 Task: Buy 1 Scrubs from Skin Care section under best seller category for shipping address: Bailey Nelson, 2423 August Lane, Shreveport, Louisiana 71101, Cell Number 3184332610. Pay from credit card ending with 5759, CVV 953
Action: Mouse moved to (521, 419)
Screenshot: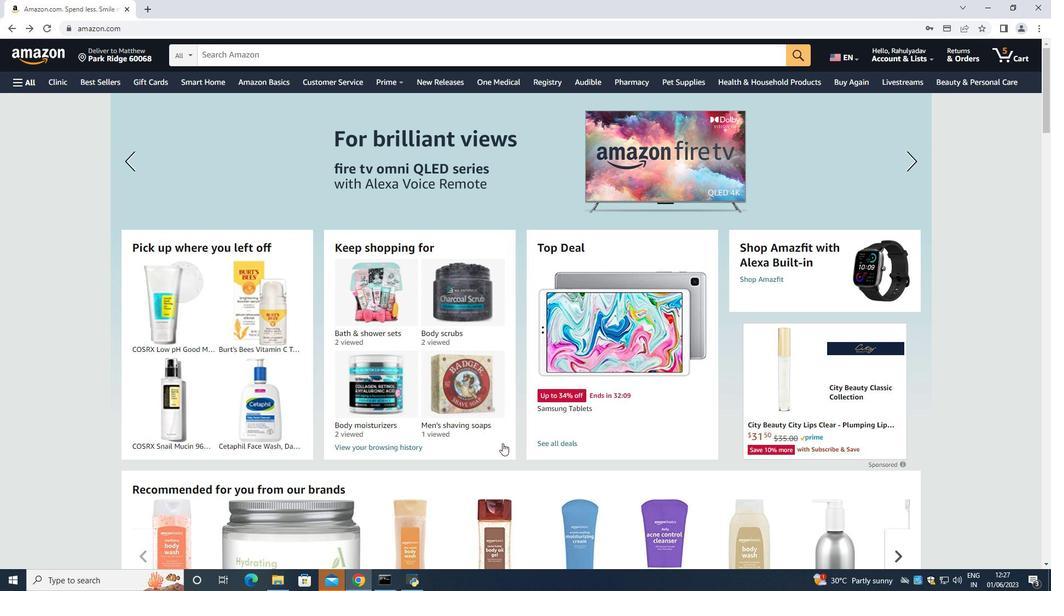 
Action: Mouse scrolled (521, 419) with delta (0, 0)
Screenshot: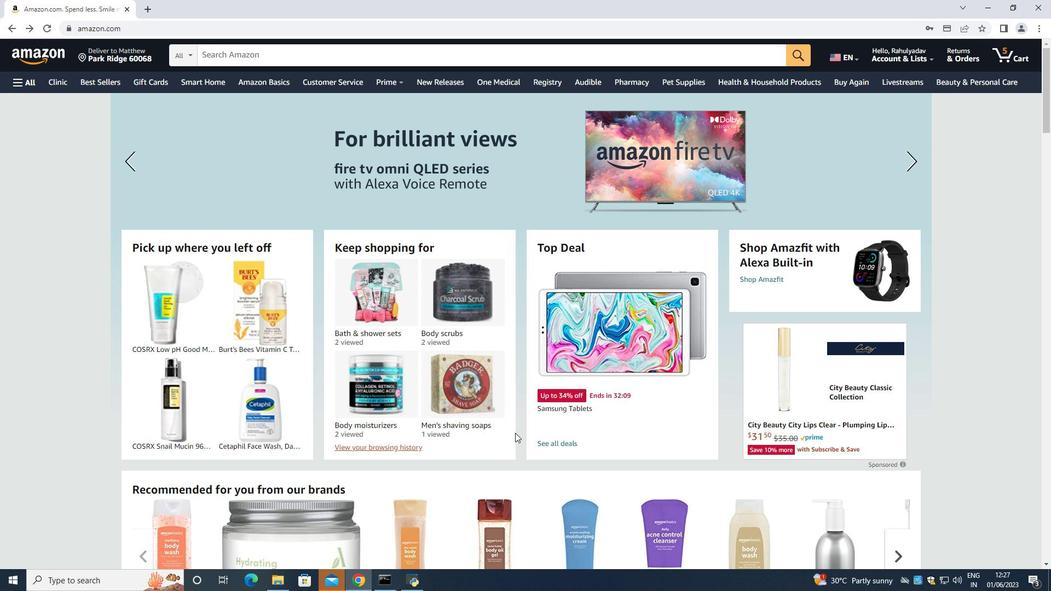 
Action: Mouse scrolled (521, 419) with delta (0, 0)
Screenshot: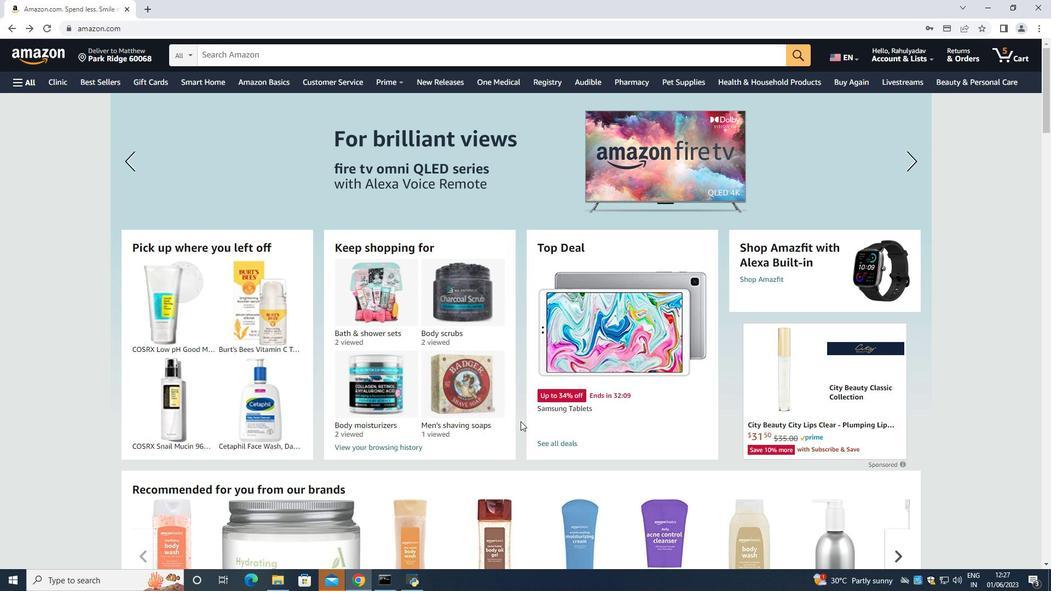 
Action: Mouse scrolled (521, 419) with delta (0, 0)
Screenshot: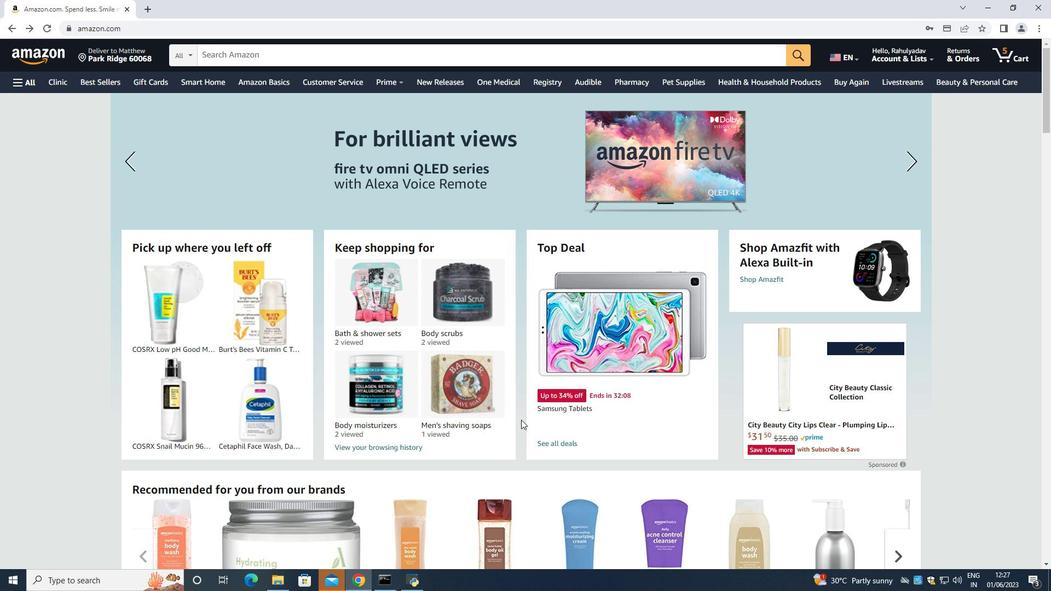 
Action: Mouse moved to (151, 183)
Screenshot: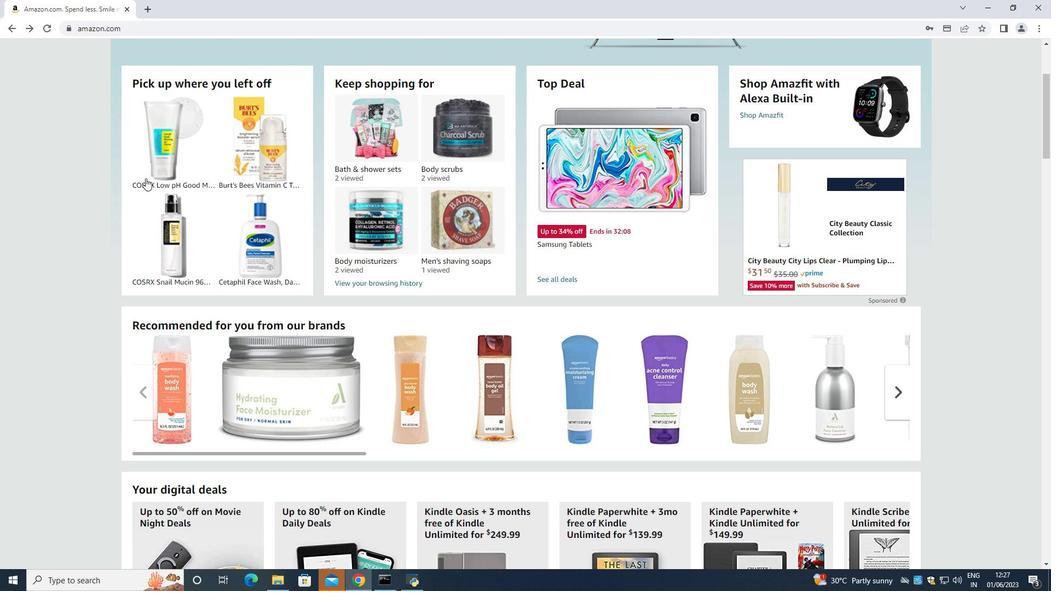 
Action: Mouse scrolled (151, 183) with delta (0, 0)
Screenshot: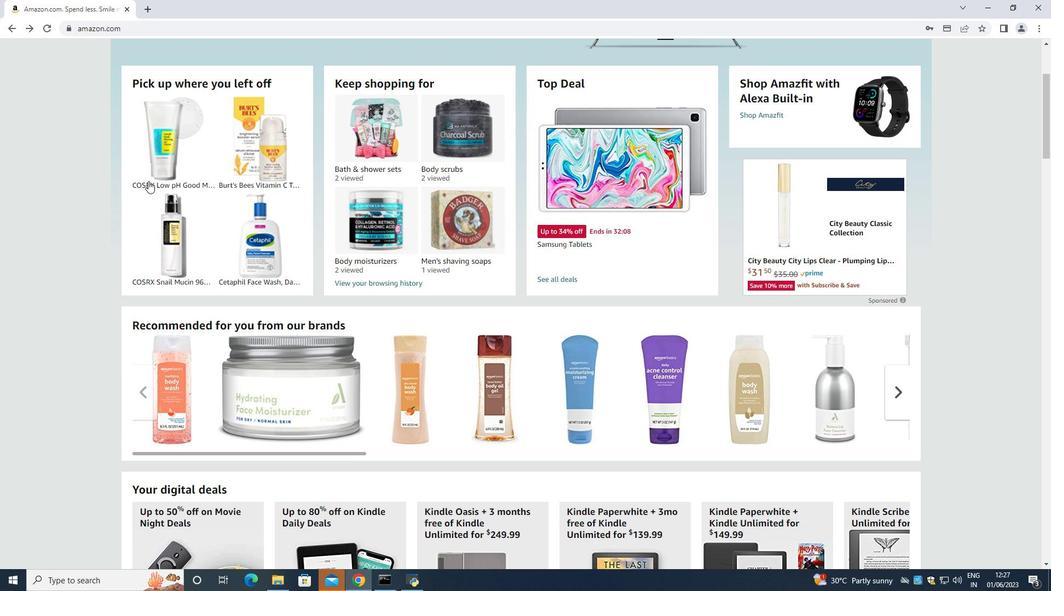 
Action: Mouse scrolled (151, 183) with delta (0, 0)
Screenshot: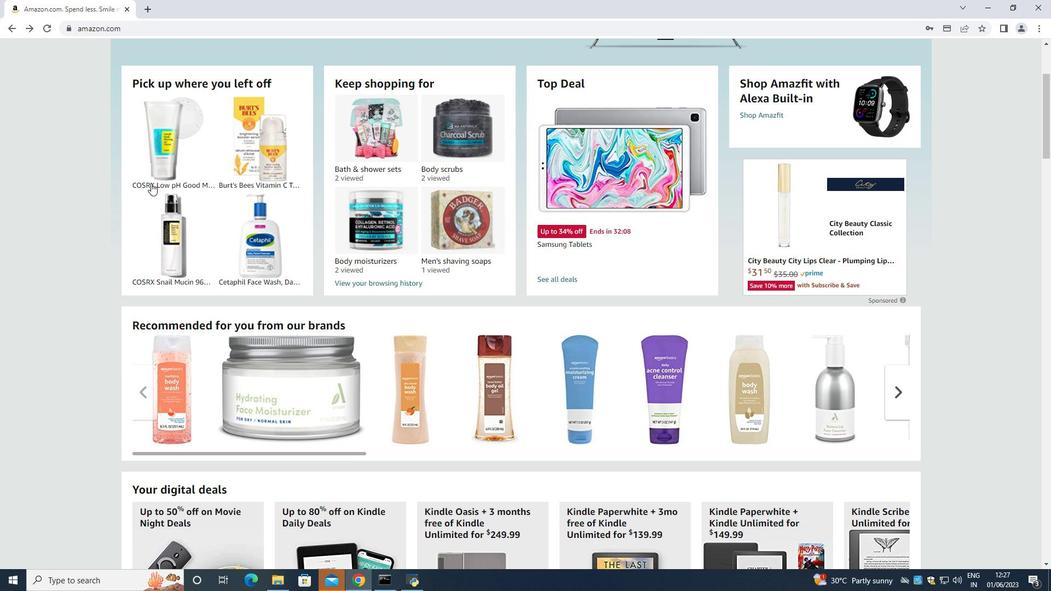 
Action: Mouse scrolled (151, 183) with delta (0, 0)
Screenshot: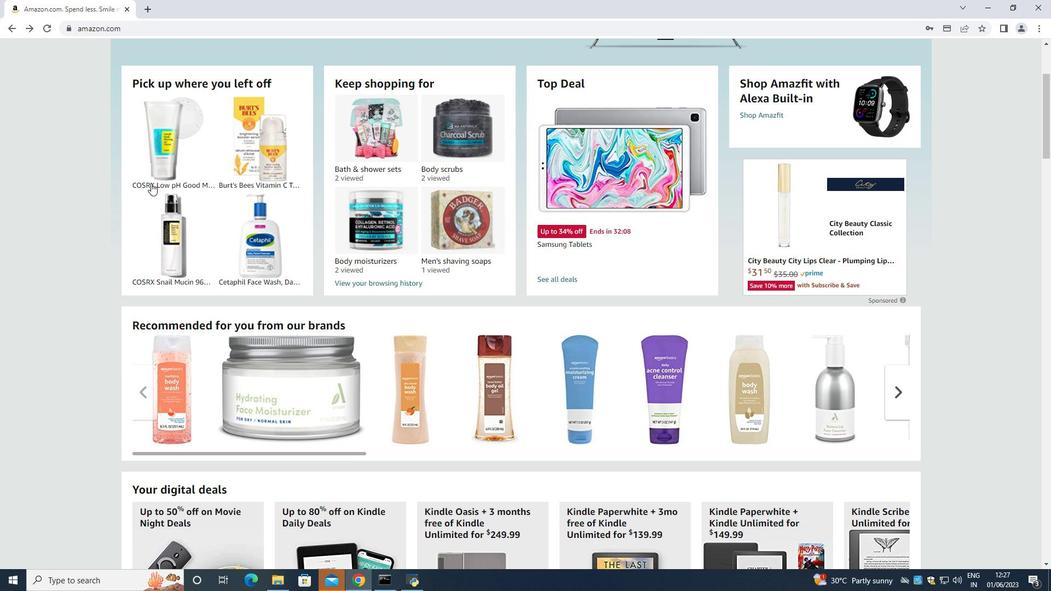 
Action: Mouse scrolled (151, 183) with delta (0, 0)
Screenshot: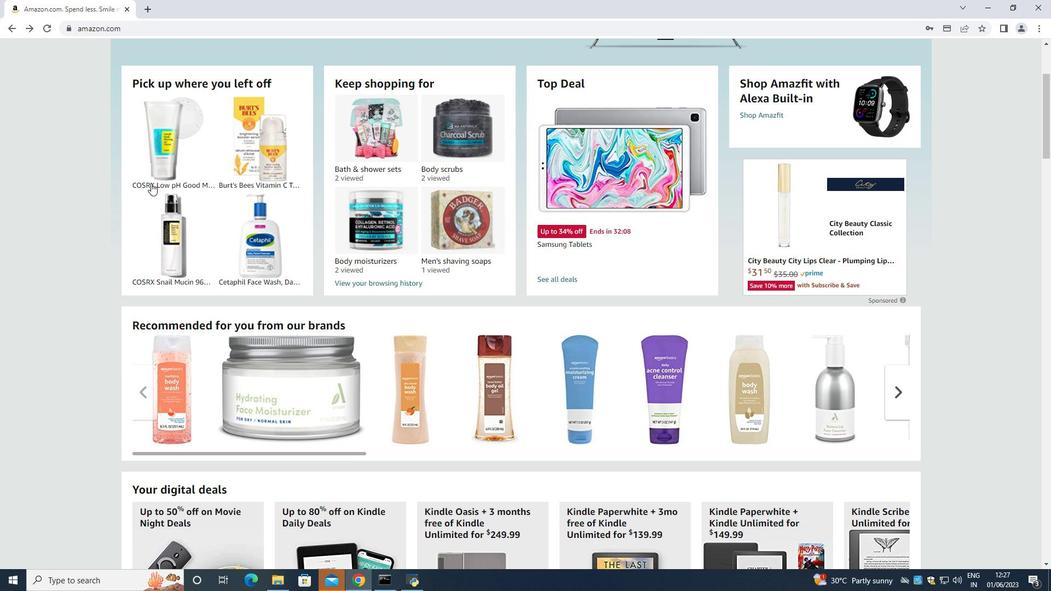 
Action: Mouse moved to (14, 88)
Screenshot: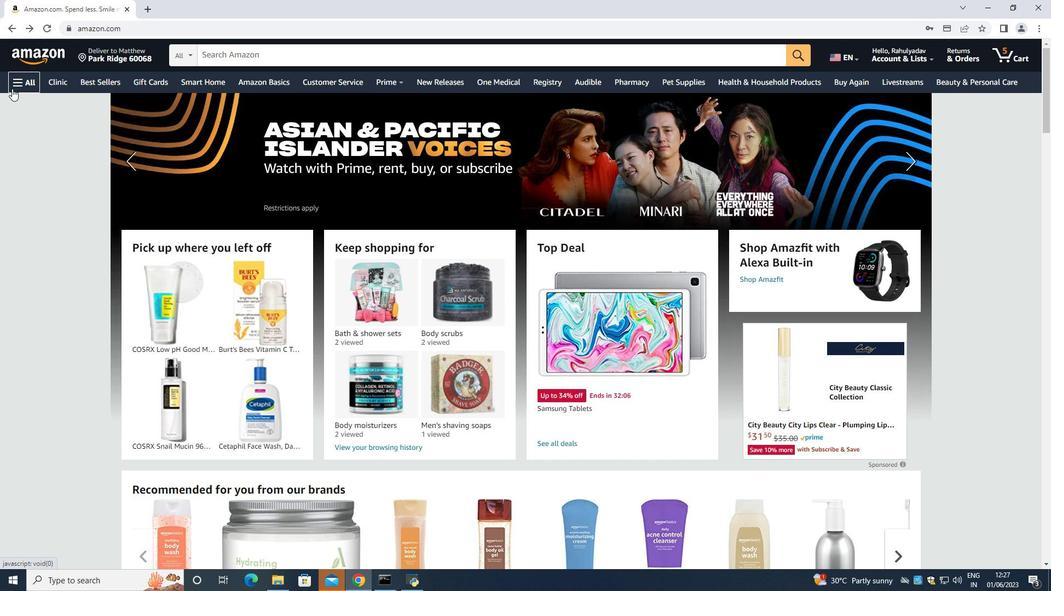 
Action: Mouse pressed left at (14, 88)
Screenshot: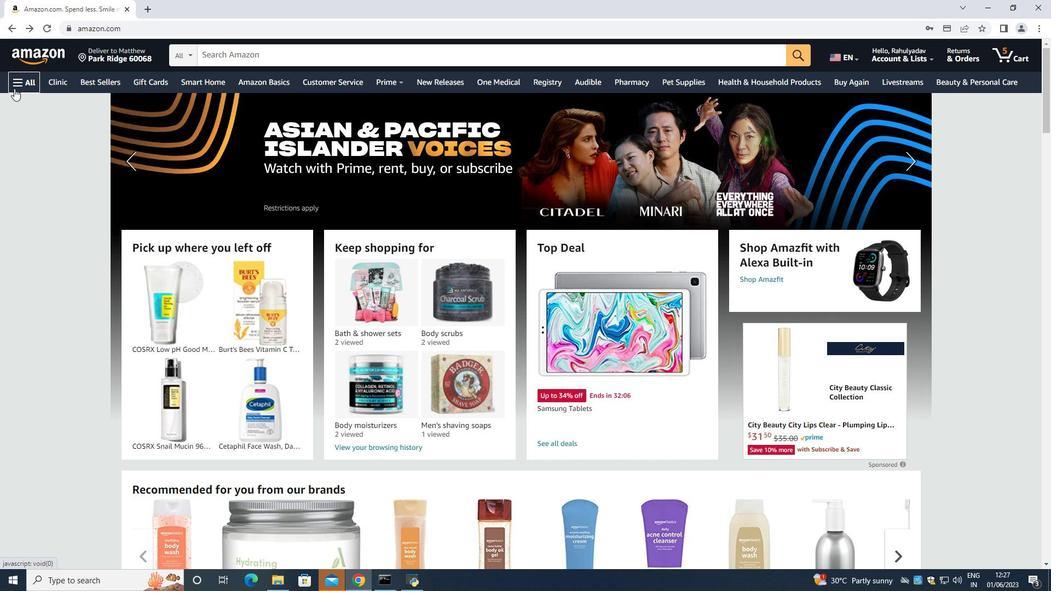 
Action: Mouse moved to (33, 116)
Screenshot: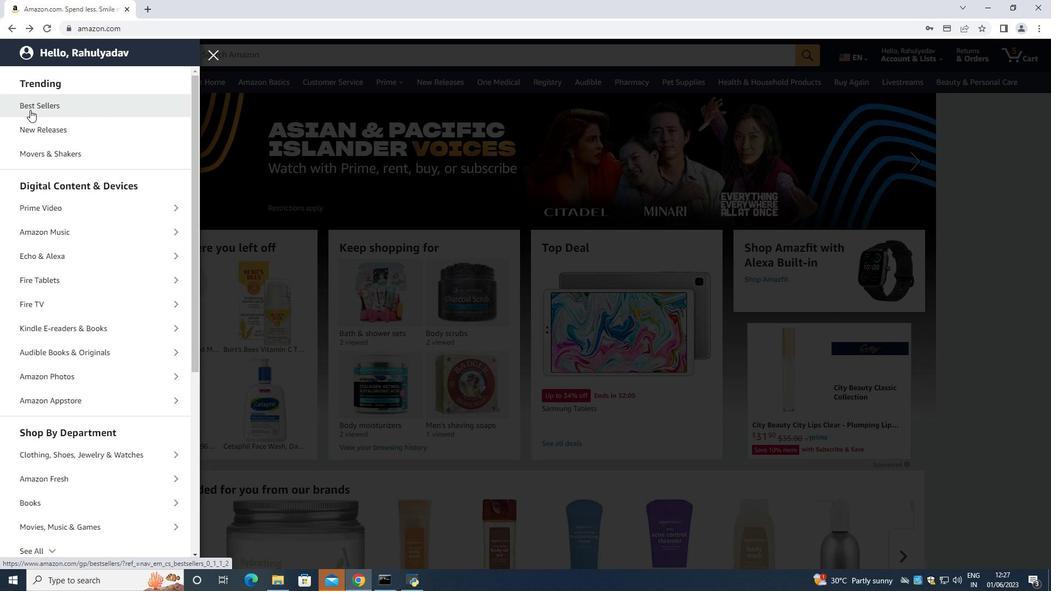 
Action: Mouse pressed left at (33, 116)
Screenshot: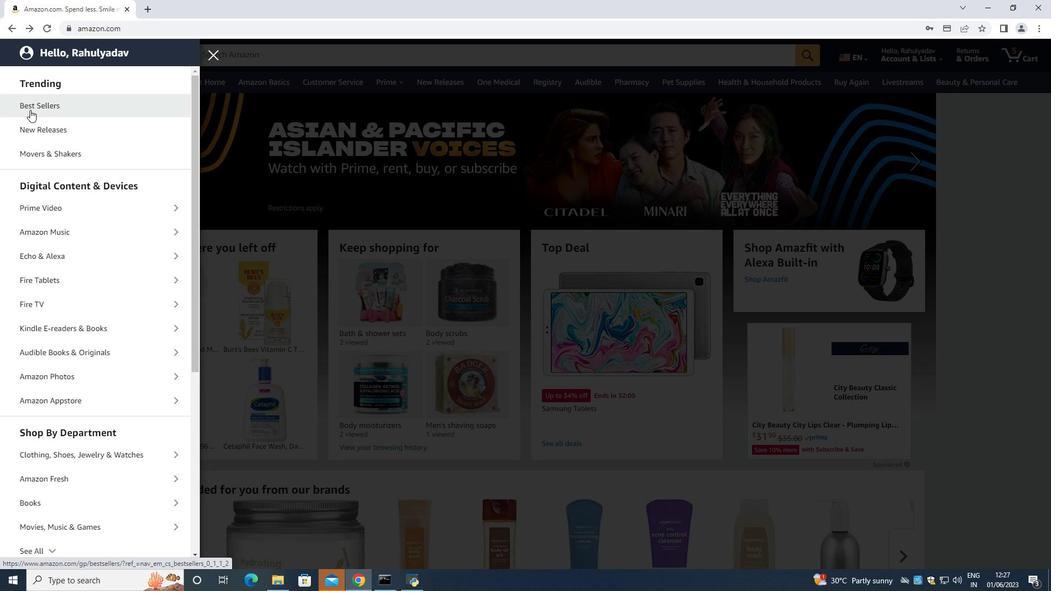 
Action: Mouse moved to (298, 58)
Screenshot: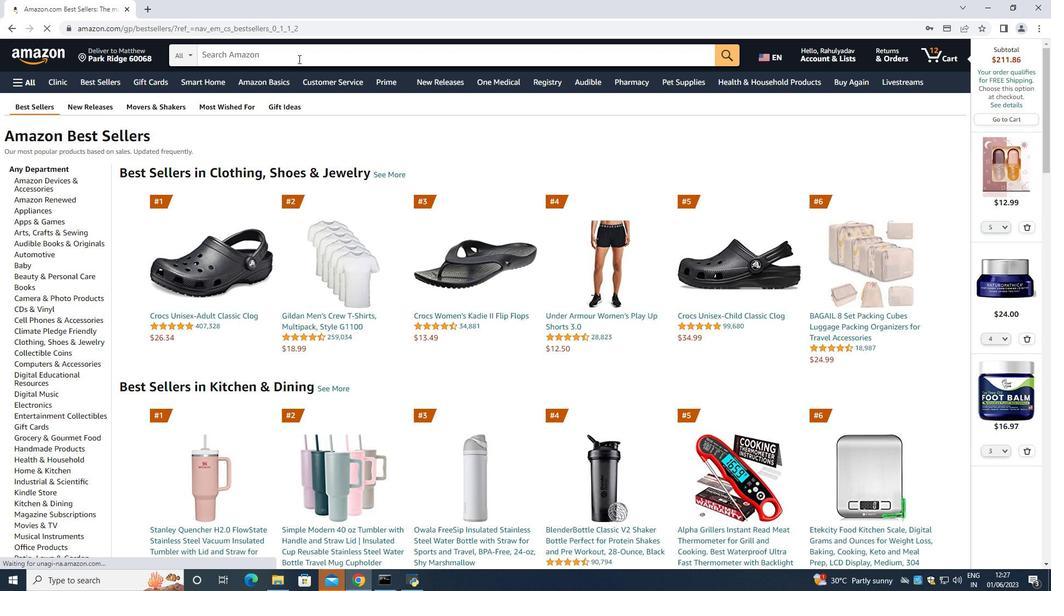 
Action: Mouse pressed left at (298, 58)
Screenshot: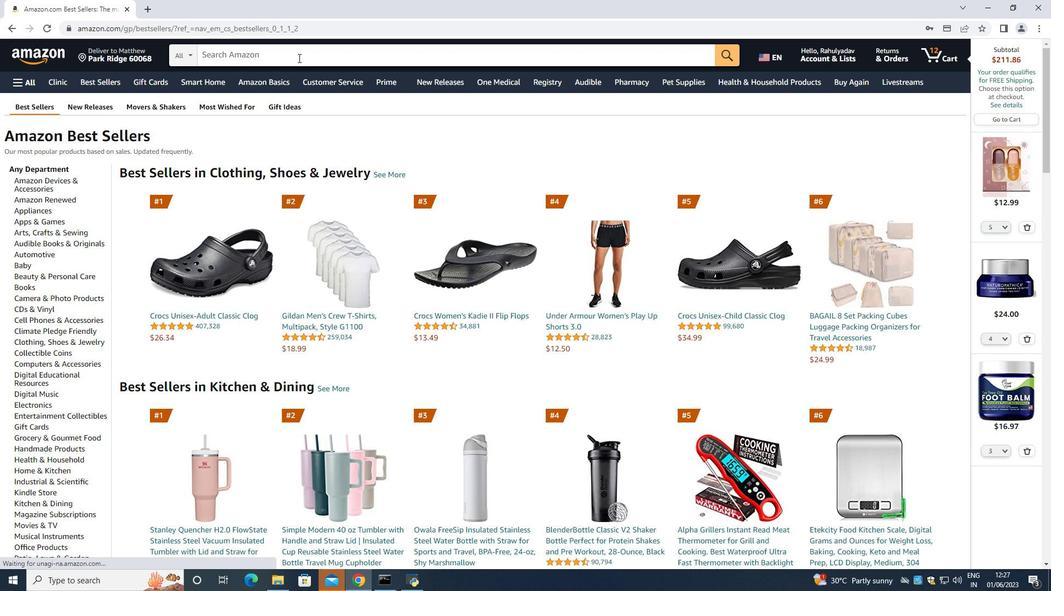 
Action: Key pressed <Key.shift_r>Scrubs<Key.space><Key.enter>
Screenshot: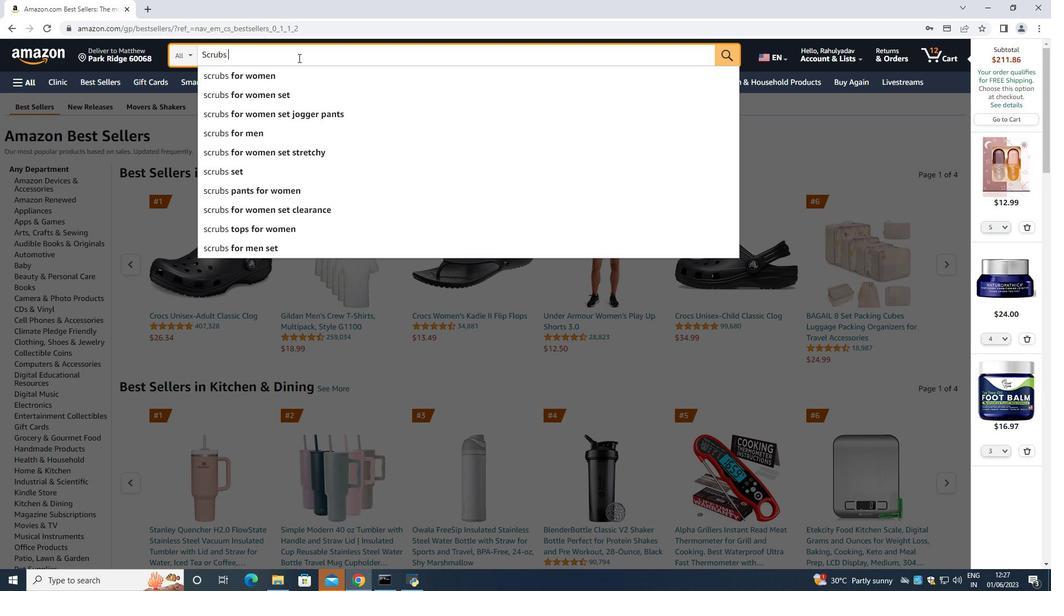 
Action: Mouse moved to (35, 331)
Screenshot: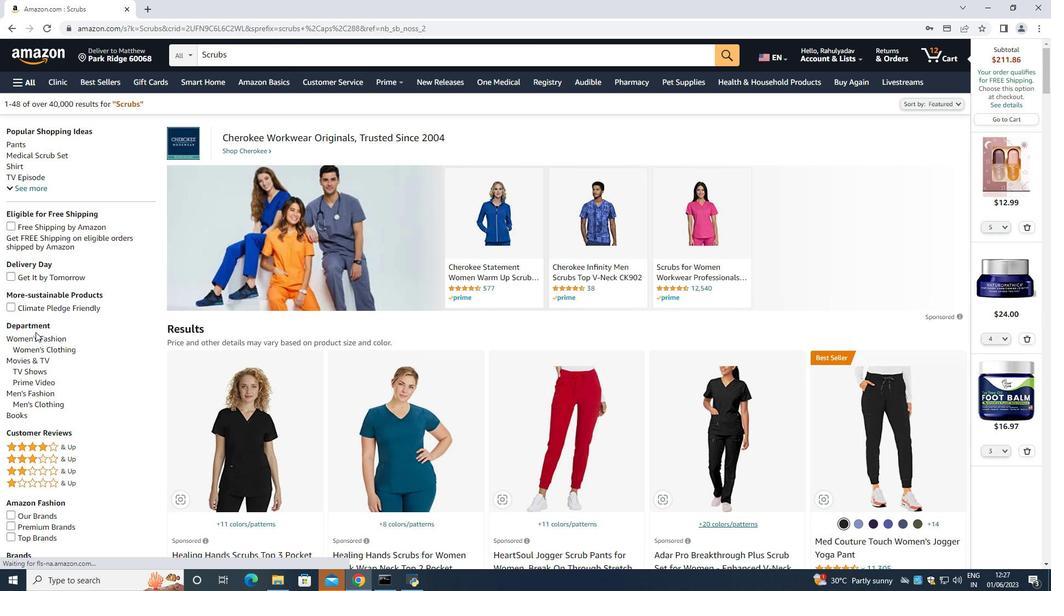 
Action: Mouse pressed left at (35, 331)
Screenshot: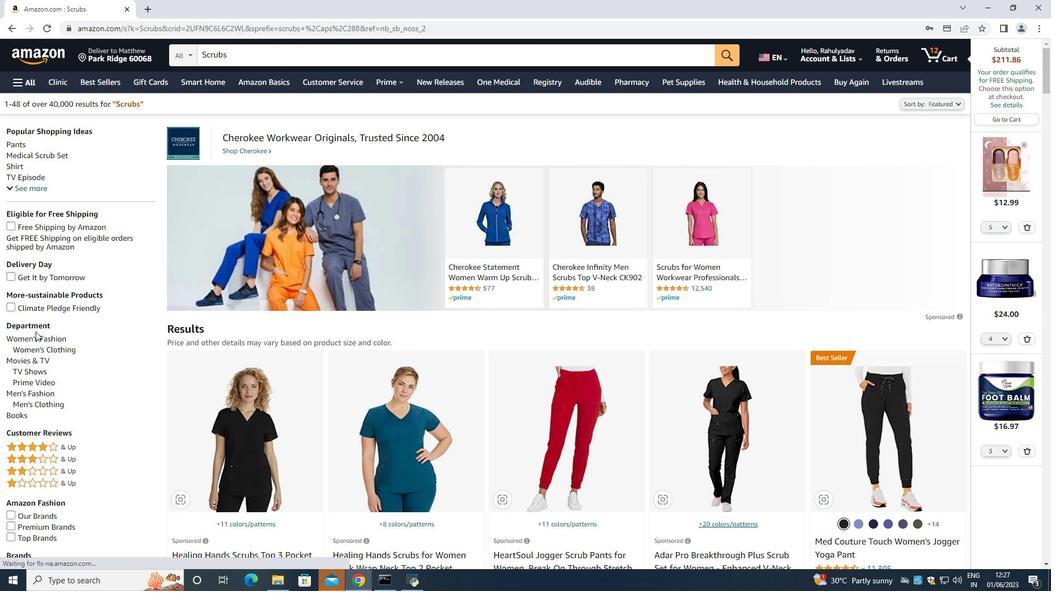 
Action: Mouse moved to (36, 333)
Screenshot: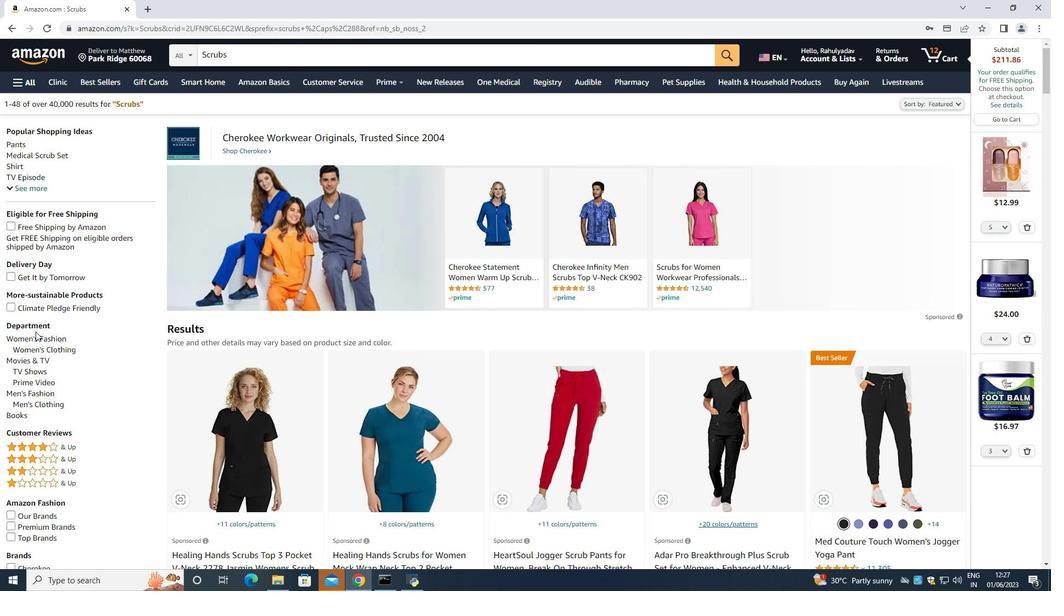 
Action: Mouse pressed left at (36, 333)
Screenshot: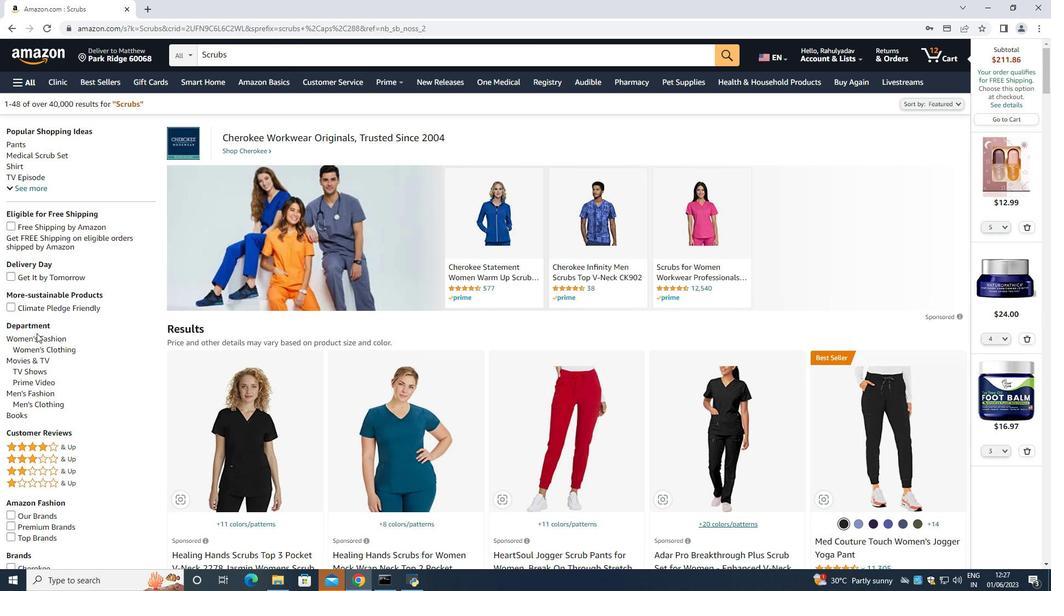 
Action: Mouse moved to (37, 336)
Screenshot: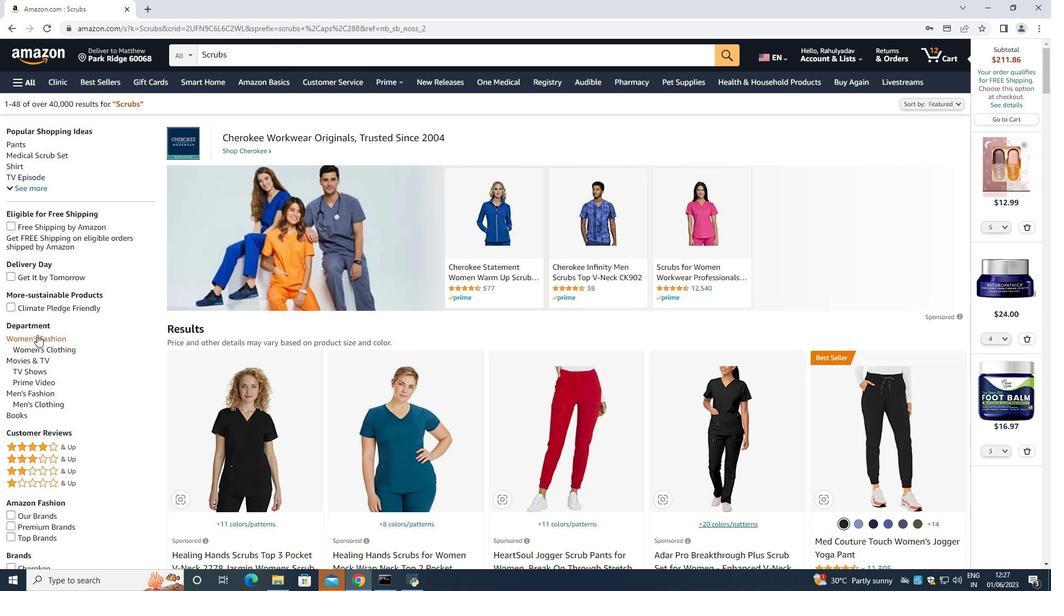 
Action: Mouse pressed left at (37, 336)
Screenshot: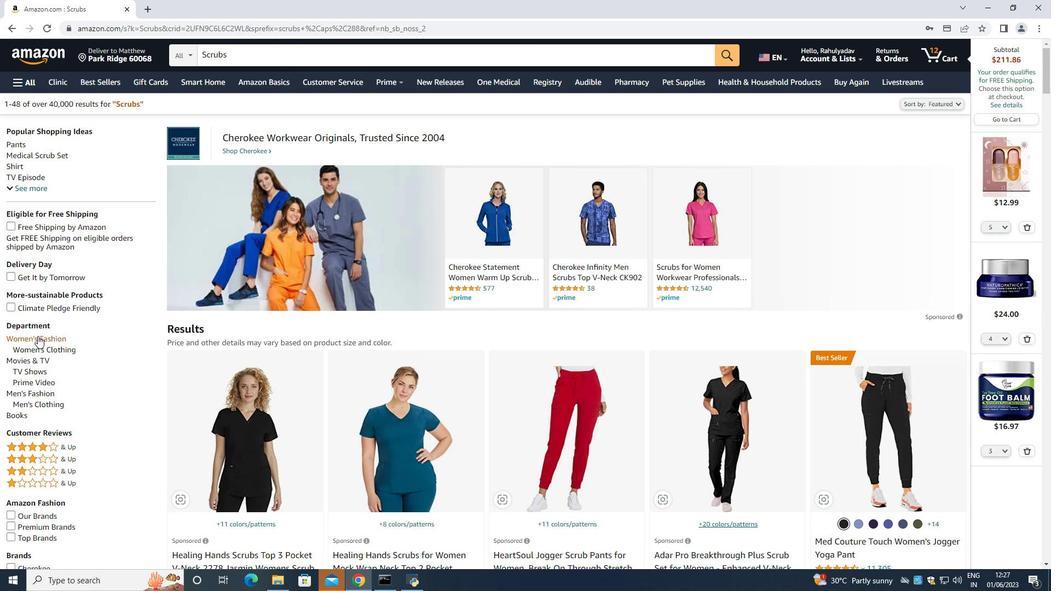 
Action: Mouse moved to (55, 284)
Screenshot: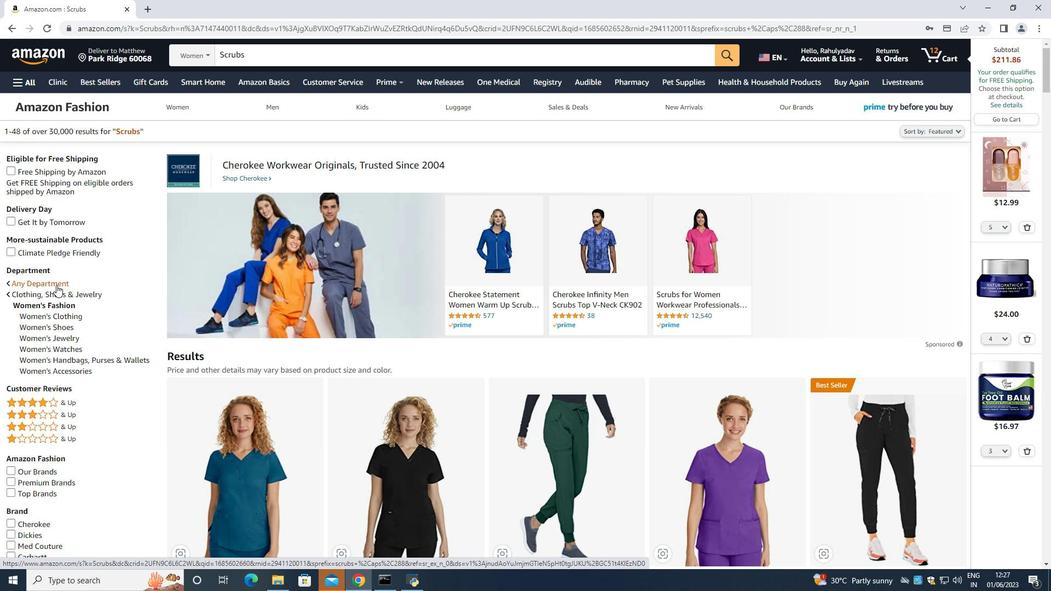
Action: Mouse pressed left at (55, 284)
Screenshot: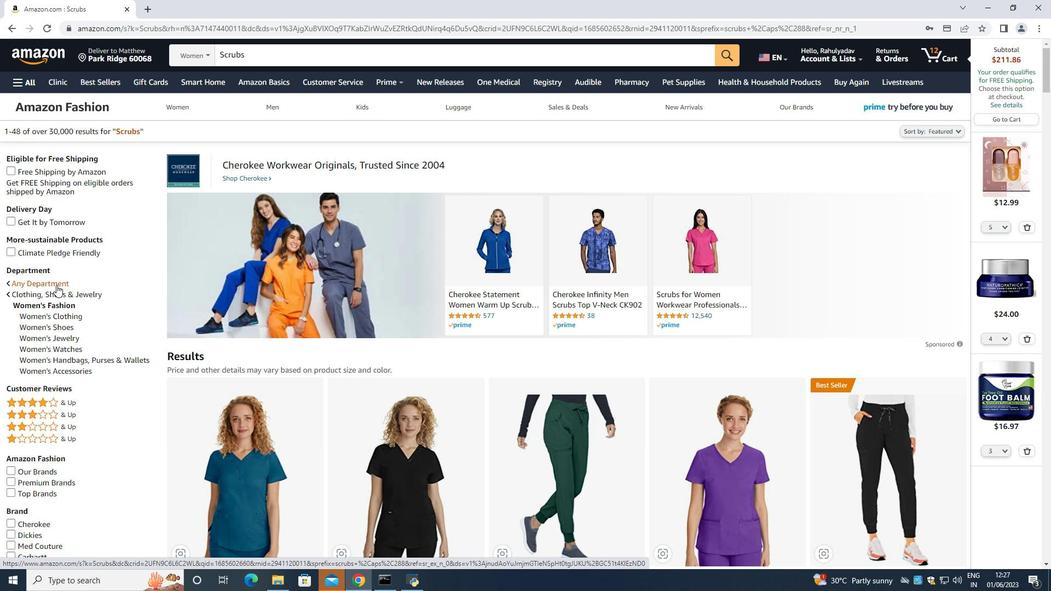 
Action: Mouse moved to (66, 357)
Screenshot: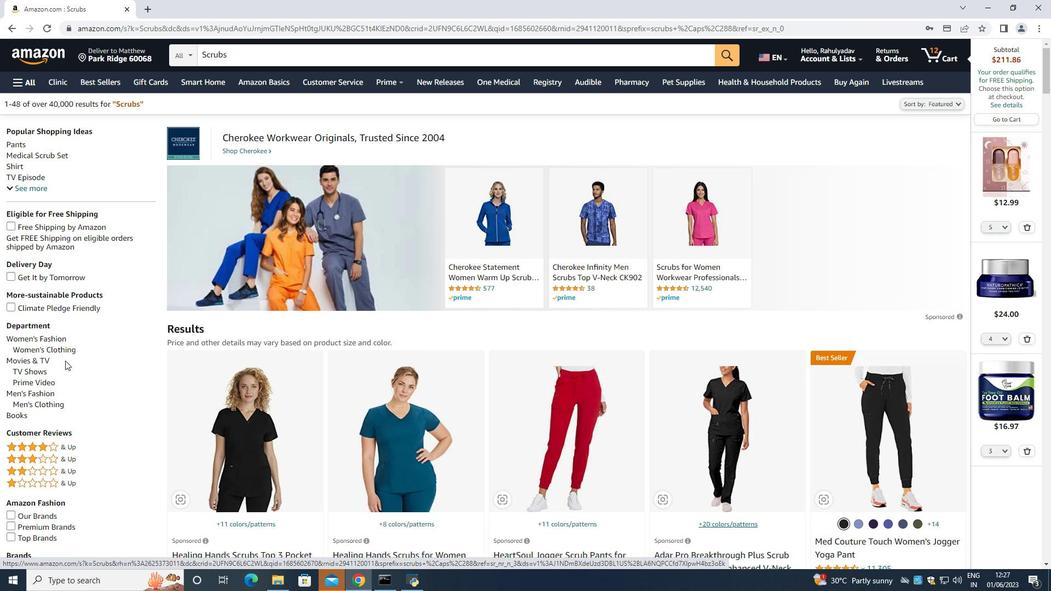 
Action: Mouse scrolled (66, 357) with delta (0, 0)
Screenshot: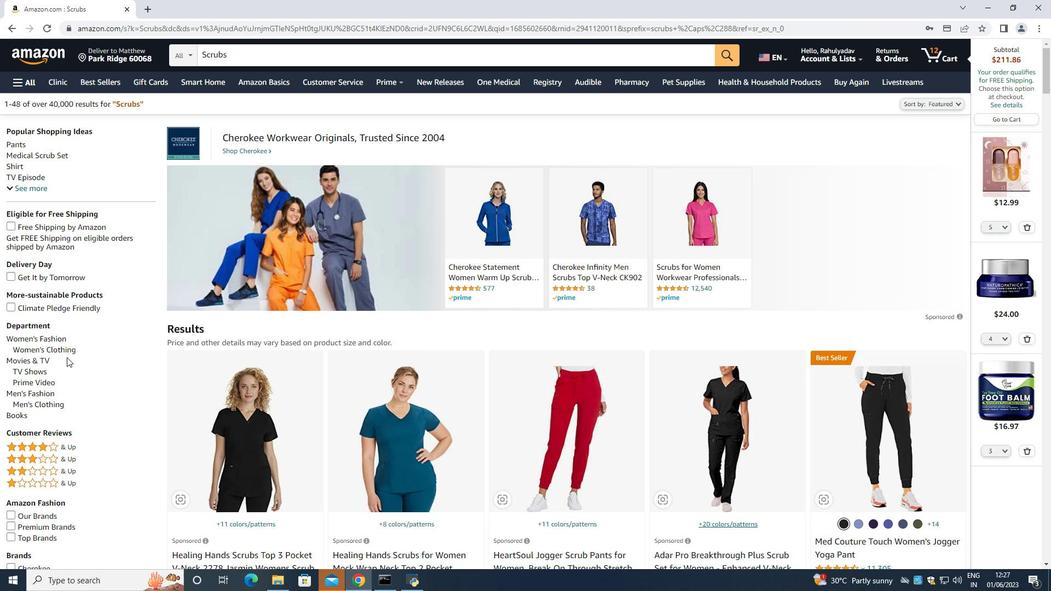 
Action: Mouse moved to (86, 280)
Screenshot: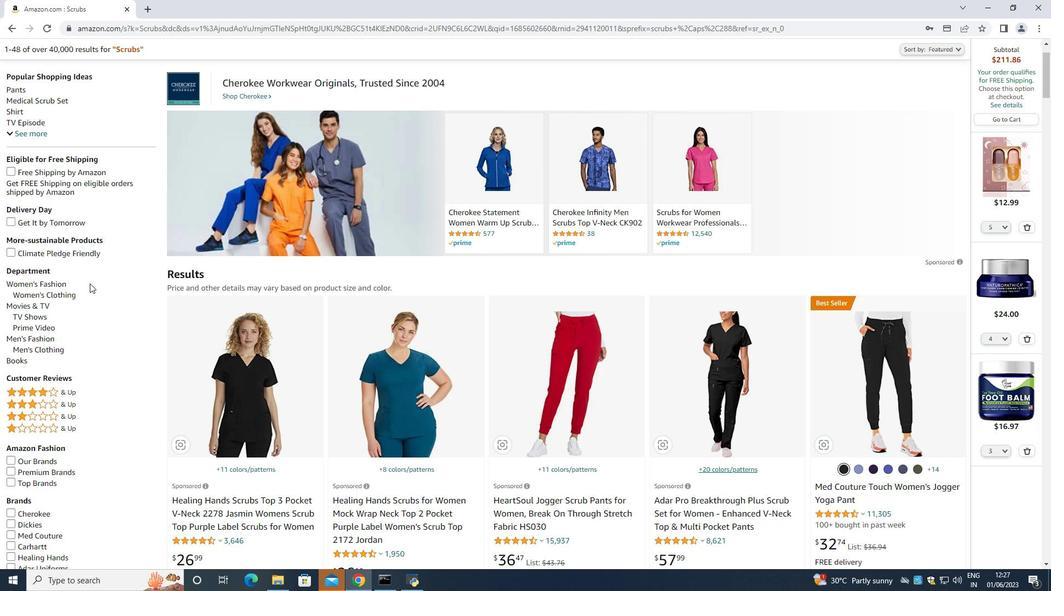 
Action: Mouse scrolled (86, 279) with delta (0, 0)
Screenshot: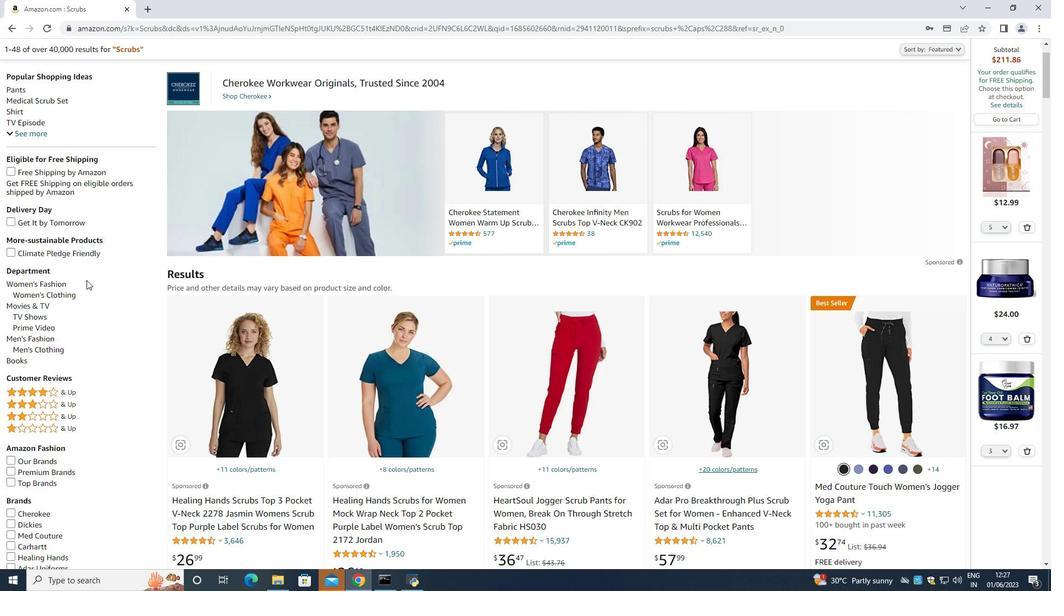 
Action: Mouse moved to (124, 328)
Screenshot: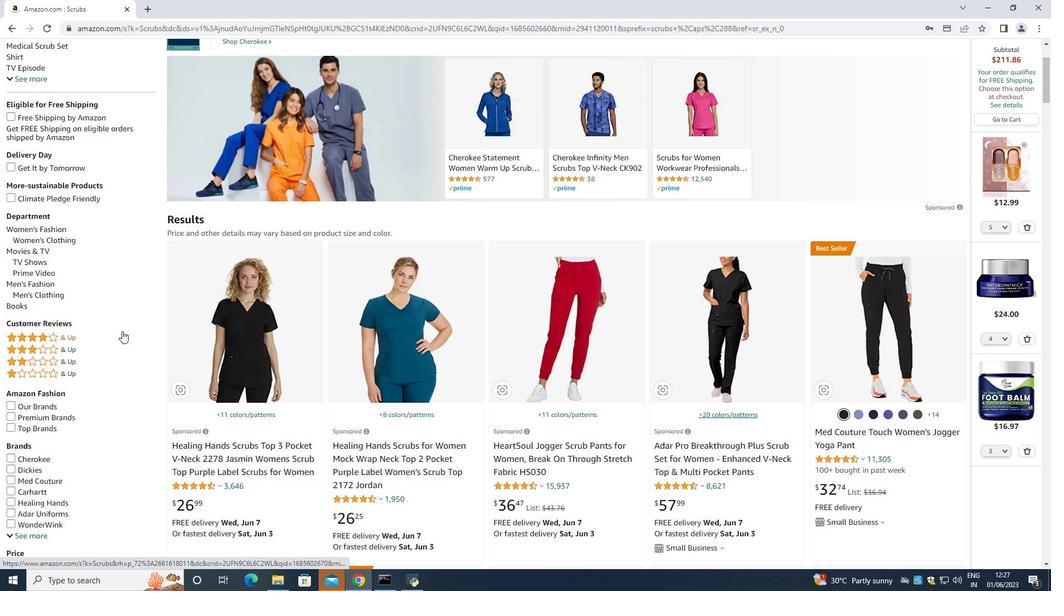 
Action: Mouse scrolled (124, 328) with delta (0, 0)
Screenshot: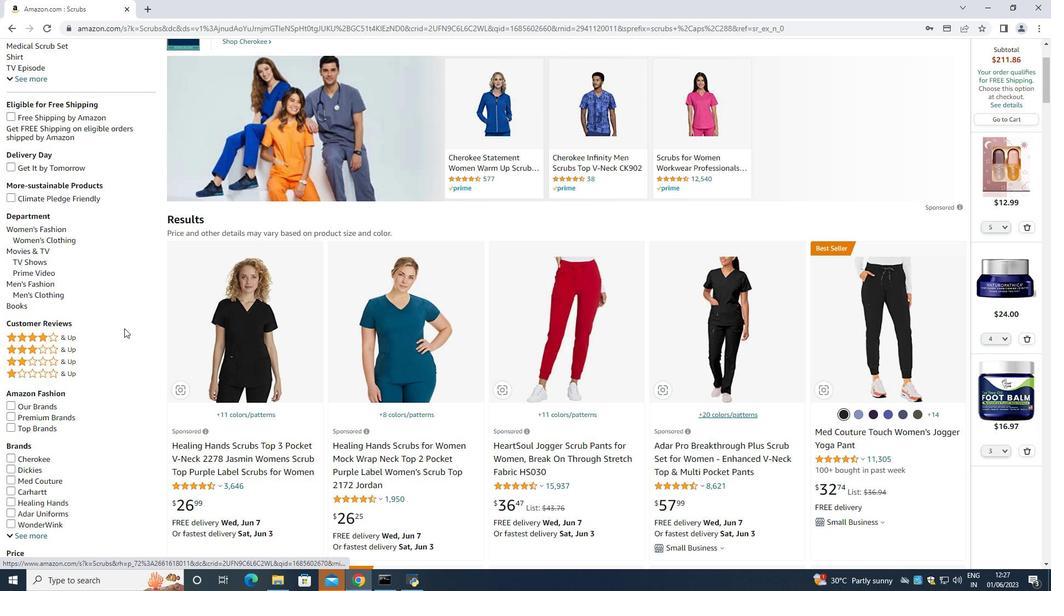 
Action: Mouse scrolled (124, 328) with delta (0, 0)
Screenshot: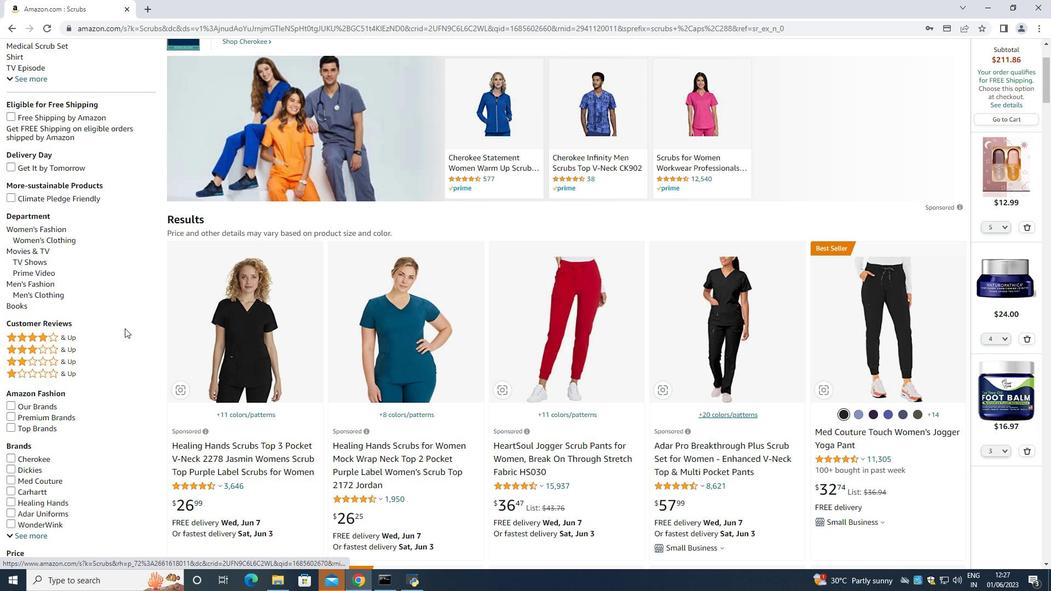 
Action: Mouse scrolled (124, 328) with delta (0, 0)
Screenshot: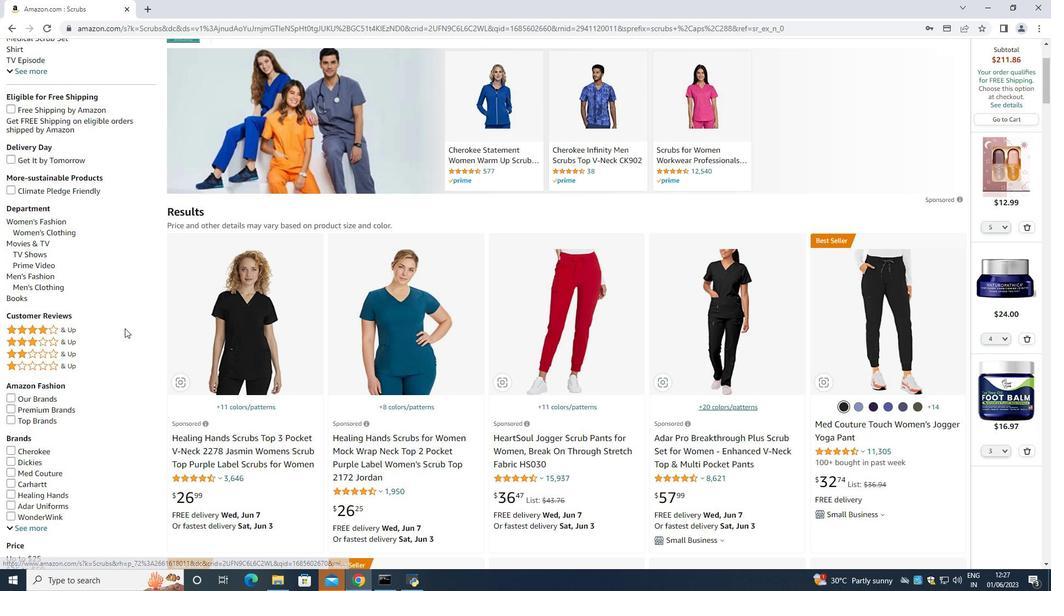 
Action: Mouse moved to (0, 260)
Screenshot: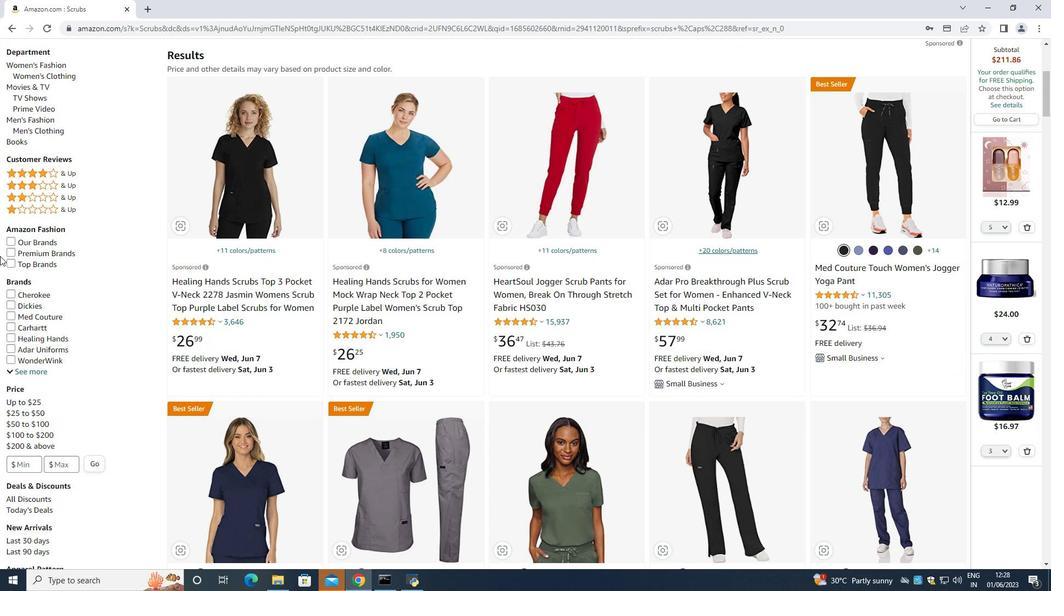 
Action: Mouse scrolled (0, 259) with delta (0, 0)
Screenshot: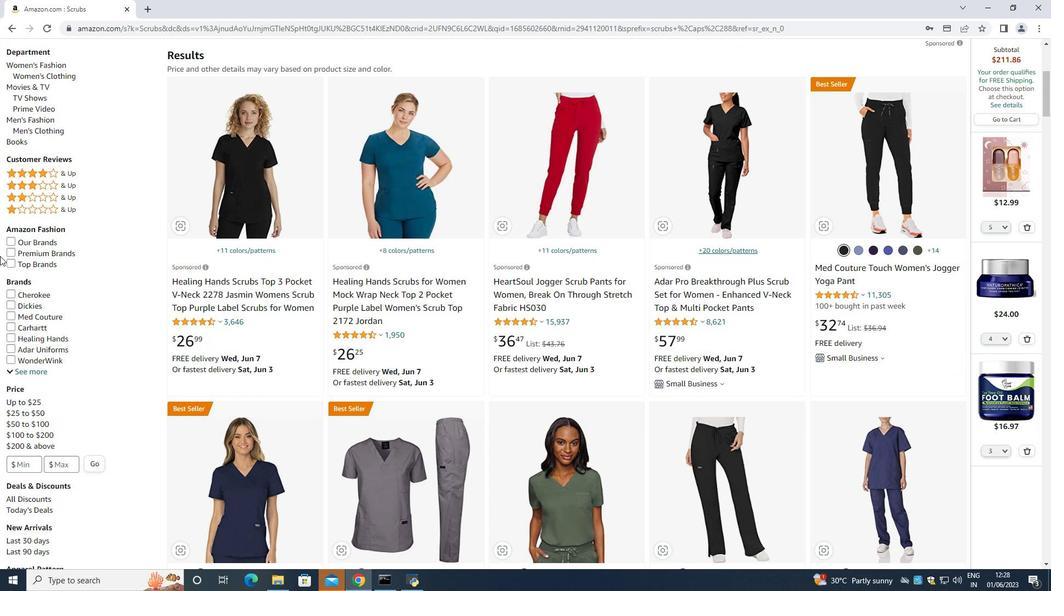 
Action: Mouse scrolled (0, 259) with delta (0, 0)
Screenshot: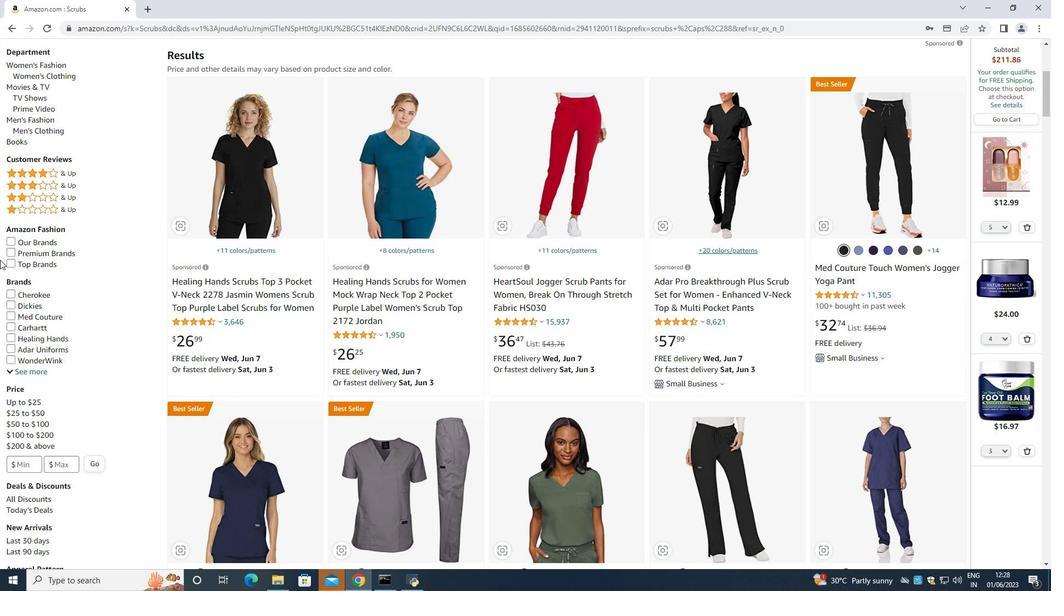 
Action: Mouse moved to (0, 260)
Screenshot: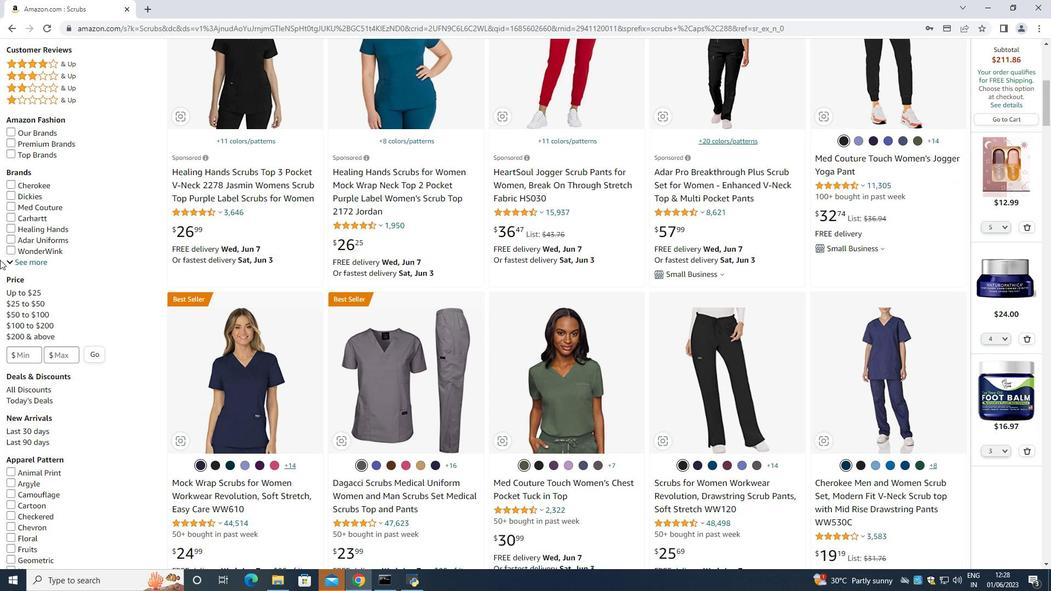 
Action: Mouse scrolled (0, 259) with delta (0, 0)
Screenshot: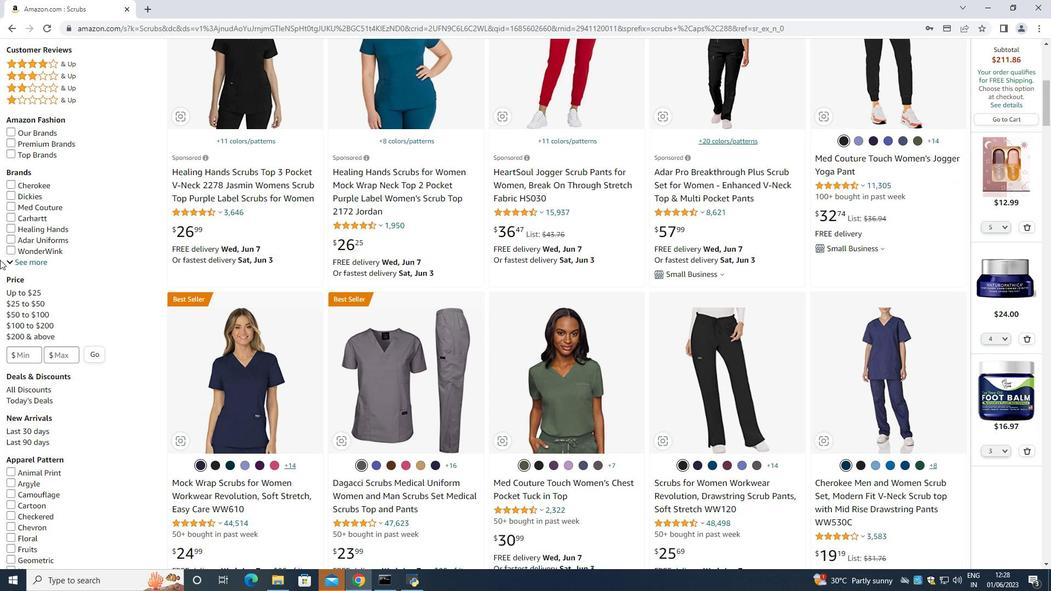 
Action: Mouse scrolled (0, 259) with delta (0, 0)
Screenshot: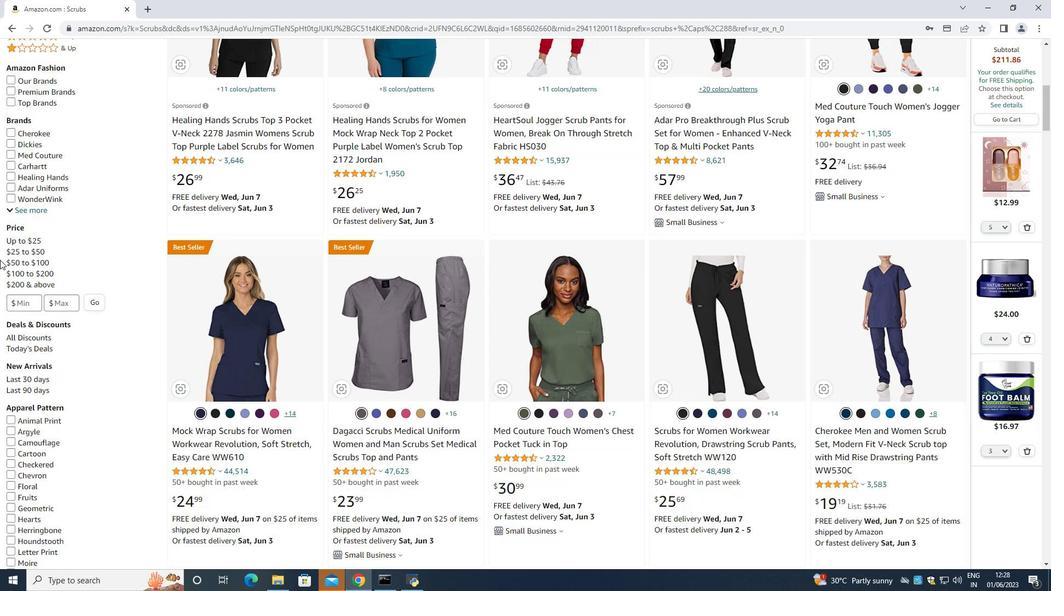 
Action: Mouse scrolled (0, 259) with delta (0, 0)
Screenshot: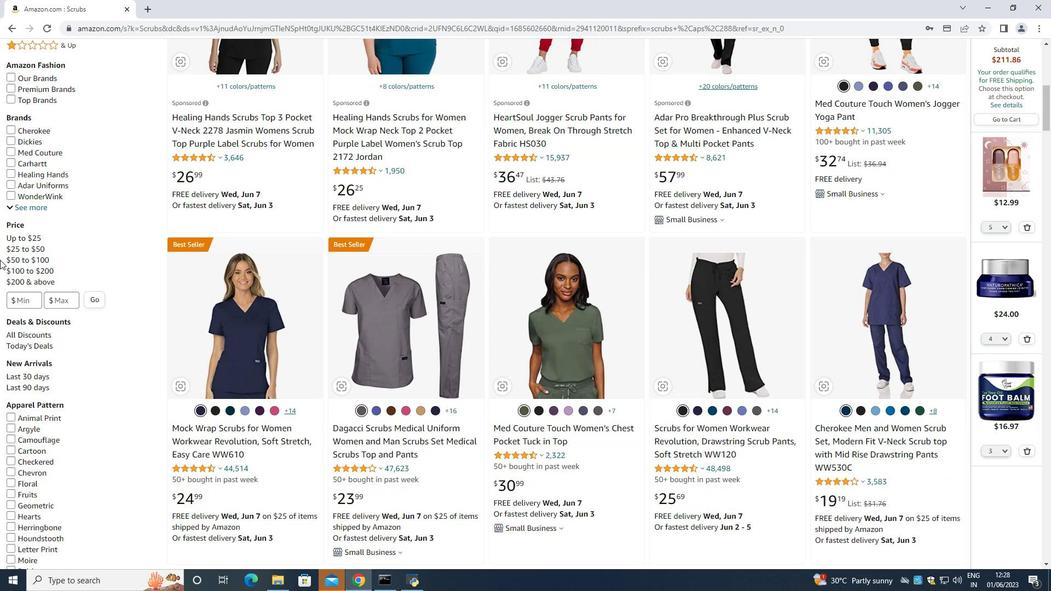 
Action: Mouse scrolled (0, 259) with delta (0, 0)
Screenshot: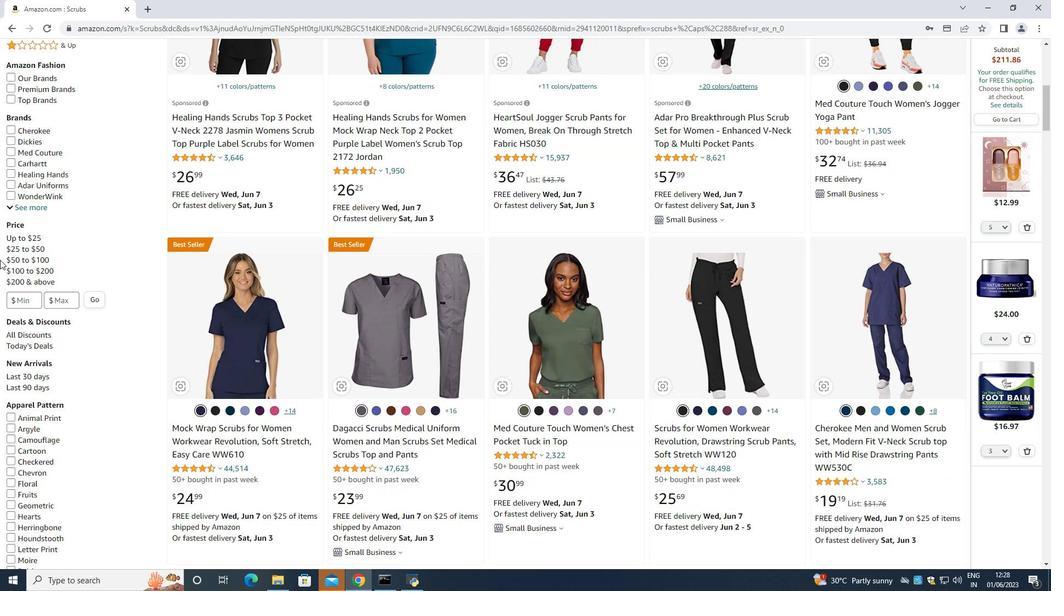
Action: Mouse scrolled (0, 260) with delta (0, 0)
Screenshot: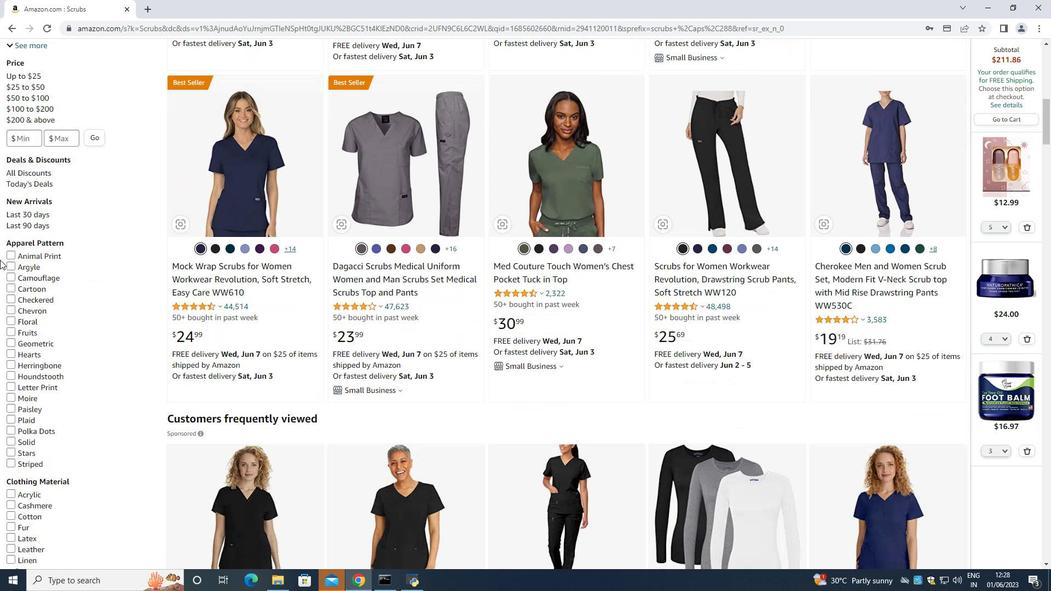 
Action: Mouse scrolled (0, 260) with delta (0, 0)
Screenshot: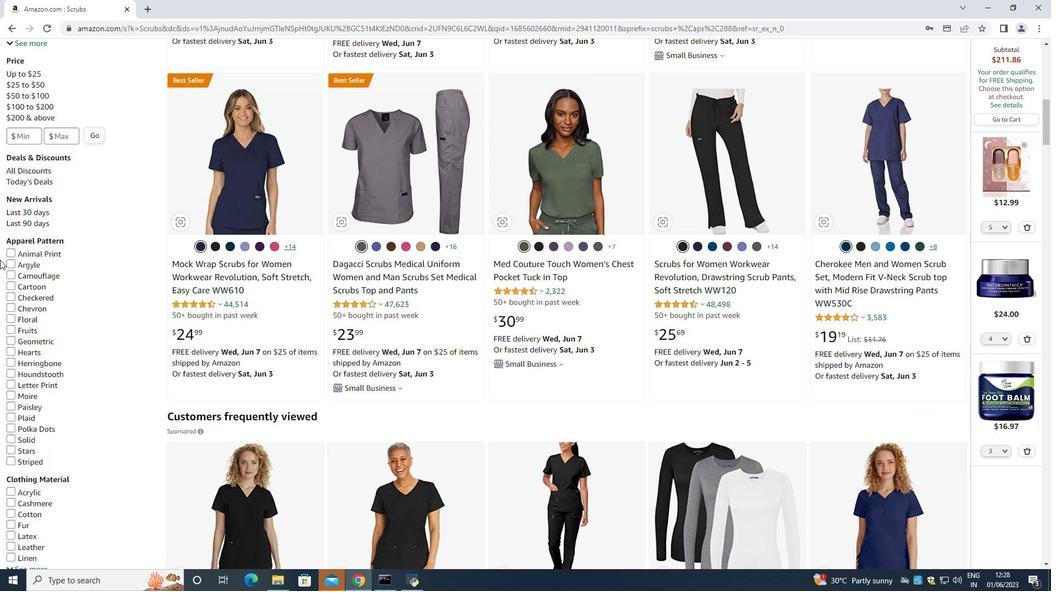 
Action: Mouse scrolled (0, 260) with delta (0, 0)
Screenshot: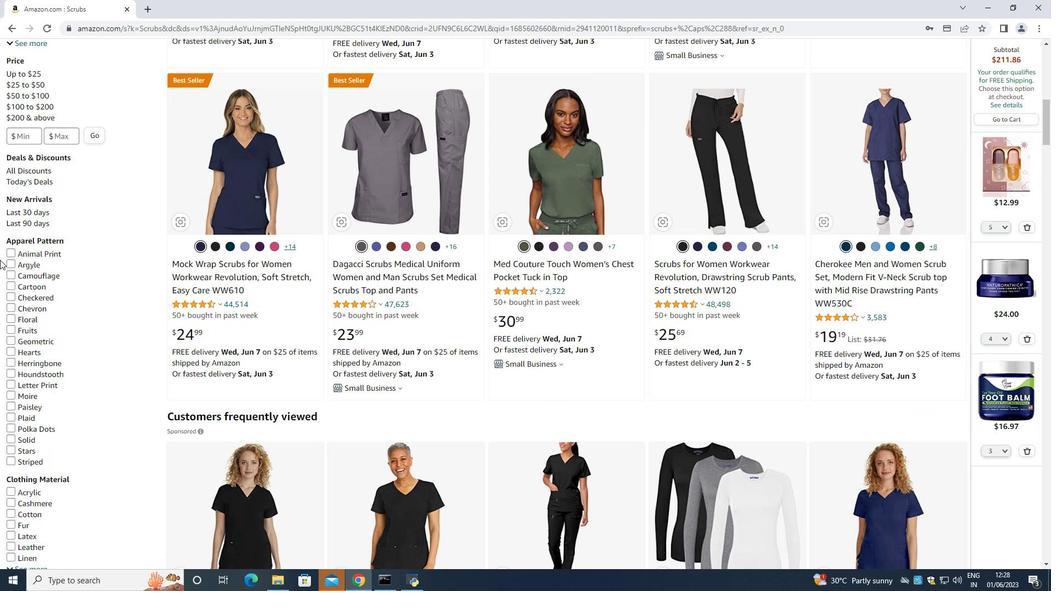 
Action: Mouse scrolled (0, 260) with delta (0, 0)
Screenshot: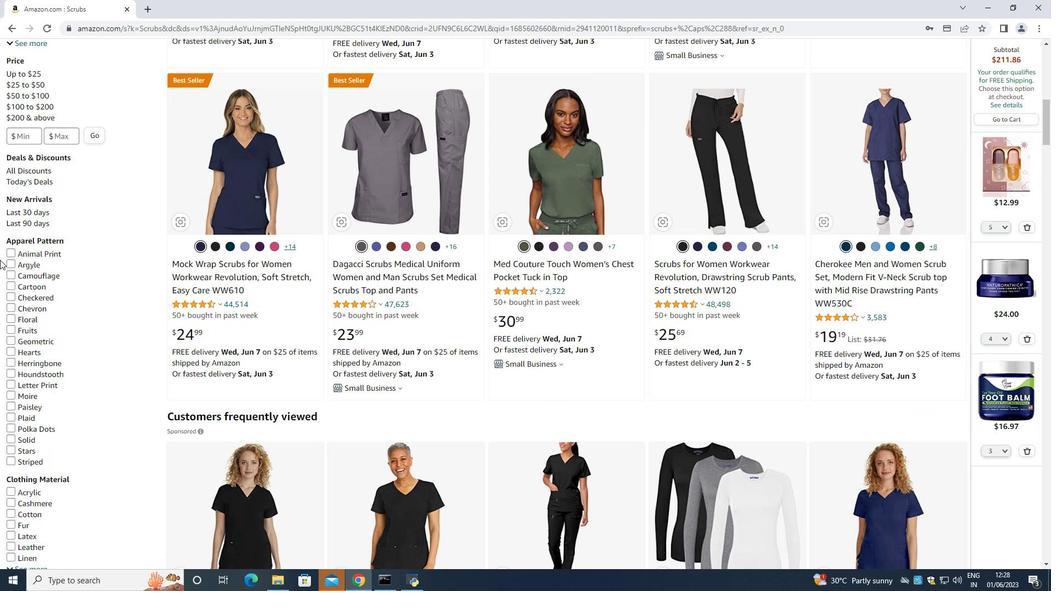 
Action: Mouse scrolled (0, 260) with delta (0, 0)
Screenshot: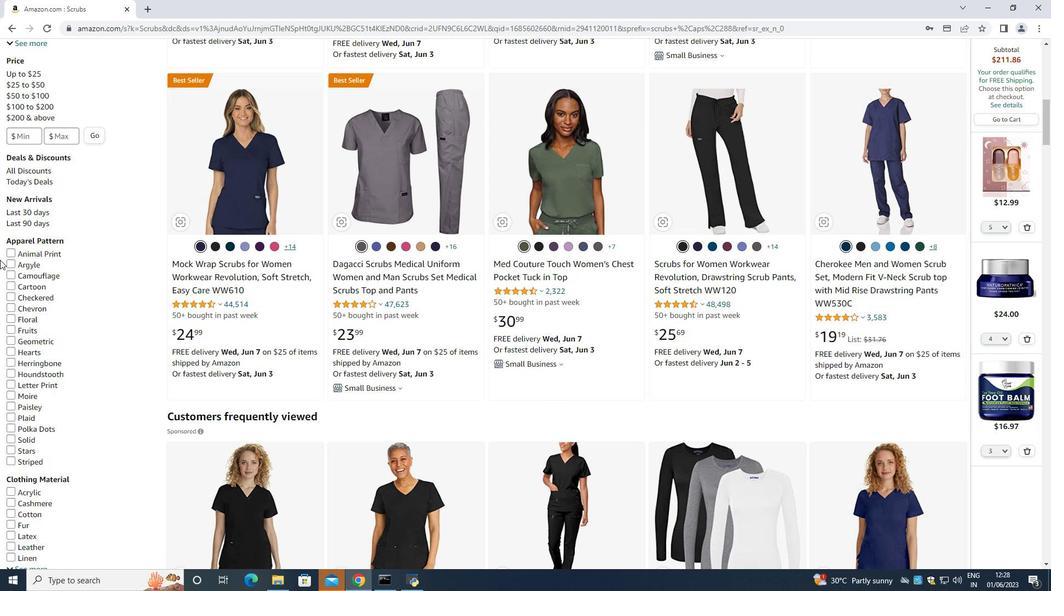 
Action: Mouse scrolled (0, 260) with delta (0, 0)
Screenshot: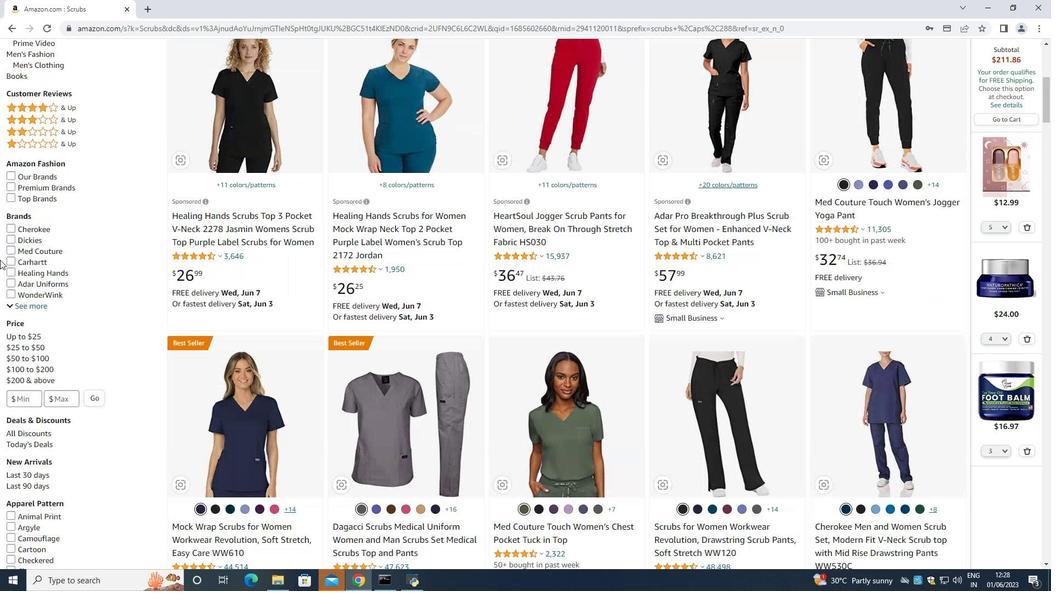 
Action: Mouse scrolled (0, 260) with delta (0, 0)
Screenshot: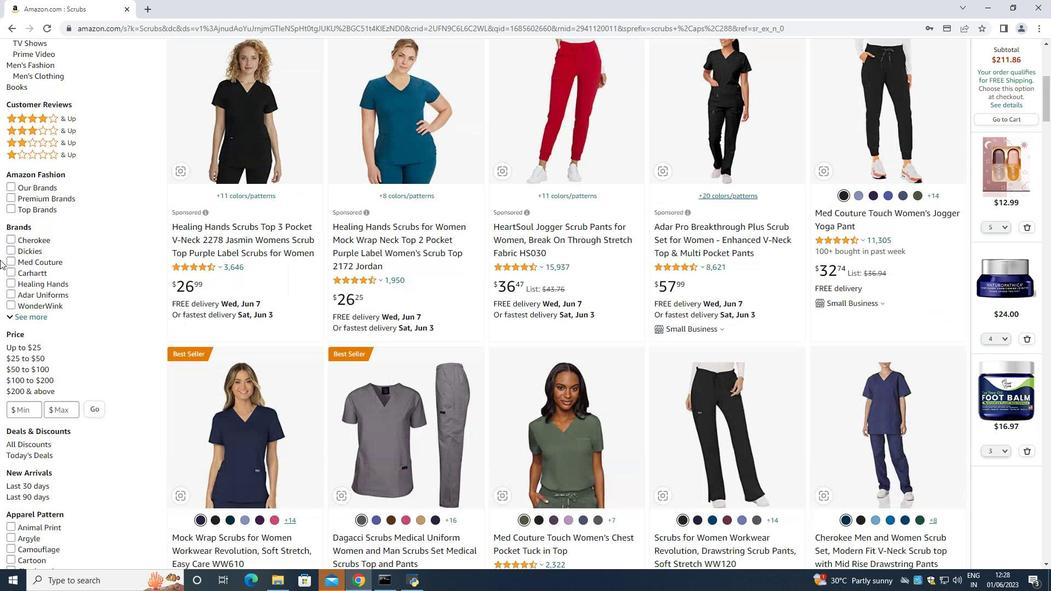 
Action: Mouse scrolled (0, 260) with delta (0, 0)
Screenshot: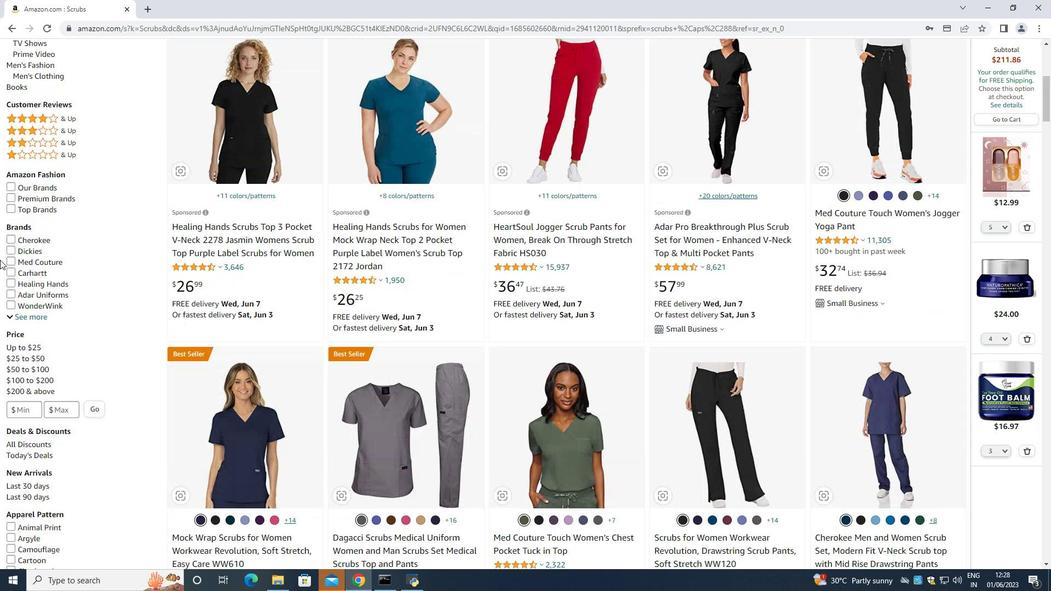 
Action: Mouse scrolled (0, 260) with delta (0, 0)
Screenshot: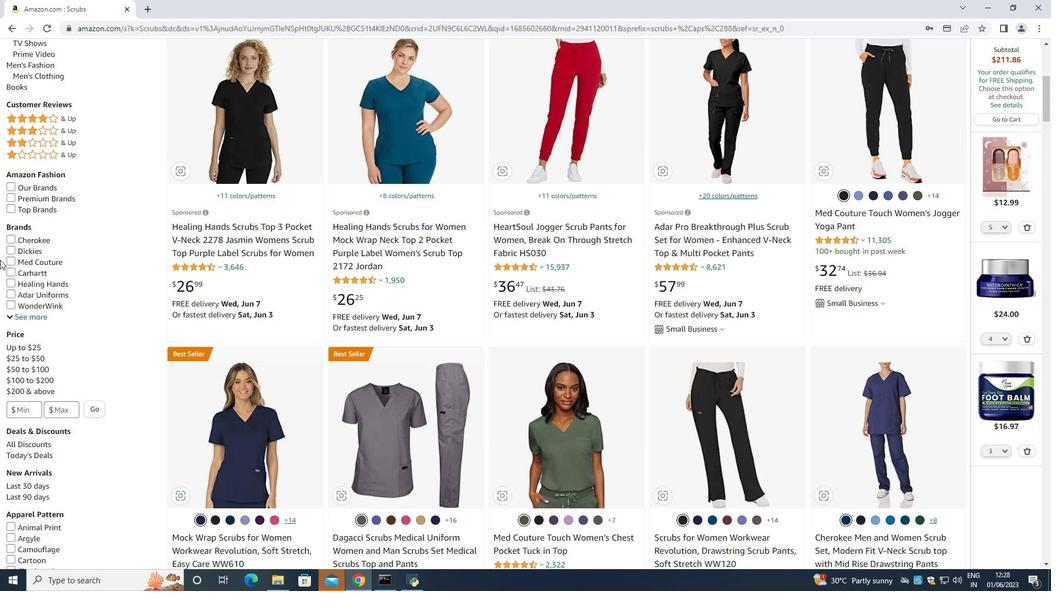
Action: Mouse scrolled (0, 260) with delta (0, 0)
Screenshot: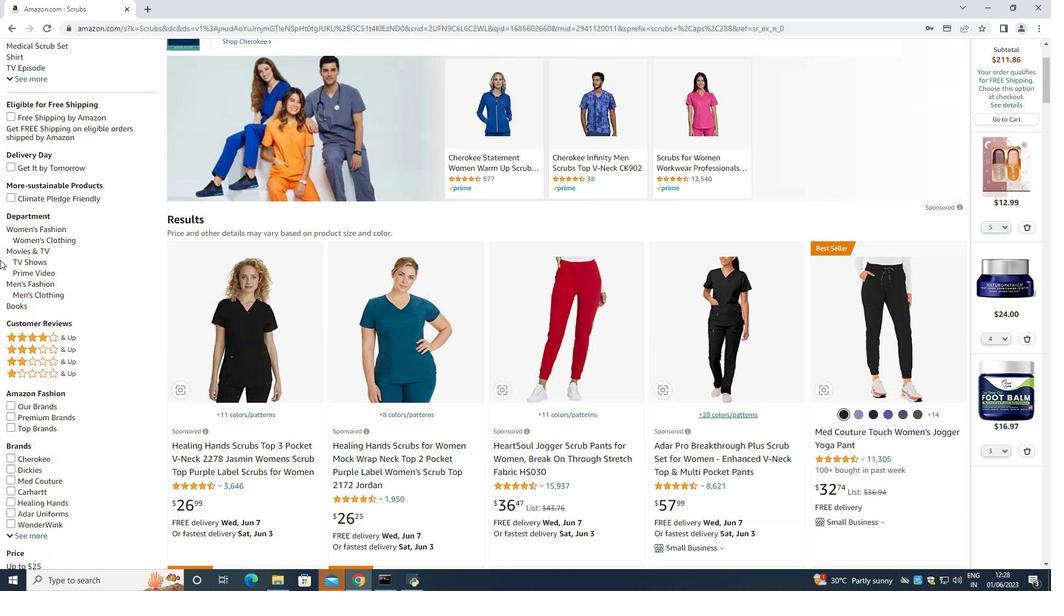 
Action: Mouse scrolled (0, 260) with delta (0, 0)
Screenshot: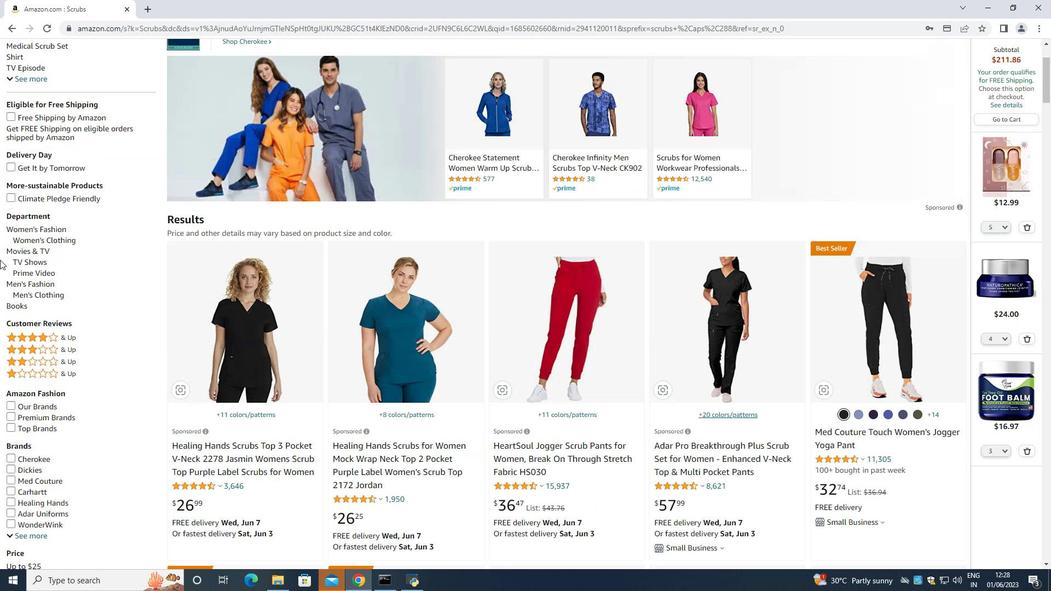 
Action: Mouse scrolled (0, 260) with delta (0, 0)
Screenshot: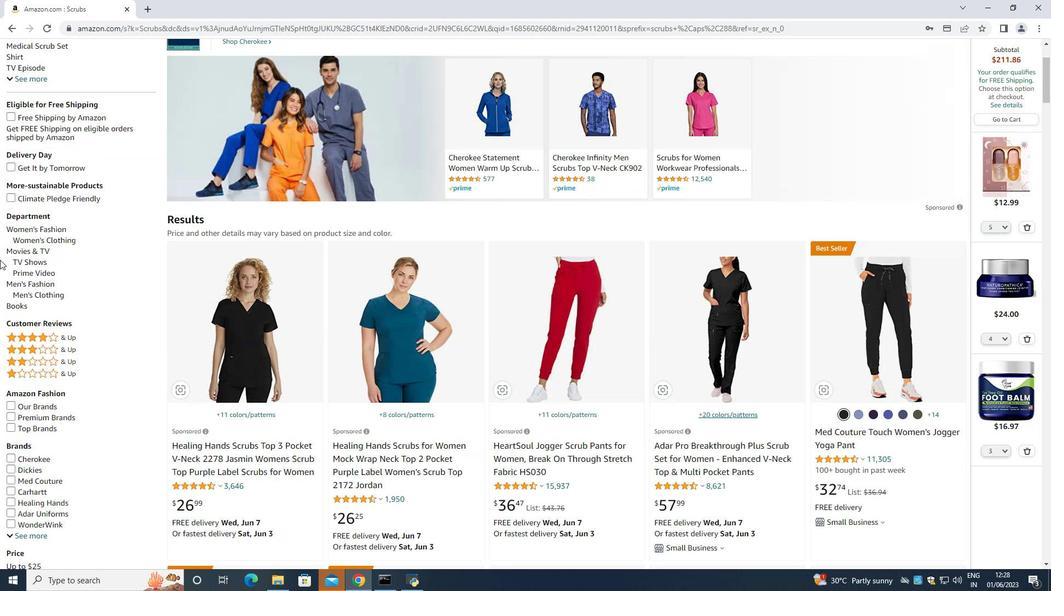 
Action: Mouse scrolled (0, 260) with delta (0, 0)
Screenshot: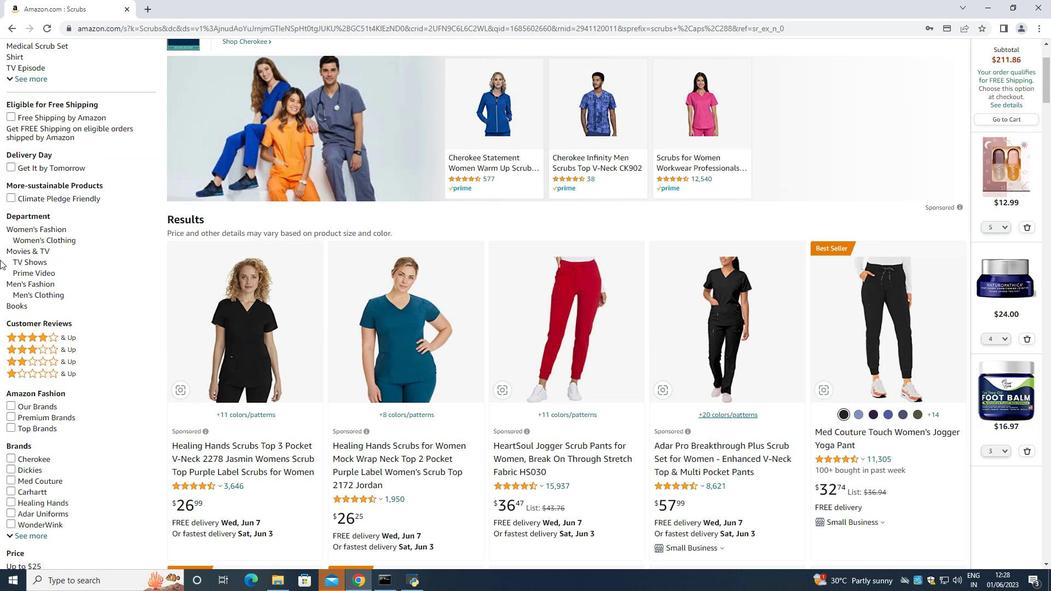 
Action: Mouse scrolled (0, 260) with delta (0, 0)
Screenshot: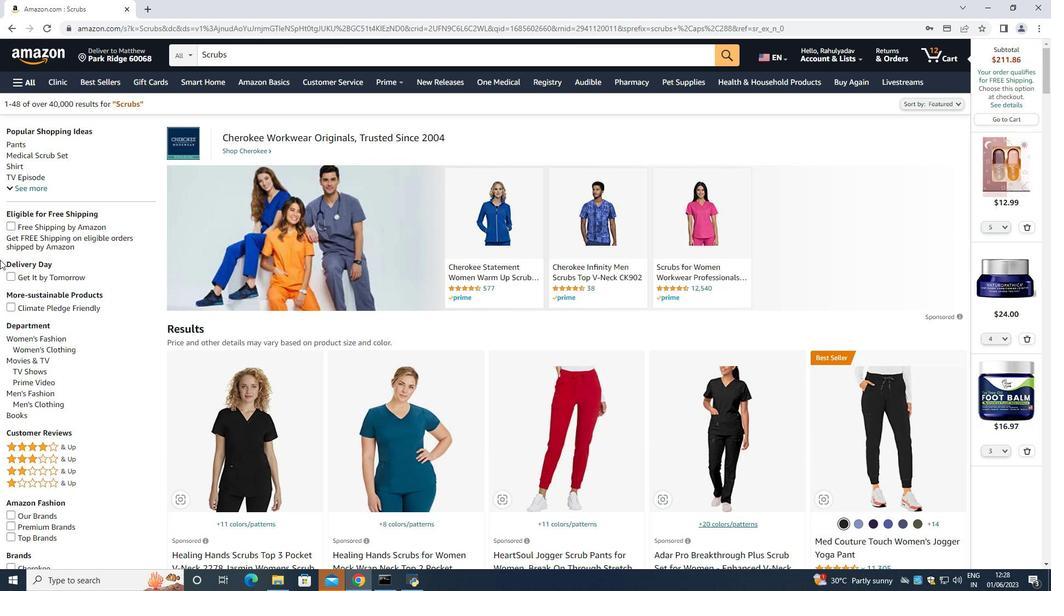 
Action: Mouse scrolled (0, 260) with delta (0, 0)
Screenshot: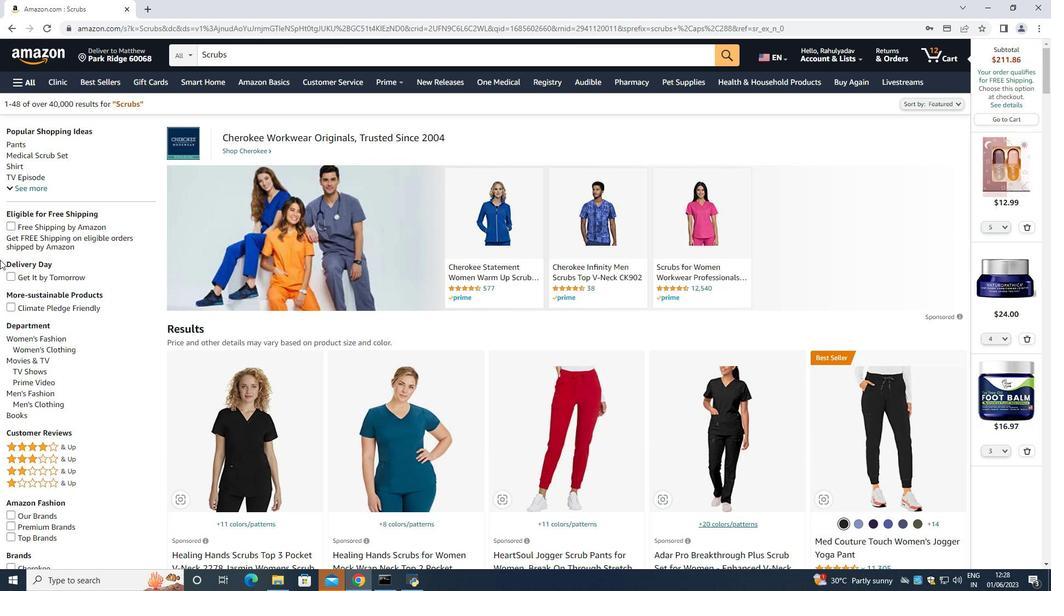 
Action: Mouse moved to (48, 339)
Screenshot: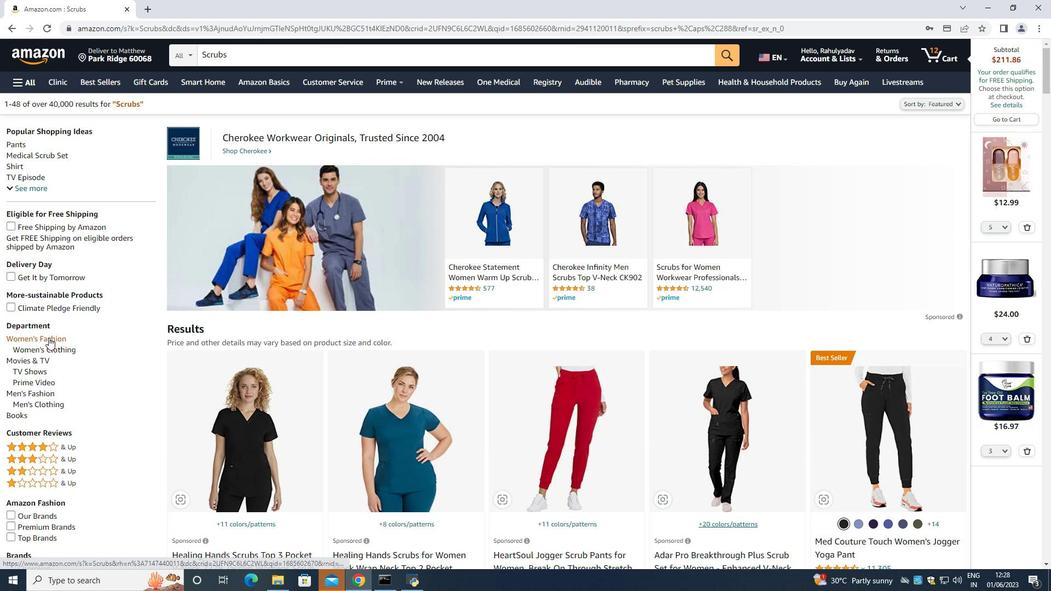 
Action: Mouse pressed left at (48, 339)
Screenshot: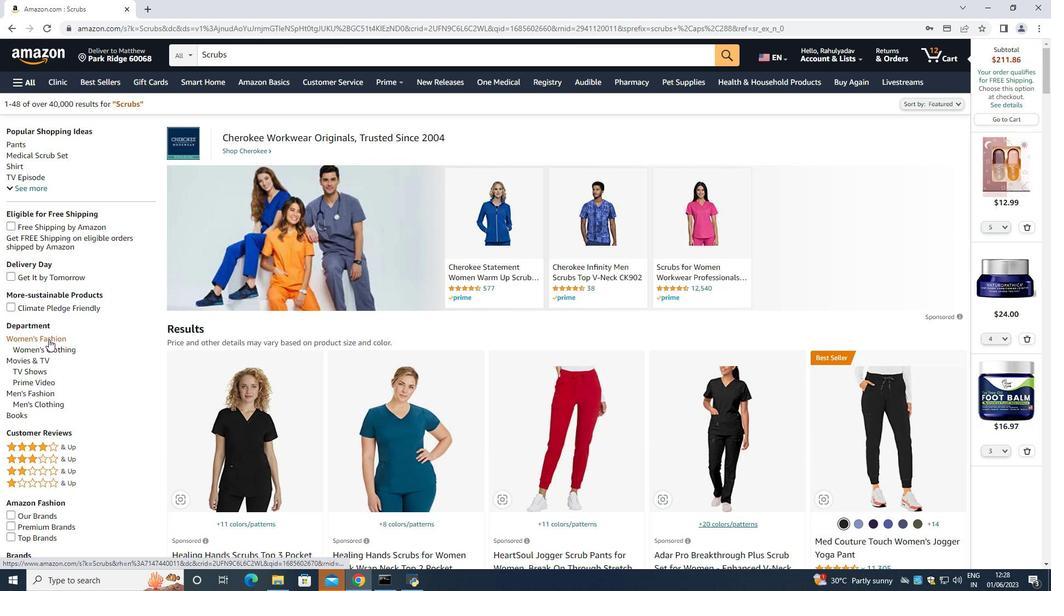 
Action: Mouse moved to (43, 277)
Screenshot: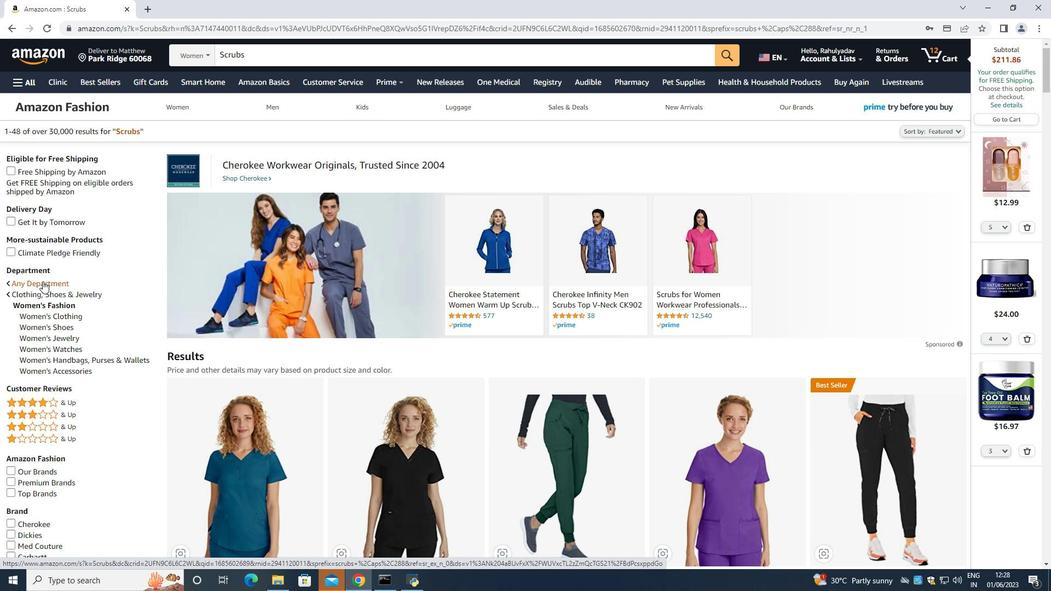
Action: Mouse pressed left at (43, 277)
Screenshot: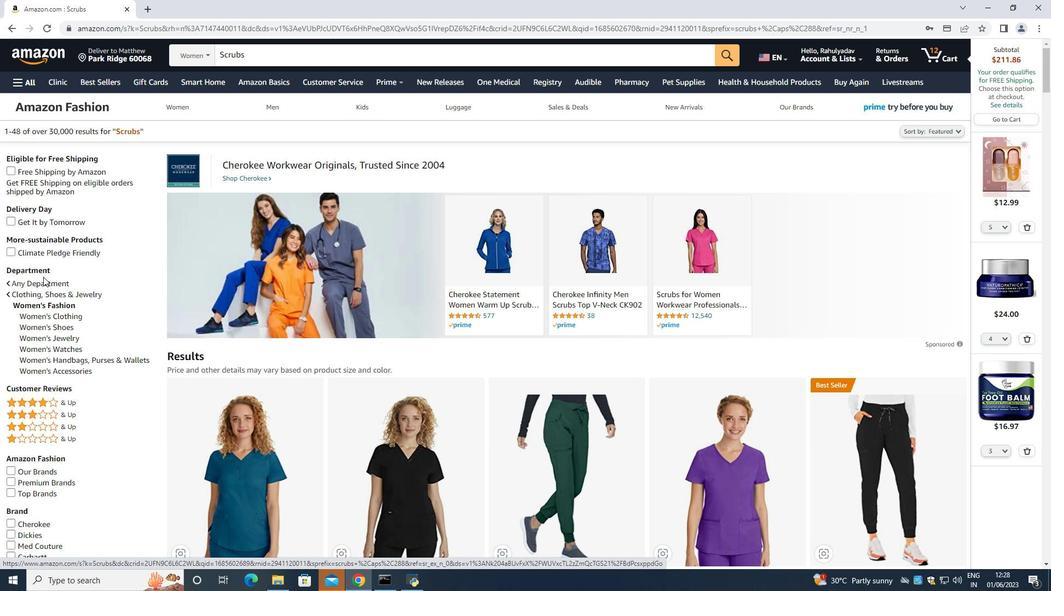 
Action: Mouse moved to (202, 48)
Screenshot: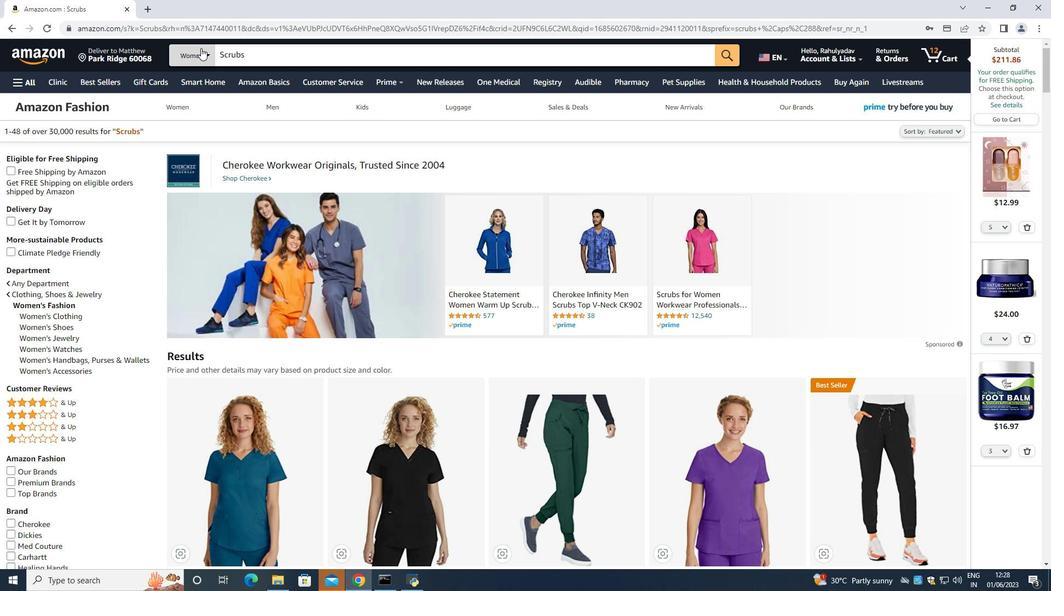 
Action: Mouse pressed left at (202, 48)
Screenshot: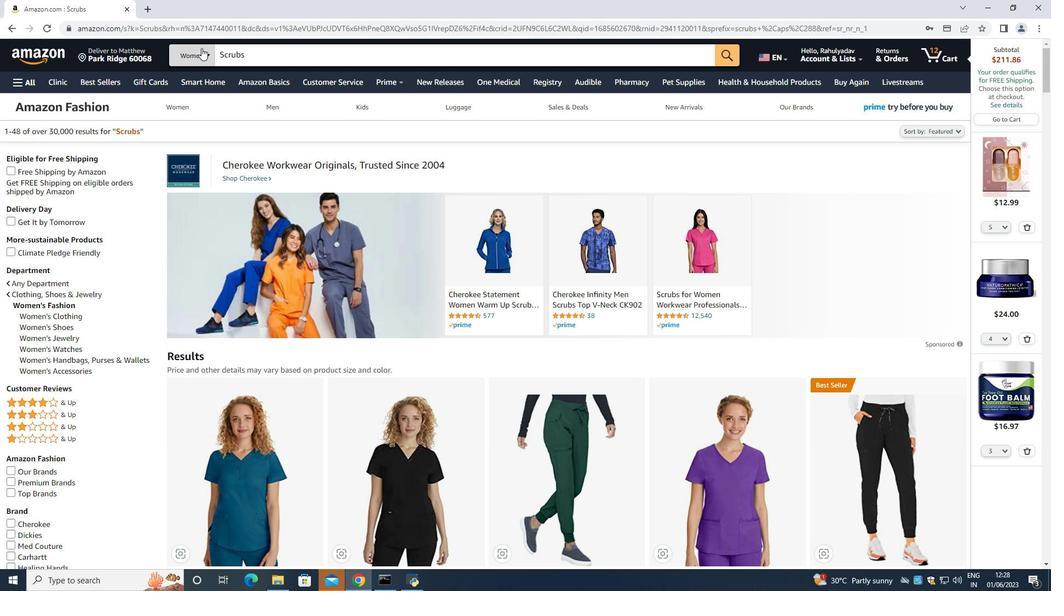 
Action: Mouse moved to (207, 205)
Screenshot: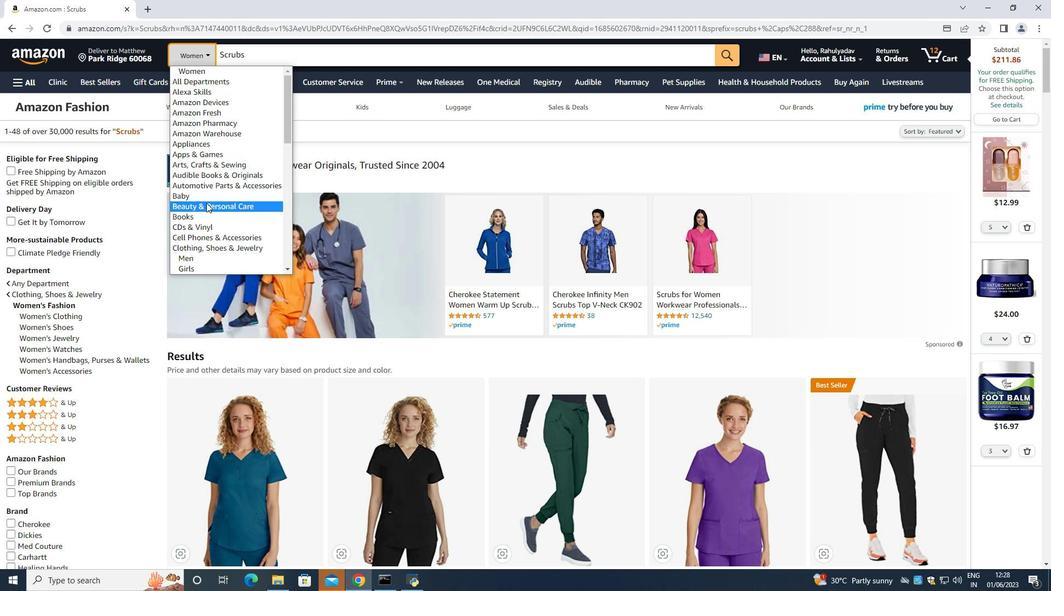 
Action: Mouse pressed left at (207, 205)
Screenshot: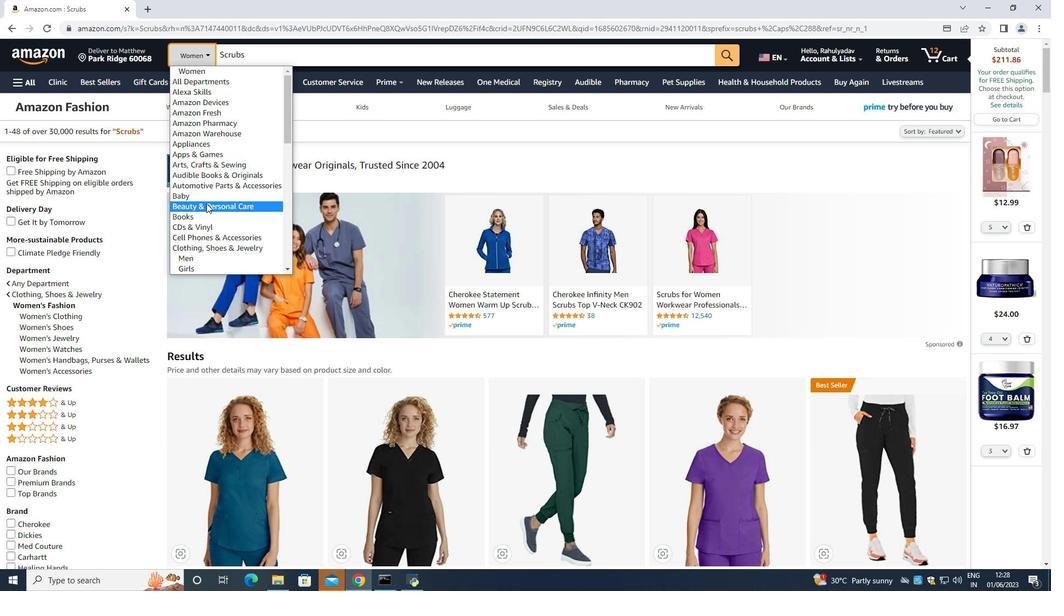 
Action: Mouse moved to (309, 56)
Screenshot: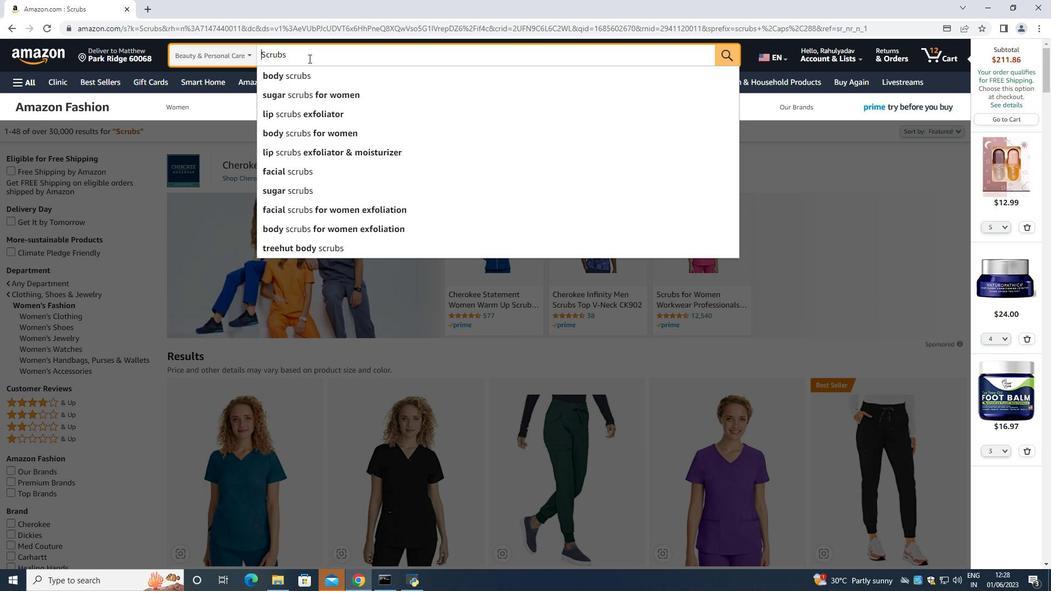 
Action: Mouse pressed left at (309, 56)
Screenshot: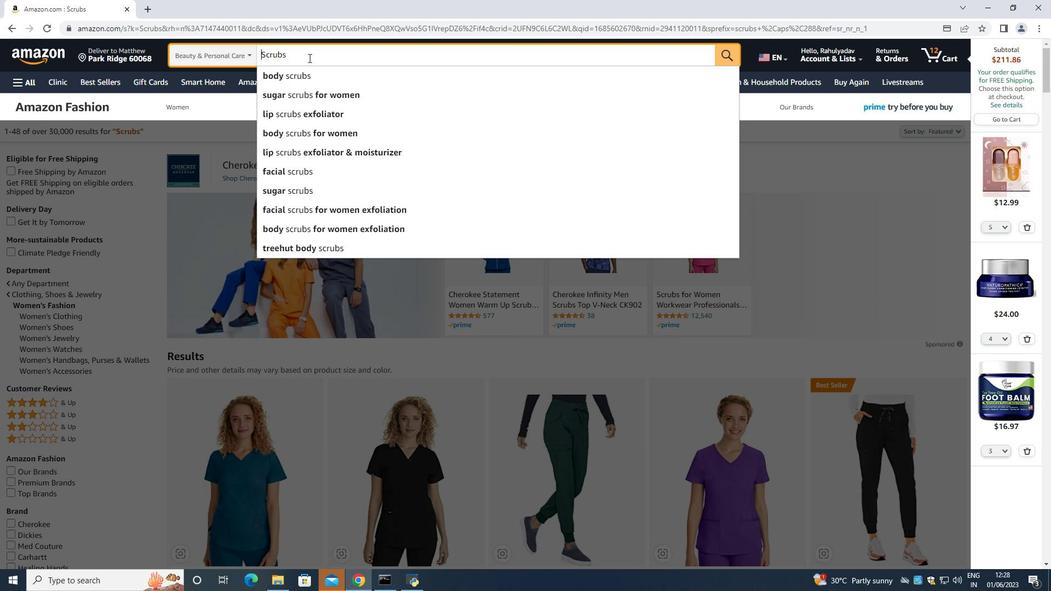
Action: Mouse moved to (309, 56)
Screenshot: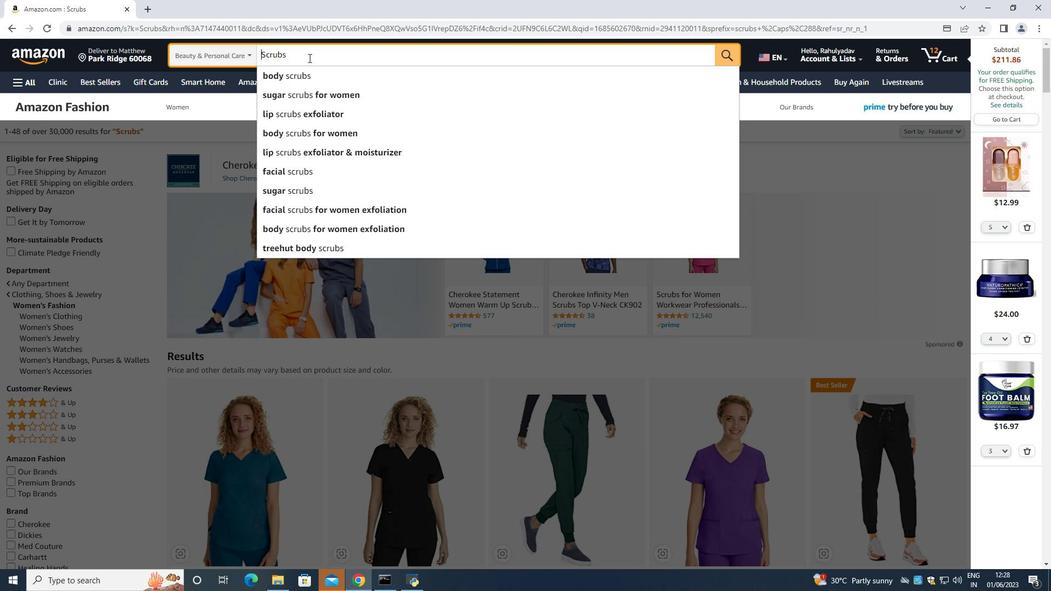 
Action: Key pressed <Key.backspace><Key.backspace><Key.backspace><Key.backspace><Key.backspace><Key.backspace><Key.backspace><Key.backspace><Key.backspace><Key.backspace><Key.backspace><Key.backspace><Key.backspace><Key.caps_lock>SC<Key.backspace>CRUBS
Screenshot: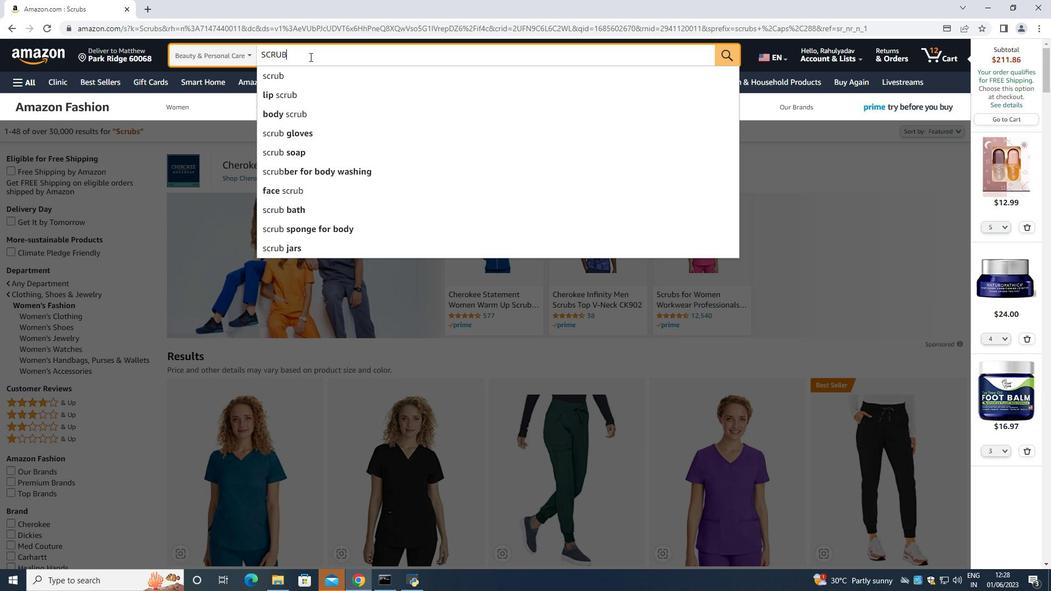 
Action: Mouse moved to (695, 25)
Screenshot: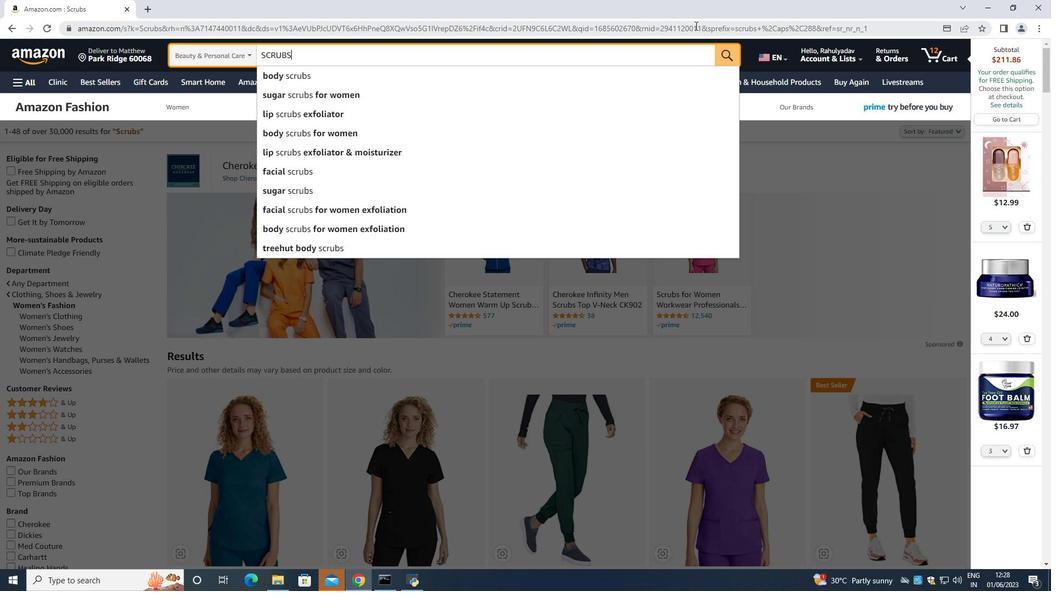 
Action: Key pressed <Key.caps_lock>
Screenshot: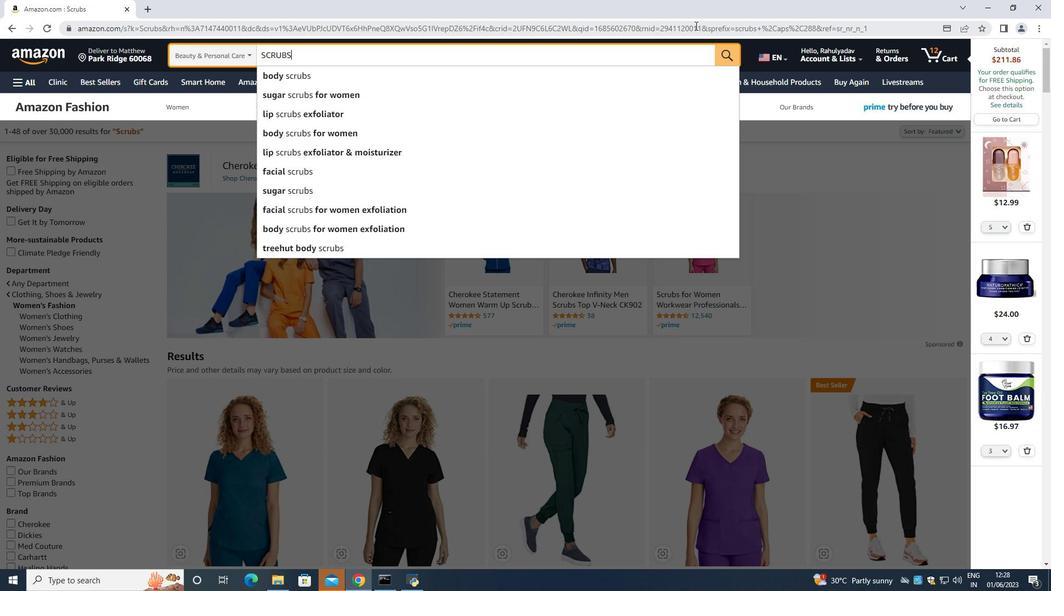 
Action: Mouse moved to (718, 53)
Screenshot: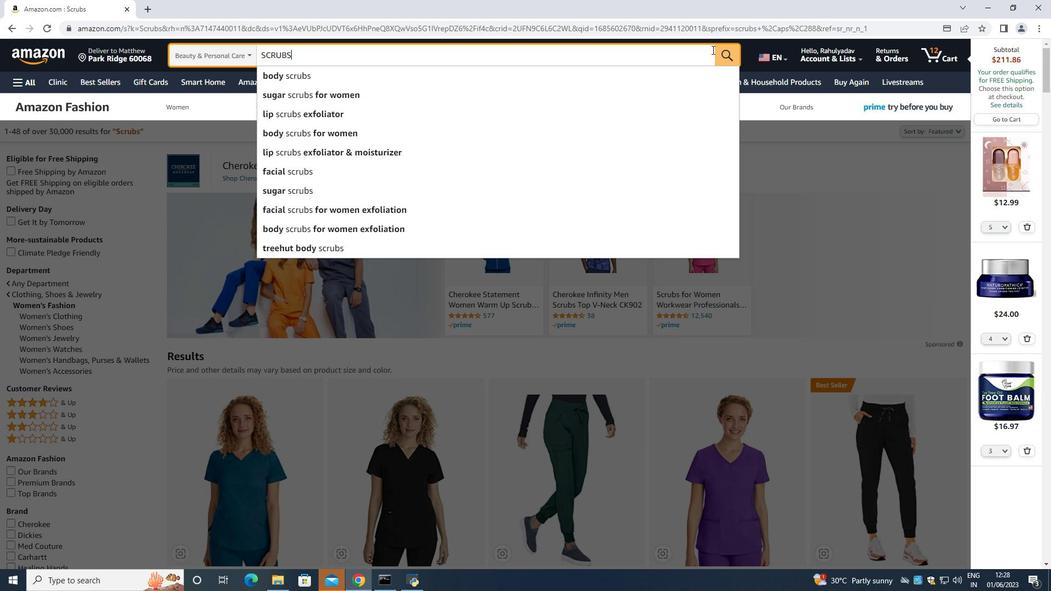 
Action: Mouse pressed left at (718, 53)
Screenshot: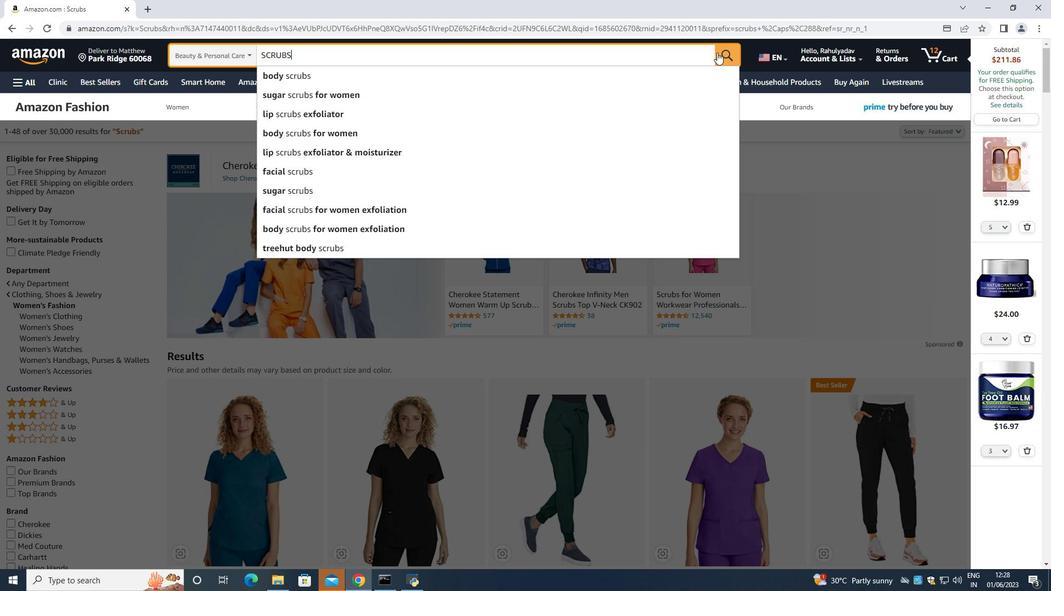 
Action: Mouse moved to (340, 352)
Screenshot: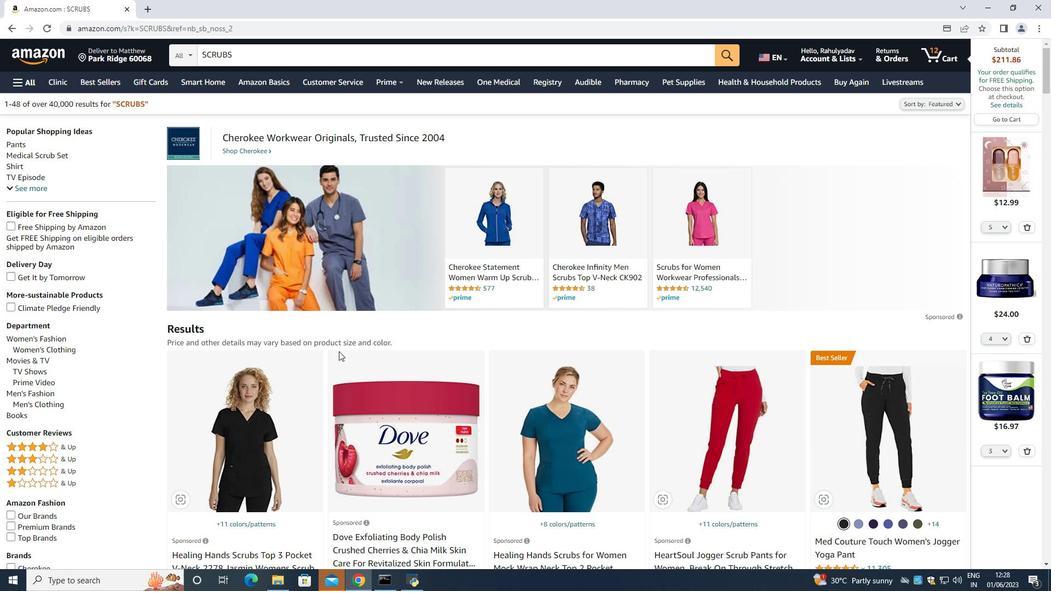 
Action: Mouse scrolled (340, 351) with delta (0, 0)
Screenshot: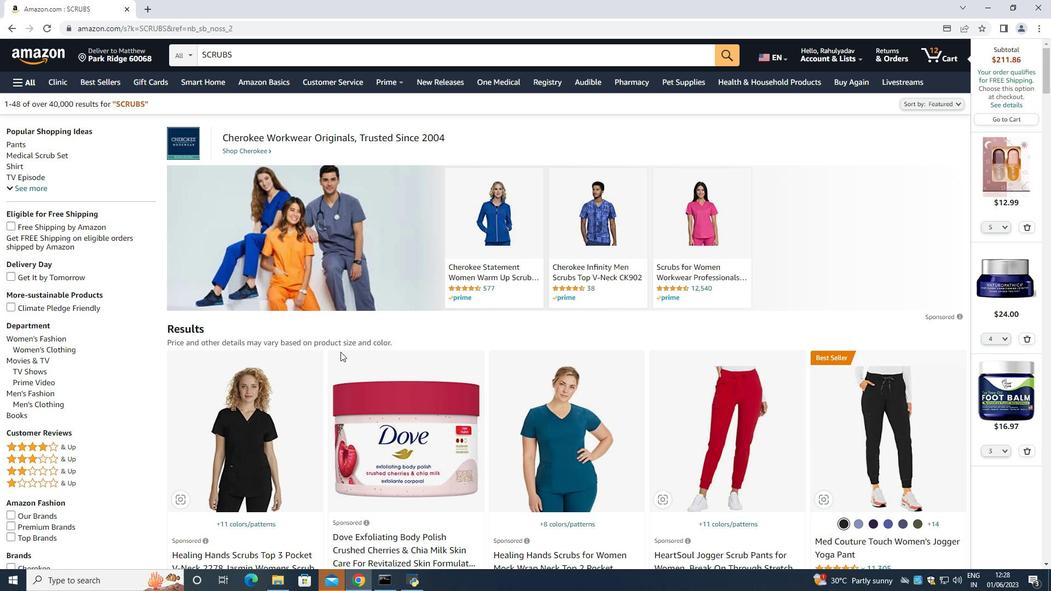 
Action: Mouse scrolled (340, 351) with delta (0, 0)
Screenshot: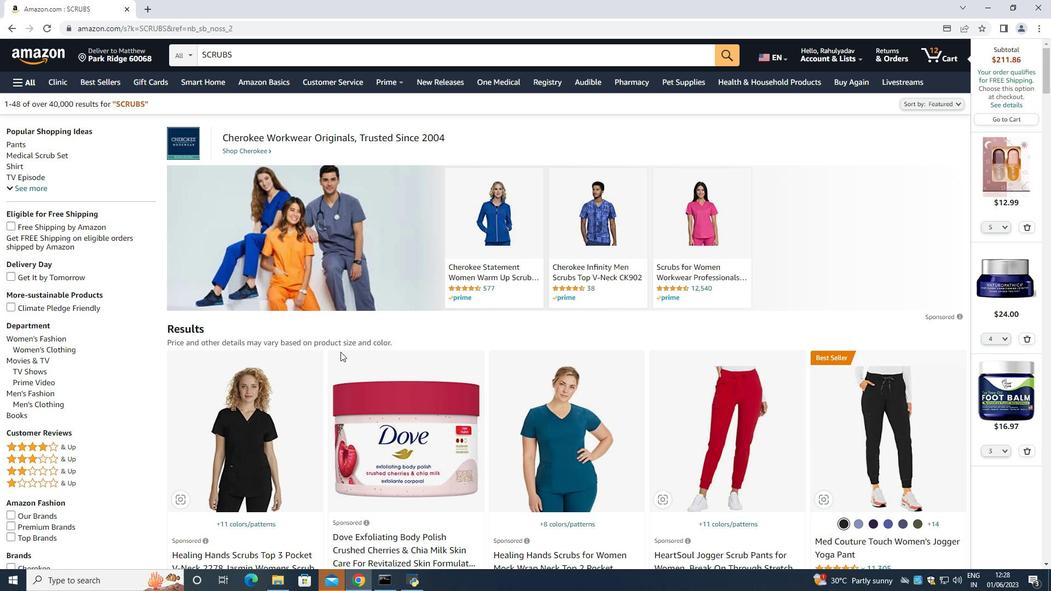 
Action: Mouse scrolled (340, 351) with delta (0, 0)
Screenshot: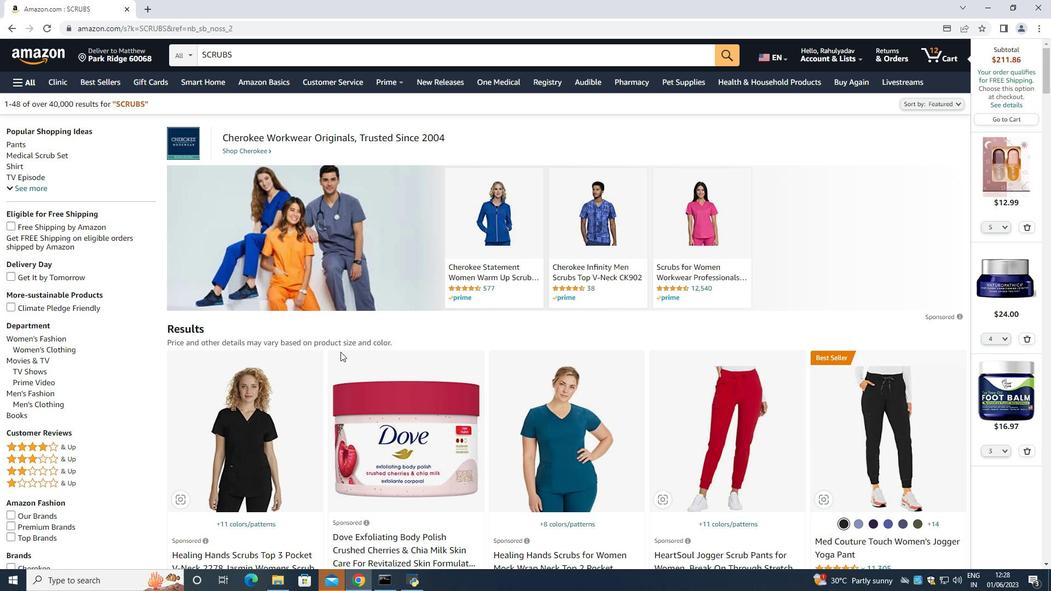 
Action: Mouse scrolled (340, 351) with delta (0, 0)
Screenshot: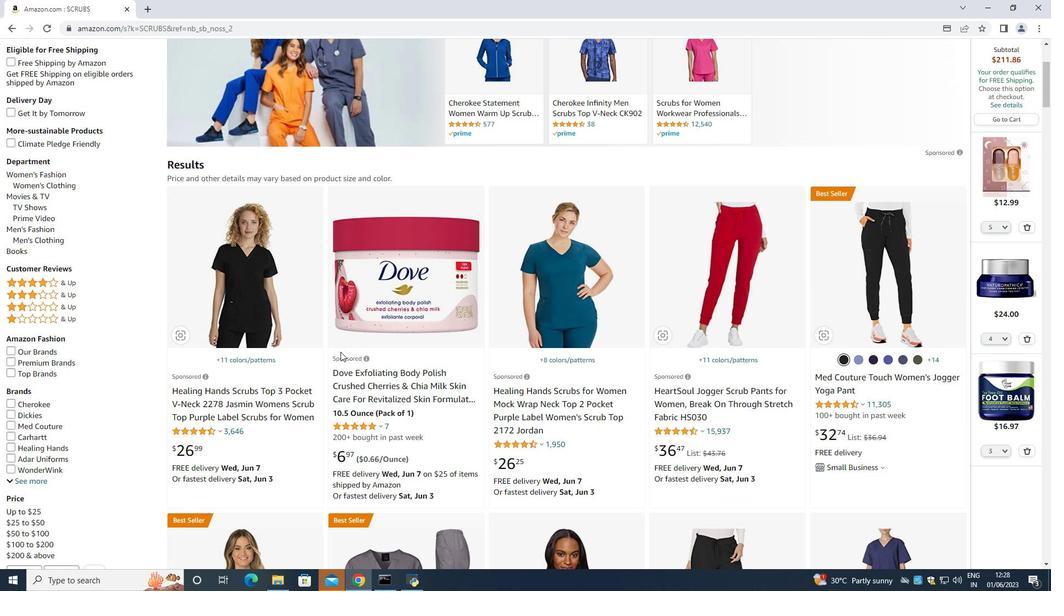
Action: Mouse scrolled (340, 351) with delta (0, 0)
Screenshot: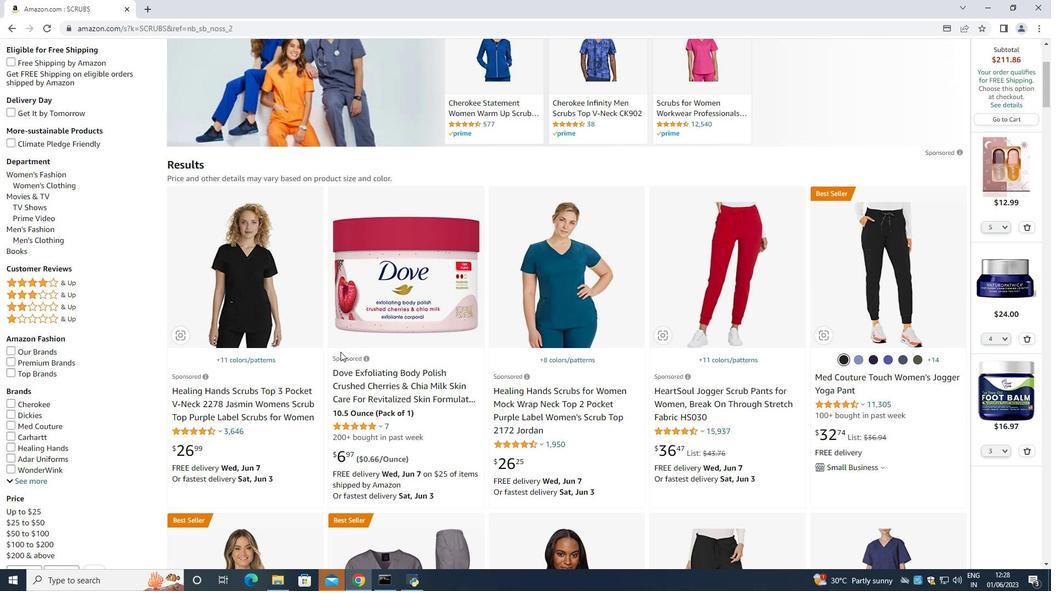 
Action: Mouse moved to (361, 354)
Screenshot: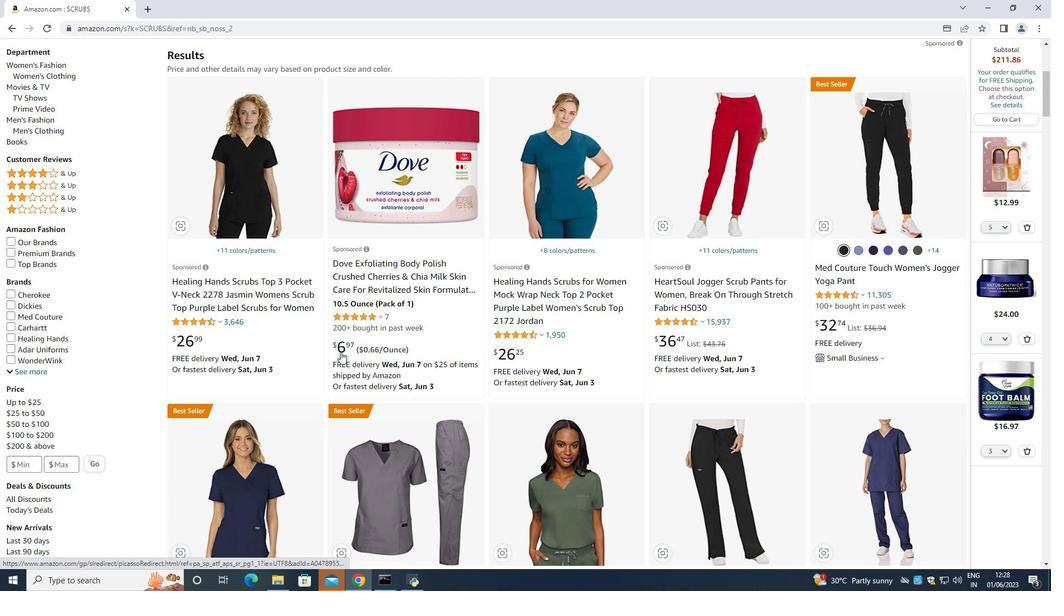 
Action: Mouse scrolled (361, 353) with delta (0, 0)
Screenshot: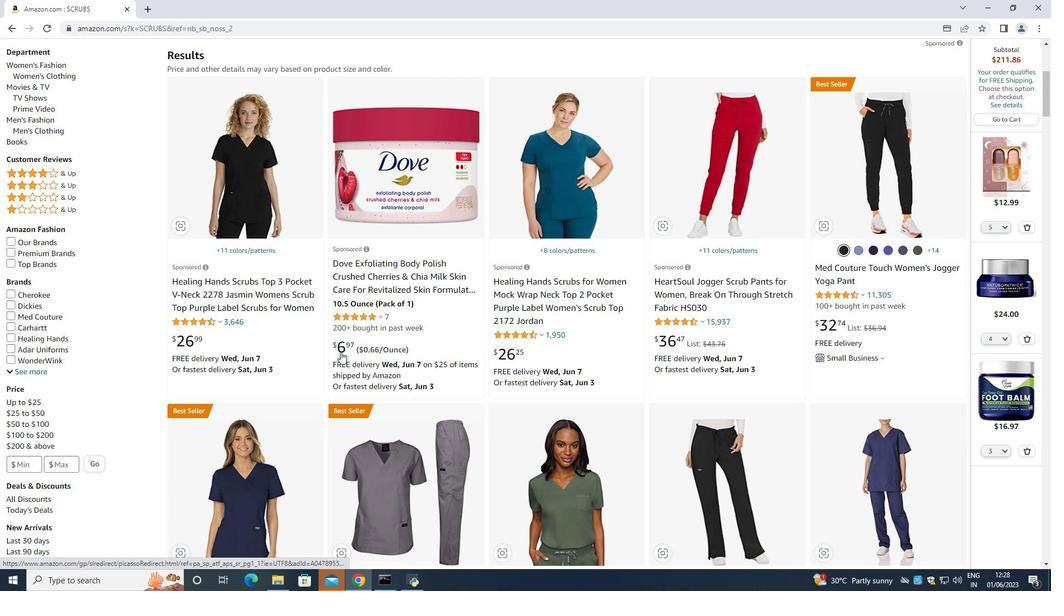
Action: Mouse scrolled (361, 353) with delta (0, 0)
Screenshot: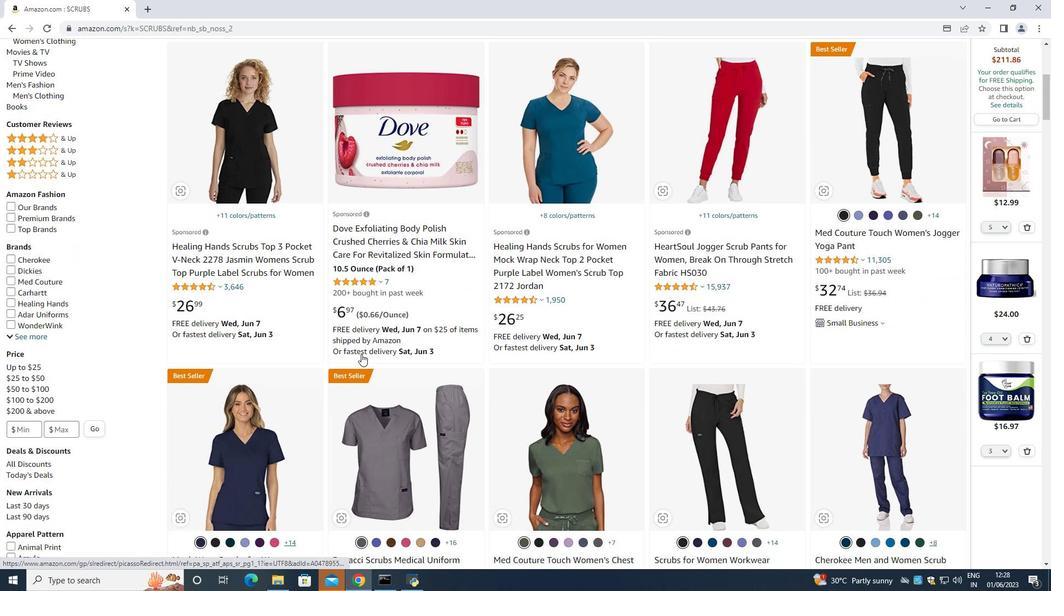 
Action: Mouse scrolled (361, 353) with delta (0, 0)
Screenshot: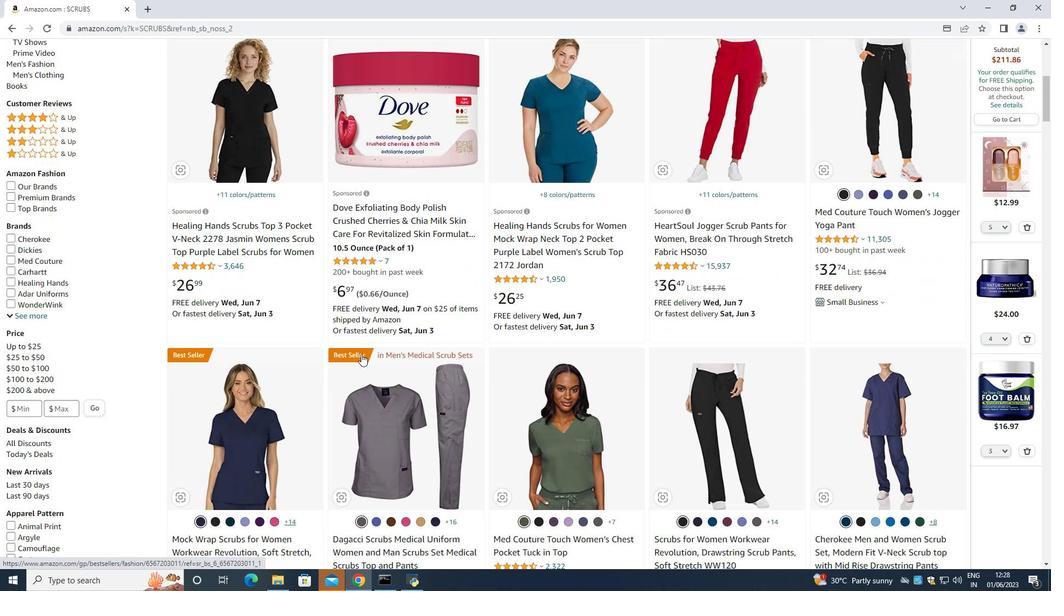 
Action: Mouse moved to (375, 355)
Screenshot: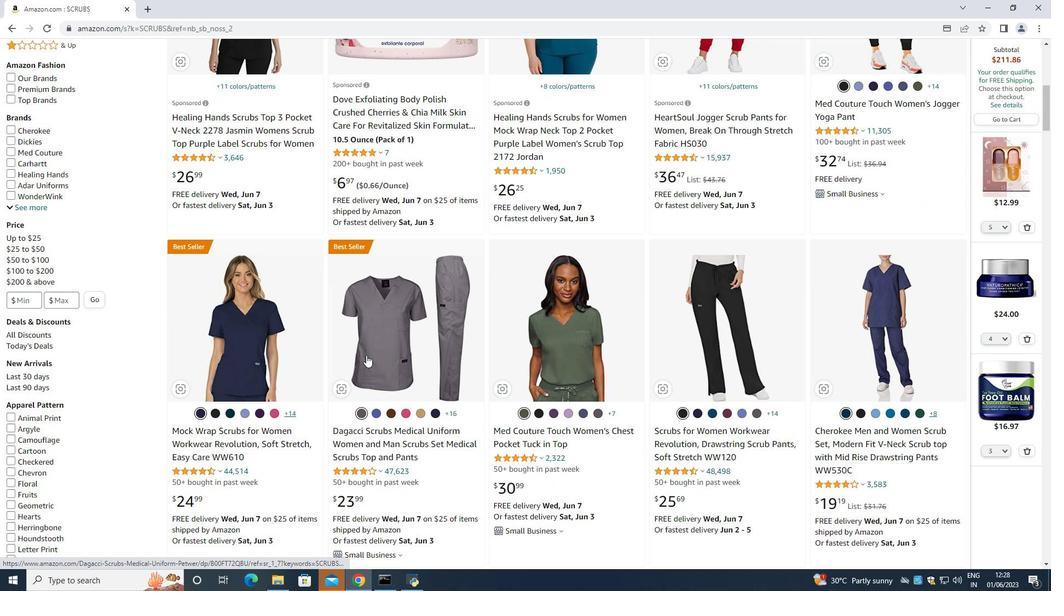 
Action: Mouse scrolled (375, 354) with delta (0, 0)
Screenshot: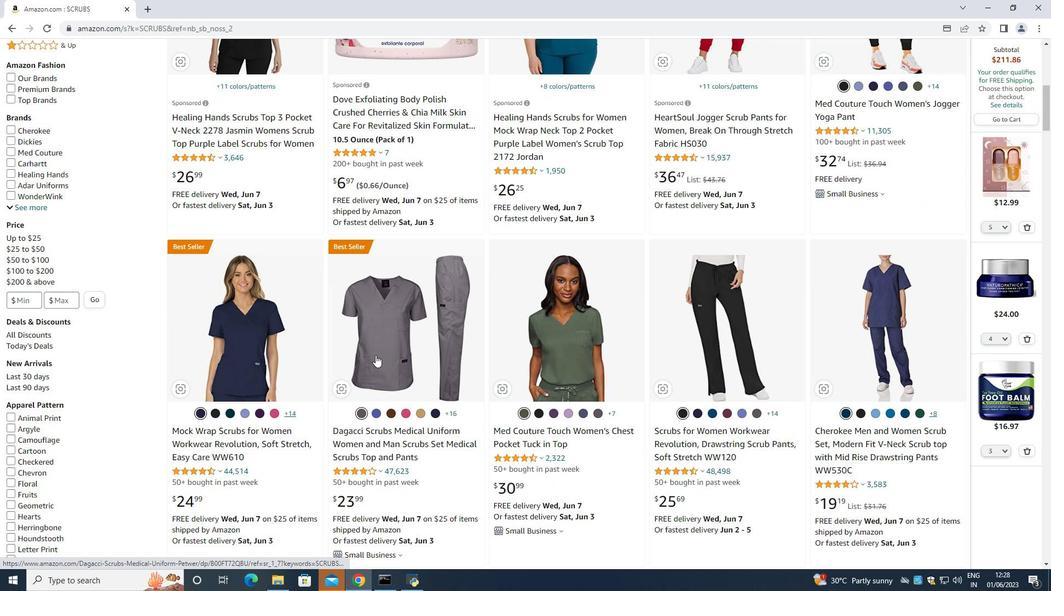 
Action: Mouse scrolled (375, 354) with delta (0, 0)
Screenshot: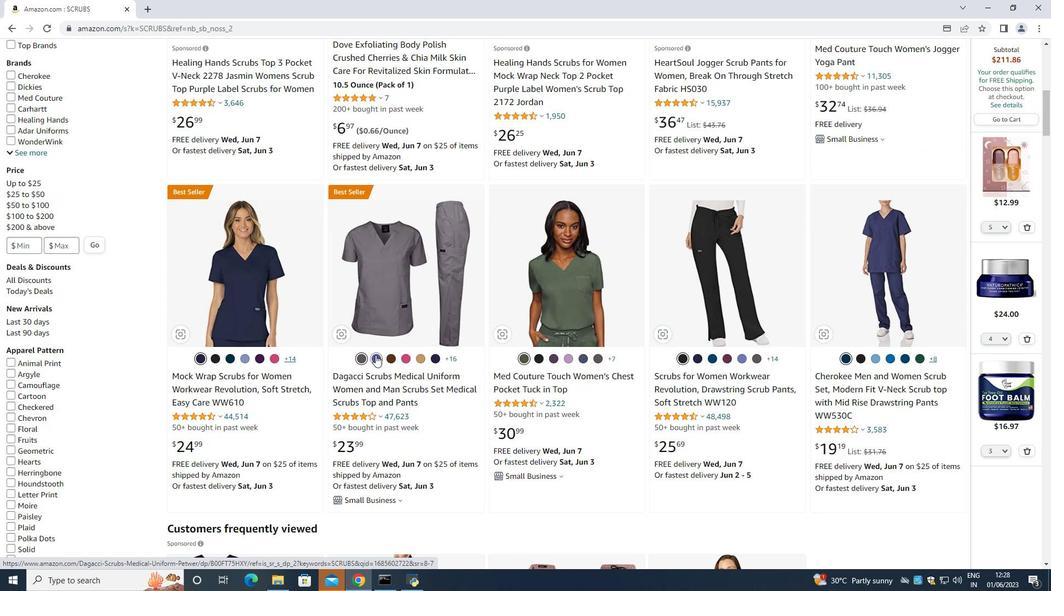 
Action: Mouse scrolled (375, 354) with delta (0, 0)
Screenshot: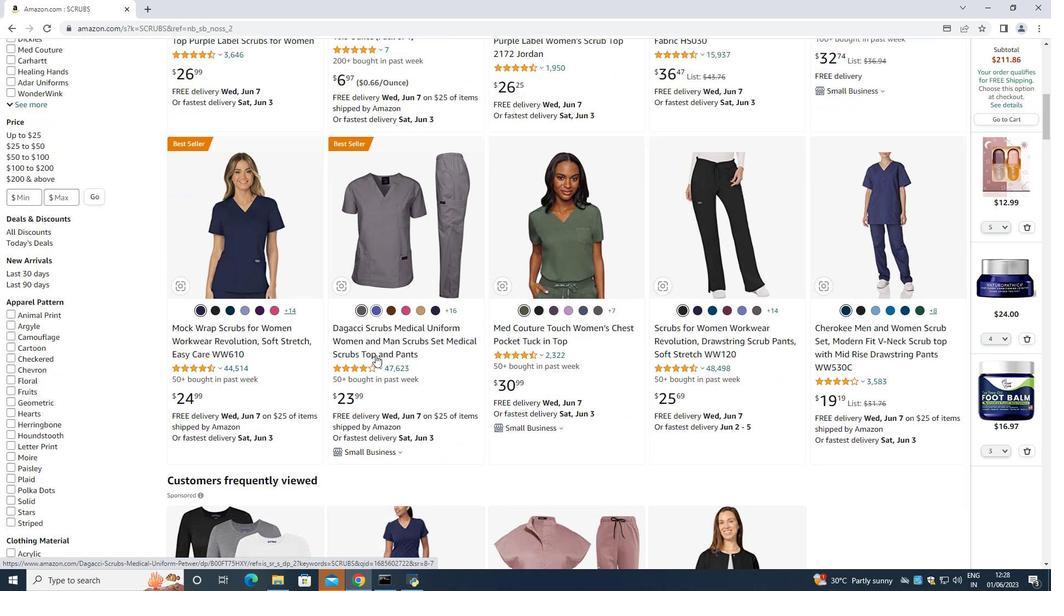 
Action: Mouse scrolled (375, 354) with delta (0, 0)
Screenshot: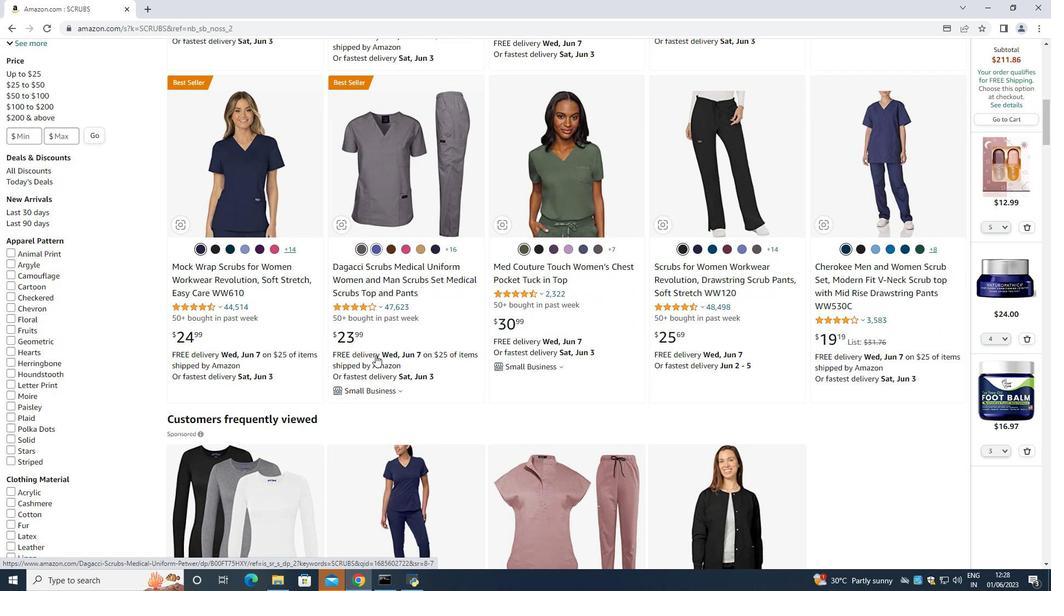 
Action: Mouse scrolled (375, 354) with delta (0, 0)
Screenshot: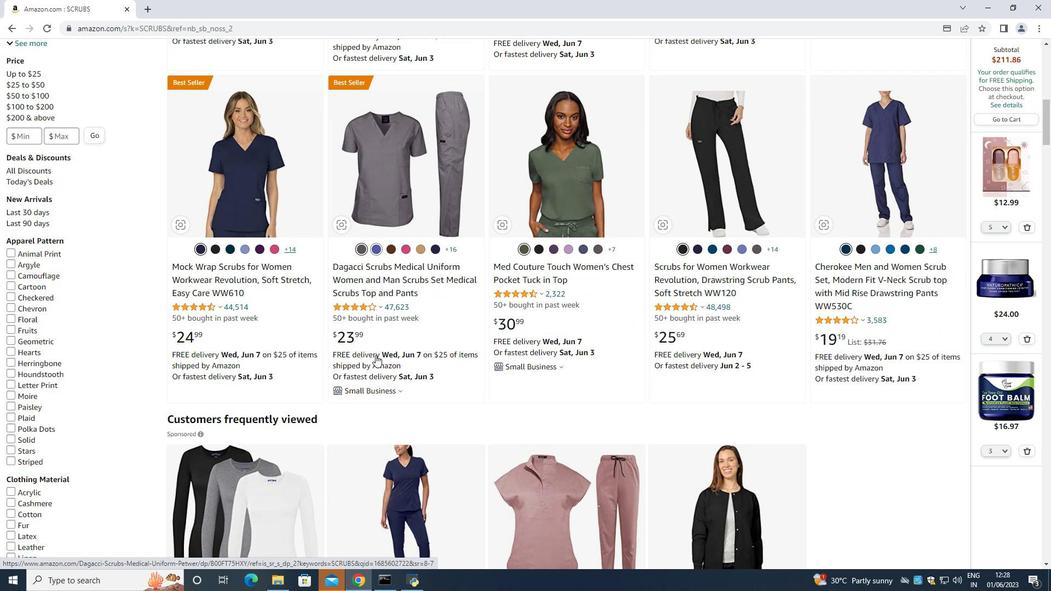 
Action: Mouse scrolled (375, 354) with delta (0, 0)
Screenshot: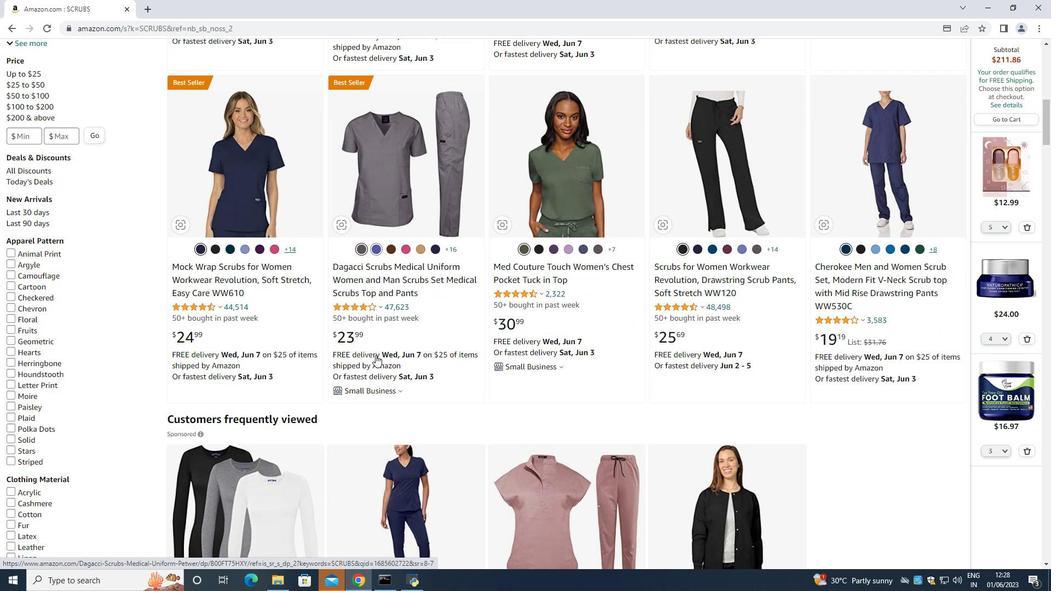 
Action: Mouse scrolled (375, 354) with delta (0, 0)
Screenshot: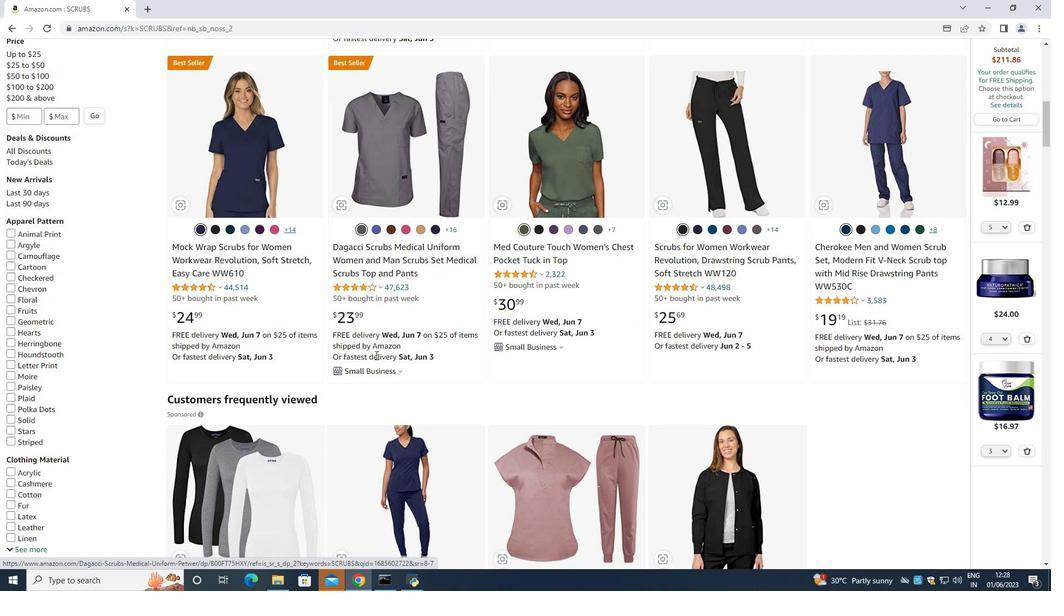 
Action: Mouse scrolled (375, 354) with delta (0, 0)
Screenshot: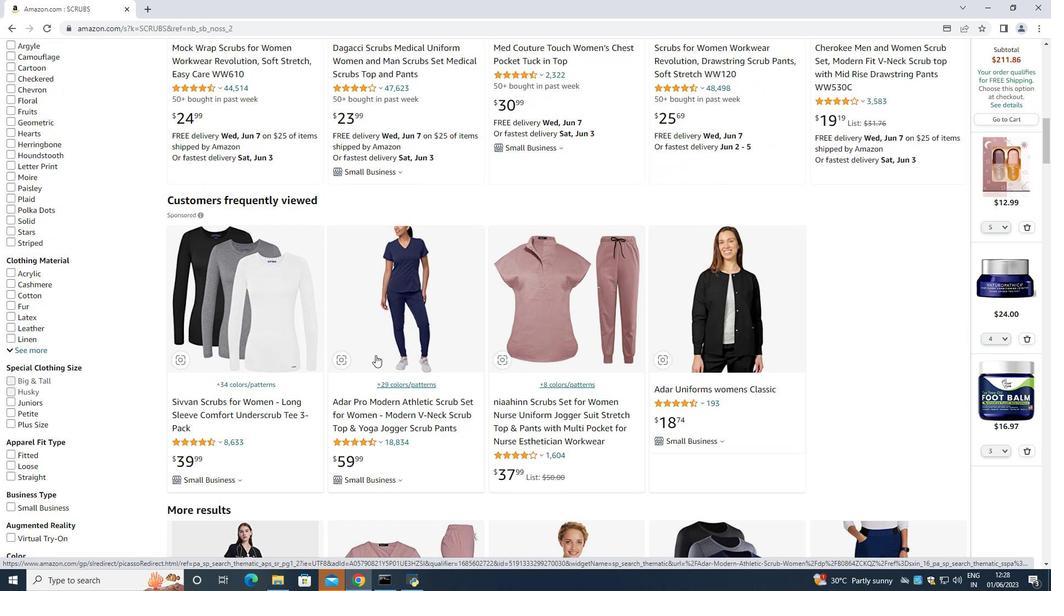 
Action: Mouse scrolled (375, 354) with delta (0, 0)
Screenshot: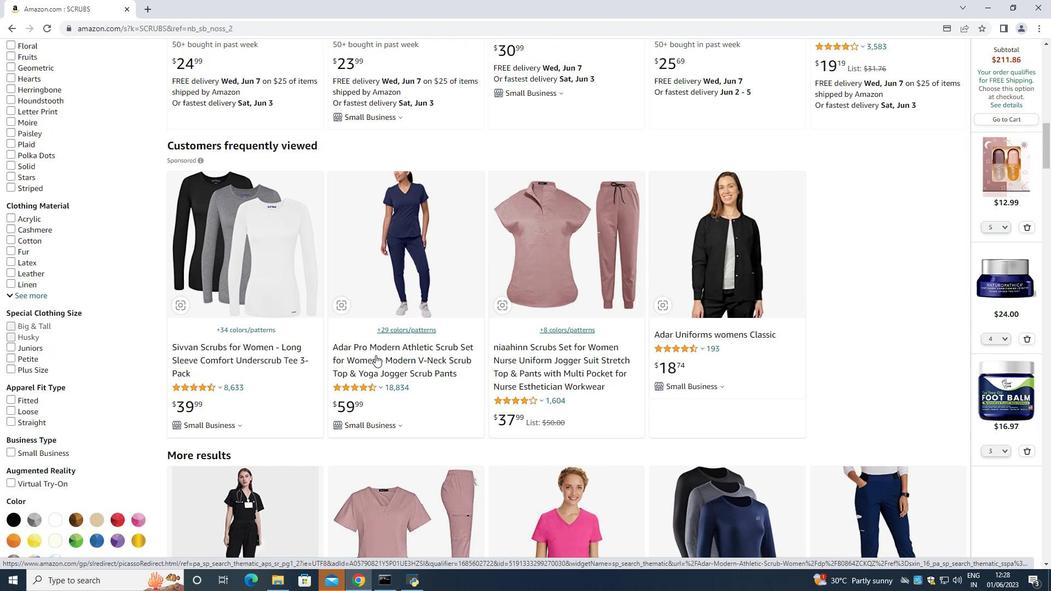 
Action: Mouse scrolled (375, 354) with delta (0, 0)
Screenshot: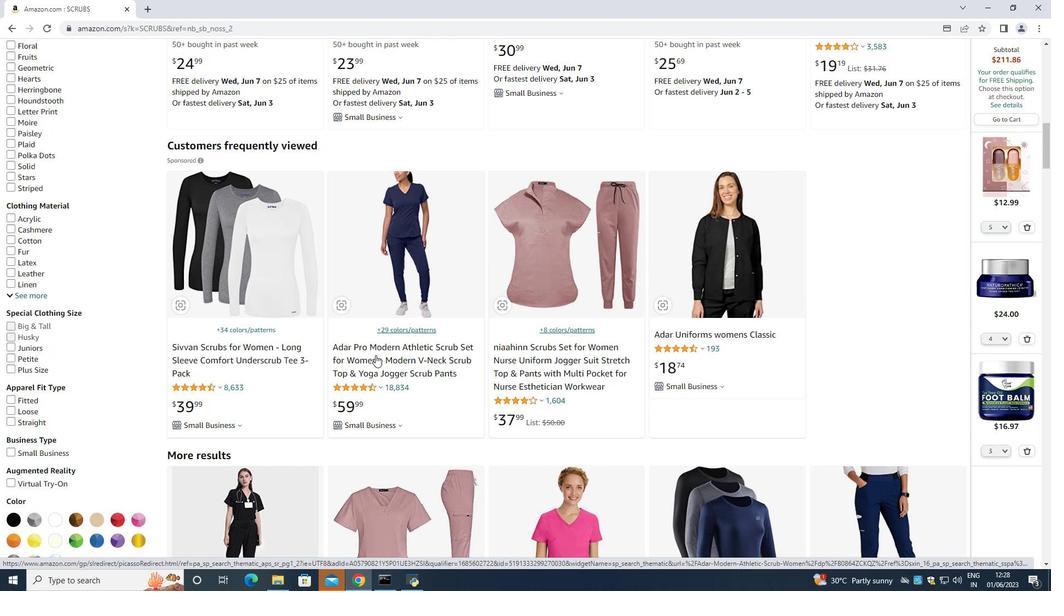 
Action: Mouse scrolled (375, 354) with delta (0, 0)
Screenshot: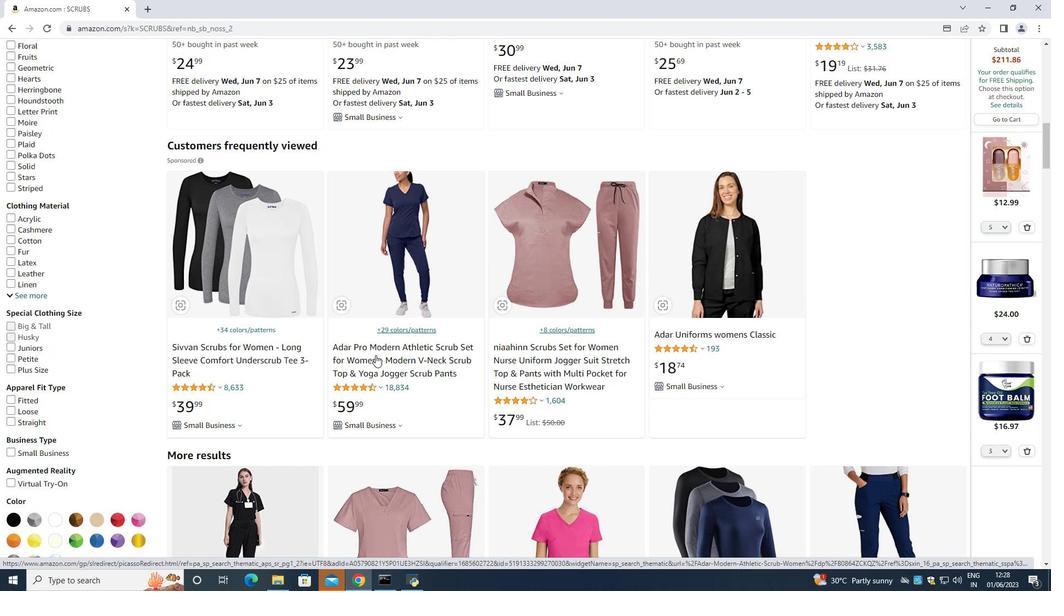 
Action: Mouse scrolled (375, 354) with delta (0, 0)
Screenshot: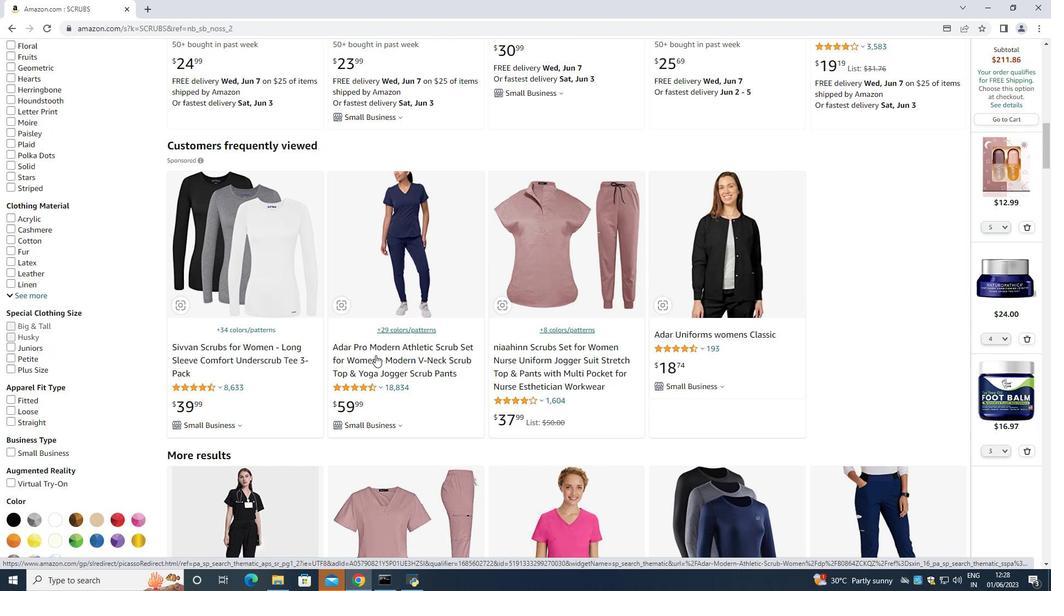 
Action: Mouse scrolled (375, 354) with delta (0, 0)
Screenshot: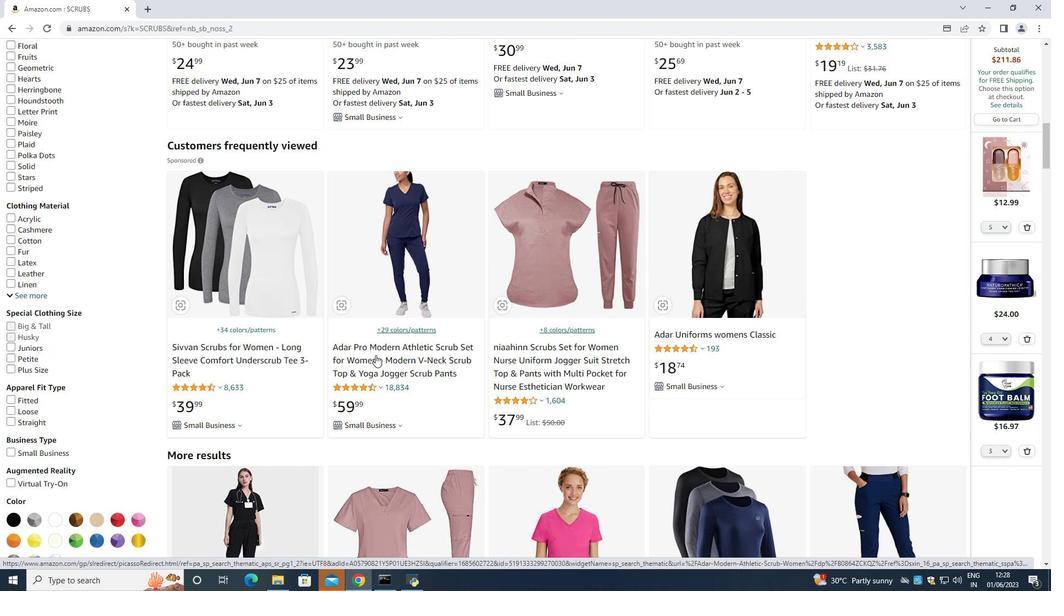 
Action: Mouse scrolled (375, 354) with delta (0, 0)
Screenshot: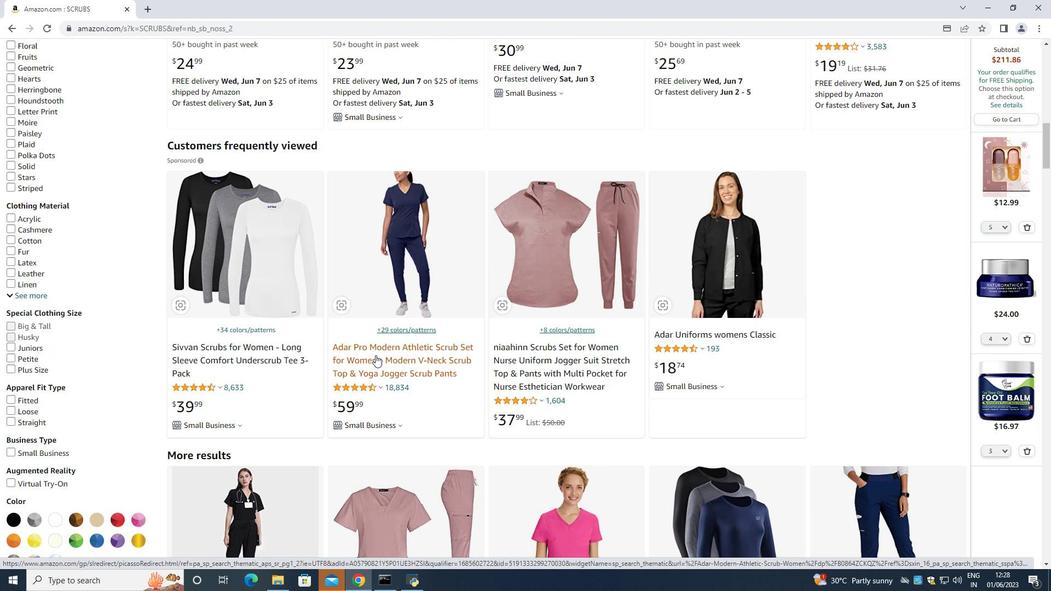 
Action: Mouse scrolled (375, 354) with delta (0, 0)
Screenshot: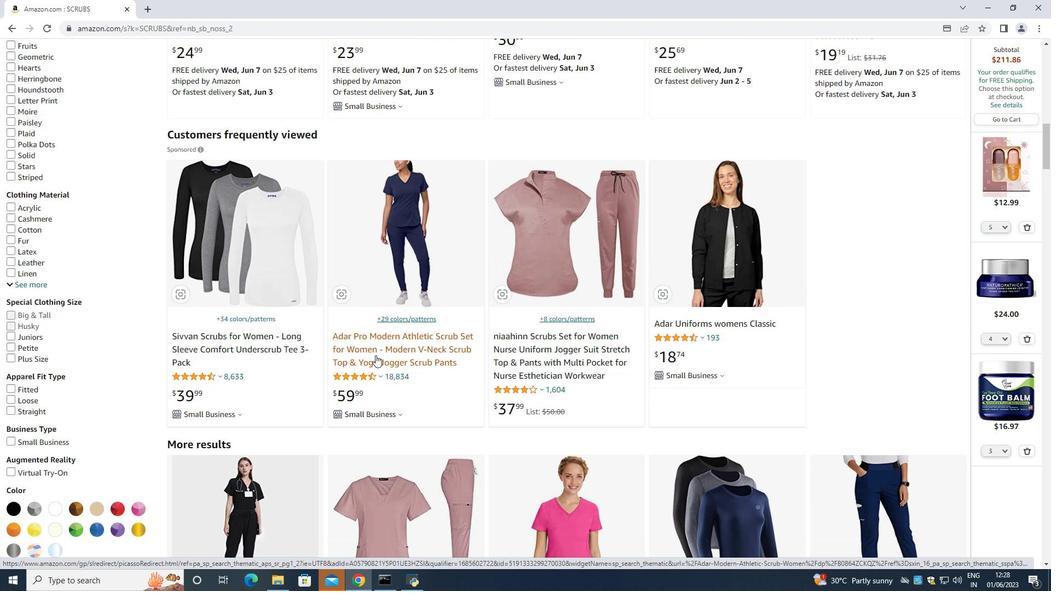 
Action: Mouse scrolled (375, 355) with delta (0, 0)
Screenshot: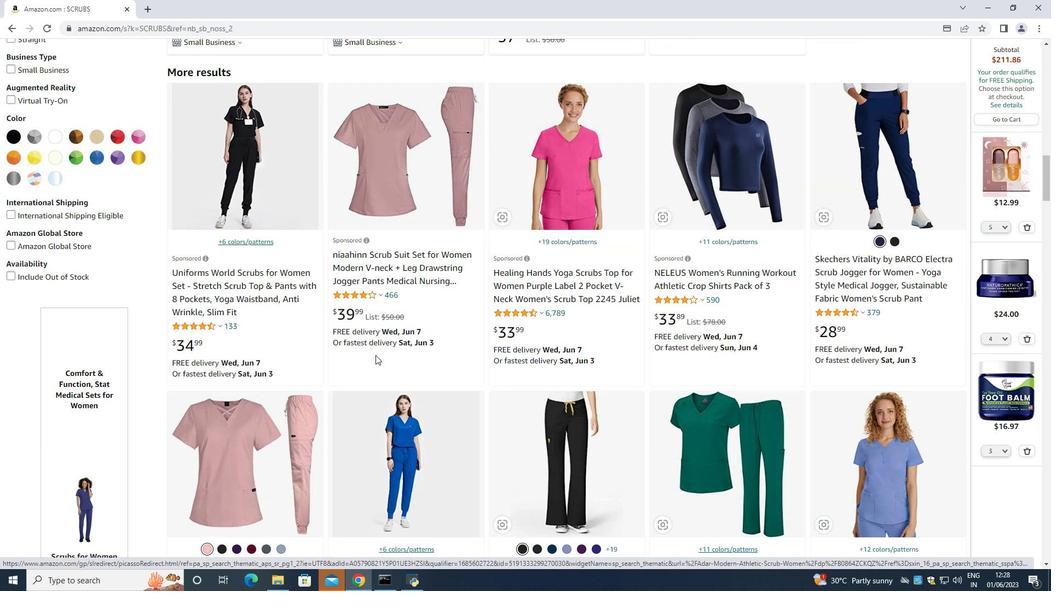 
Action: Mouse scrolled (375, 355) with delta (0, 0)
Screenshot: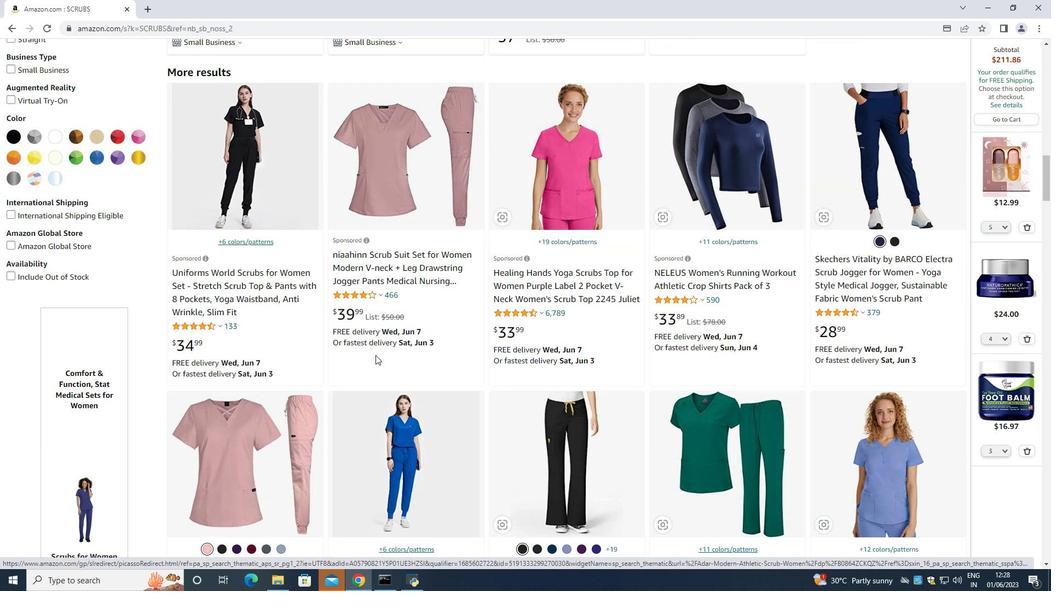 
Action: Mouse scrolled (375, 355) with delta (0, 0)
Screenshot: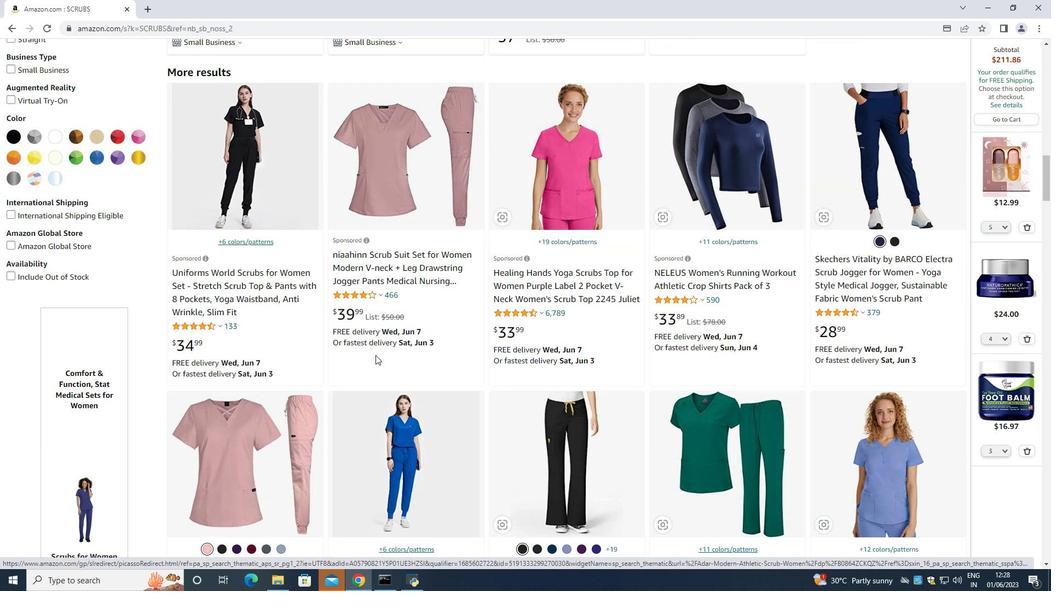 
Action: Mouse scrolled (375, 355) with delta (0, 0)
Screenshot: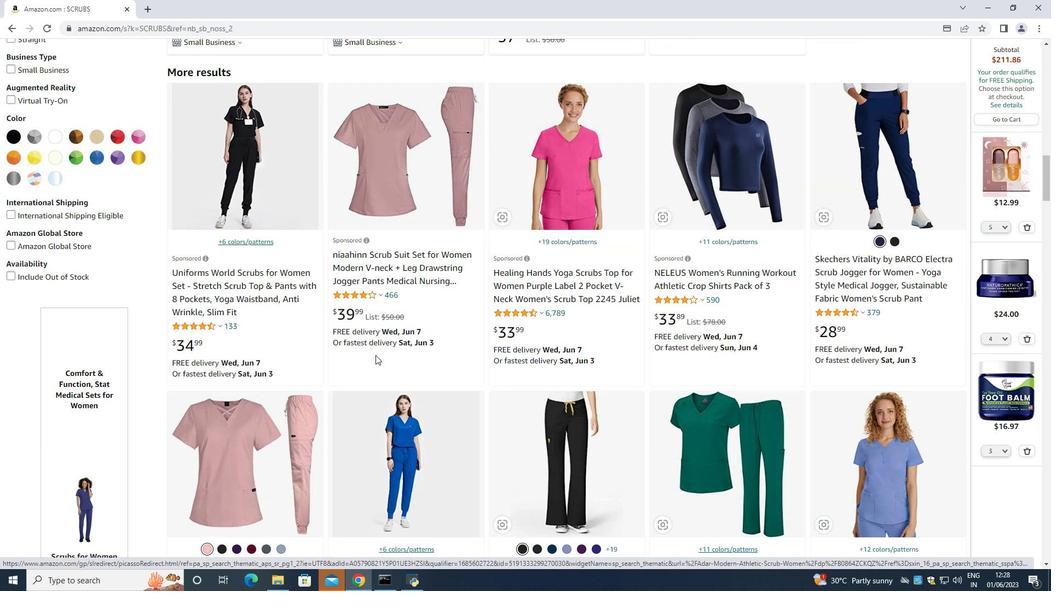
Action: Mouse scrolled (375, 355) with delta (0, 0)
Screenshot: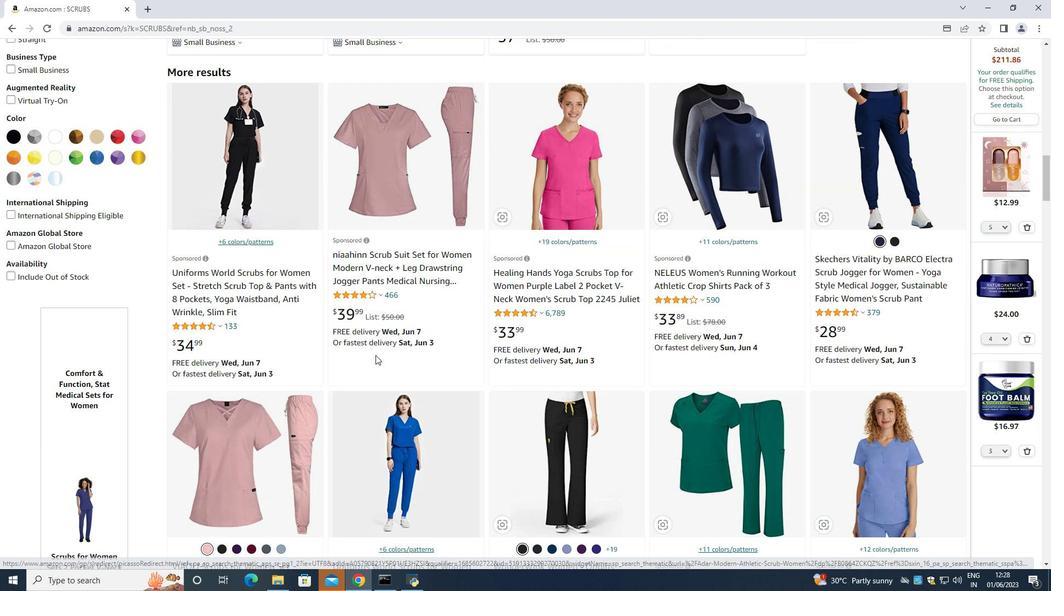 
Action: Mouse scrolled (375, 355) with delta (0, 0)
Screenshot: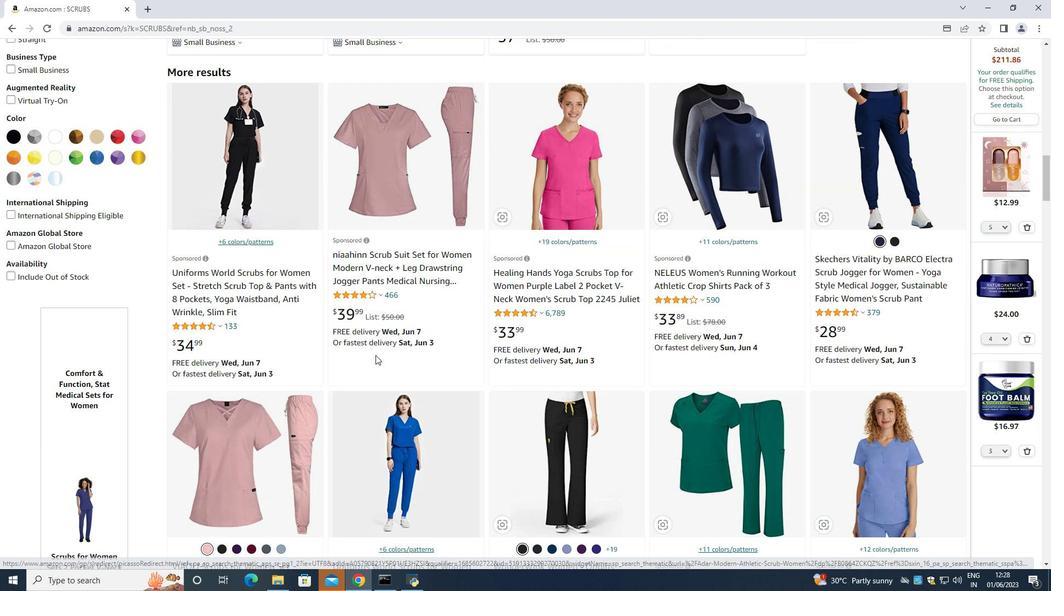 
Action: Mouse scrolled (375, 355) with delta (0, 0)
Screenshot: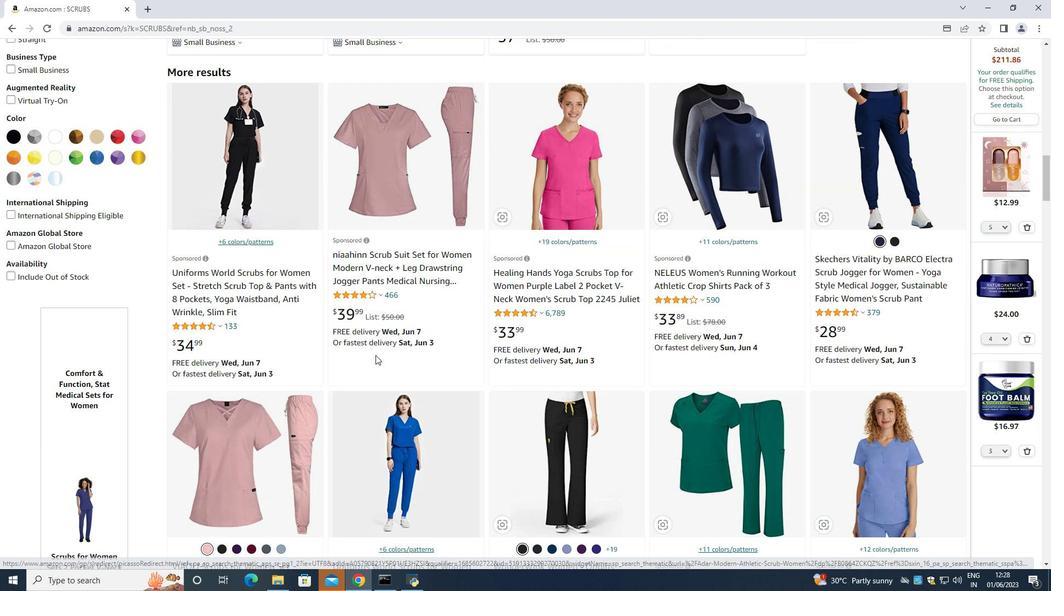 
Action: Mouse scrolled (375, 355) with delta (0, 0)
Screenshot: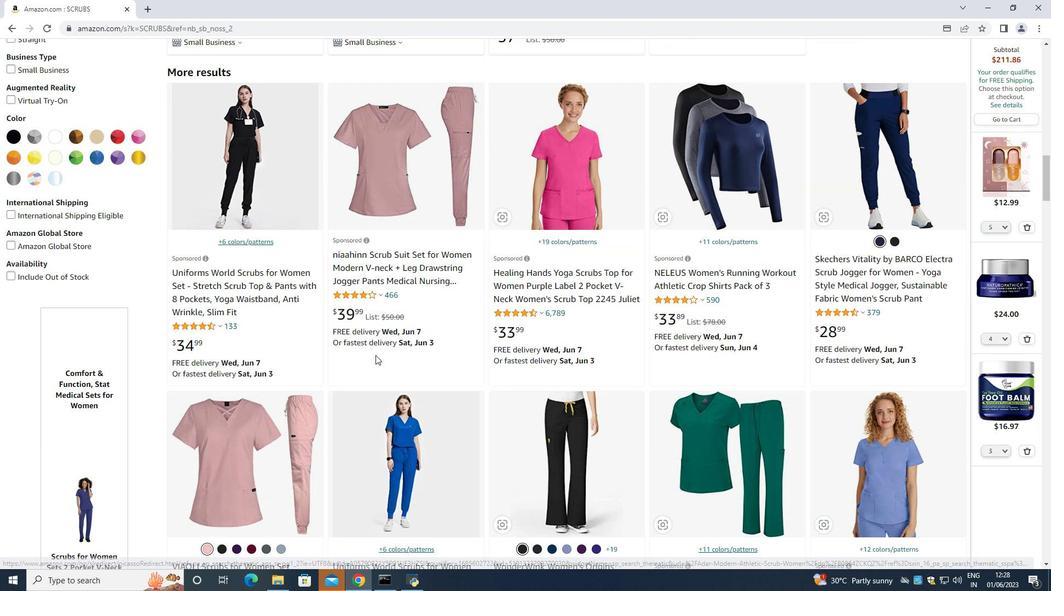 
Action: Mouse scrolled (375, 355) with delta (0, 0)
Screenshot: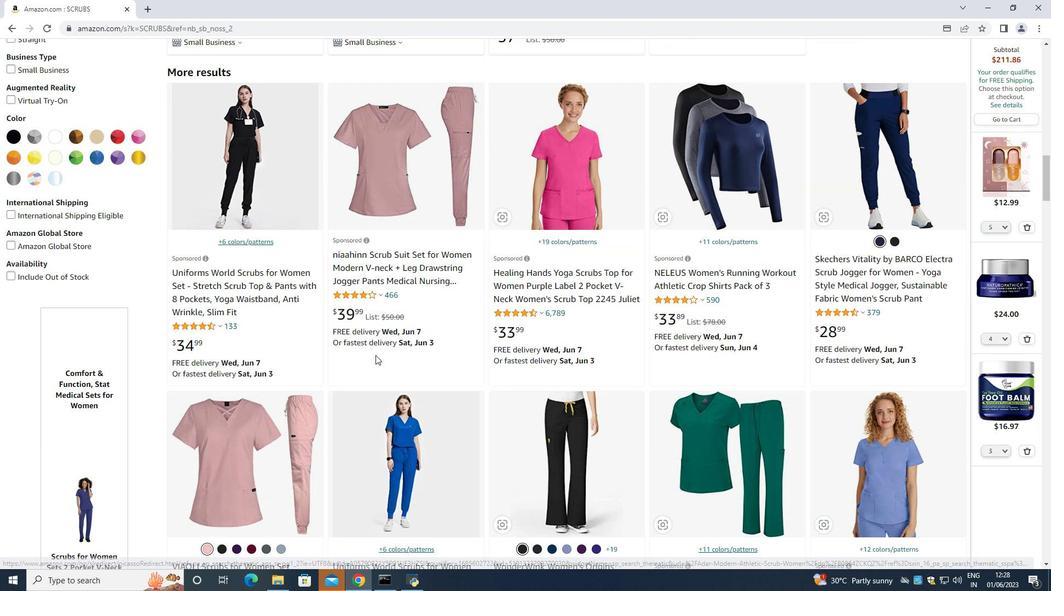 
Action: Mouse scrolled (375, 355) with delta (0, 0)
Screenshot: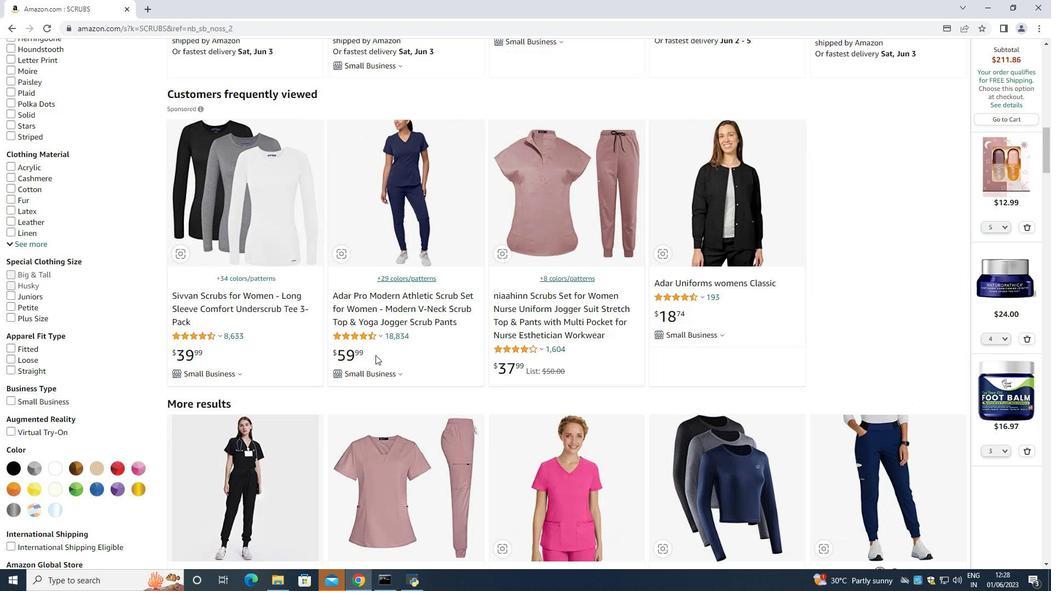 
Action: Mouse scrolled (375, 355) with delta (0, 0)
Screenshot: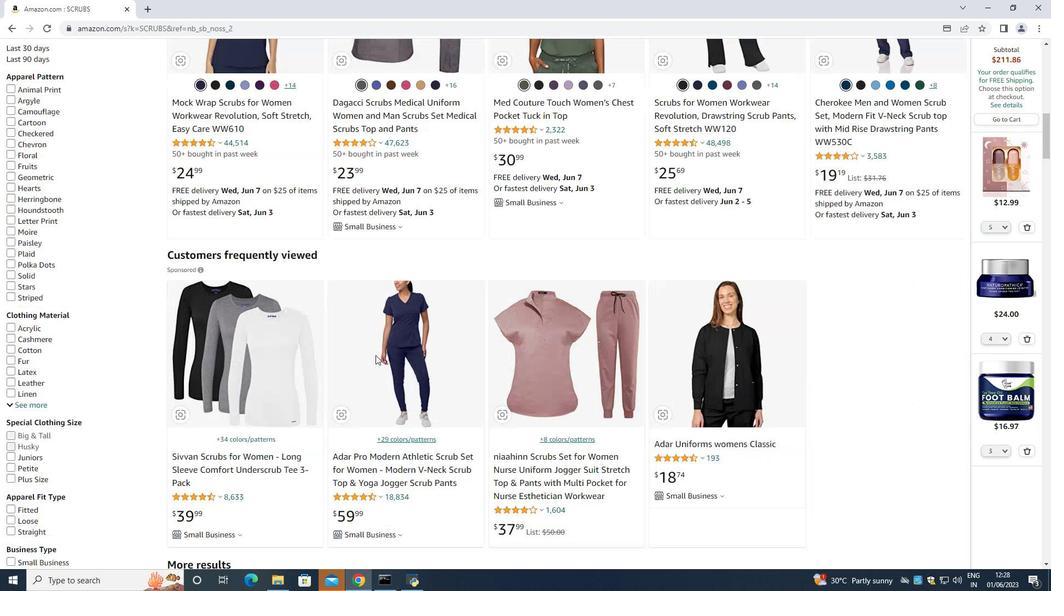
Action: Mouse scrolled (375, 355) with delta (0, 0)
Screenshot: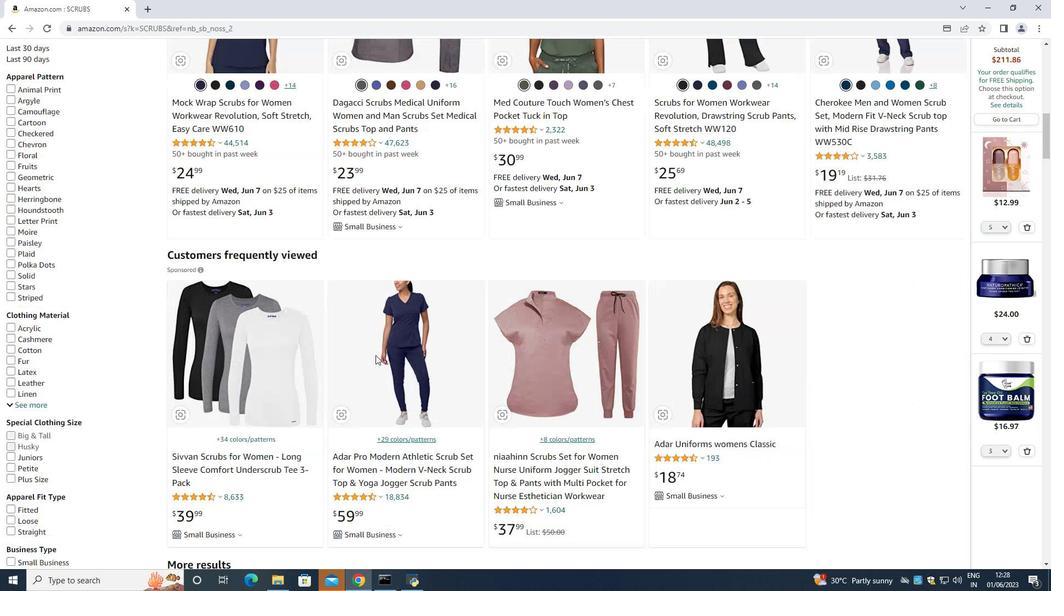 
Action: Mouse scrolled (375, 355) with delta (0, 0)
Screenshot: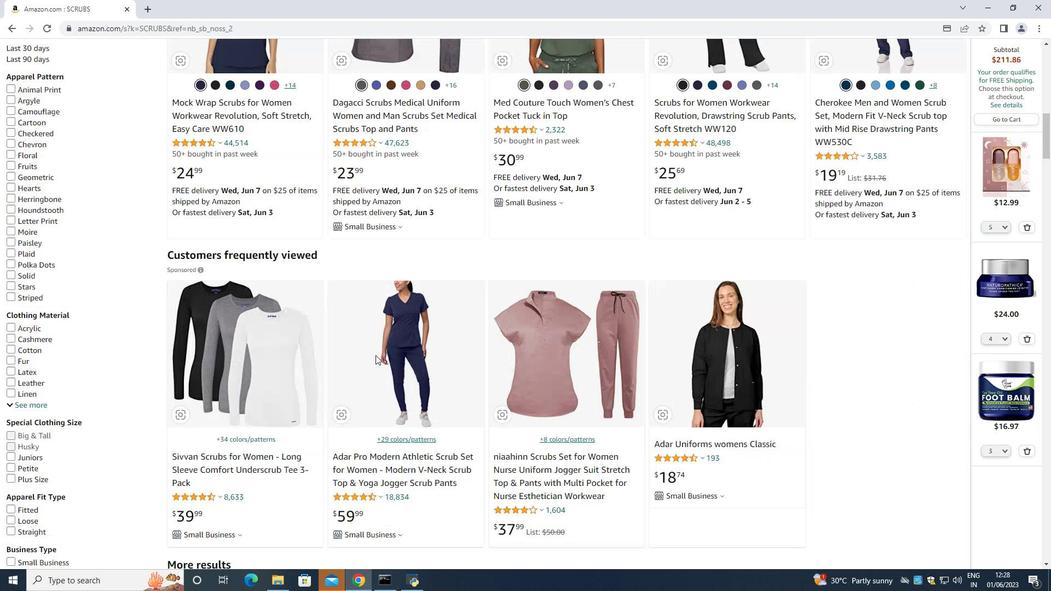 
Action: Mouse scrolled (375, 355) with delta (0, 0)
Screenshot: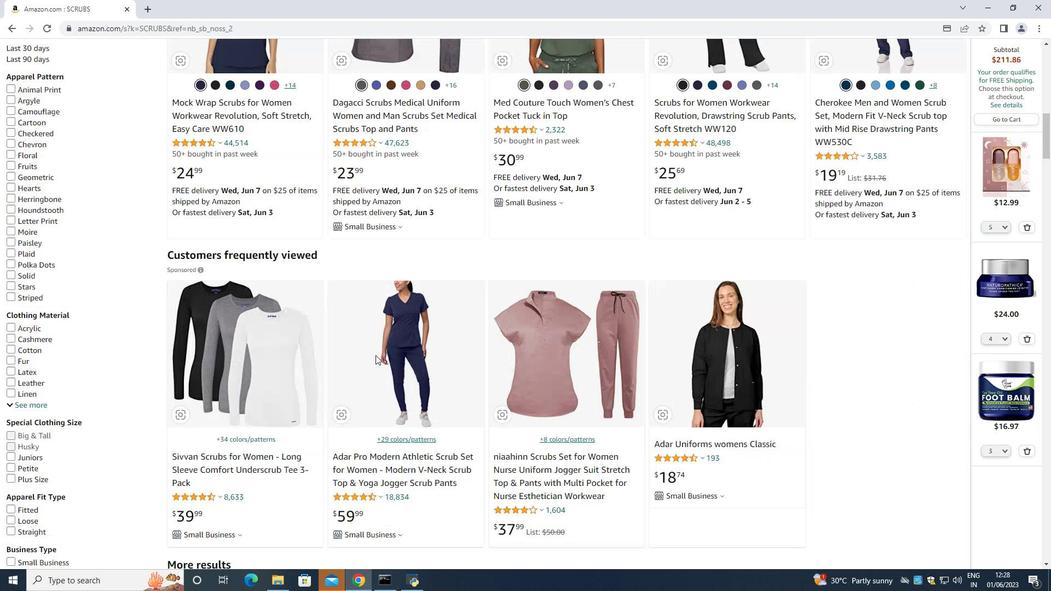 
Action: Mouse scrolled (375, 355) with delta (0, 0)
Screenshot: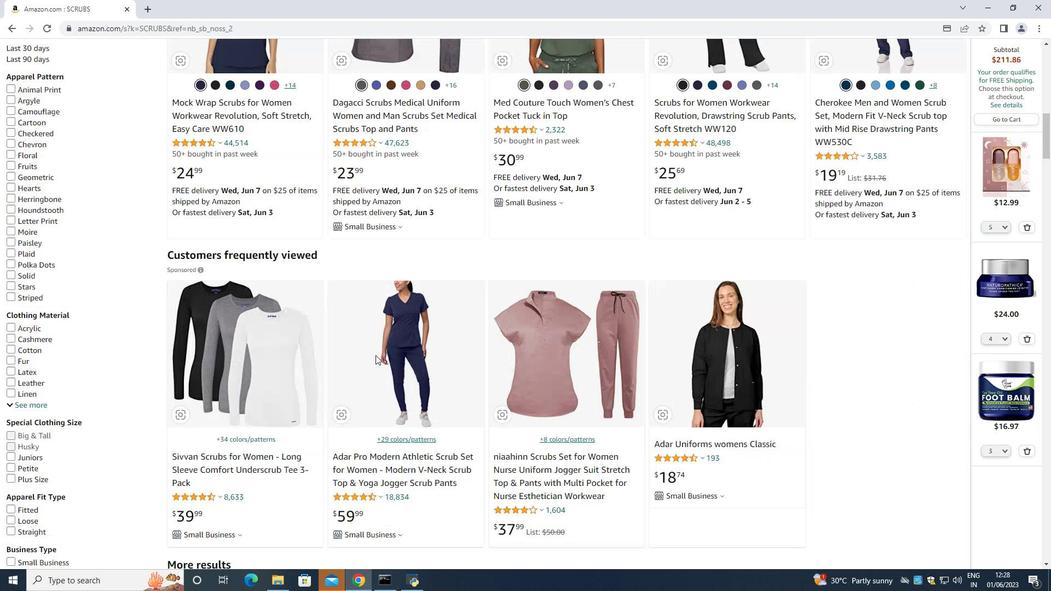 
Action: Mouse scrolled (375, 355) with delta (0, 0)
Screenshot: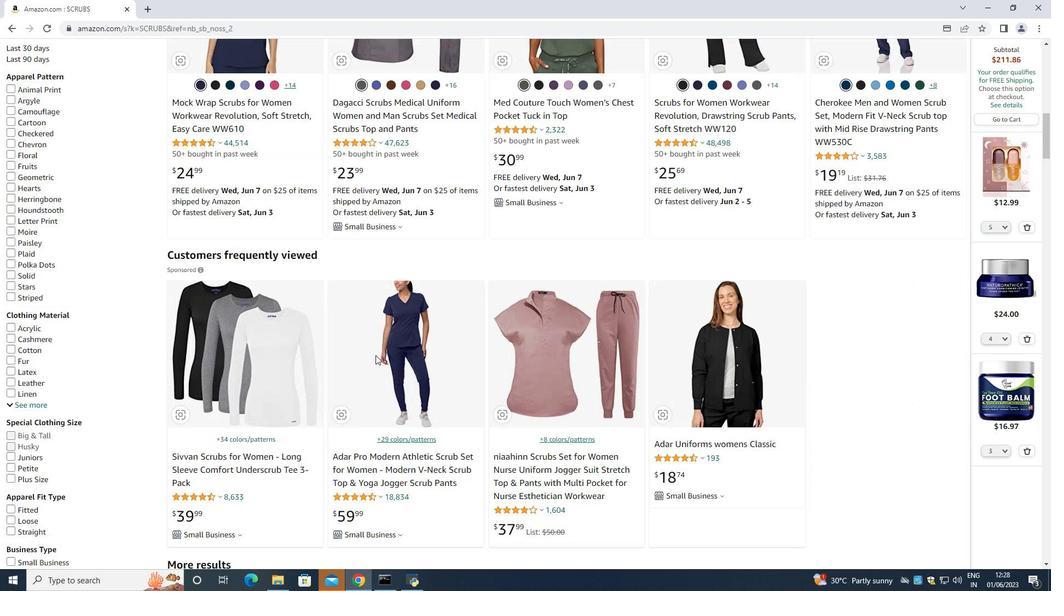 
Action: Mouse scrolled (375, 355) with delta (0, 0)
Screenshot: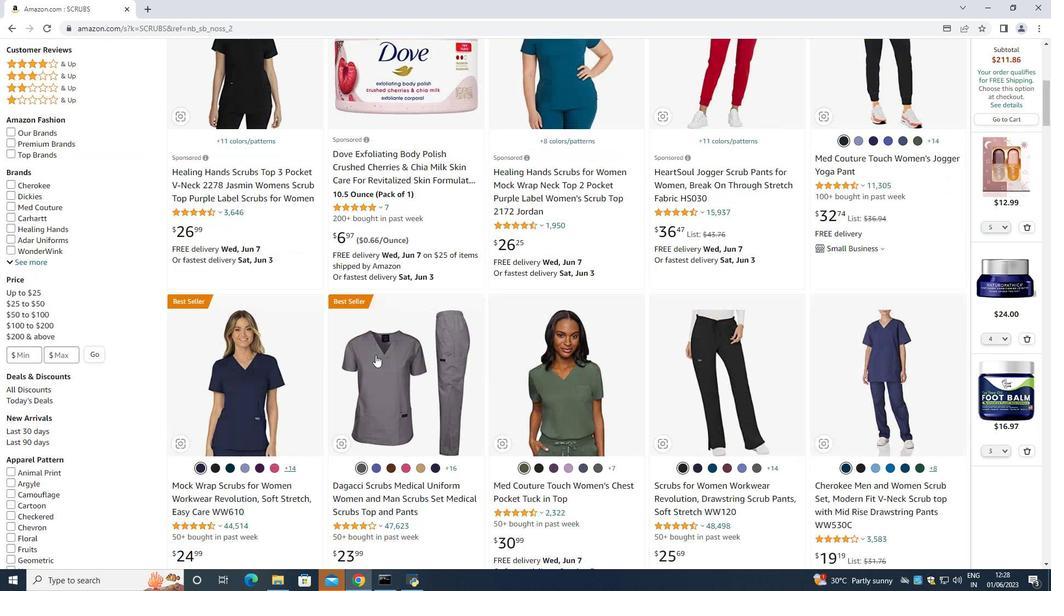 
Action: Mouse scrolled (375, 355) with delta (0, 0)
Screenshot: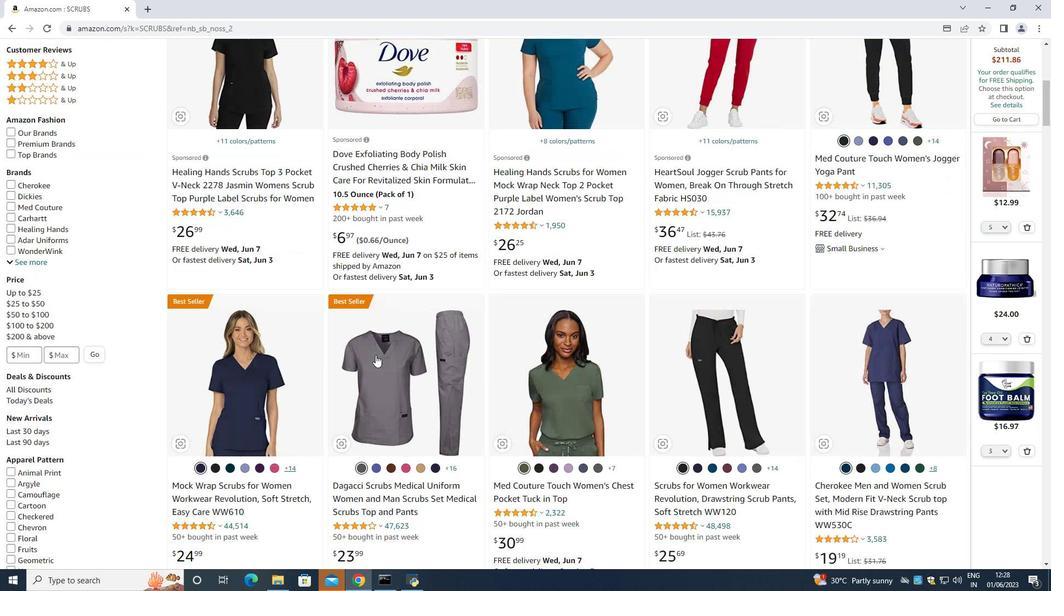 
Action: Mouse scrolled (375, 355) with delta (0, 0)
Screenshot: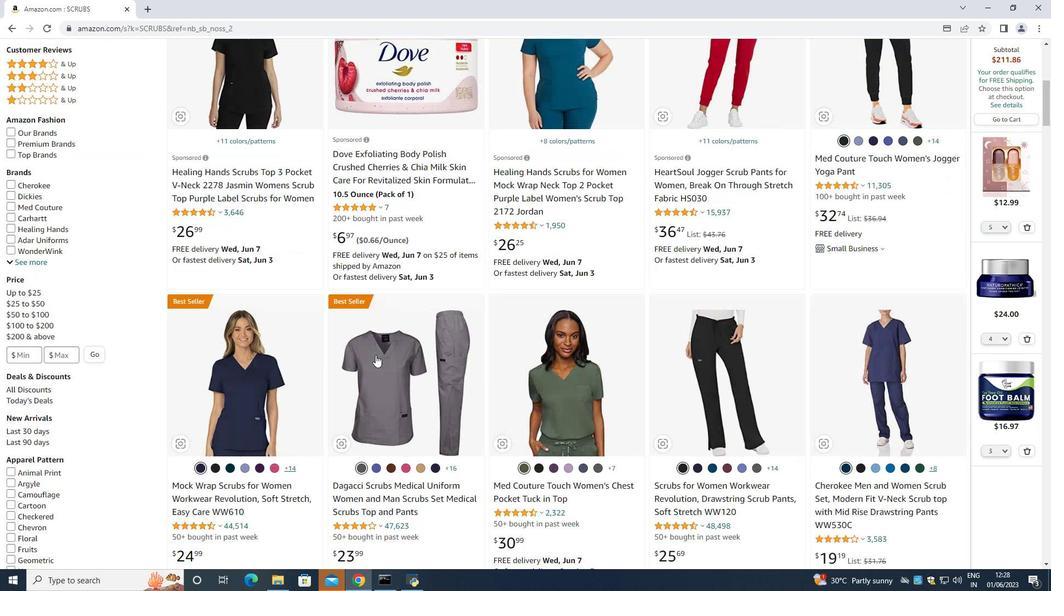 
Action: Mouse scrolled (375, 355) with delta (0, 0)
Screenshot: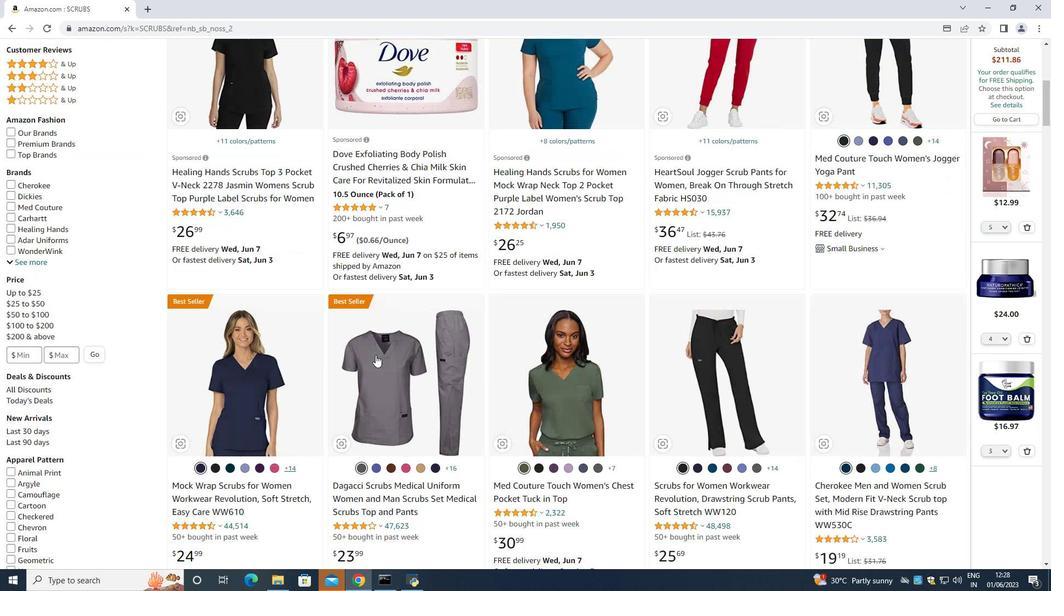 
Action: Mouse scrolled (375, 355) with delta (0, 0)
Screenshot: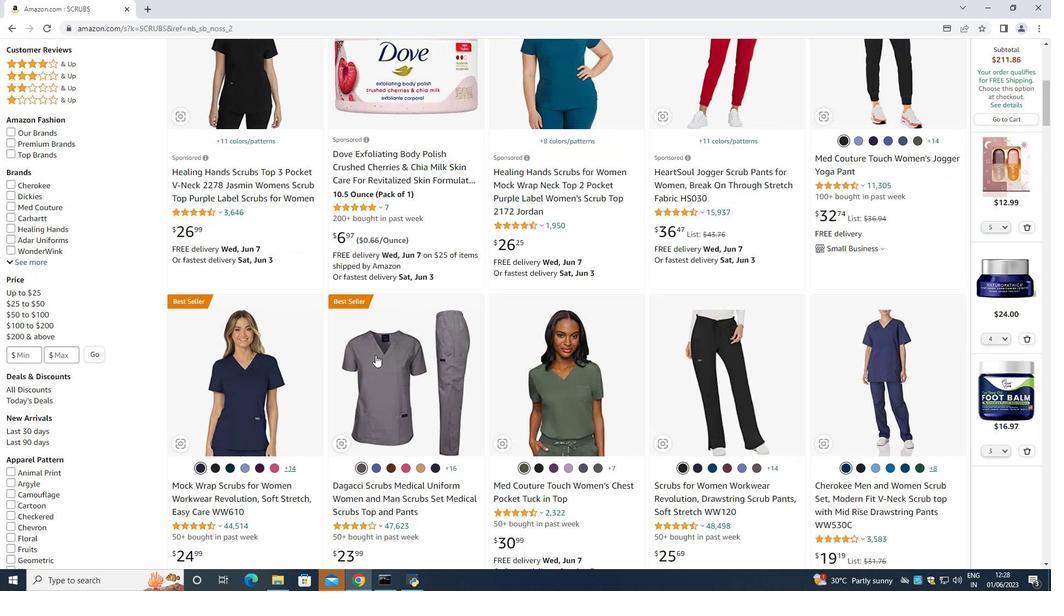 
Action: Mouse scrolled (375, 355) with delta (0, 0)
Screenshot: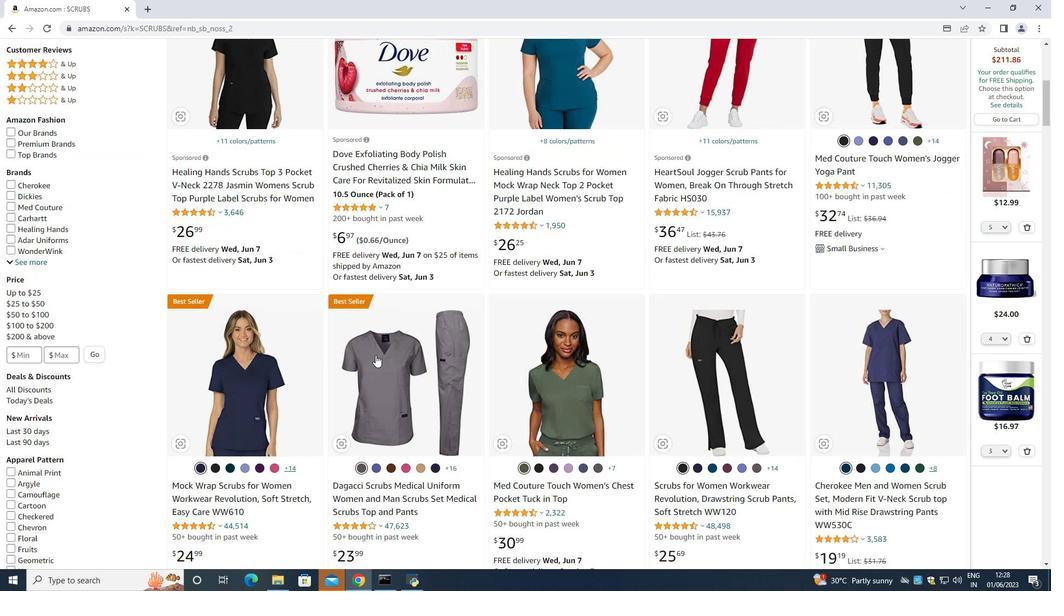 
Action: Mouse scrolled (375, 355) with delta (0, 0)
Screenshot: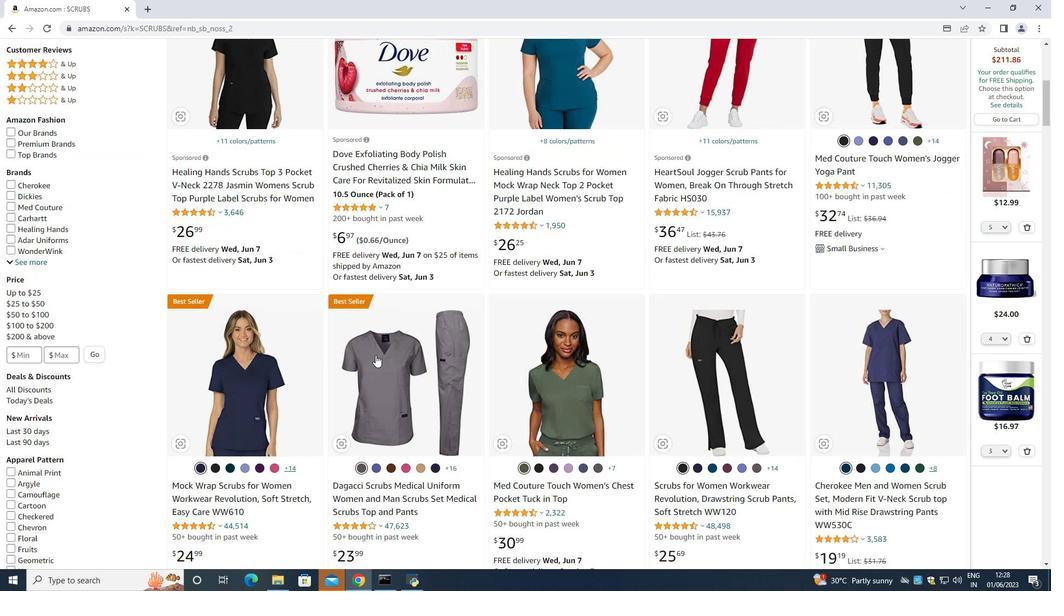 
Action: Mouse scrolled (375, 355) with delta (0, 0)
Screenshot: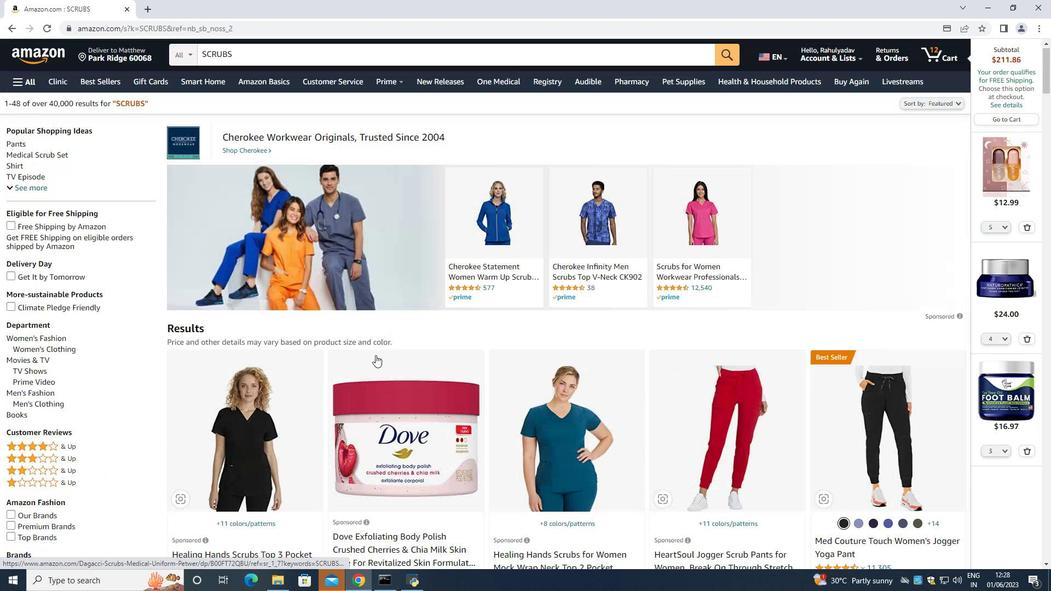 
Action: Mouse scrolled (375, 355) with delta (0, 0)
Screenshot: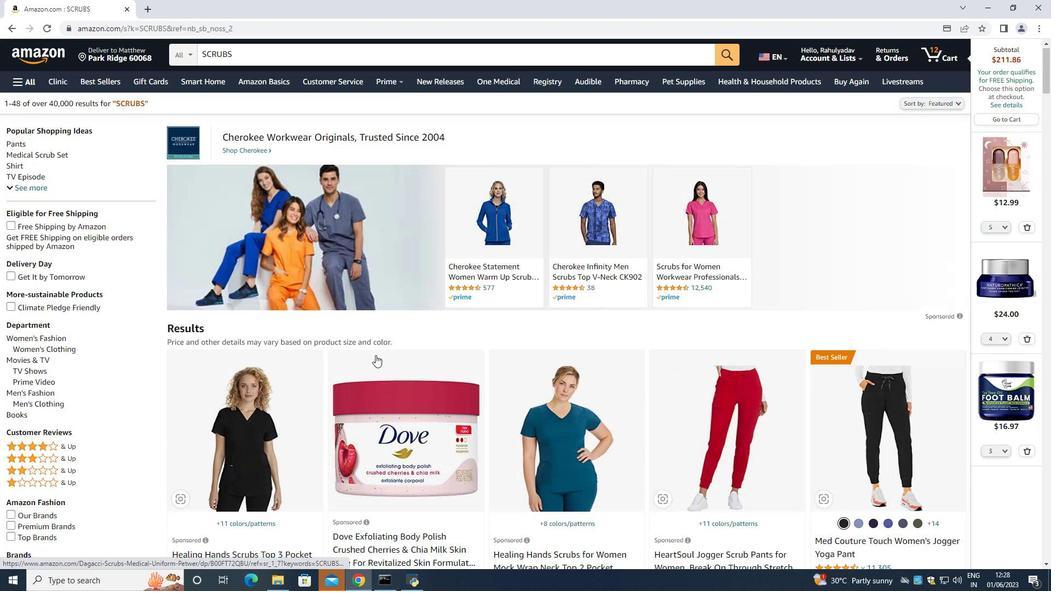 
Action: Mouse scrolled (375, 355) with delta (0, 0)
Screenshot: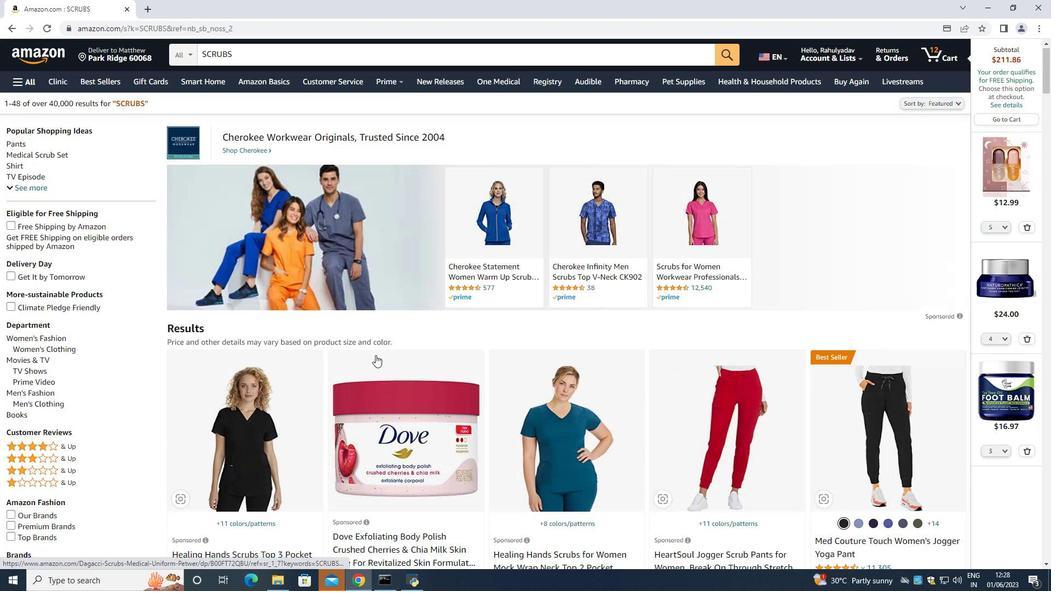 
Action: Mouse scrolled (375, 355) with delta (0, 0)
Screenshot: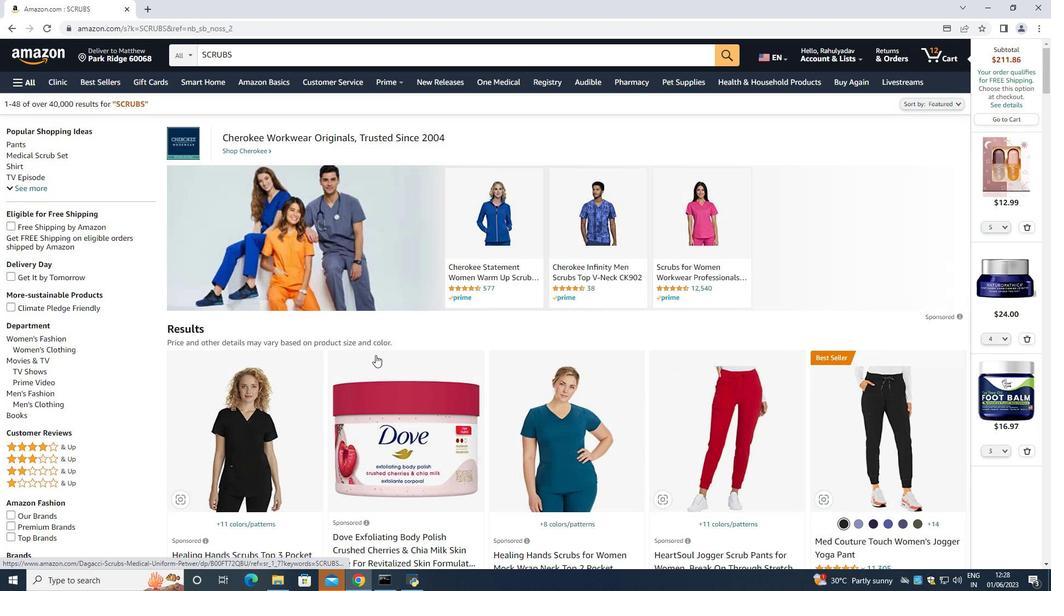 
Action: Mouse scrolled (375, 355) with delta (0, 0)
Screenshot: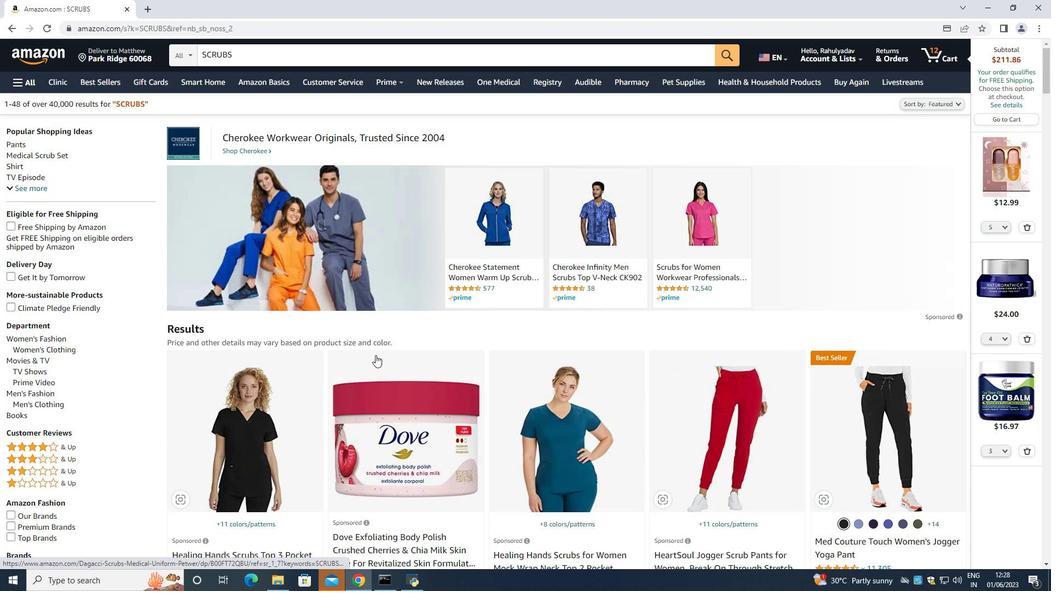 
Action: Mouse scrolled (375, 355) with delta (0, 0)
Screenshot: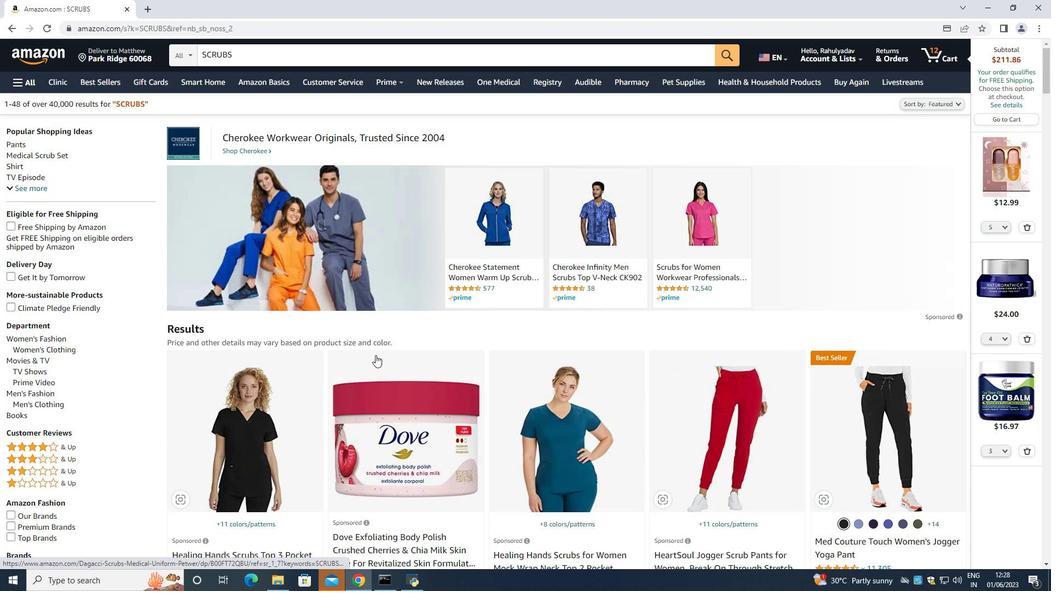 
Action: Mouse moved to (197, 55)
Screenshot: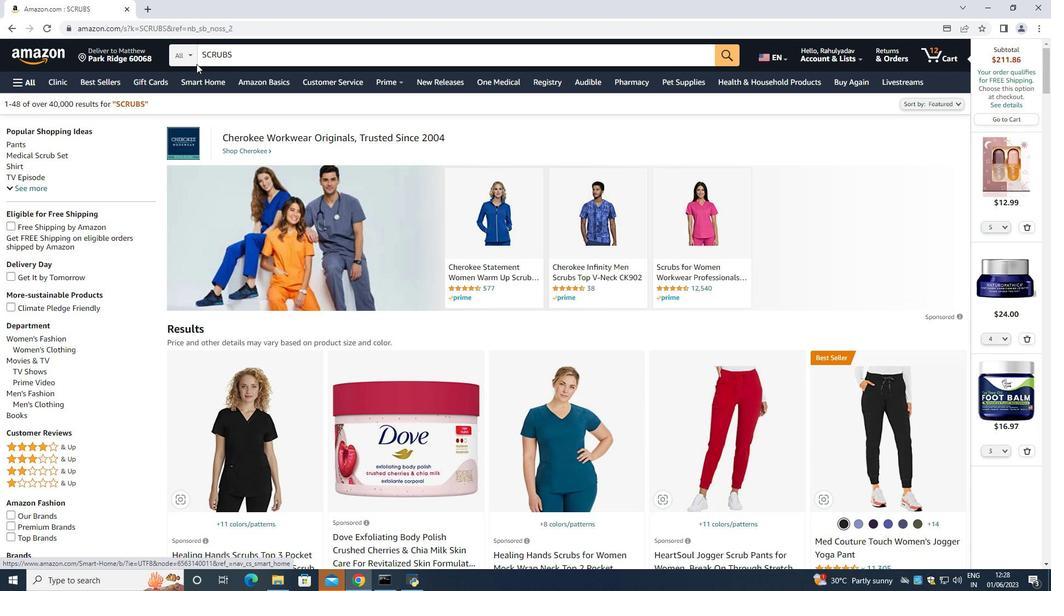 
Action: Mouse pressed left at (197, 55)
Screenshot: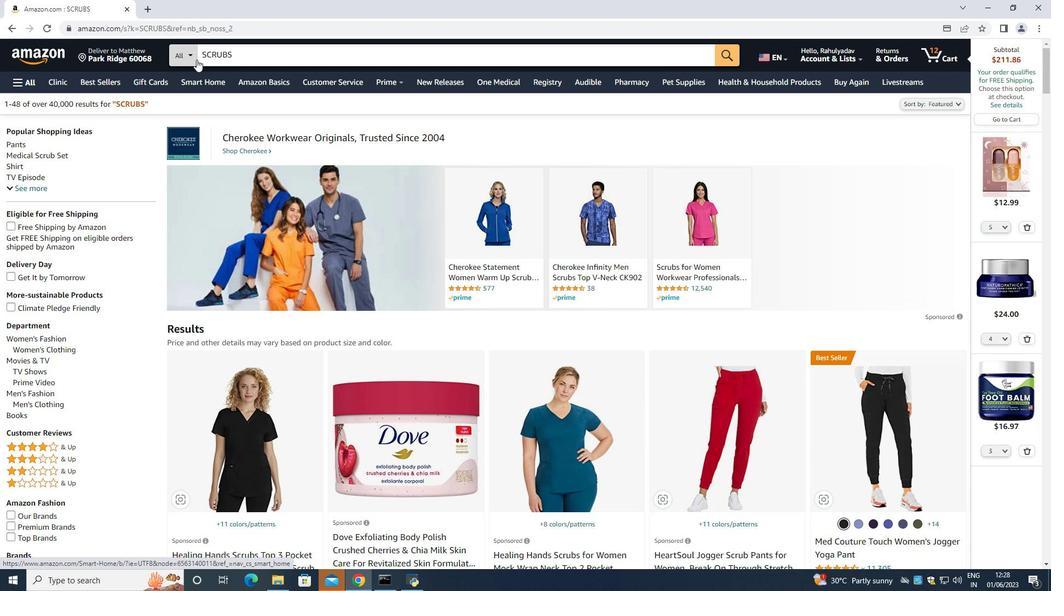 
Action: Mouse moved to (191, 54)
Screenshot: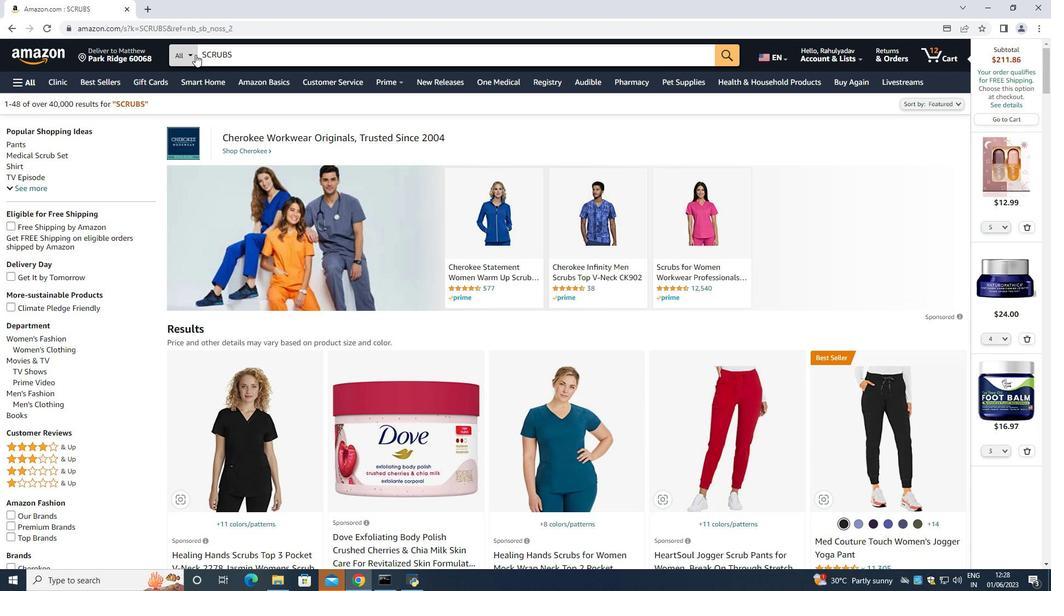 
Action: Mouse pressed left at (191, 54)
Screenshot: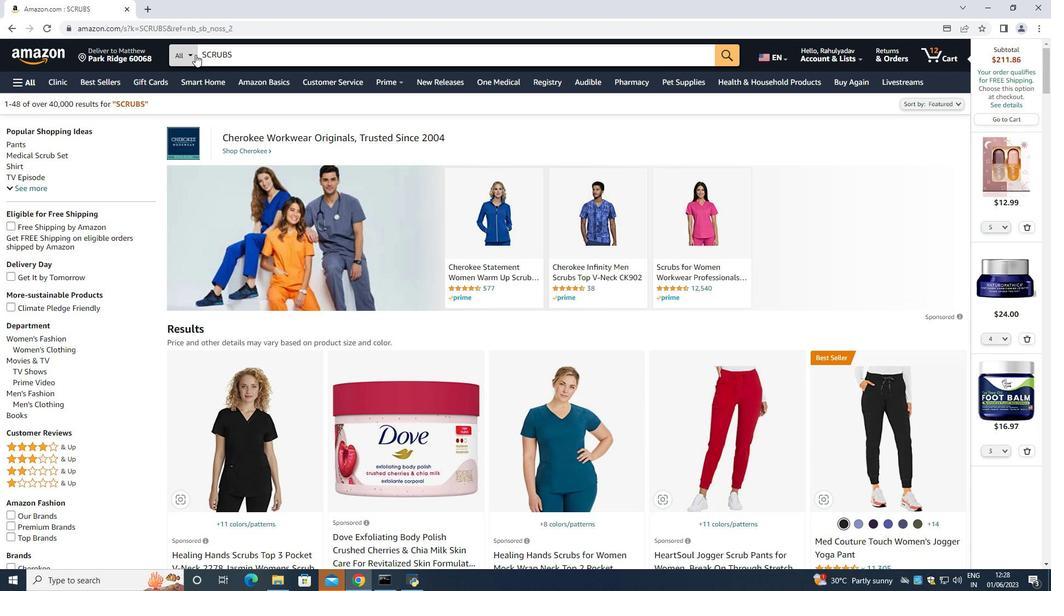 
Action: Mouse moved to (221, 198)
Screenshot: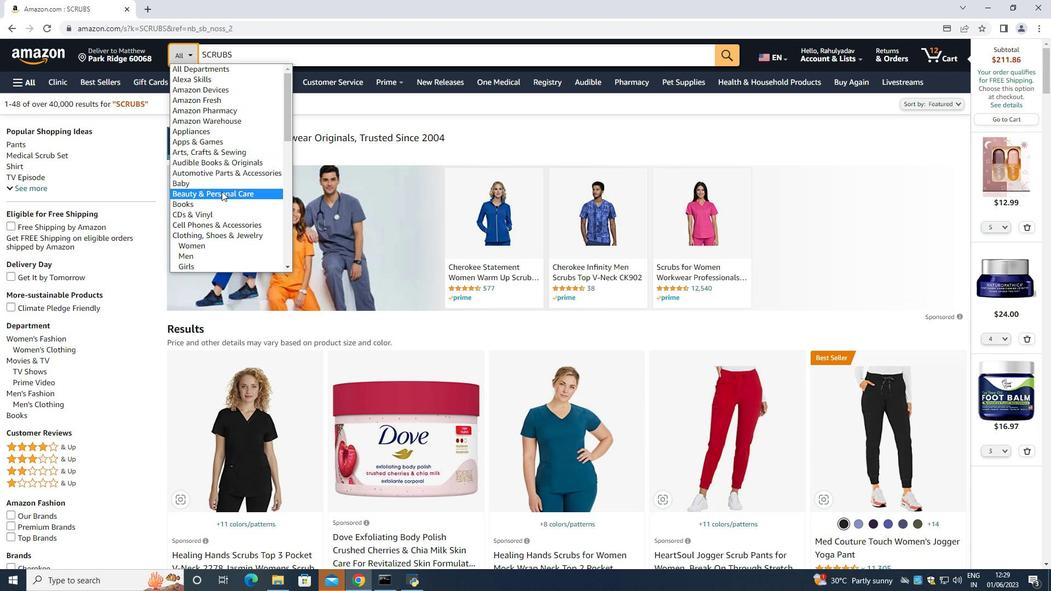 
Action: Mouse pressed left at (221, 198)
Screenshot: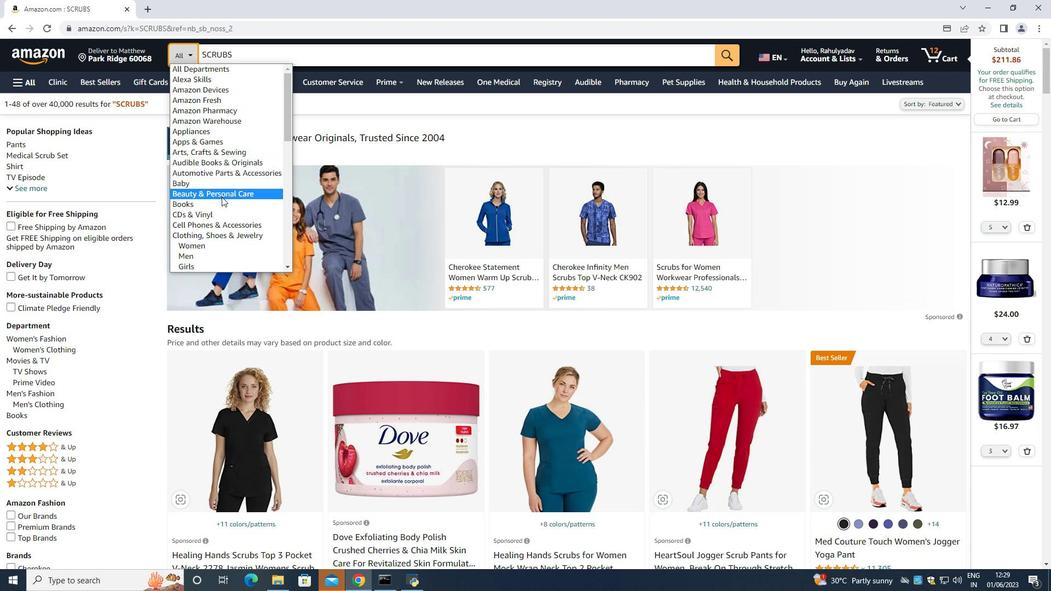 
Action: Mouse moved to (616, 48)
Screenshot: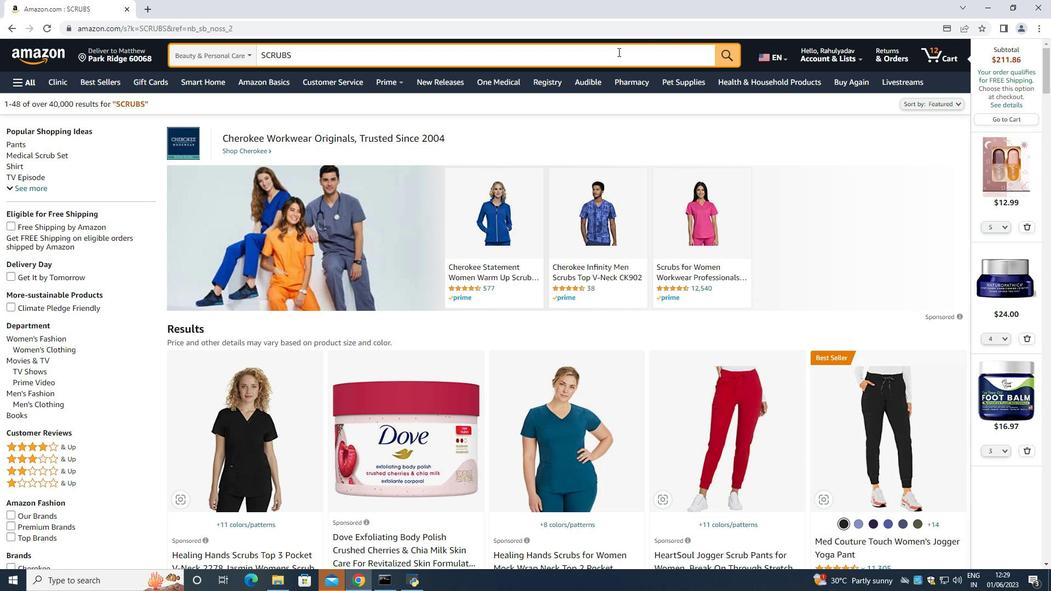 
Action: Mouse pressed left at (616, 48)
Screenshot: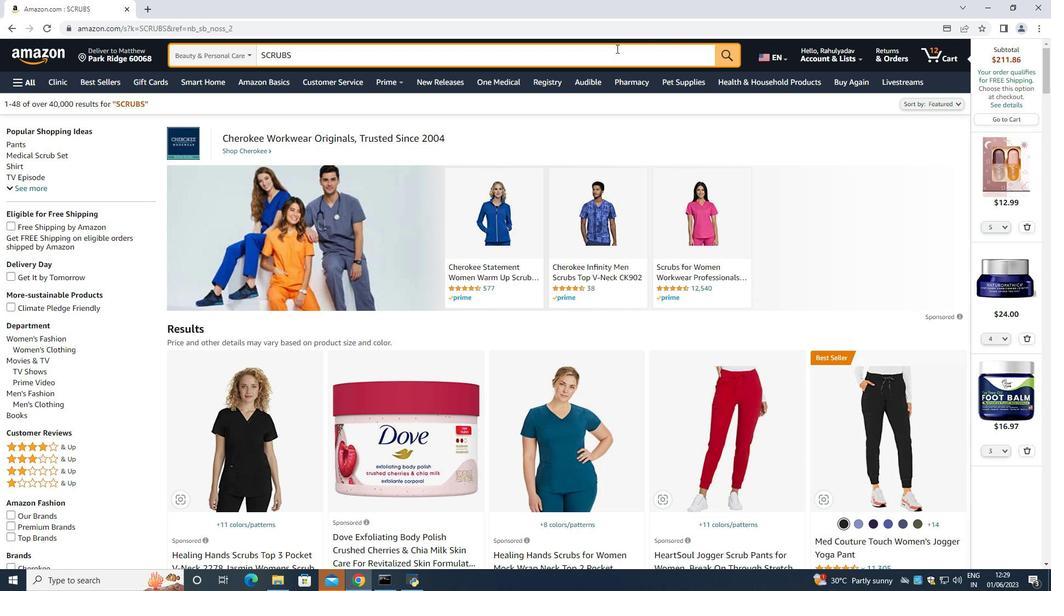 
Action: Mouse moved to (616, 49)
Screenshot: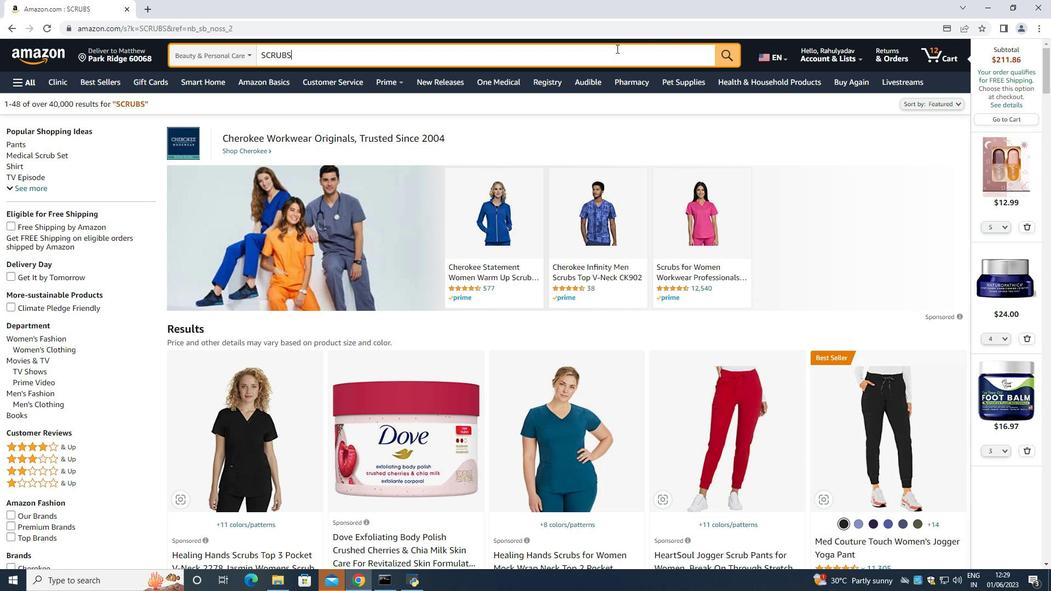 
Action: Mouse pressed left at (616, 49)
Screenshot: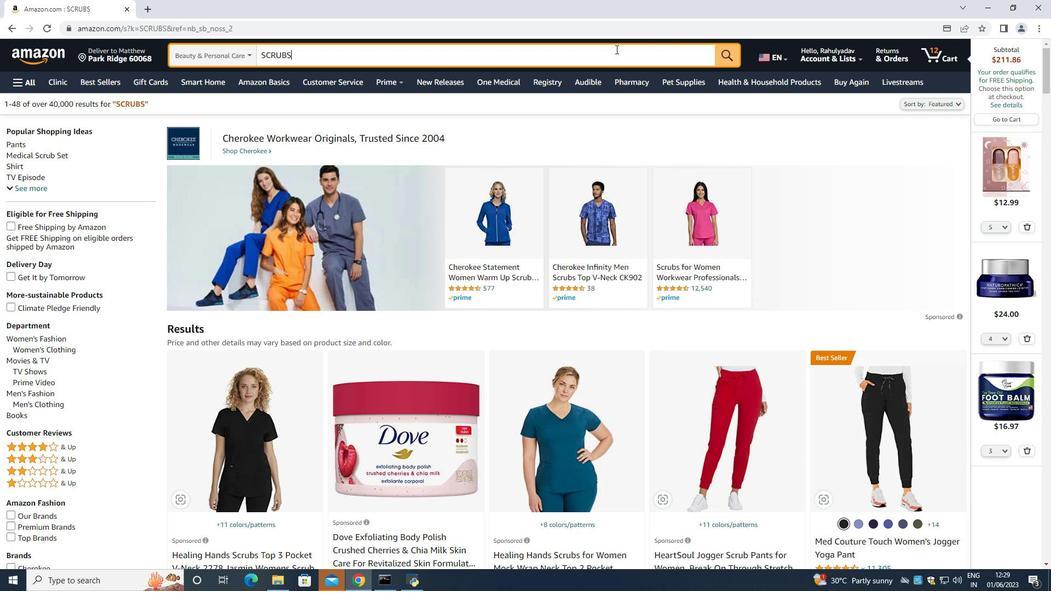 
Action: Key pressed <Key.backspace><Key.backspace><Key.backspace><Key.backspace><Key.backspace><Key.backspace><Key.backspace><Key.backspace><Key.backspace><Key.backspace><Key.backspace><Key.backspace><Key.backspace><Key.backspace><Key.backspace><Key.backspace><Key.backspace><Key.backspace><Key.backspace>
Screenshot: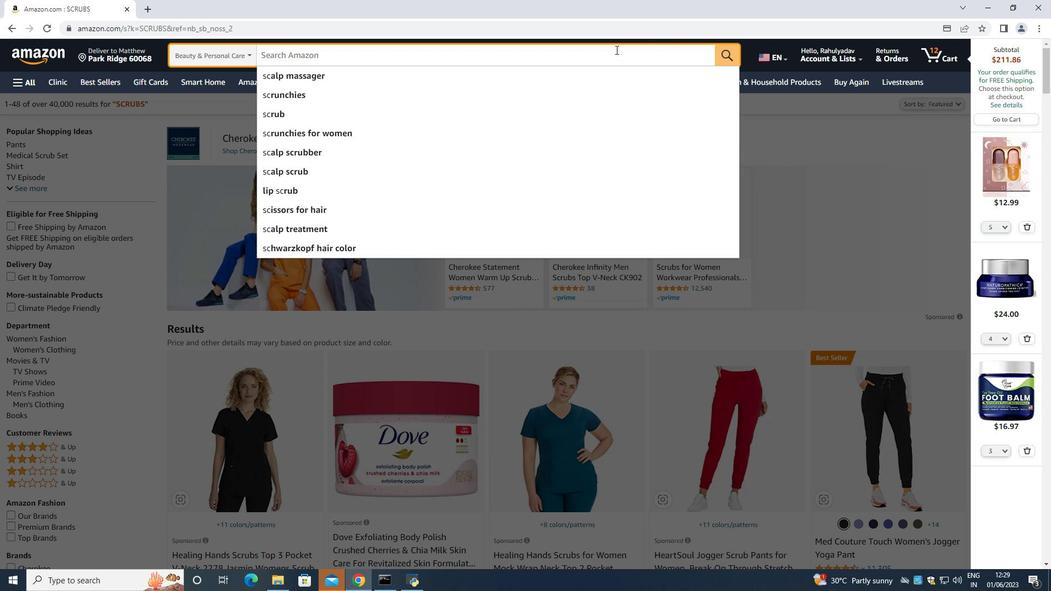 
Action: Mouse moved to (615, 49)
Screenshot: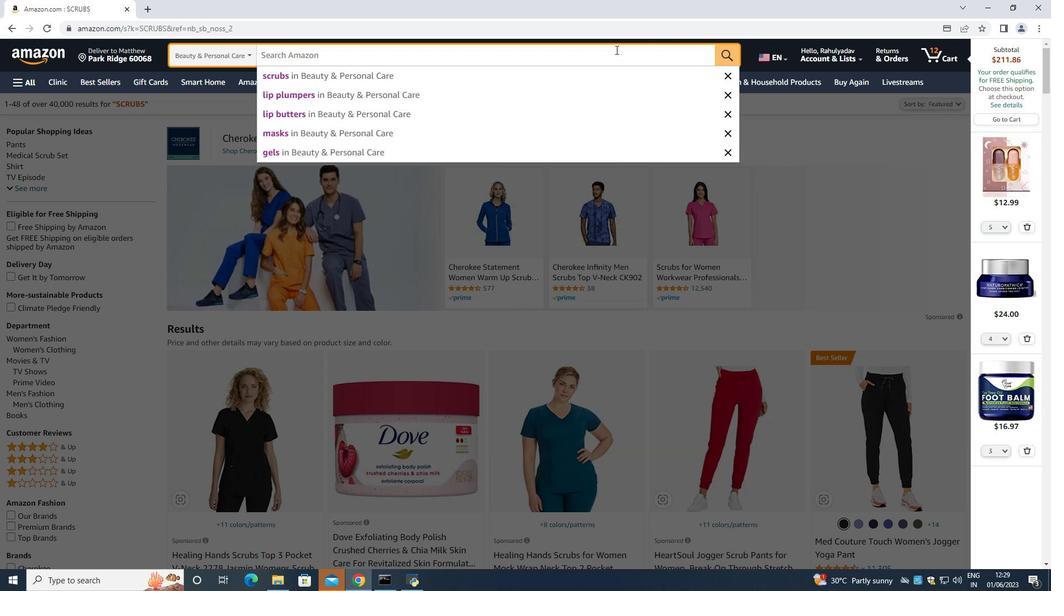 
Action: Key pressed <Key.shift><Key.shift><Key.shift><Key.shift><Key.shift><Key.shift>ss<Key.backspace><Key.backspace><Key.backspace><Key.shift><Key.shift><Key.shift>Scrubs<Key.space>form<Key.space>z<Key.backspace><Key.shift><Key.shift>Skin<Key.space><Key.shift>Care<Key.enter>
Screenshot: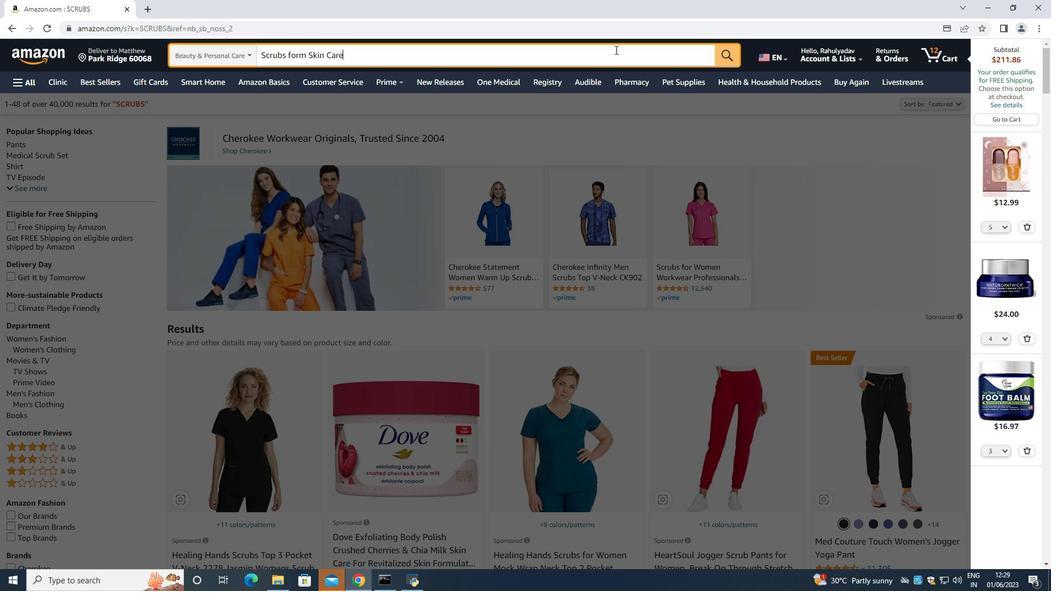 
Action: Mouse moved to (491, 135)
Screenshot: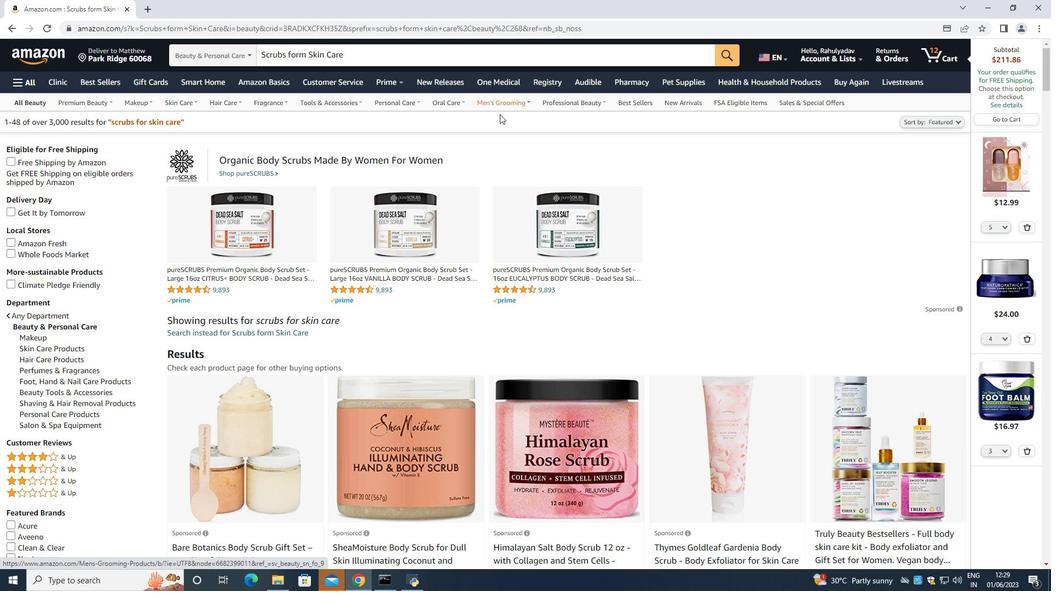 
Action: Mouse scrolled (491, 134) with delta (0, 0)
Screenshot: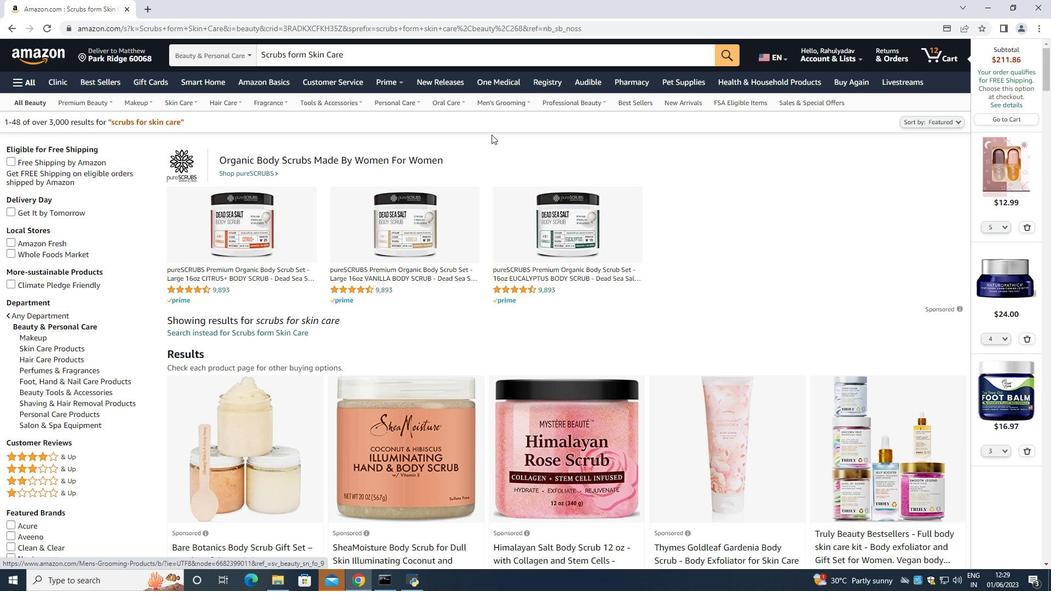 
Action: Mouse moved to (63, 294)
Screenshot: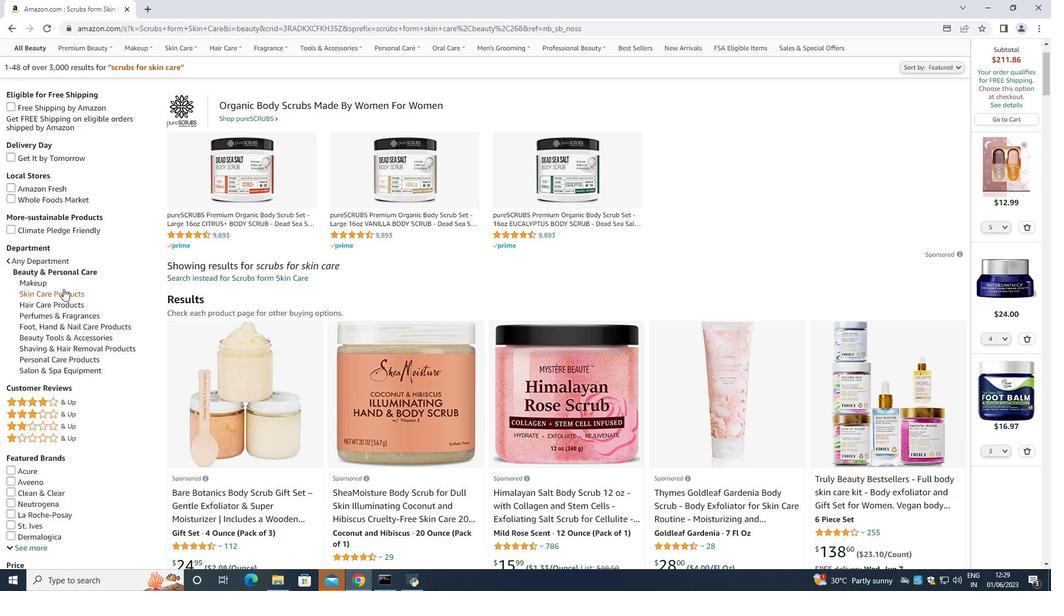 
Action: Mouse pressed left at (63, 294)
Screenshot: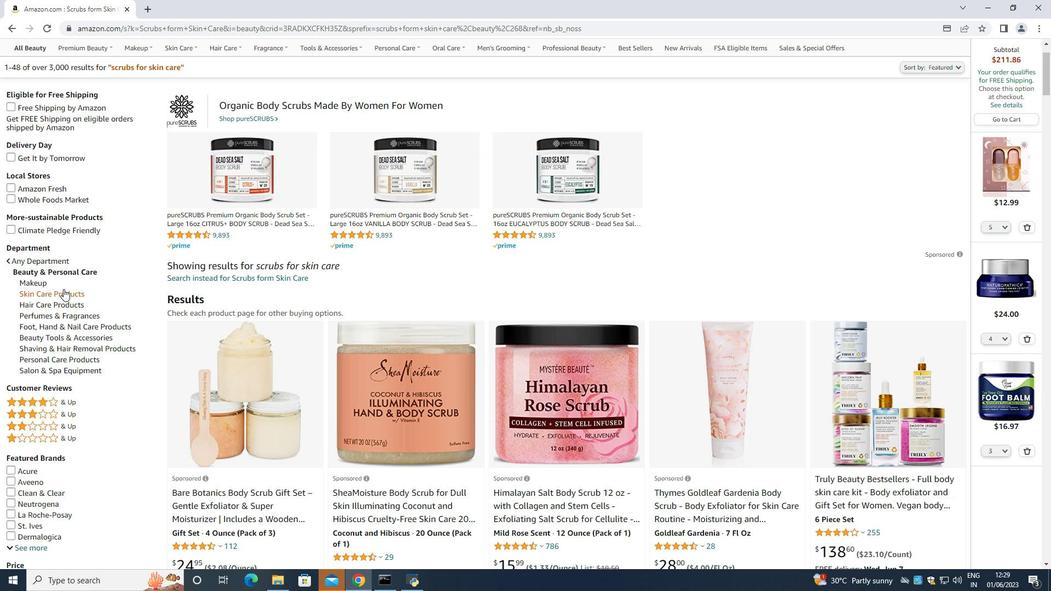 
Action: Mouse moved to (306, 395)
Screenshot: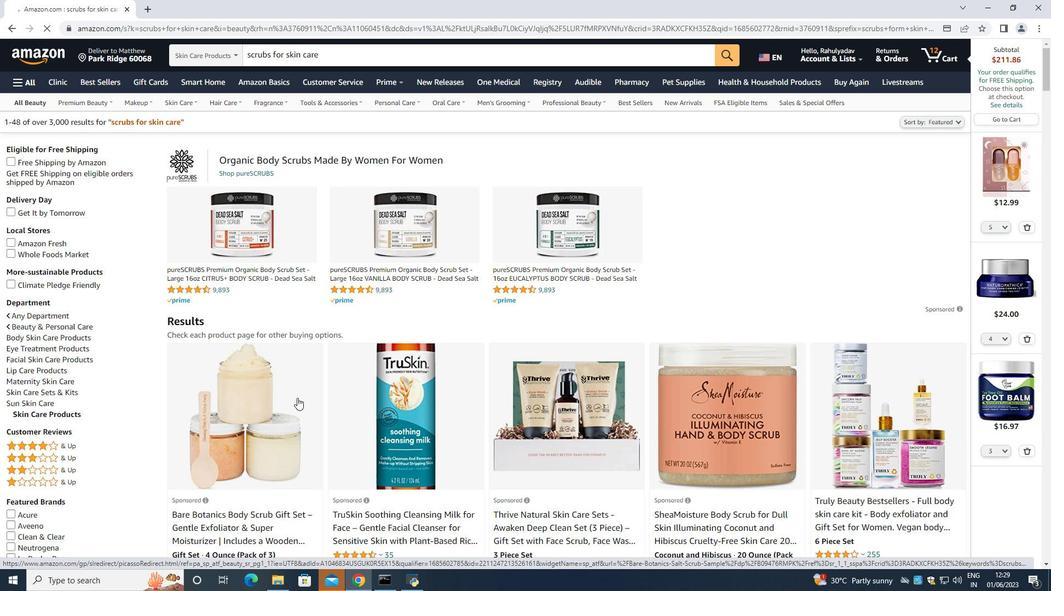 
Action: Mouse scrolled (306, 394) with delta (0, 0)
Screenshot: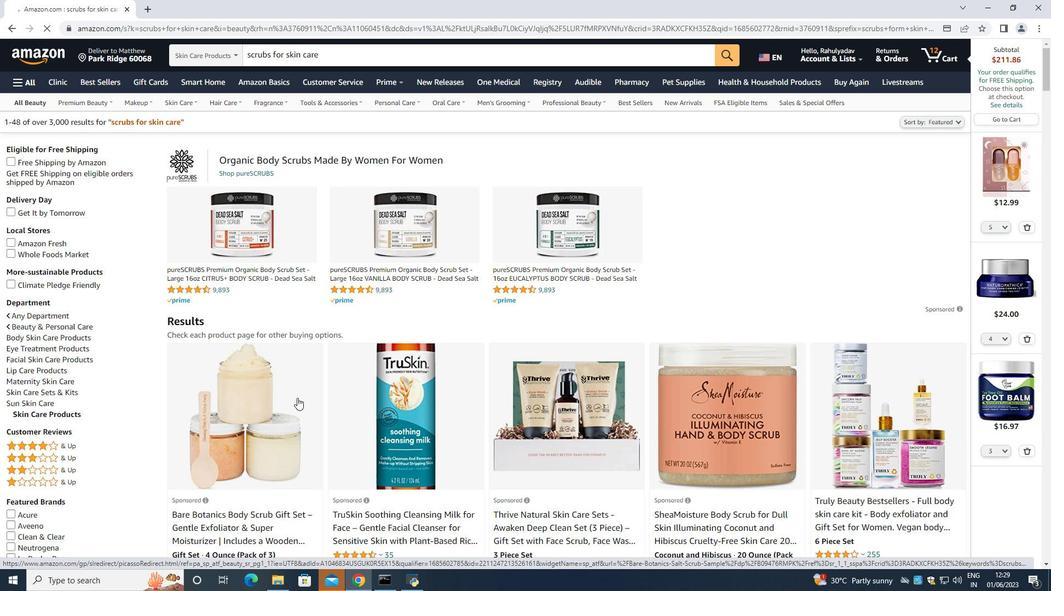 
Action: Mouse scrolled (306, 394) with delta (0, 0)
Screenshot: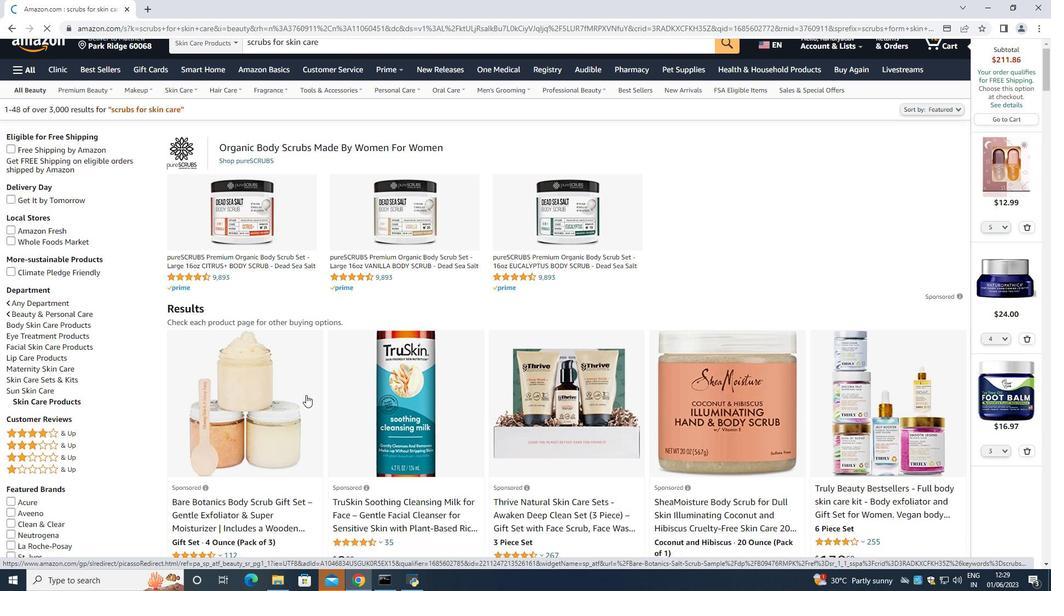 
Action: Mouse scrolled (306, 394) with delta (0, 0)
Screenshot: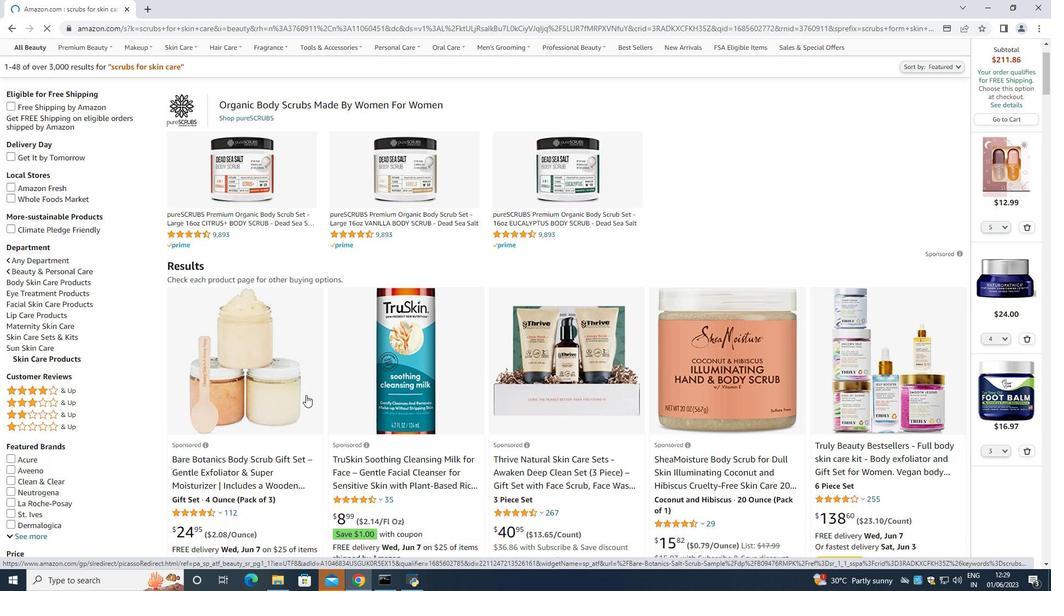 
Action: Mouse moved to (353, 376)
Screenshot: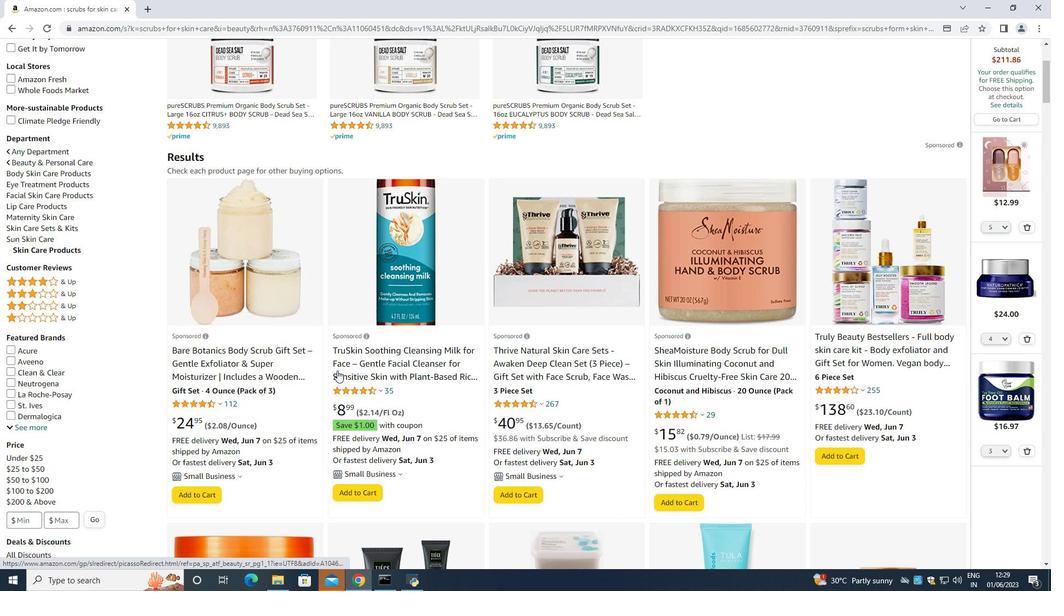 
Action: Mouse scrolled (353, 375) with delta (0, 0)
Screenshot: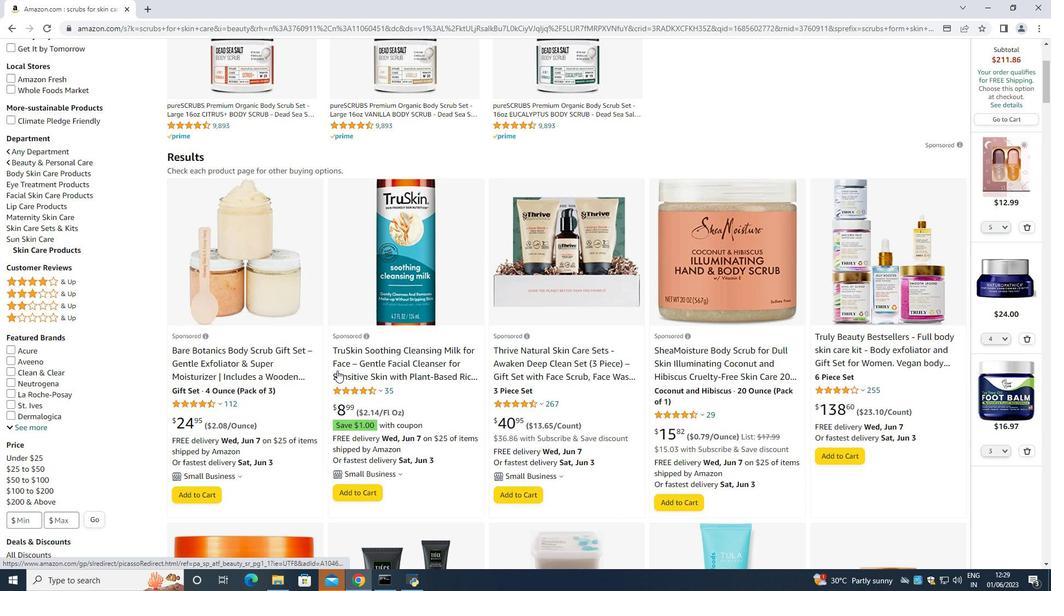 
Action: Mouse scrolled (353, 375) with delta (0, 0)
Screenshot: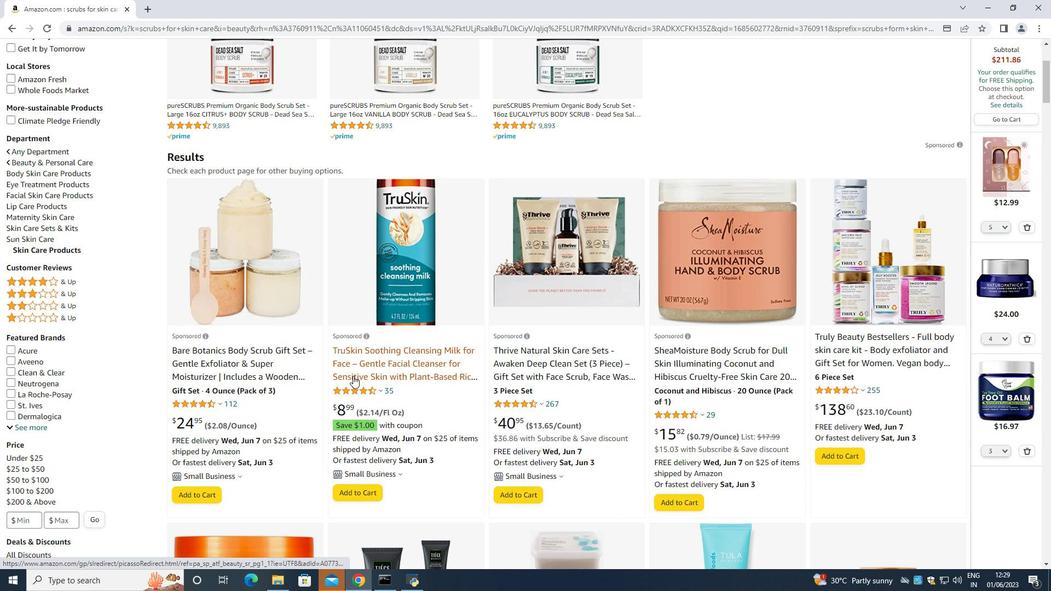 
Action: Mouse moved to (353, 376)
Screenshot: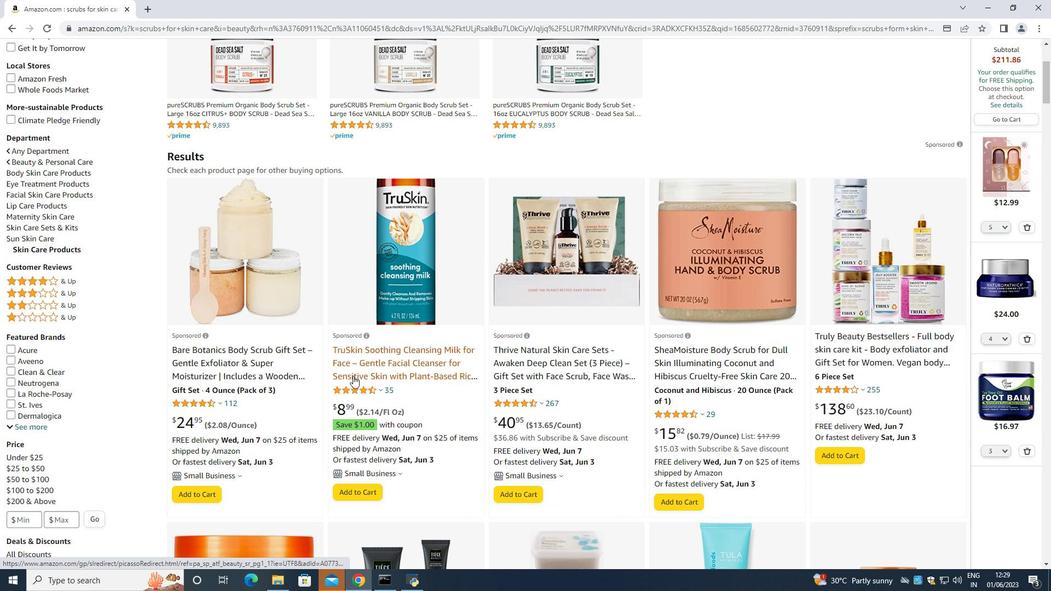
Action: Mouse scrolled (353, 375) with delta (0, 0)
Screenshot: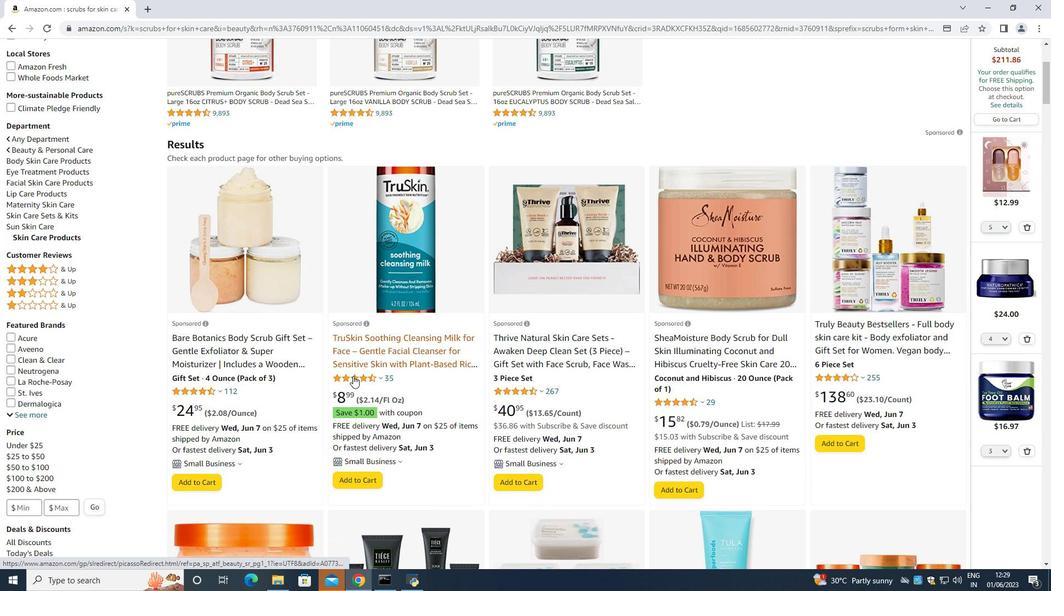 
Action: Mouse scrolled (353, 375) with delta (0, 0)
Screenshot: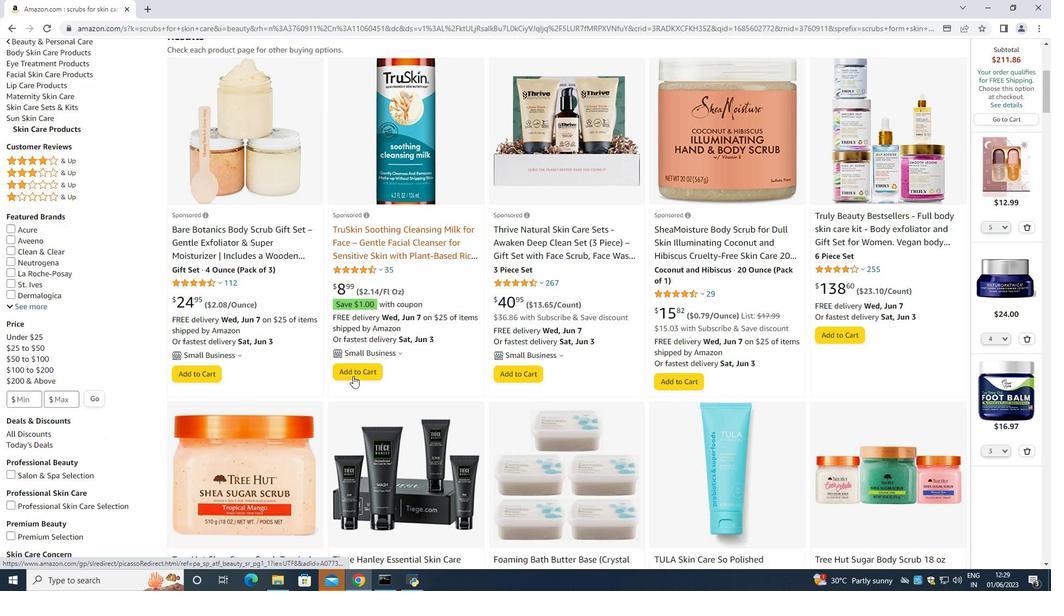 
Action: Mouse scrolled (353, 375) with delta (0, 0)
Screenshot: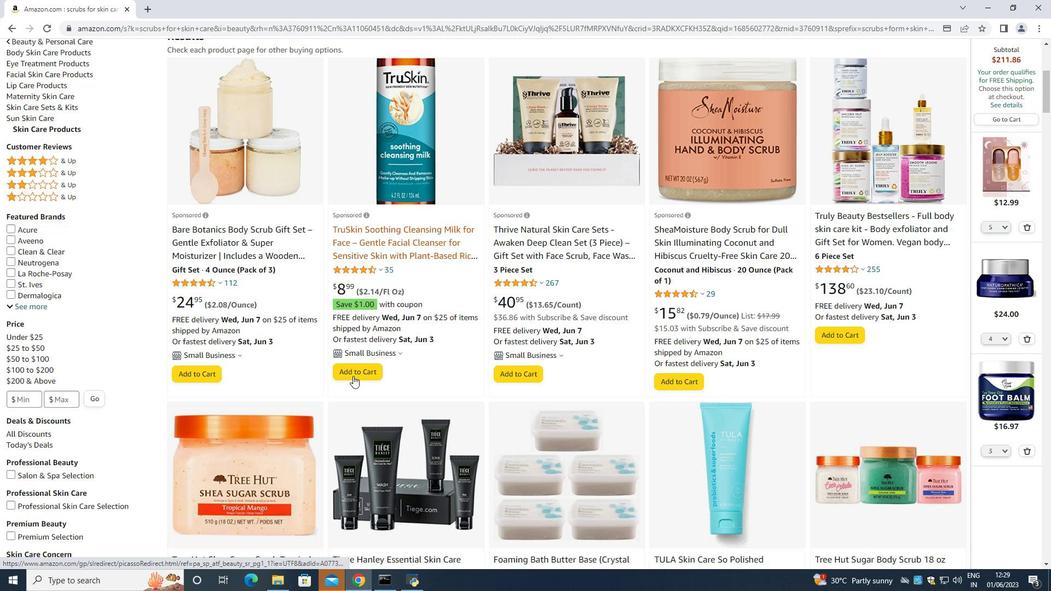 
Action: Mouse scrolled (353, 375) with delta (0, 0)
Screenshot: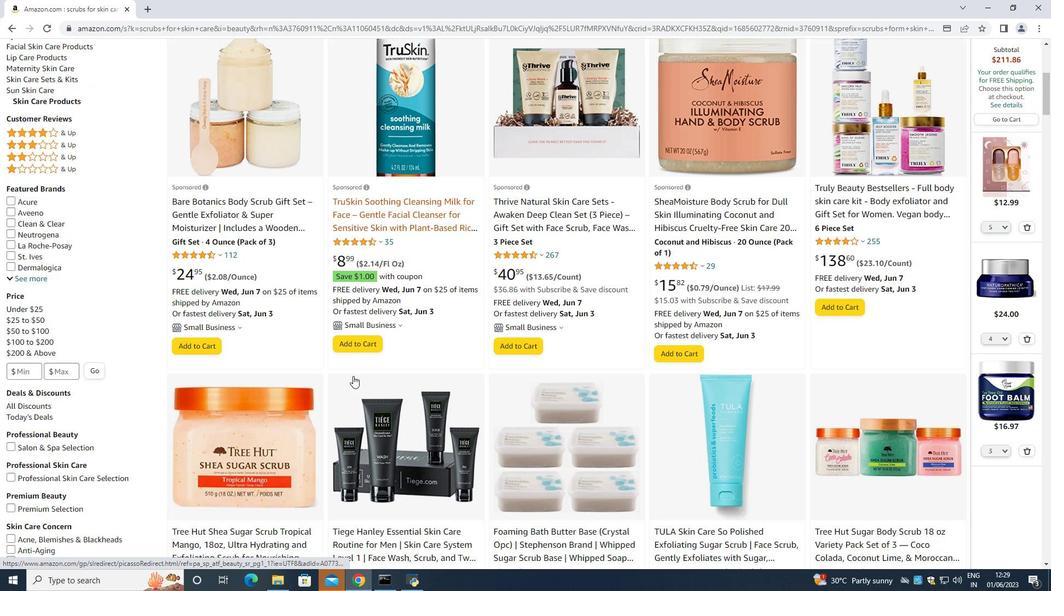 
Action: Mouse scrolled (353, 375) with delta (0, 0)
Screenshot: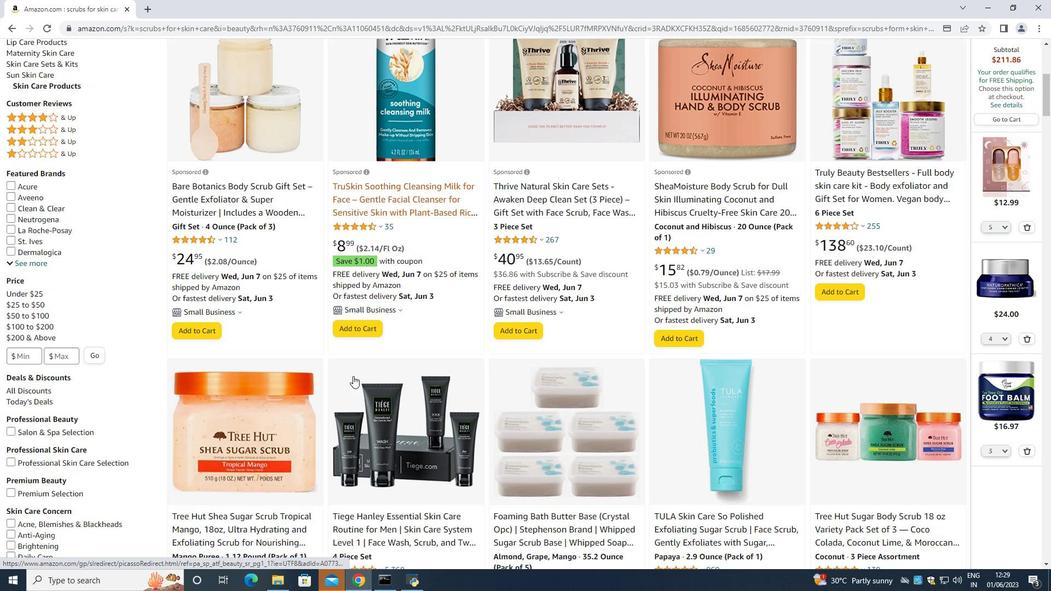 
Action: Mouse scrolled (353, 375) with delta (0, 0)
Screenshot: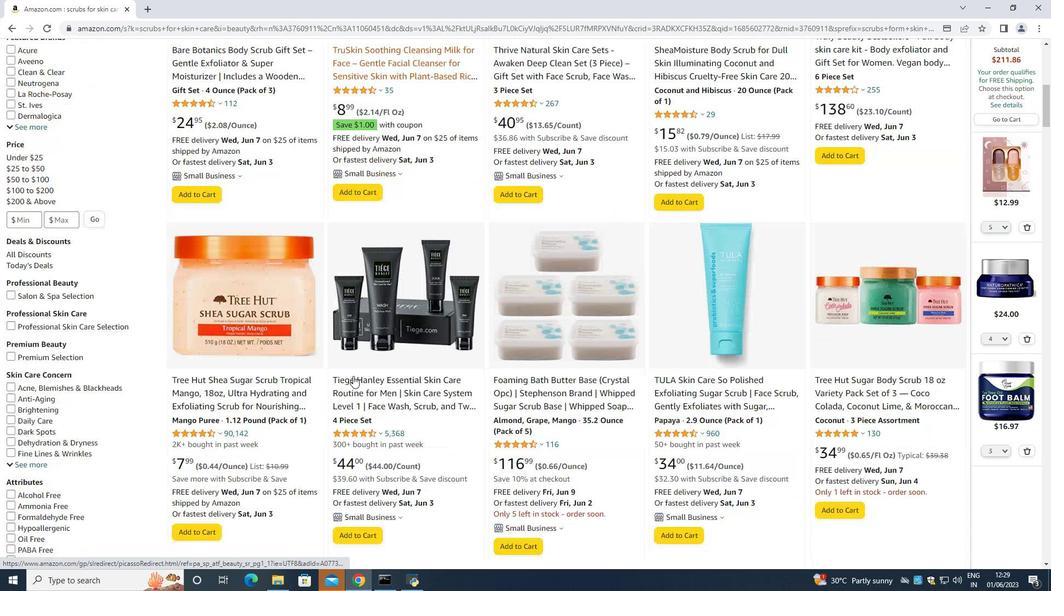 
Action: Mouse scrolled (353, 375) with delta (0, 0)
Screenshot: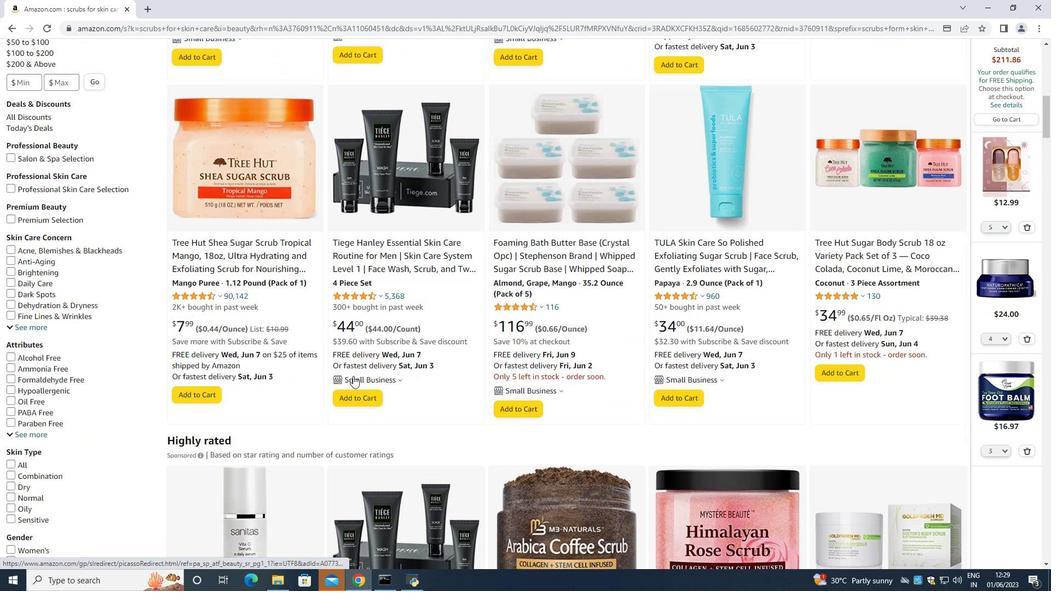 
Action: Mouse scrolled (353, 375) with delta (0, 0)
Screenshot: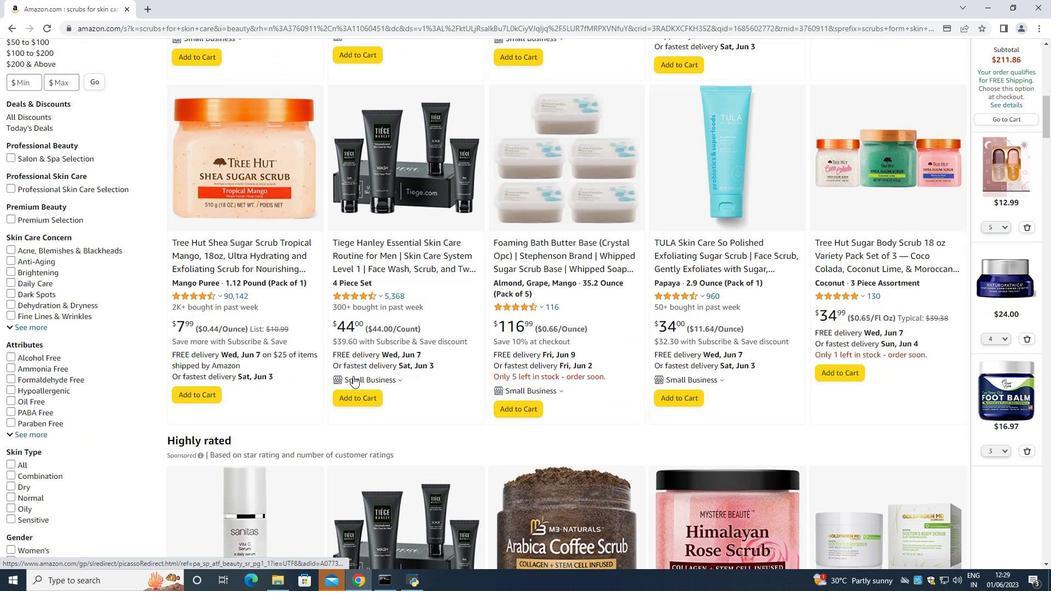 
Action: Mouse scrolled (353, 375) with delta (0, 0)
Screenshot: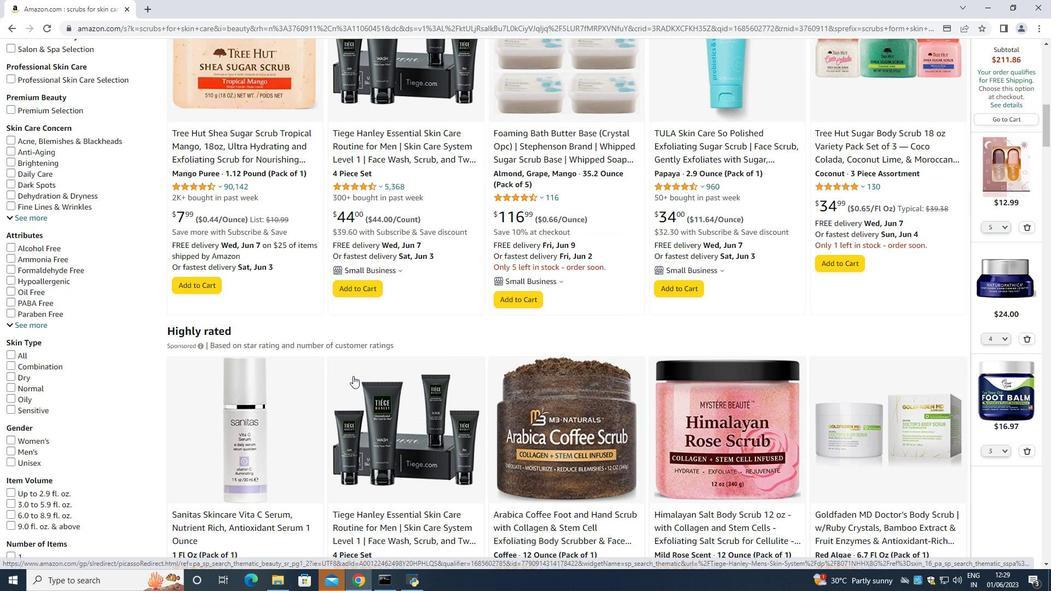 
Action: Mouse scrolled (353, 375) with delta (0, 0)
Screenshot: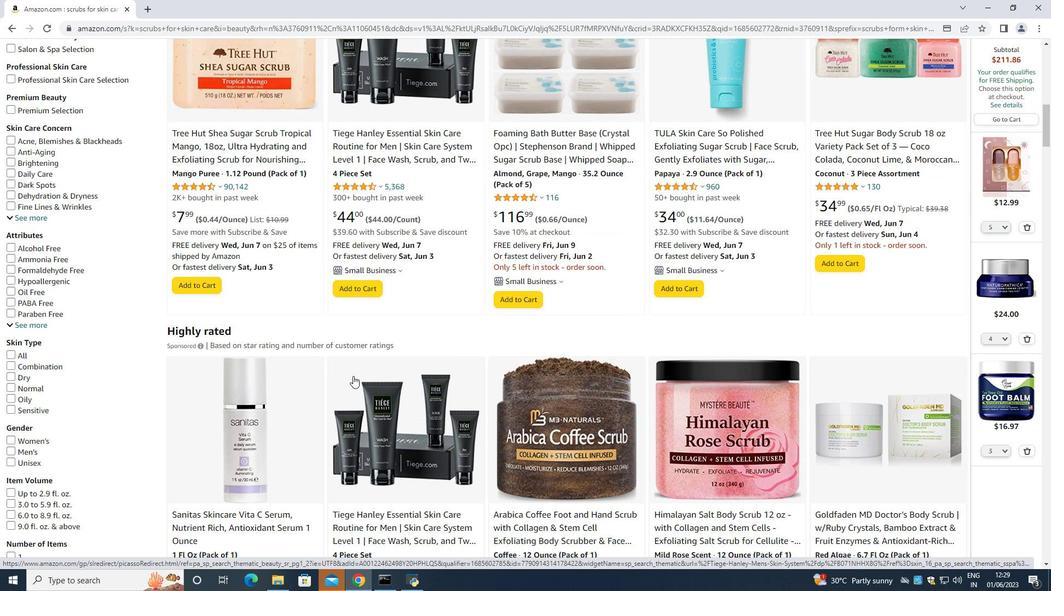 
Action: Mouse scrolled (353, 375) with delta (0, 0)
Screenshot: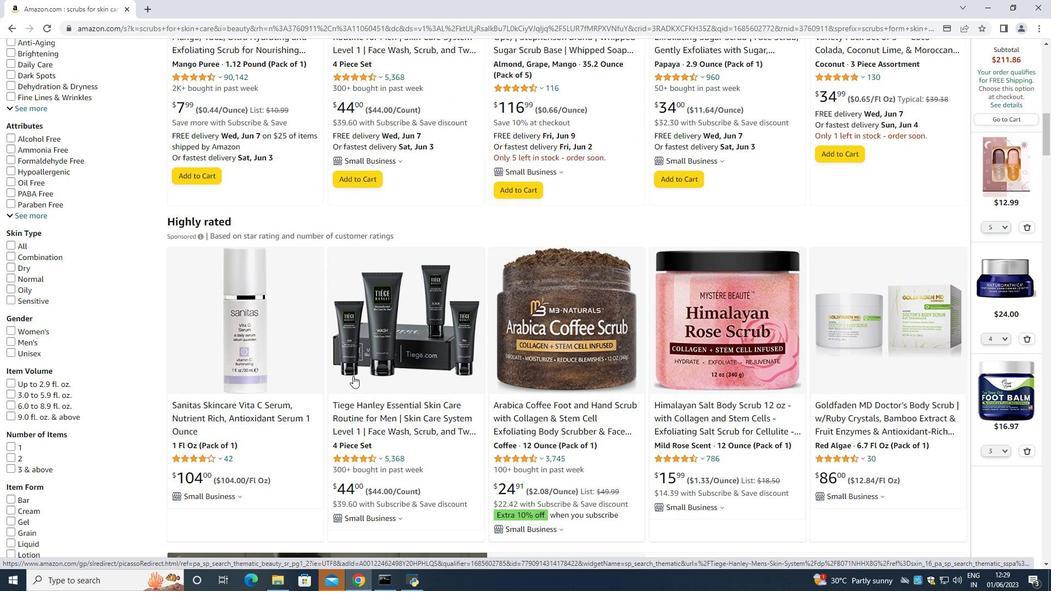 
Action: Mouse scrolled (353, 375) with delta (0, 0)
Screenshot: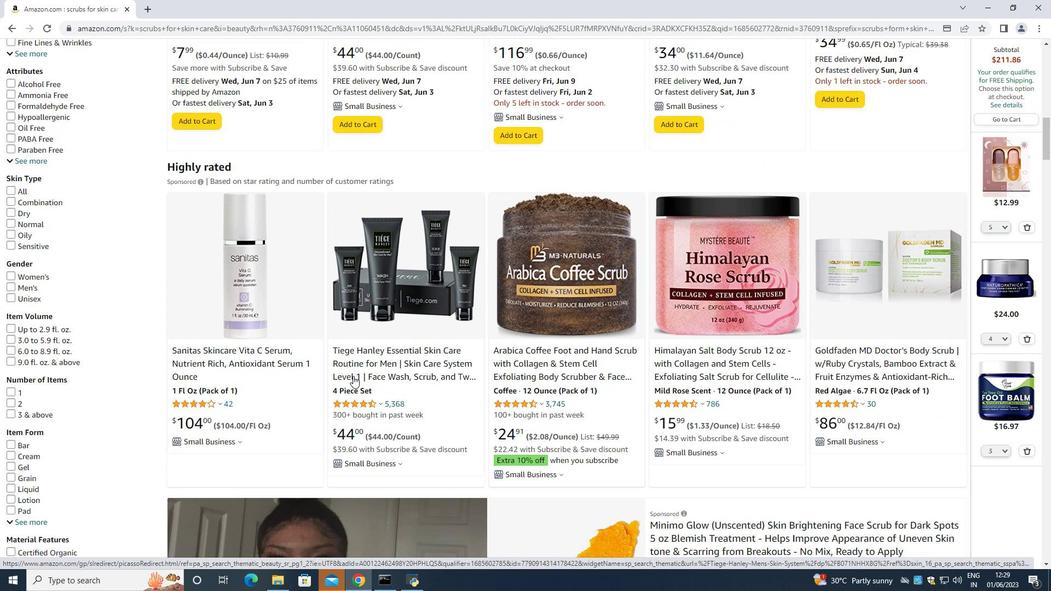 
Action: Mouse scrolled (353, 375) with delta (0, 0)
Screenshot: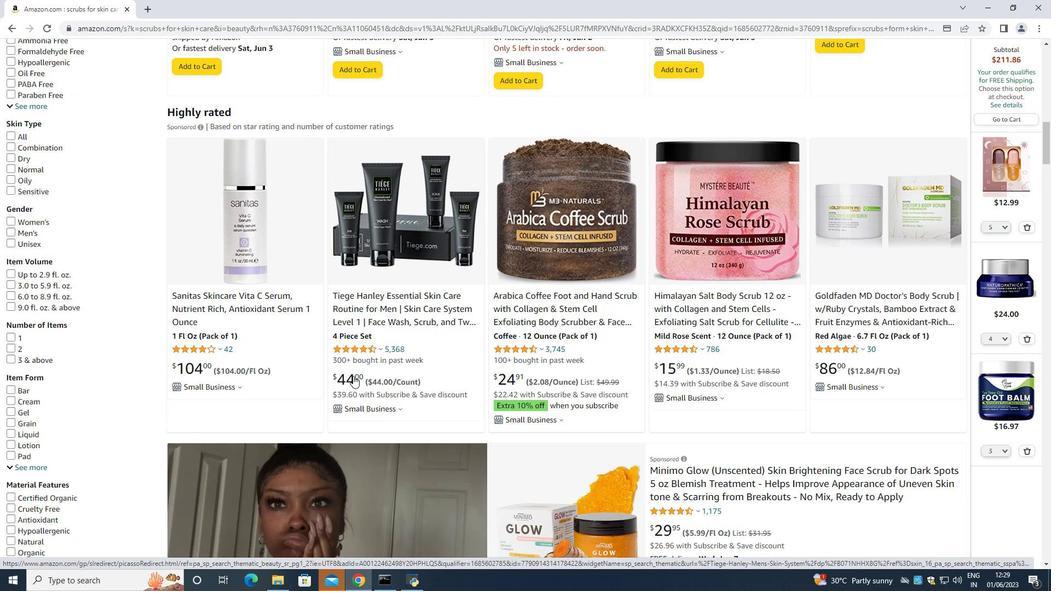 
Action: Mouse scrolled (353, 375) with delta (0, 0)
Screenshot: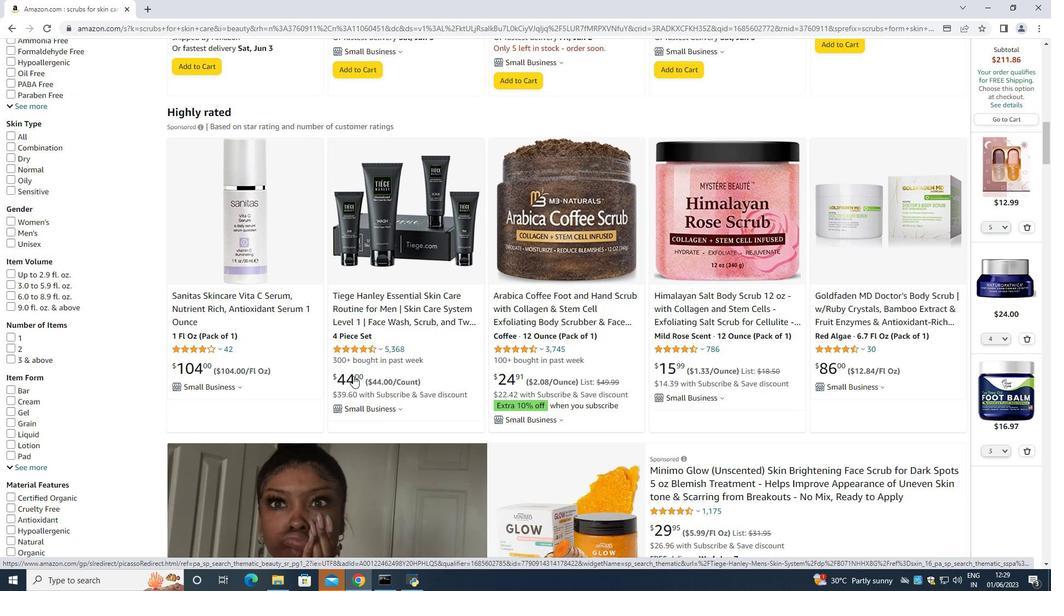 
Action: Mouse scrolled (353, 375) with delta (0, 0)
Screenshot: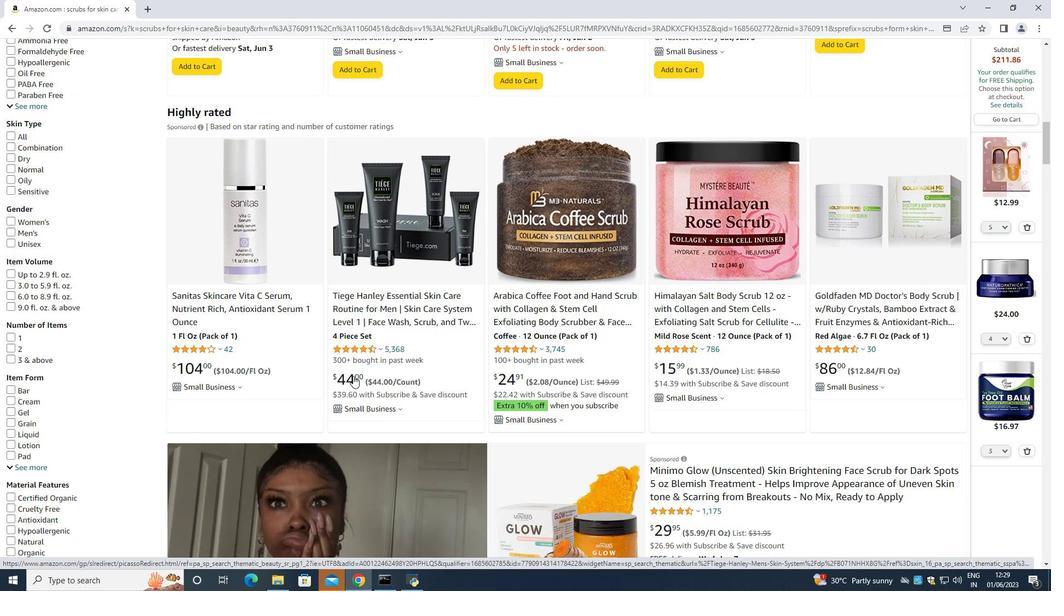 
Action: Mouse moved to (355, 376)
Screenshot: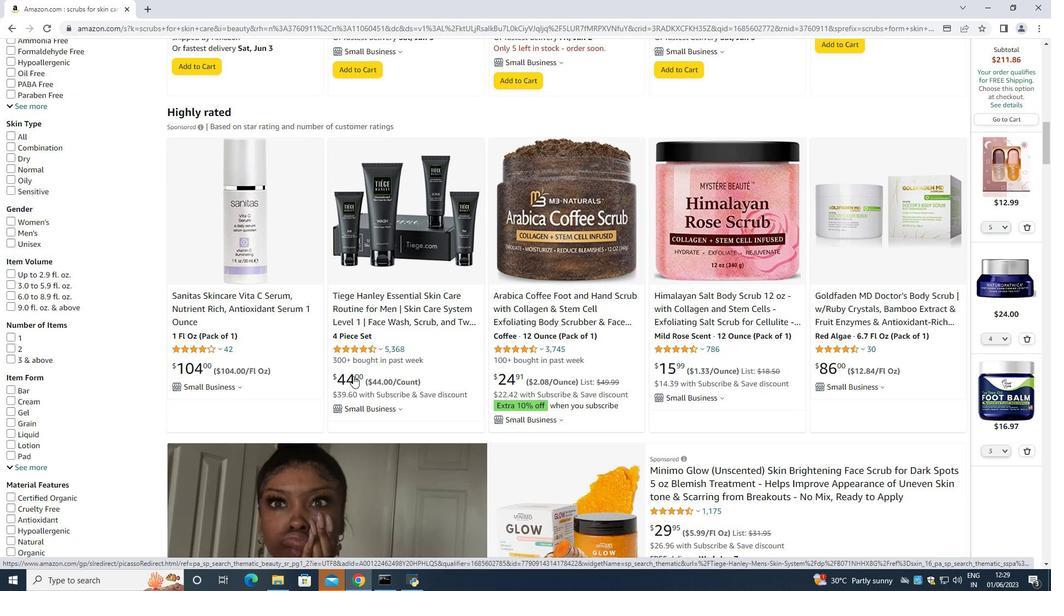 
Action: Mouse scrolled (355, 376) with delta (0, 0)
Screenshot: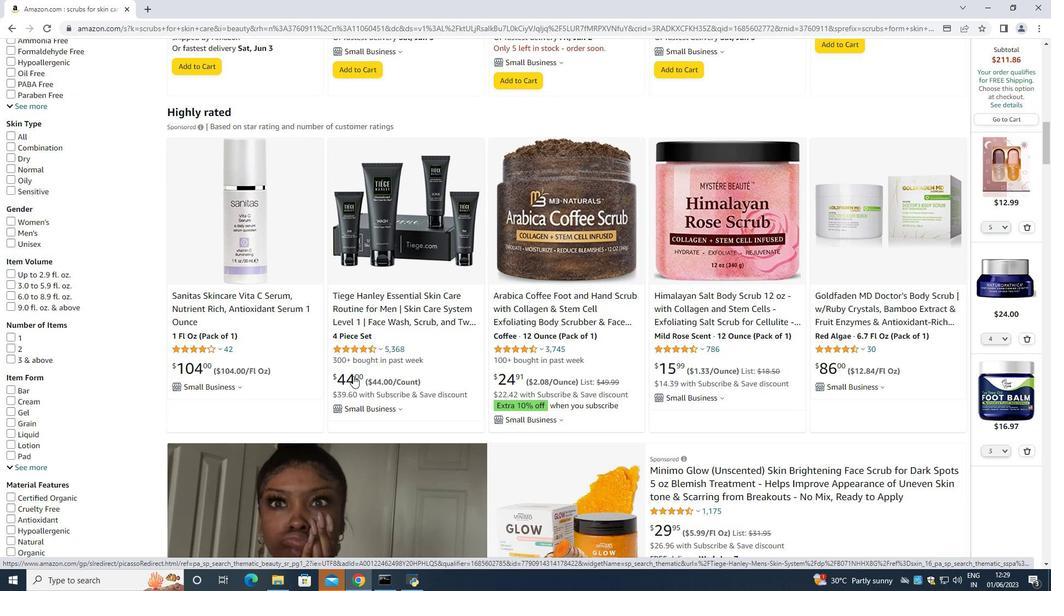 
Action: Mouse moved to (356, 376)
Screenshot: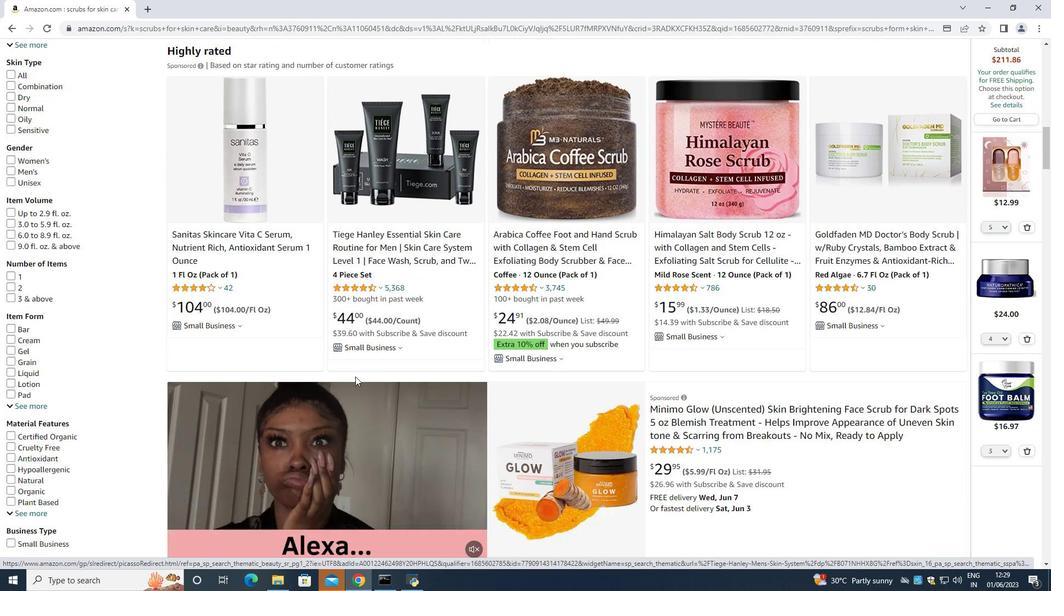 
Action: Mouse scrolled (356, 376) with delta (0, 0)
Screenshot: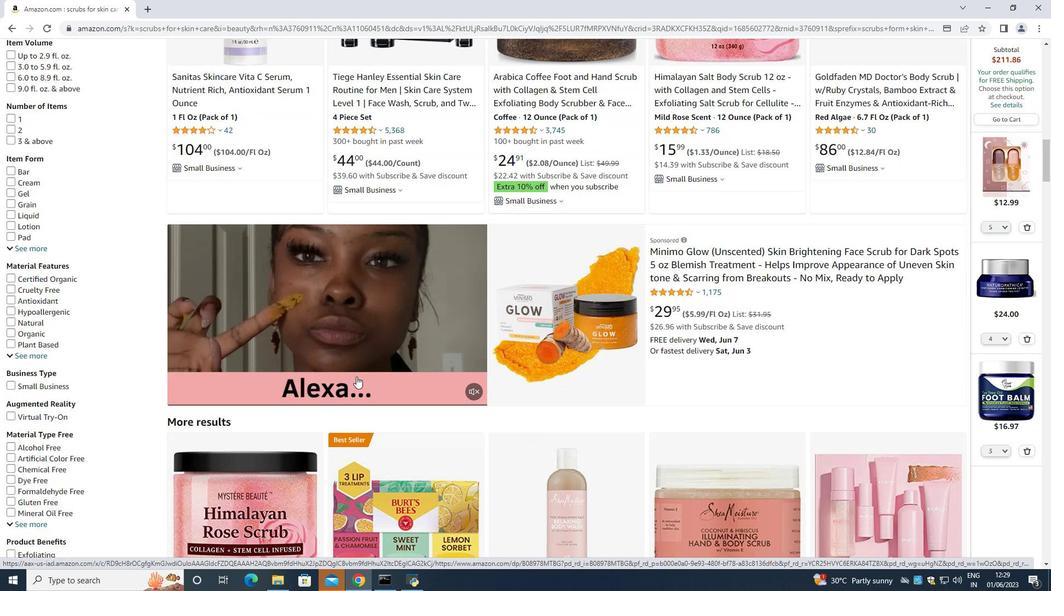 
Action: Mouse scrolled (356, 376) with delta (0, 0)
Screenshot: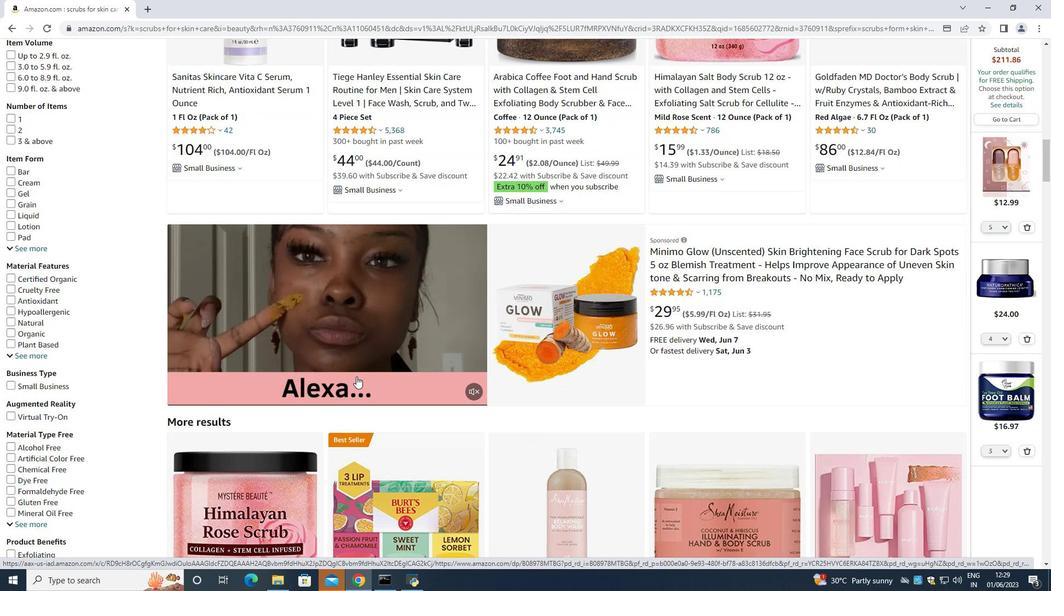 
Action: Mouse scrolled (356, 376) with delta (0, 0)
Screenshot: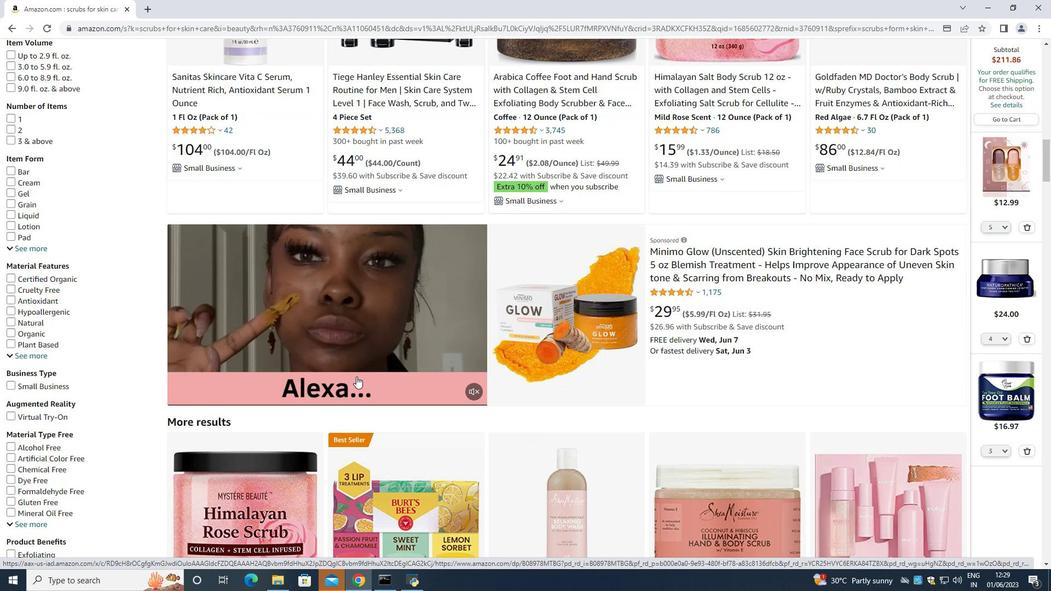 
Action: Mouse scrolled (356, 376) with delta (0, 0)
Screenshot: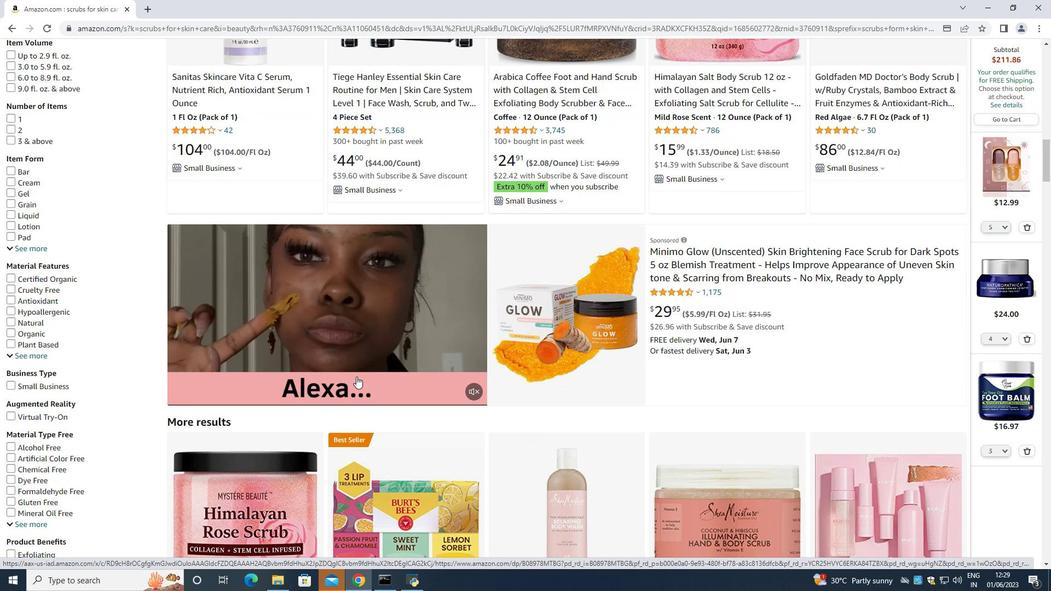 
Action: Mouse moved to (357, 376)
Screenshot: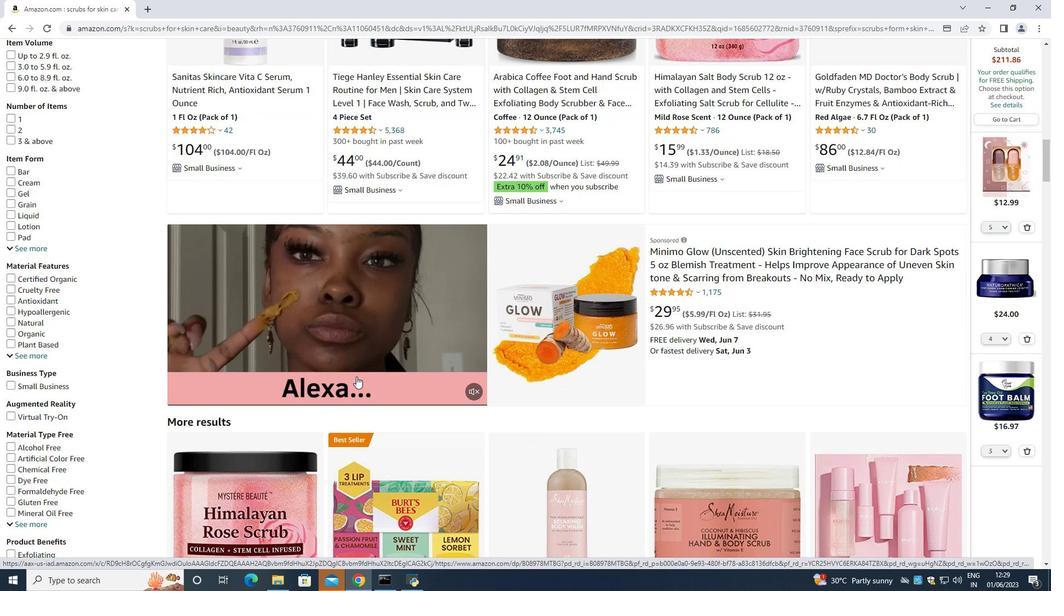 
Action: Mouse scrolled (357, 376) with delta (0, 0)
Screenshot: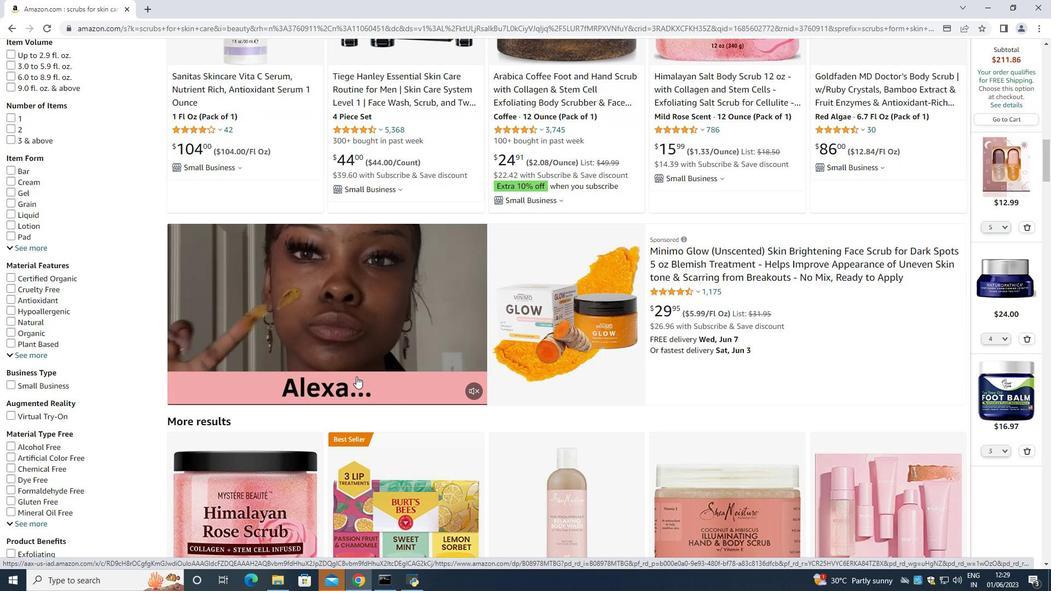 
Action: Mouse scrolled (357, 376) with delta (0, 0)
Screenshot: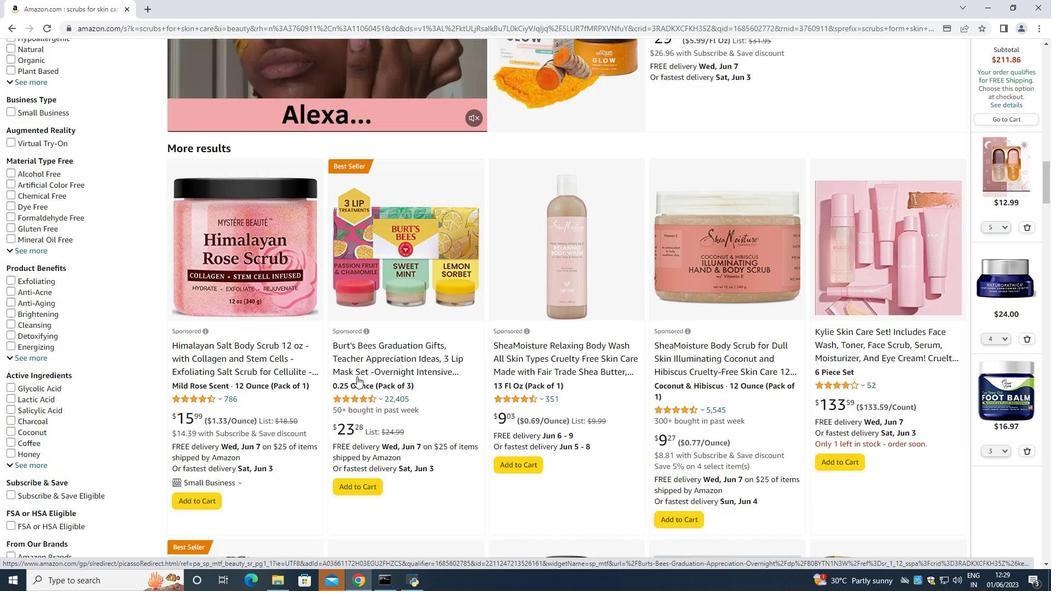 
Action: Mouse scrolled (357, 376) with delta (0, 0)
Screenshot: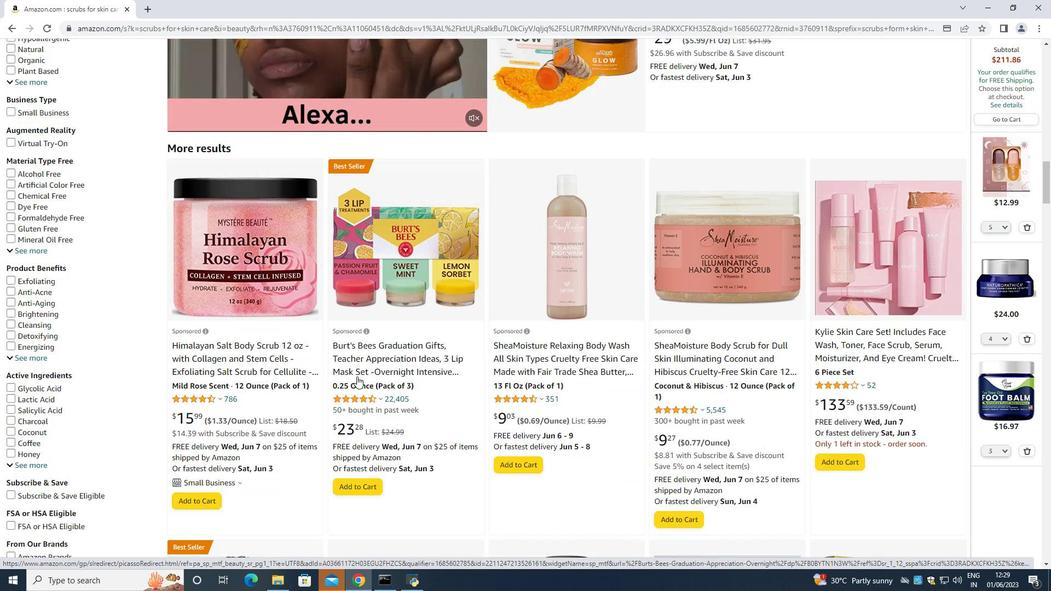 
Action: Mouse scrolled (357, 376) with delta (0, 0)
Screenshot: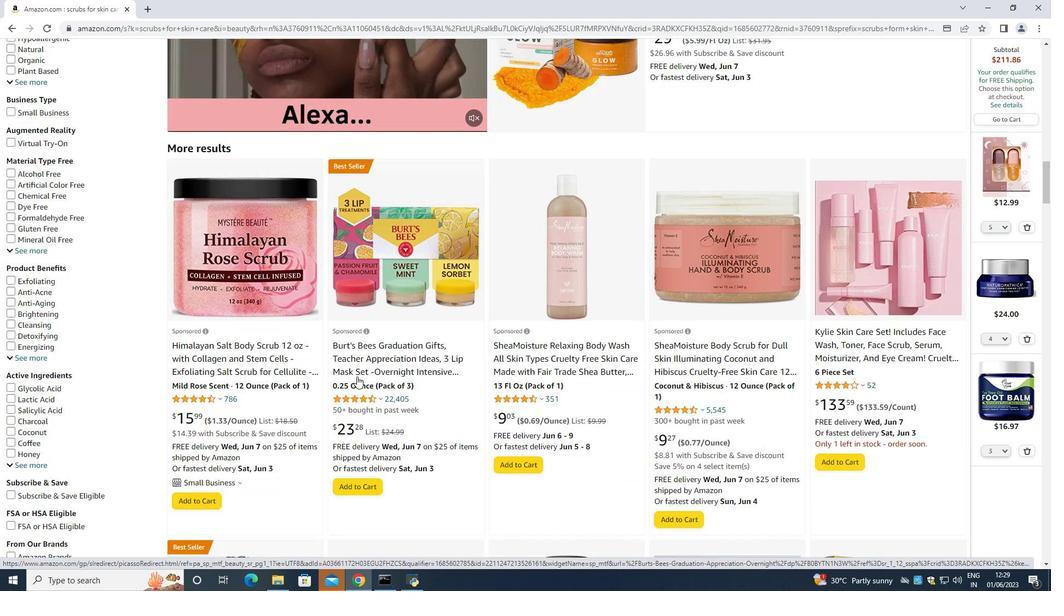 
Action: Mouse scrolled (357, 376) with delta (0, 0)
Screenshot: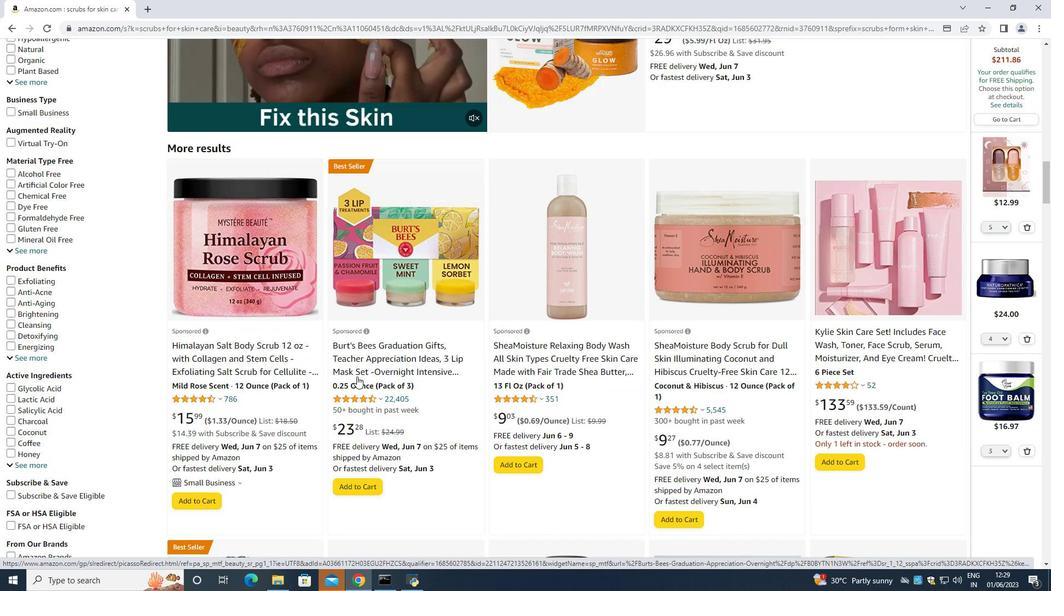 
Action: Mouse scrolled (357, 376) with delta (0, 0)
Screenshot: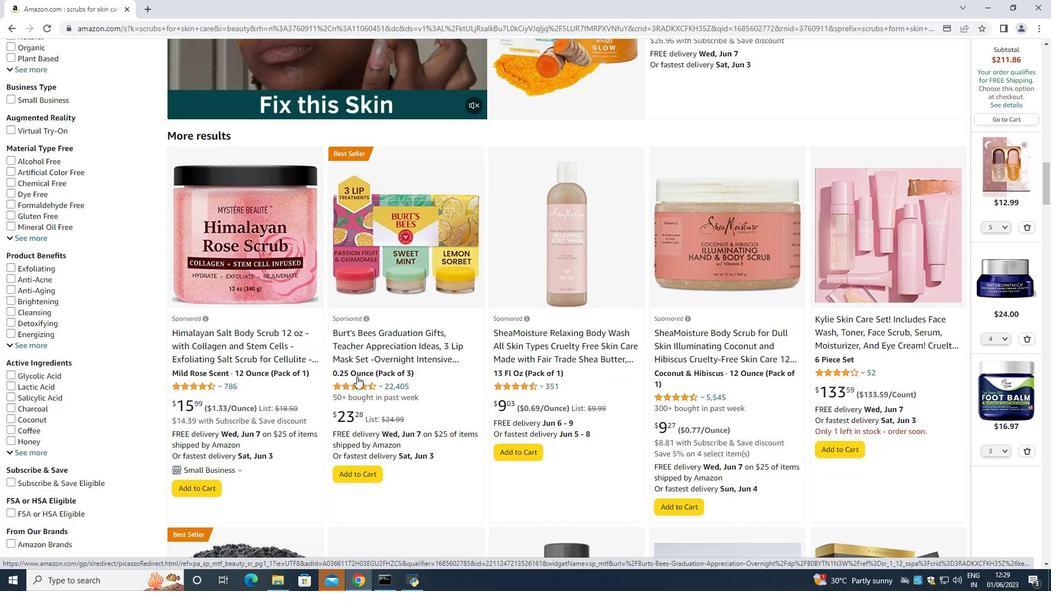 
Action: Mouse moved to (216, 458)
Screenshot: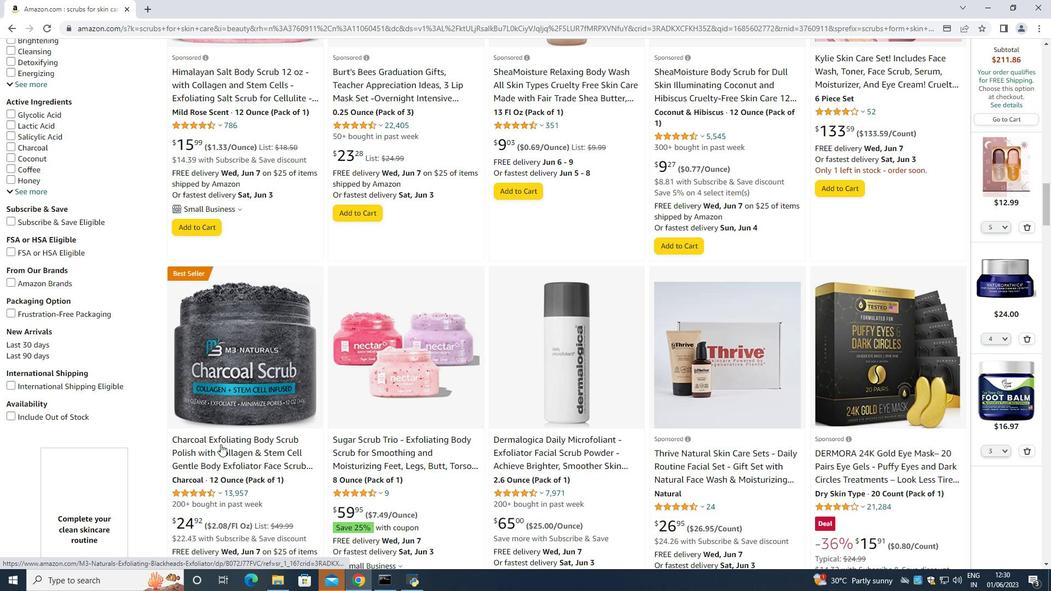 
Action: Mouse pressed left at (216, 458)
Screenshot: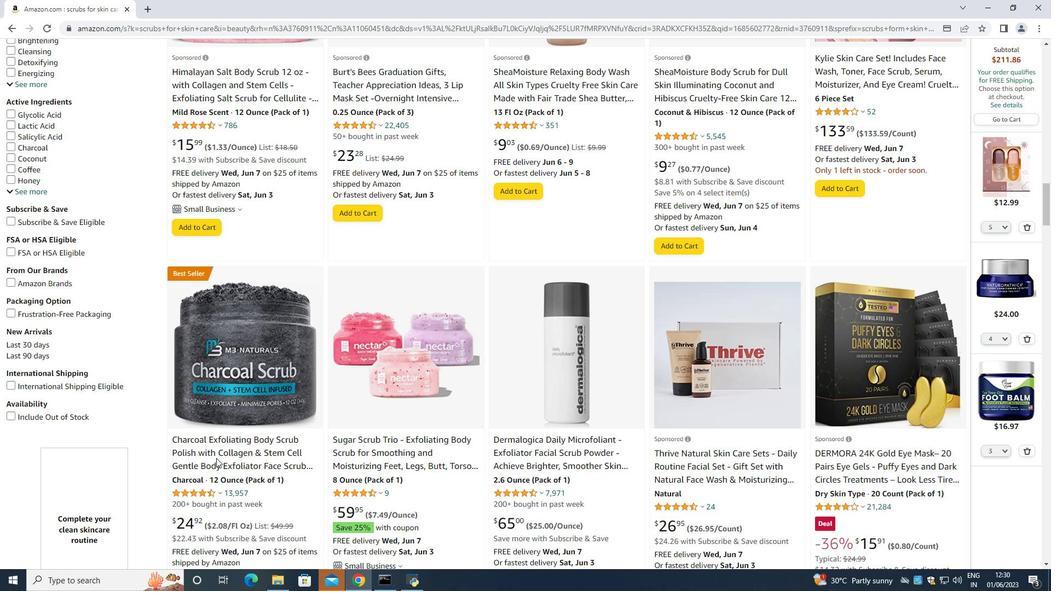 
Action: Mouse moved to (1027, 450)
Screenshot: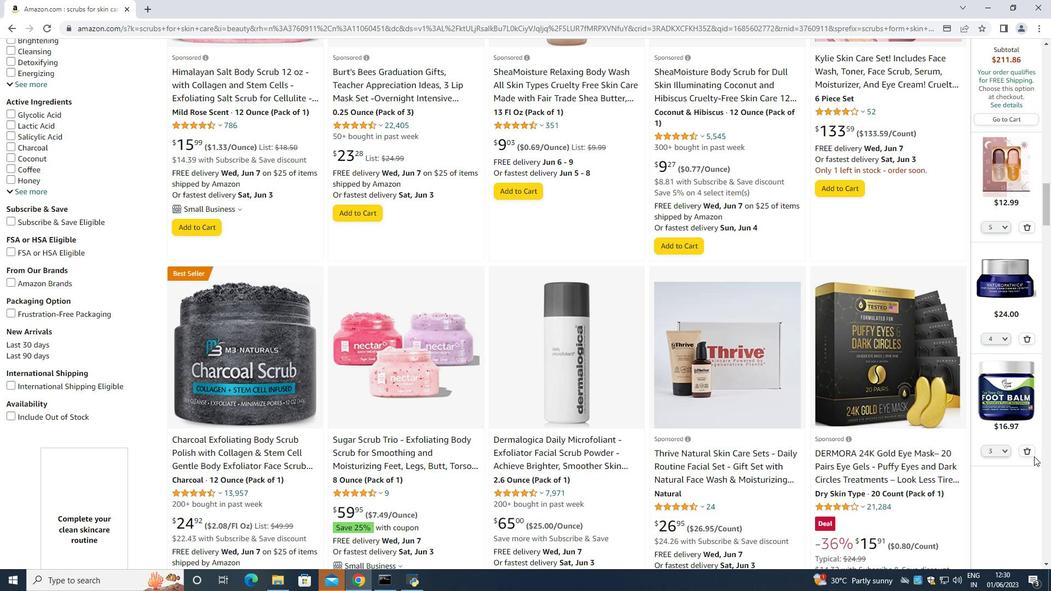 
Action: Mouse pressed left at (1027, 450)
Screenshot: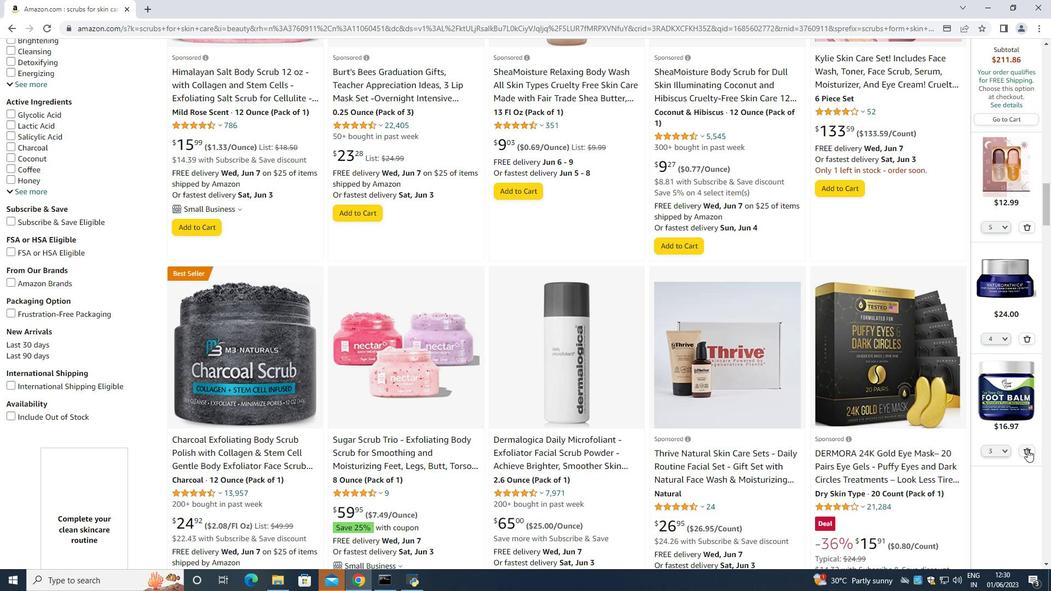 
Action: Mouse moved to (1026, 340)
Screenshot: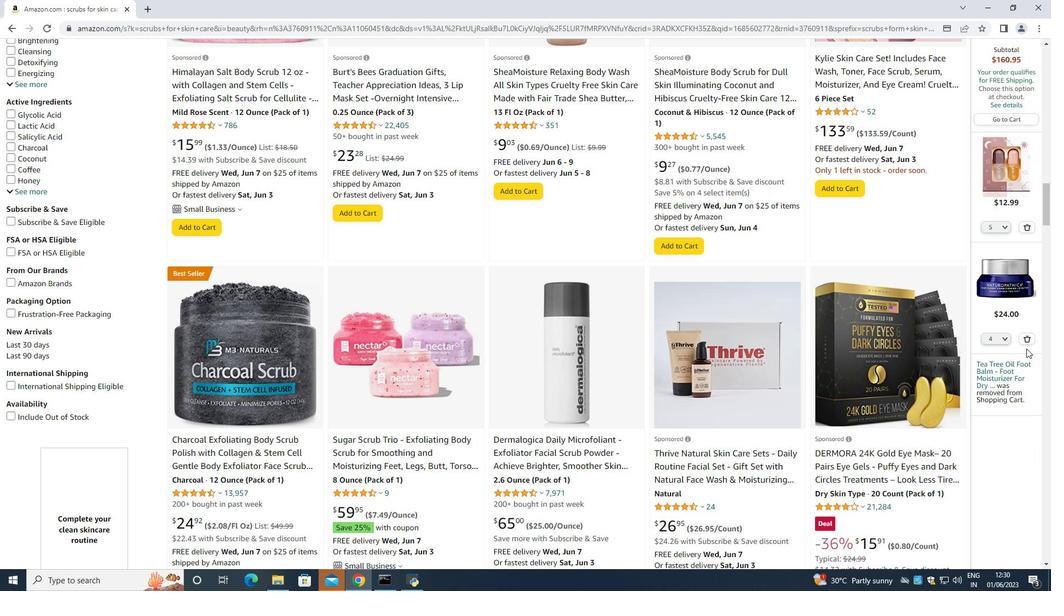 
Action: Mouse pressed left at (1026, 340)
Screenshot: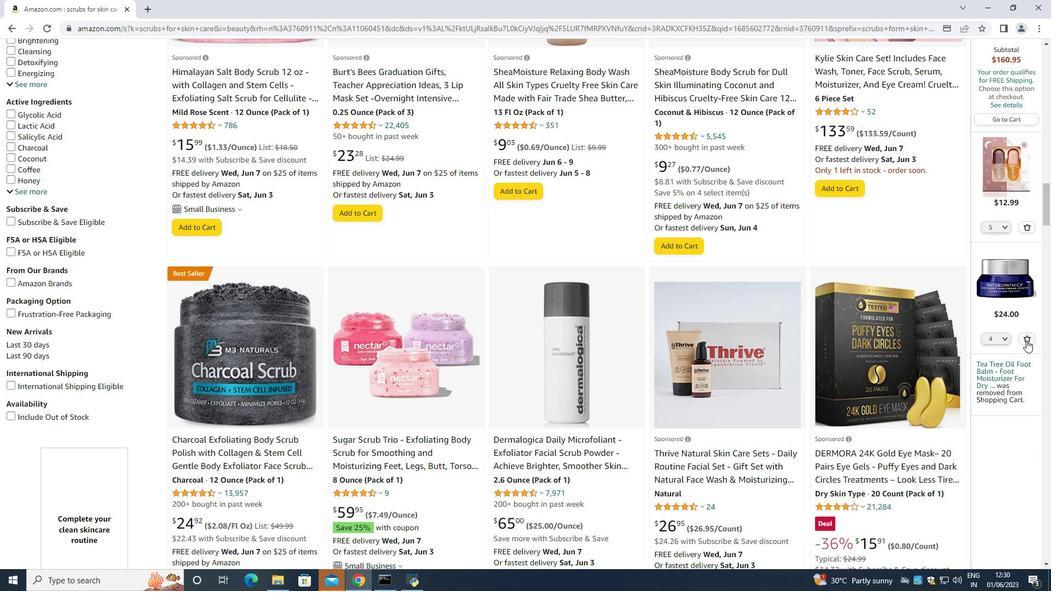 
Action: Mouse moved to (1024, 226)
Screenshot: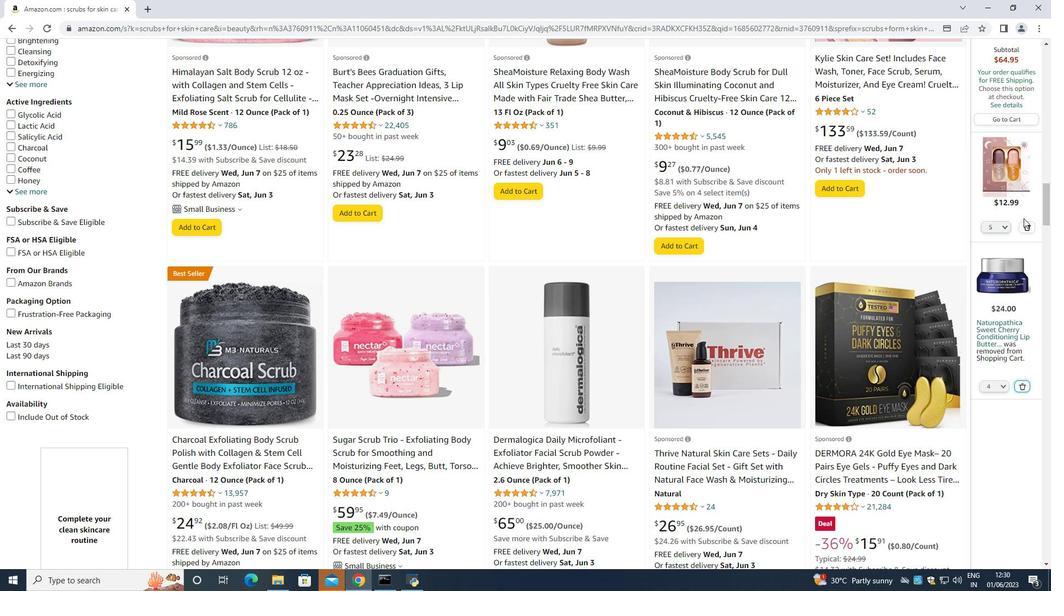 
Action: Mouse pressed left at (1024, 226)
Screenshot: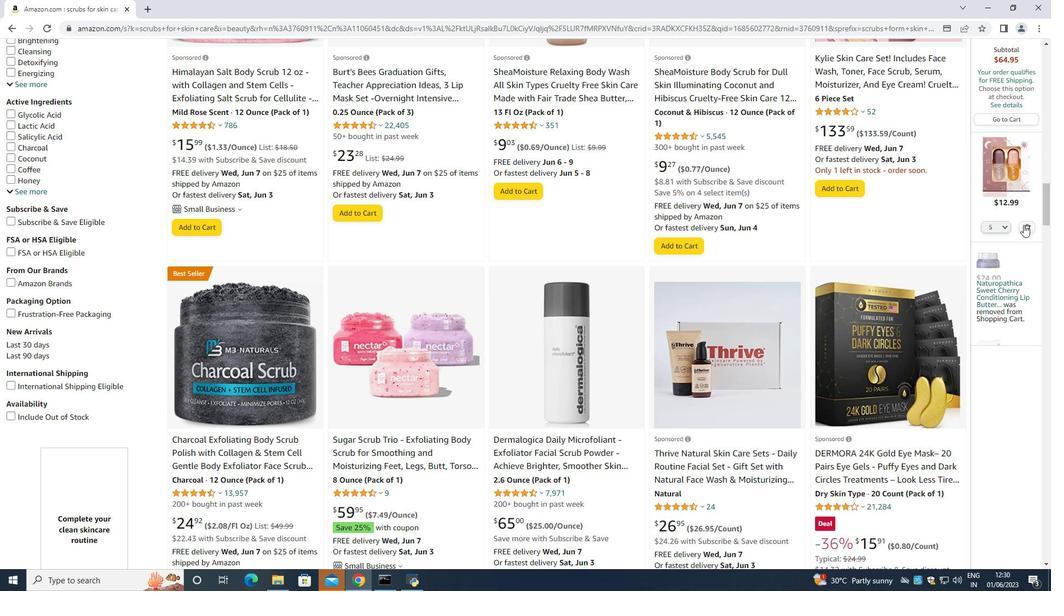 
Action: Mouse moved to (274, 467)
Screenshot: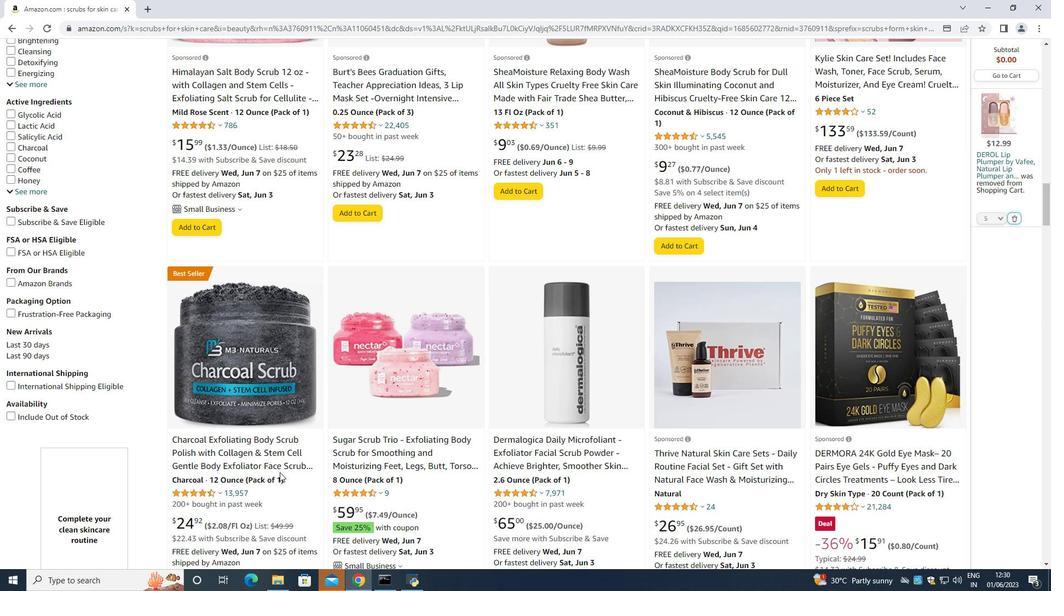 
Action: Mouse pressed left at (274, 467)
Screenshot: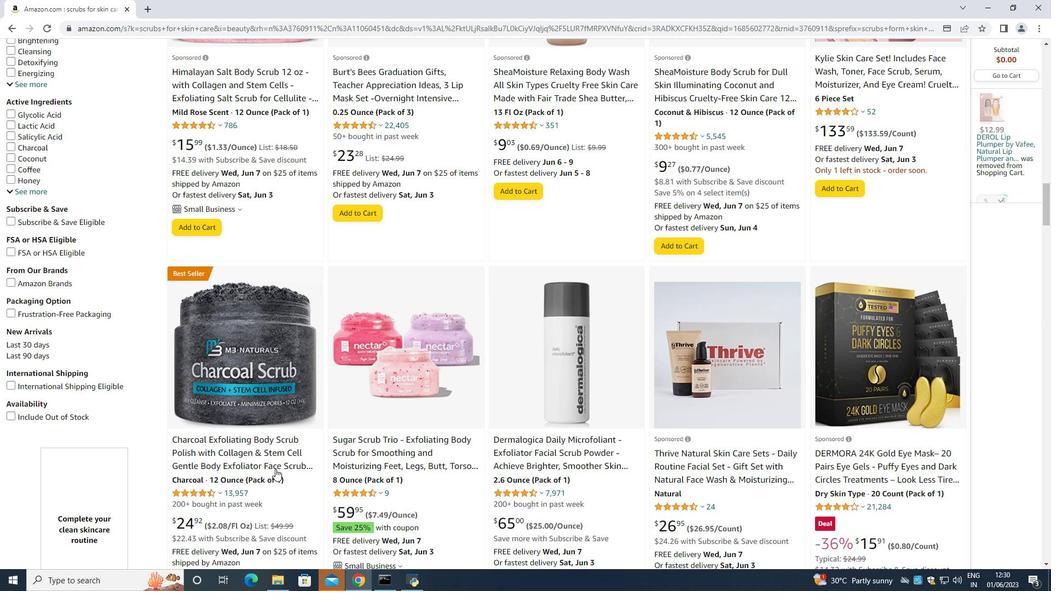 
Action: Mouse moved to (652, 476)
Screenshot: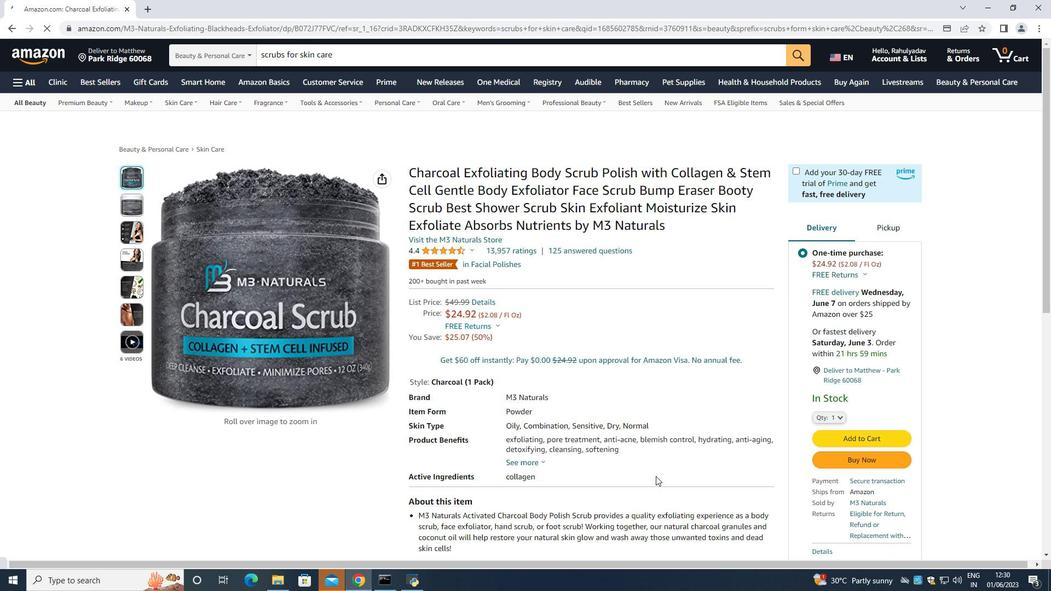 
Action: Mouse scrolled (652, 476) with delta (0, 0)
Screenshot: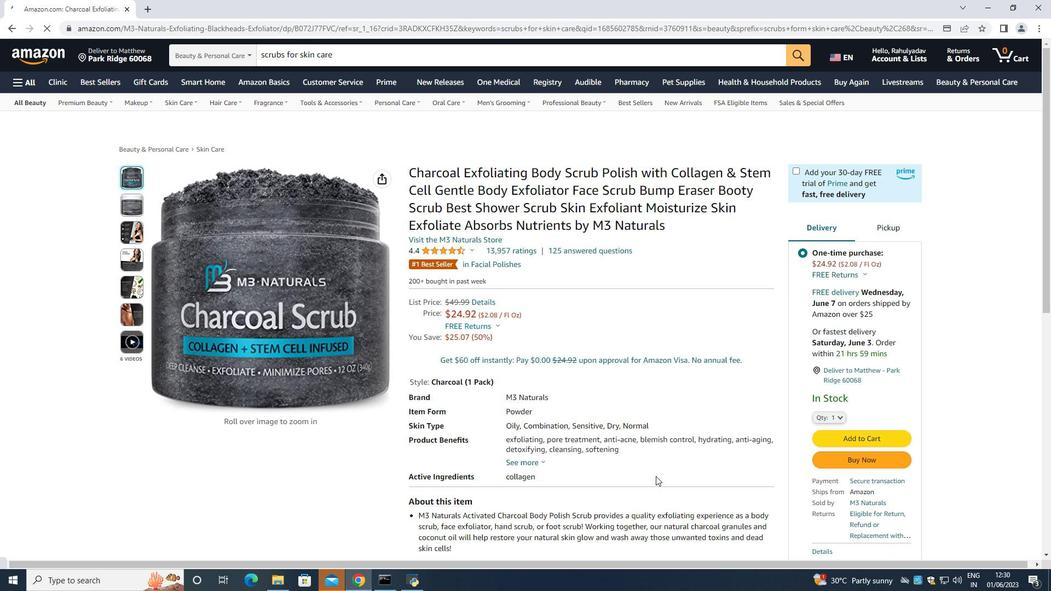 
Action: Mouse moved to (656, 465)
Screenshot: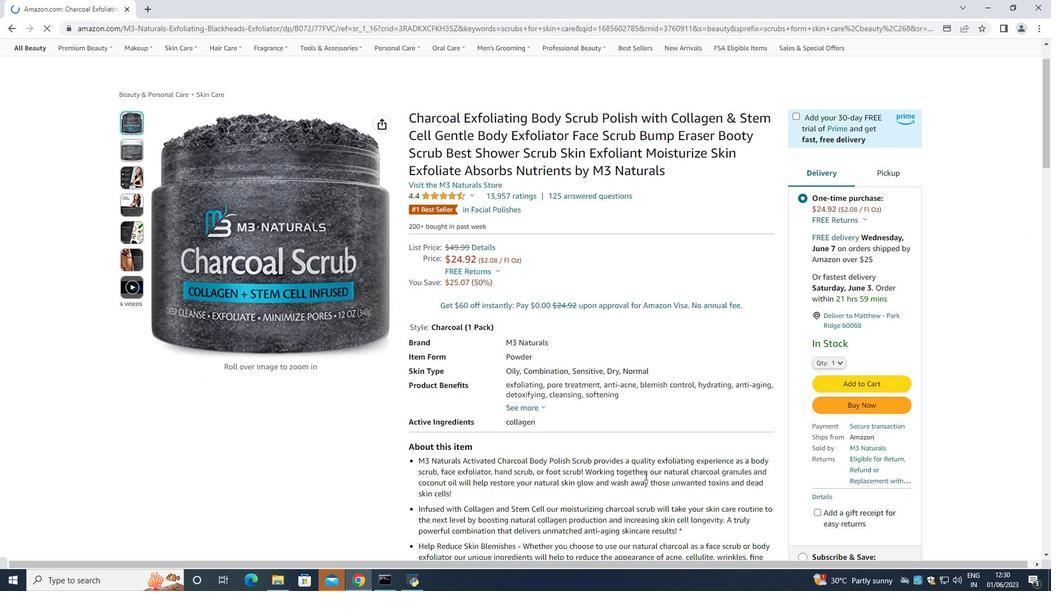 
Action: Mouse scrolled (656, 464) with delta (0, 0)
Screenshot: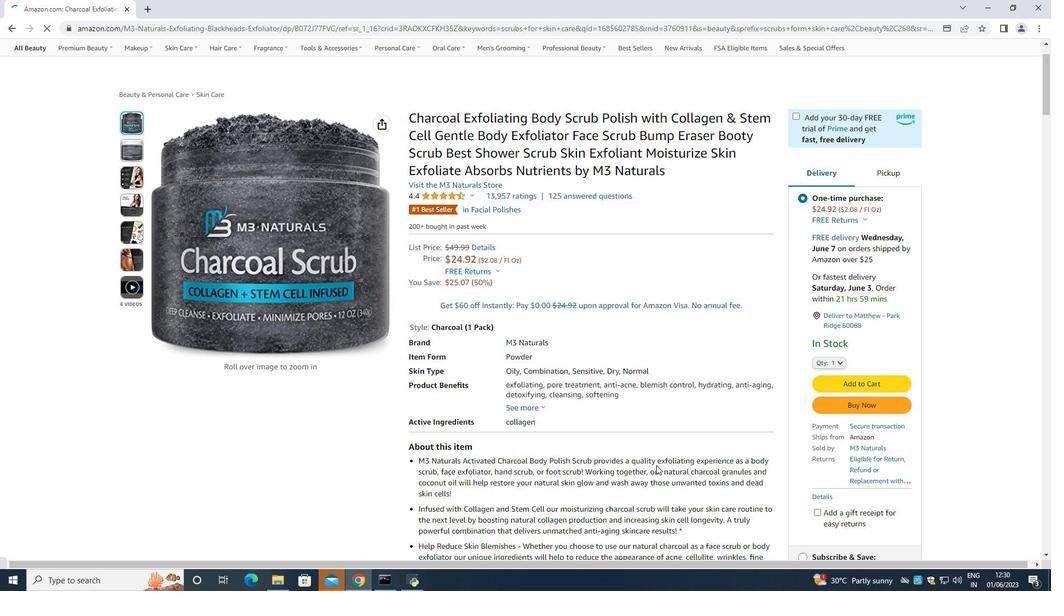 
Action: Mouse moved to (828, 300)
Screenshot: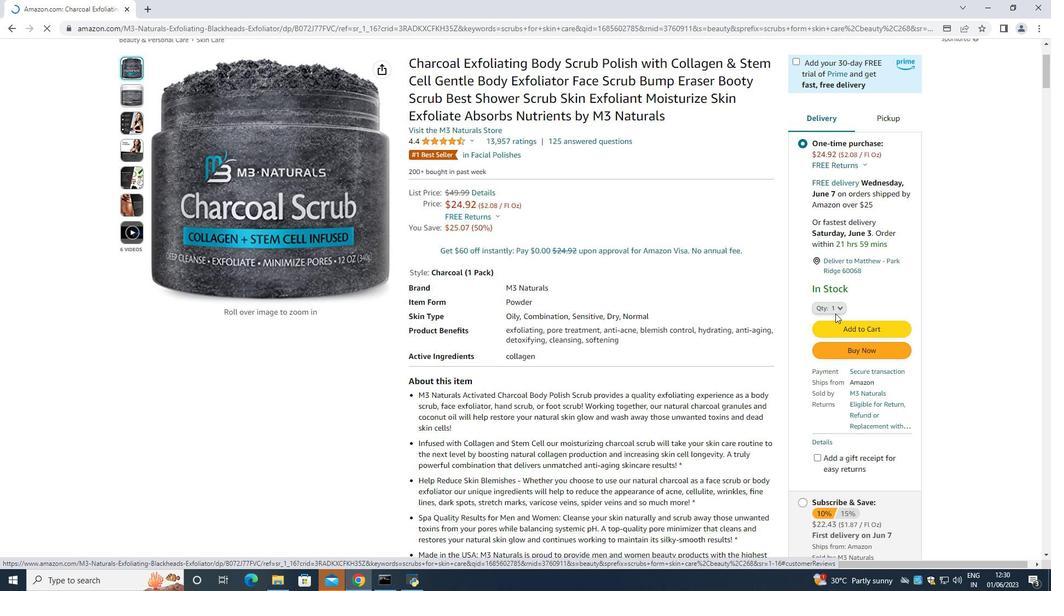 
Action: Mouse pressed left at (828, 300)
Screenshot: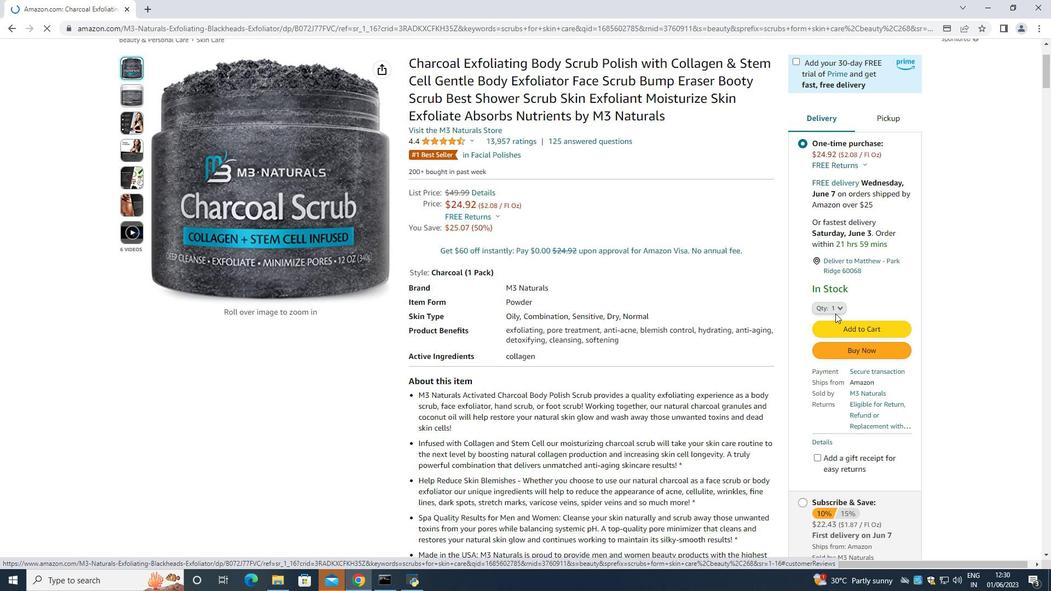 
Action: Mouse moved to (828, 303)
Screenshot: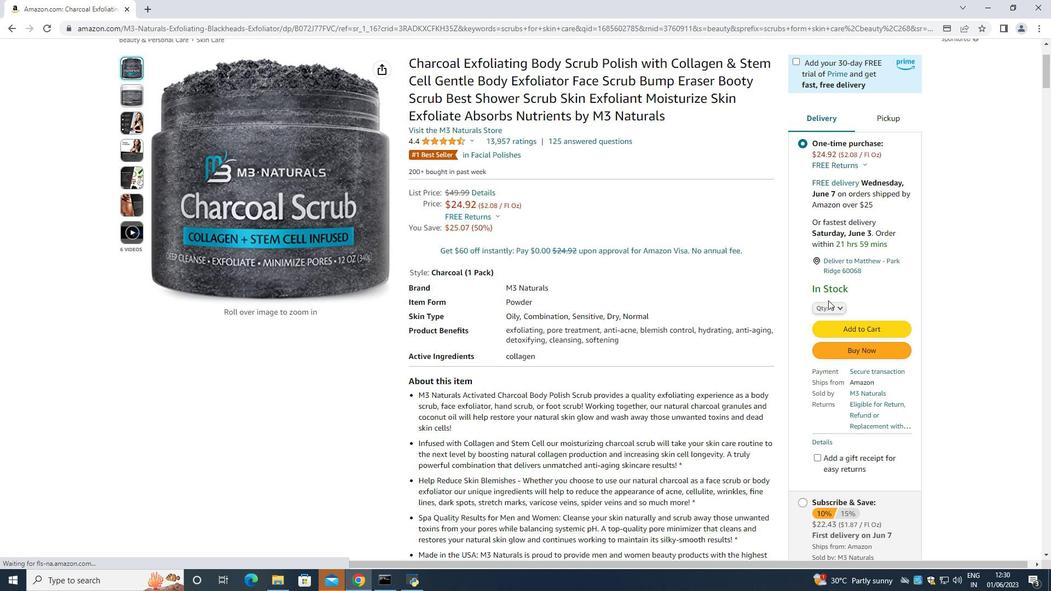
Action: Mouse pressed left at (828, 303)
Screenshot: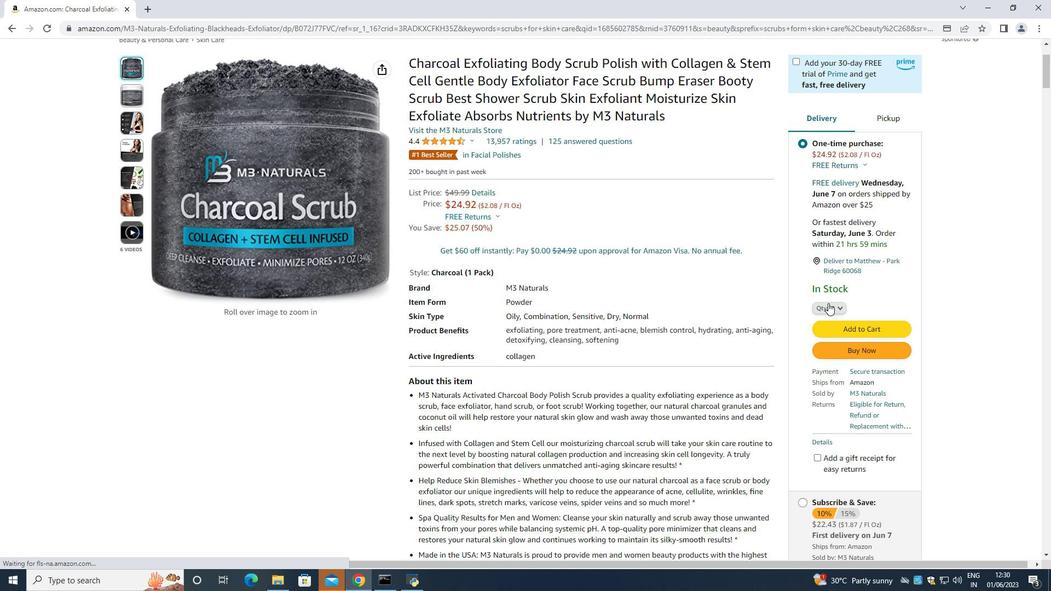 
Action: Mouse moved to (829, 318)
Screenshot: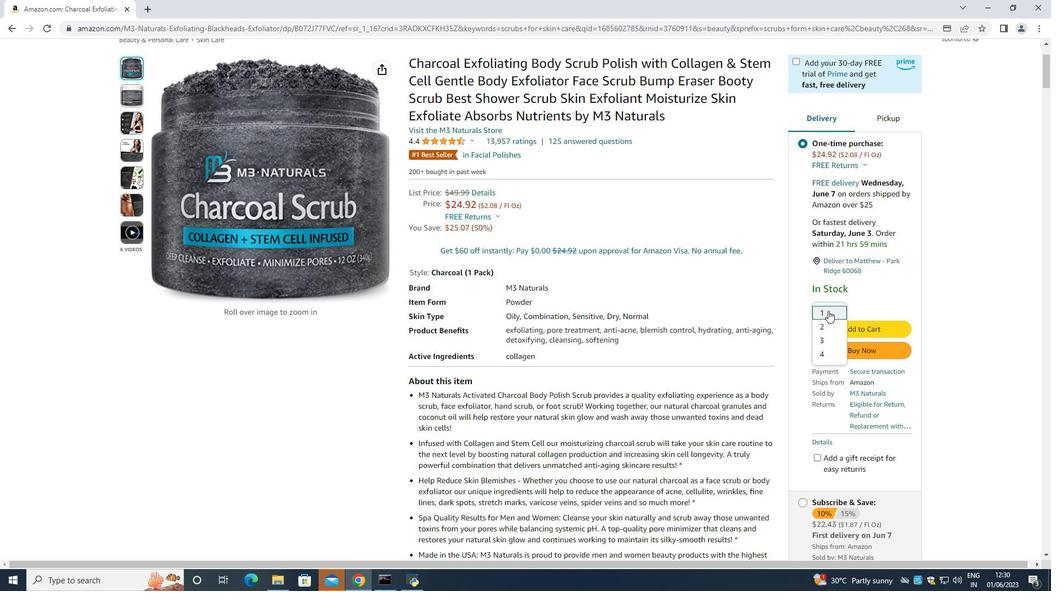 
Action: Mouse pressed left at (829, 318)
Screenshot: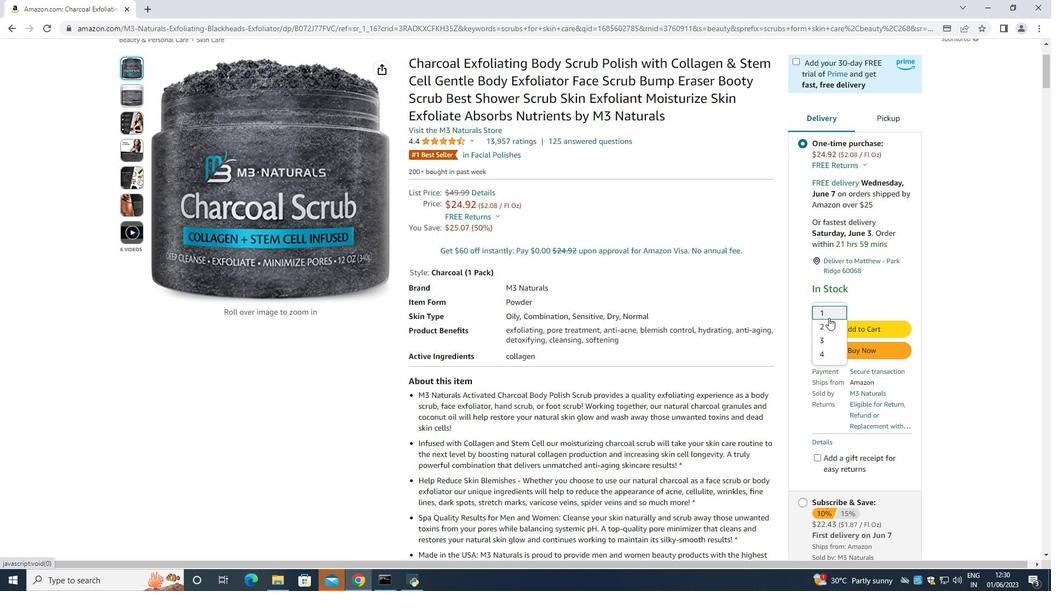 
Action: Mouse moved to (843, 344)
Screenshot: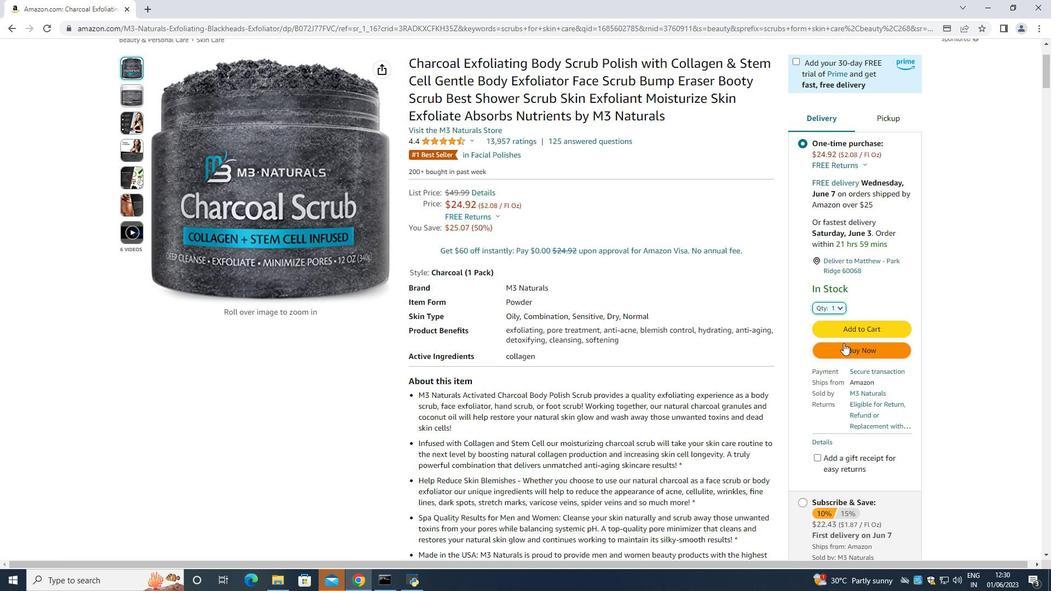 
Action: Mouse pressed left at (843, 344)
Screenshot: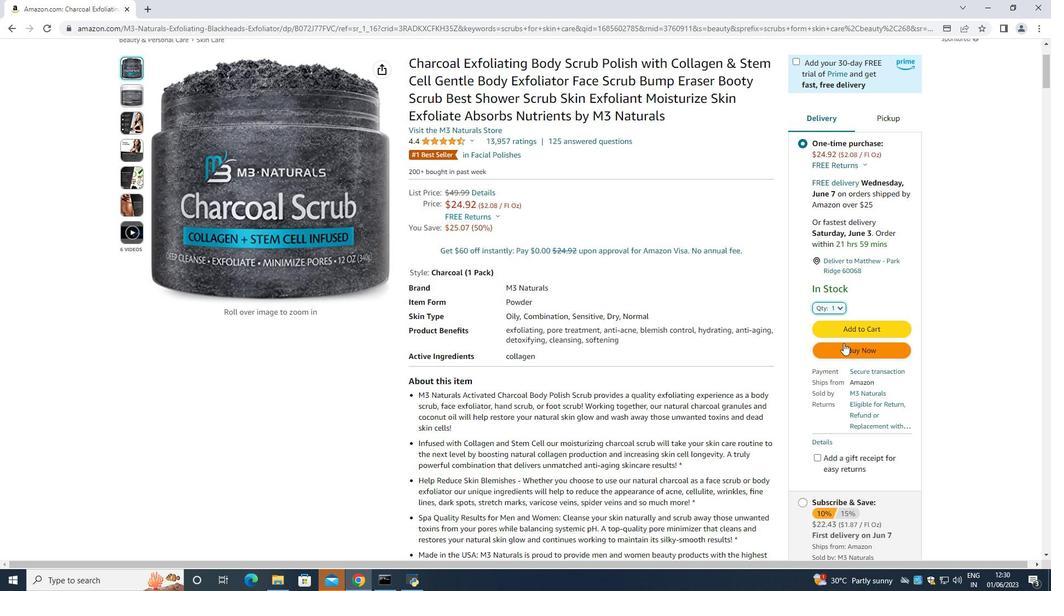 
Action: Mouse moved to (622, 90)
Screenshot: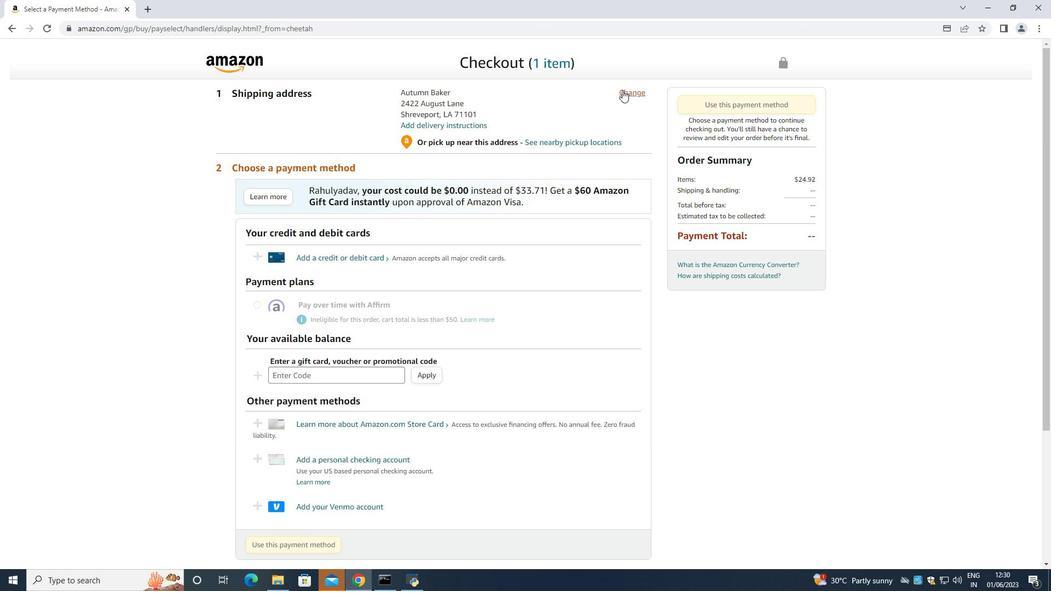 
Action: Mouse pressed left at (622, 90)
Screenshot: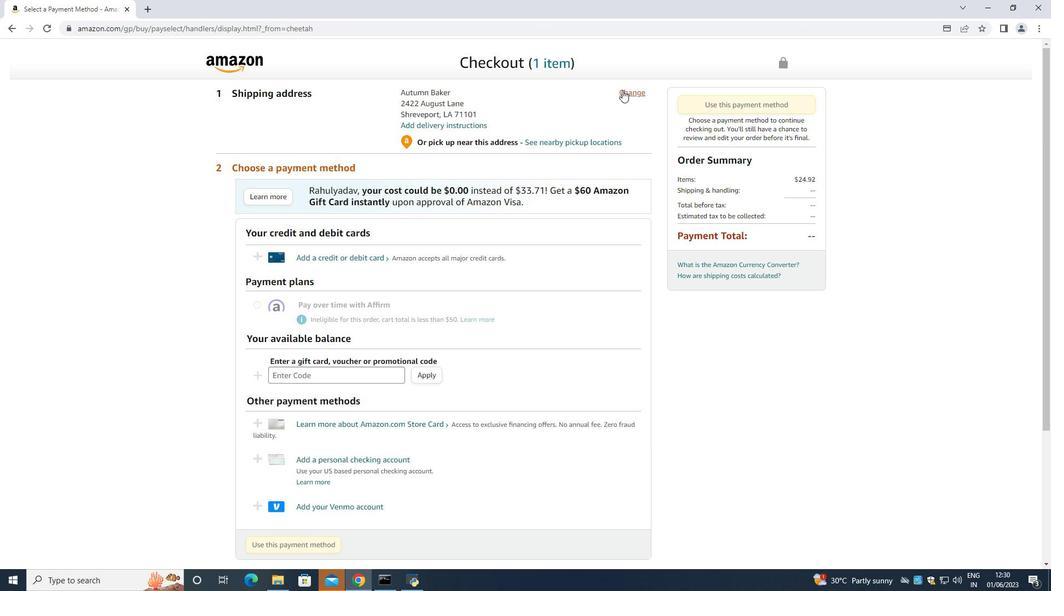 
Action: Mouse moved to (623, 90)
Screenshot: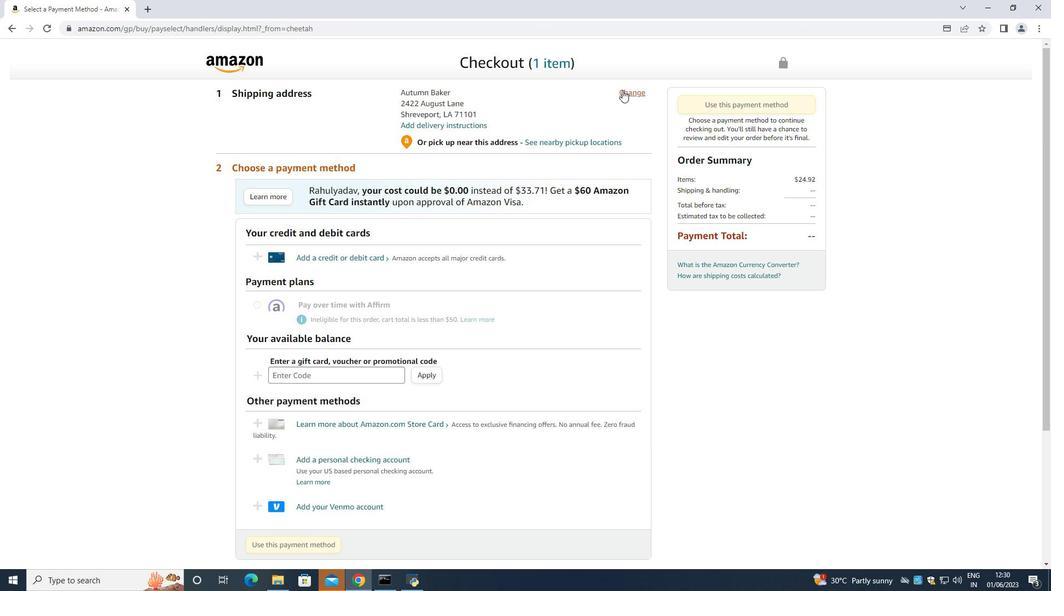 
Action: Key pressed <Key.down><Key.down><Key.down><Key.down><Key.down><Key.down><Key.down><Key.down><Key.down><Key.down><Key.down><Key.down><Key.down><Key.down><Key.down><Key.down><Key.down><Key.down><Key.down><Key.down><Key.down><Key.down><Key.down><Key.down><Key.down><Key.down><Key.down><Key.down><Key.down><Key.down><Key.down><Key.down><Key.down><Key.down><Key.down><Key.down><Key.down><Key.down><Key.down><Key.down><Key.down><Key.down><Key.down><Key.down><Key.down><Key.down><Key.down><Key.down><Key.down><Key.down><Key.down><Key.down><Key.down><Key.down><Key.down><Key.down><Key.down><Key.down><Key.down><Key.down><Key.down><Key.down><Key.down><Key.down><Key.down><Key.down><Key.down><Key.down><Key.down><Key.down><Key.down><Key.down><Key.down><Key.down><Key.down><Key.down><Key.down><Key.down><Key.down><Key.down><Key.down><Key.down><Key.down><Key.down><Key.down><Key.down><Key.down><Key.down><Key.down><Key.down><Key.down><Key.down><Key.down><Key.down><Key.down><Key.down><Key.down><Key.down><Key.down><Key.down><Key.down><Key.down><Key.down><Key.down><Key.down><Key.down><Key.down><Key.down><Key.down><Key.down><Key.down><Key.down><Key.down><Key.down><Key.down><Key.down><Key.down><Key.down><Key.down><Key.down><Key.down><Key.down><Key.down><Key.down><Key.down><Key.down><Key.down><Key.down><Key.down><Key.down><Key.down><Key.down><Key.down><Key.down><Key.down><Key.down><Key.down><Key.down><Key.down><Key.down><Key.down><Key.down><Key.down><Key.down><Key.down><Key.down><Key.down><Key.down><Key.down><Key.down><Key.down><Key.down><Key.down><Key.down><Key.down><Key.down><Key.down><Key.down><Key.down><Key.down><Key.down><Key.down><Key.down><Key.down><Key.down><Key.down><Key.down><Key.down><Key.down><Key.down><Key.down><Key.down><Key.down><Key.down><Key.down><Key.down><Key.down><Key.down><Key.down><Key.down><Key.down><Key.down><Key.down><Key.down><Key.down><Key.down><Key.down><Key.down><Key.down><Key.down><Key.down><Key.down><Key.down><Key.down><Key.down><Key.down><Key.down><Key.down><Key.down><Key.down><Key.down><Key.down><Key.down><Key.down><Key.down><Key.down><Key.down><Key.down><Key.down><Key.down><Key.down><Key.down><Key.down><Key.down><Key.down><Key.down><Key.down><Key.down><Key.down><Key.down><Key.down><Key.down><Key.down><Key.down><Key.down><Key.down><Key.down><Key.down><Key.down><Key.down><Key.down><Key.down><Key.down><Key.down><Key.down><Key.down><Key.down><Key.down><Key.down><Key.down><Key.down><Key.down><Key.down><Key.down><Key.down><Key.down><Key.down><Key.down><Key.down><Key.down><Key.down><Key.down><Key.down><Key.down><Key.down><Key.down><Key.down><Key.down><Key.down><Key.down><Key.down><Key.down><Key.down><Key.down><Key.down><Key.down><Key.down><Key.down><Key.down><Key.down><Key.down><Key.down><Key.down>
Screenshot: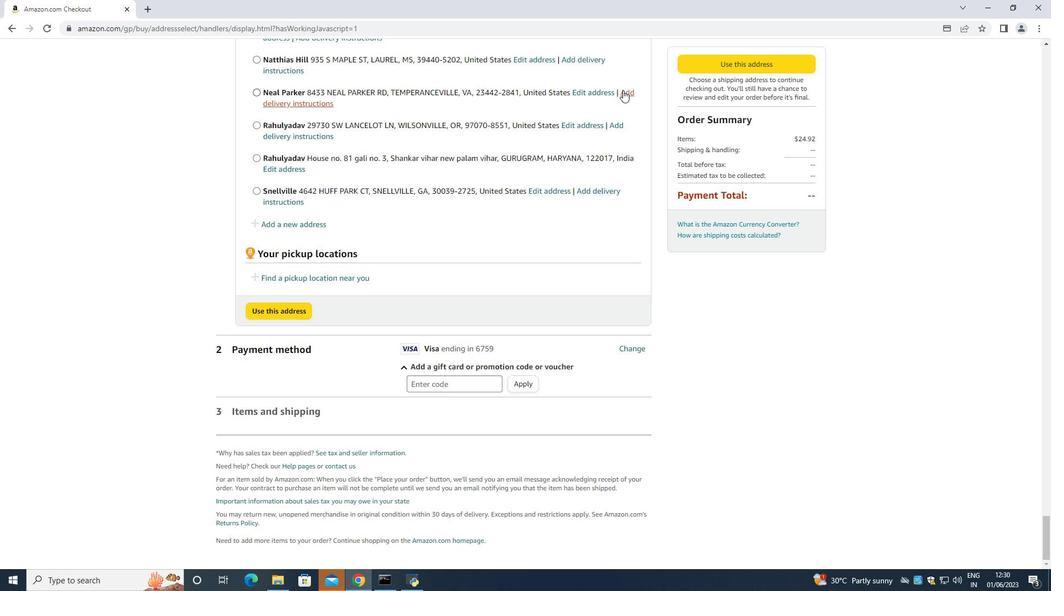 
Action: Mouse moved to (295, 222)
Screenshot: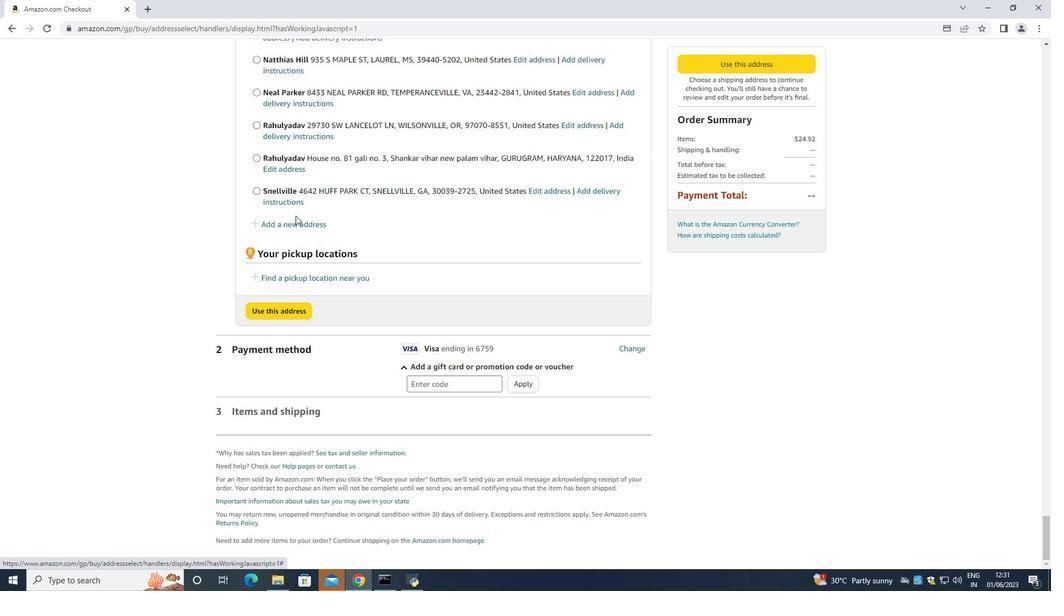 
Action: Mouse pressed left at (295, 222)
Screenshot: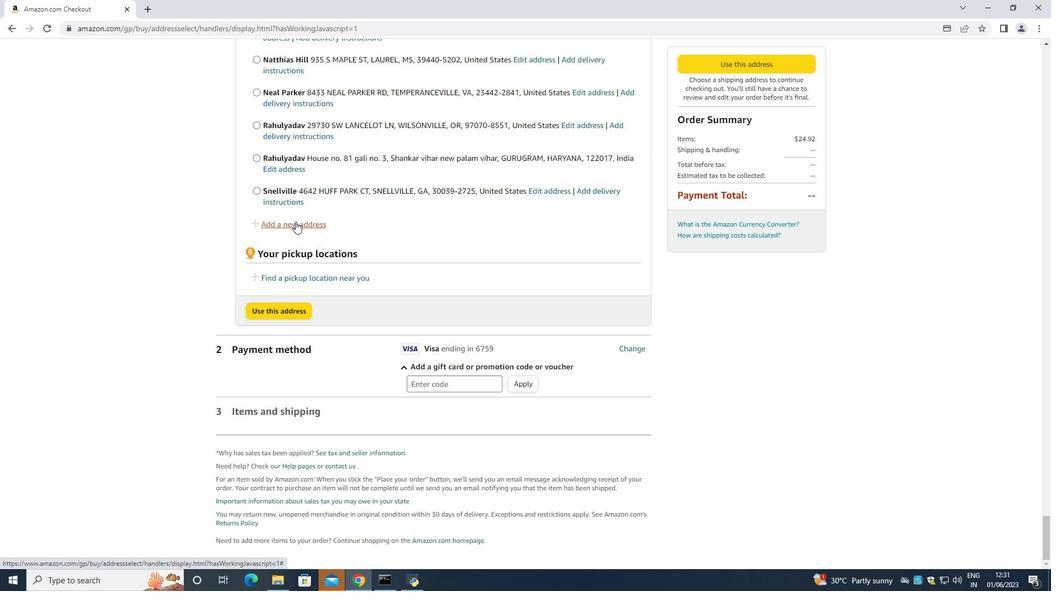 
Action: Mouse moved to (372, 264)
Screenshot: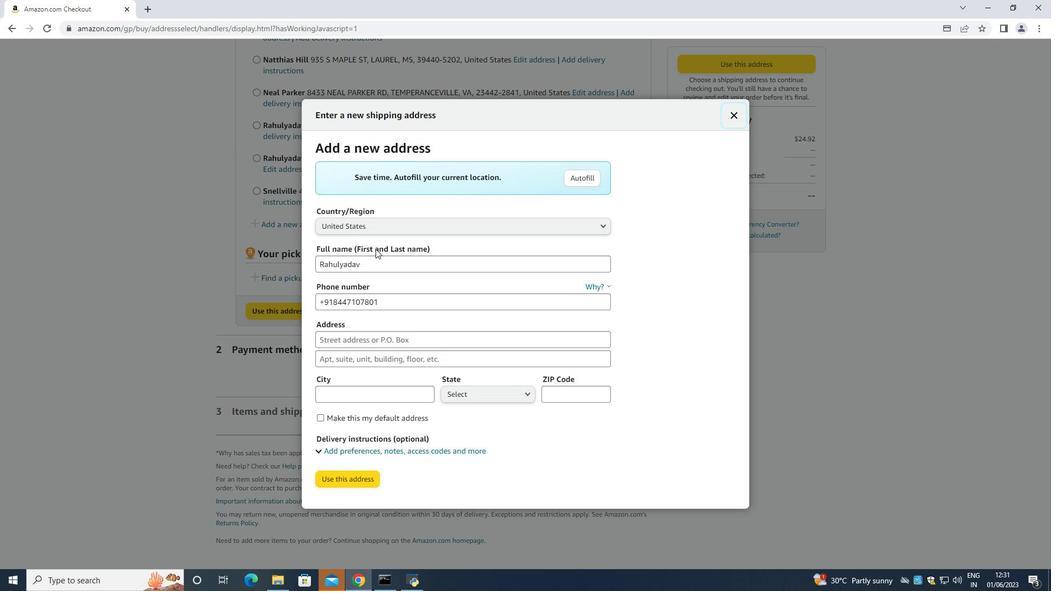 
Action: Mouse pressed left at (372, 264)
Screenshot: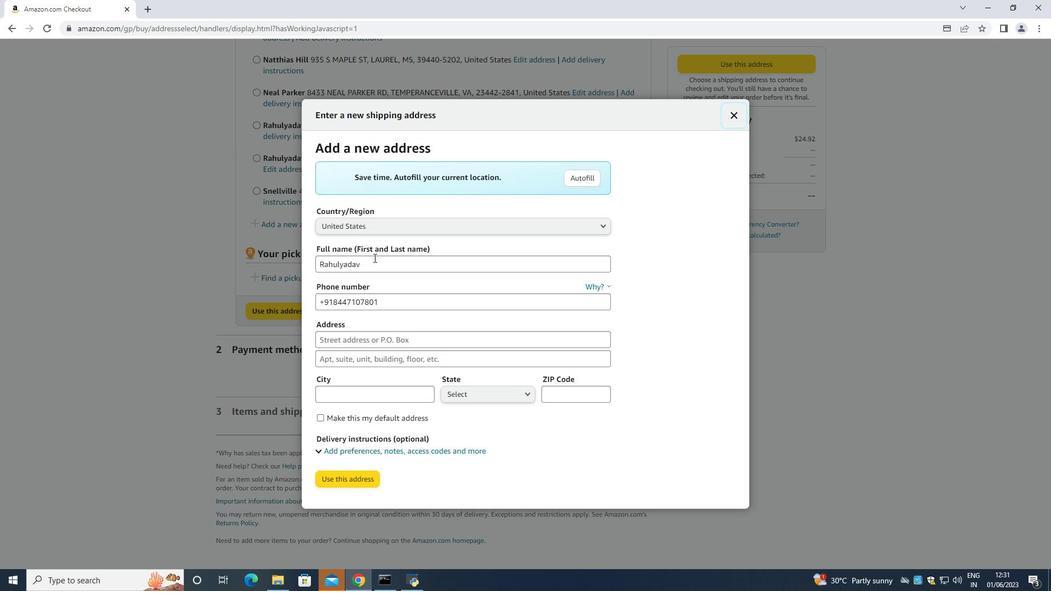 
Action: Key pressed <Key.backspace><Key.backspace><Key.backspace><Key.backspace><Key.backspace><Key.backspace><Key.backspace><Key.backspace><Key.backspace><Key.backspace><Key.backspace><Key.backspace><Key.backspace><Key.backspace><Key.backspace><Key.backspace><Key.backspace><Key.backspace><Key.backspace><Key.backspace><Key.backspace><Key.backspace><Key.backspace><Key.backspace><Key.shift><Key.shift><Key.shift><Key.shift><Key.shift><Key.shift><Key.shift><Key.shift>Bailey<Key.space><Key.shift_r>Nelson<Key.space><Key.tab><Key.tab><Key.backspace>3184332610<Key.space><Key.tab>2423<Key.space><Key.shift><Key.shift>August<Key.space><Key.shift>lane<Key.space><Key.tab><Key.tab><Key.shift><Key.shift><Key.shift><Key.shift><Key.shift><Key.shift><Key.shift><Key.shift><Key.shift><Key.shift><Key.shift><Key.shift><Key.shift><Key.shift><Key.shift><Key.shift><Key.shift><Key.shift><Key.shift><Key.shift><Key.shift><Key.shift><Key.shift><Key.shift><Key.shift><Key.shift><Key.shift><Key.shift><Key.shift><Key.shift><Key.shift><Key.shift>Shreveport<Key.space>
Screenshot: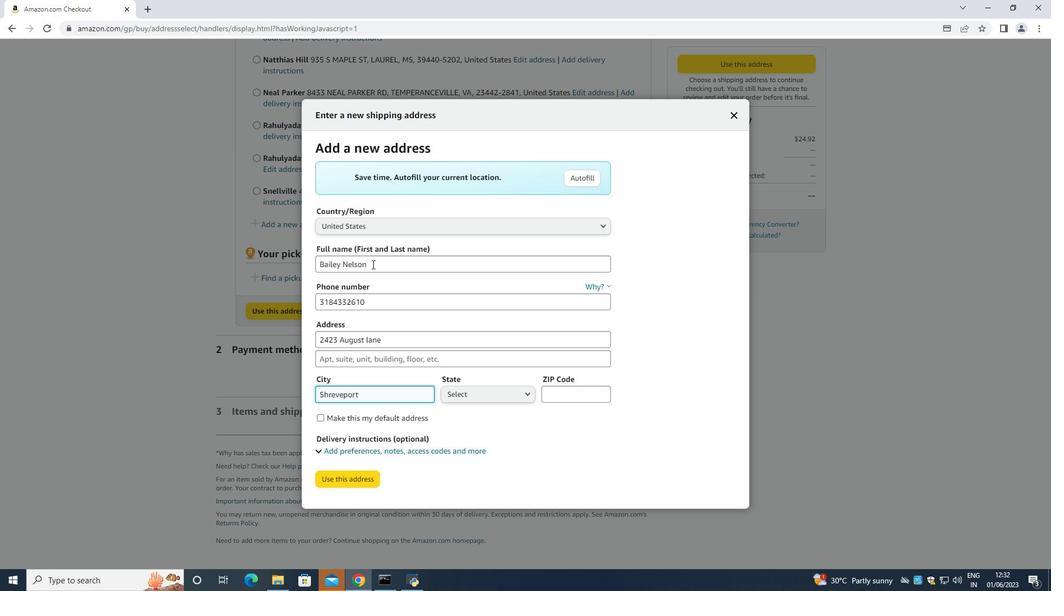 
Action: Mouse moved to (505, 387)
Screenshot: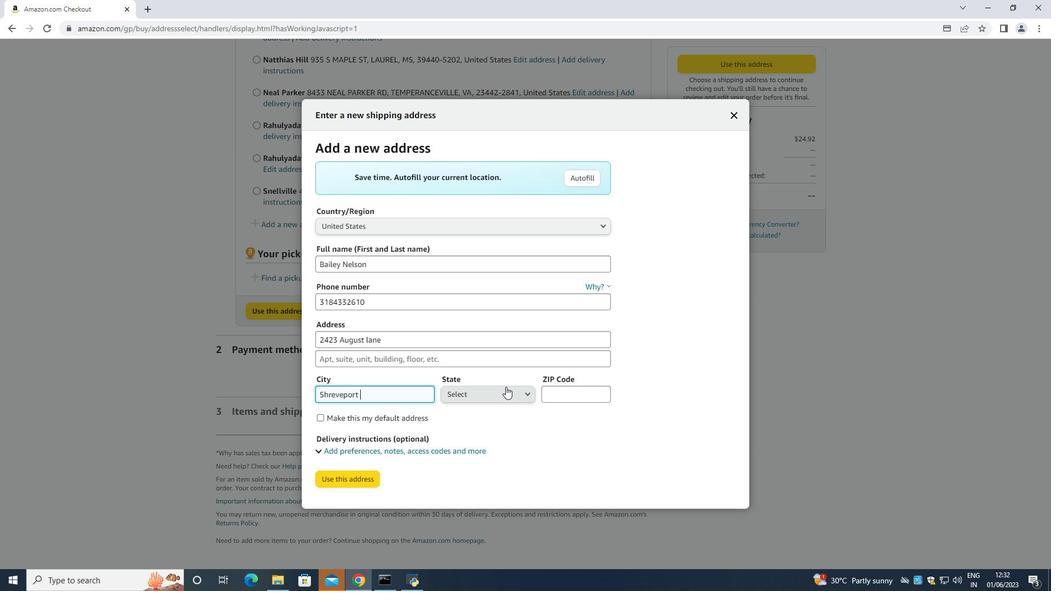 
Action: Mouse pressed left at (505, 387)
Screenshot: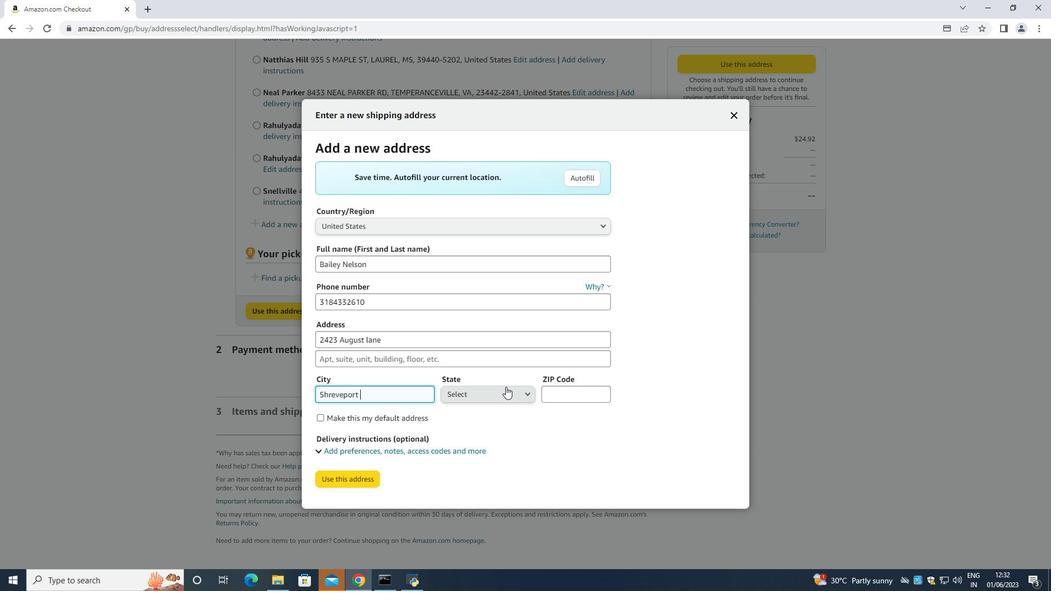 
Action: Mouse moved to (479, 351)
Screenshot: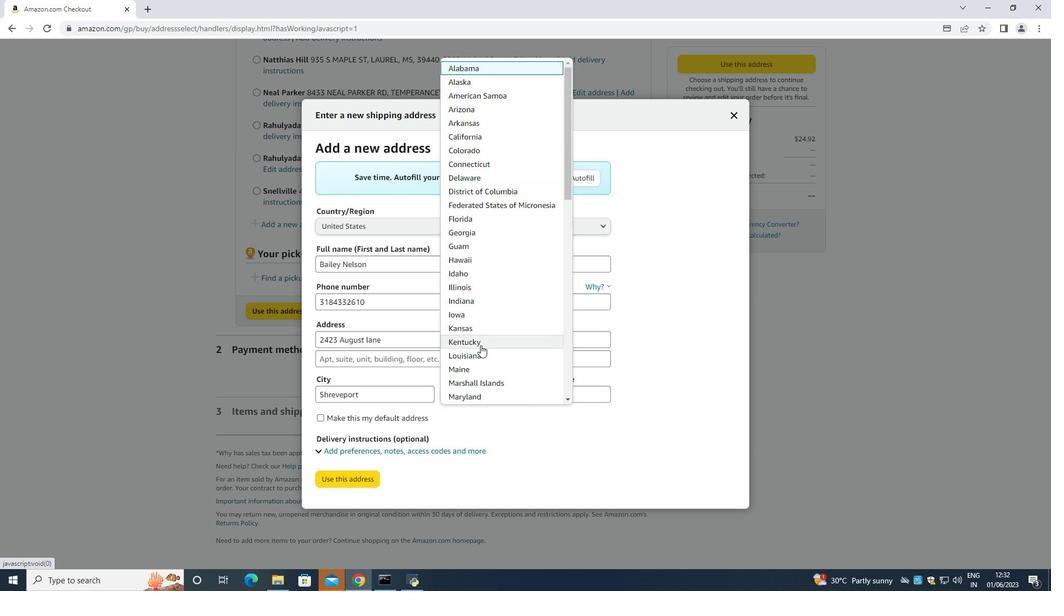 
Action: Mouse pressed left at (479, 351)
Screenshot: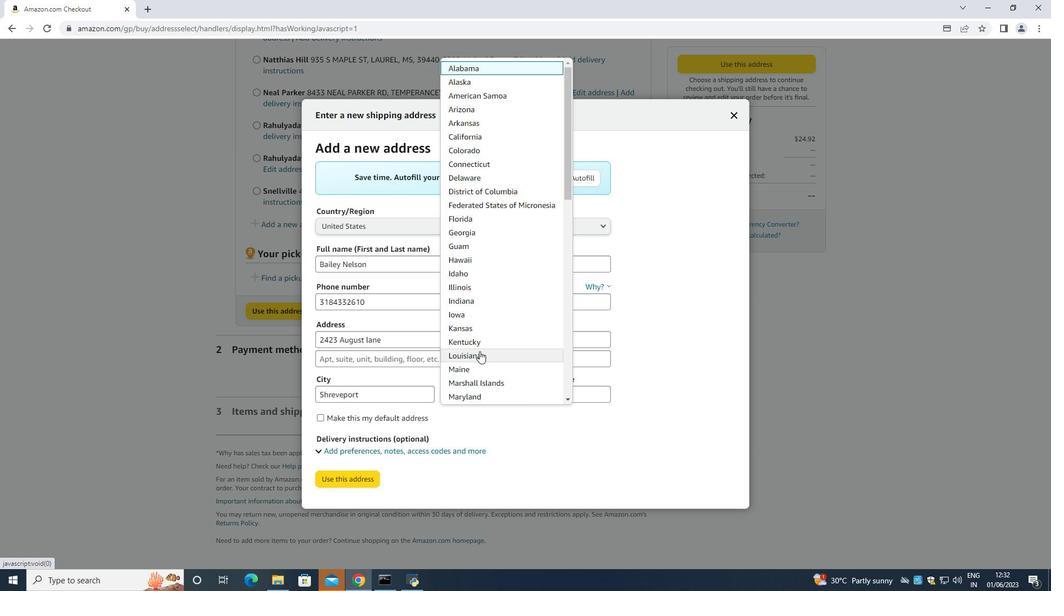 
Action: Mouse moved to (553, 391)
Screenshot: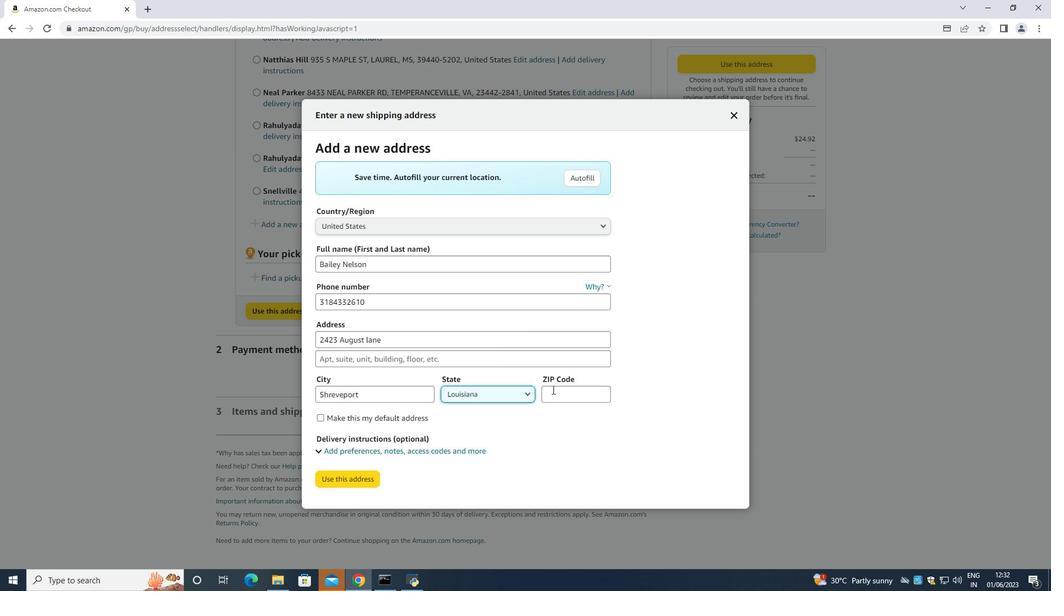 
Action: Mouse pressed left at (553, 391)
Screenshot: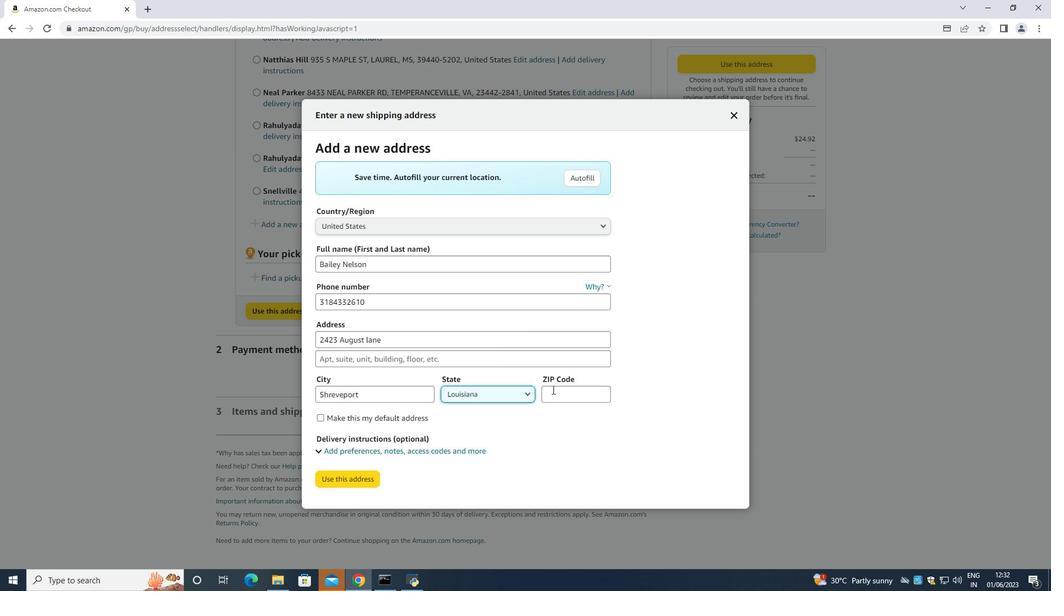 
Action: Mouse moved to (554, 392)
Screenshot: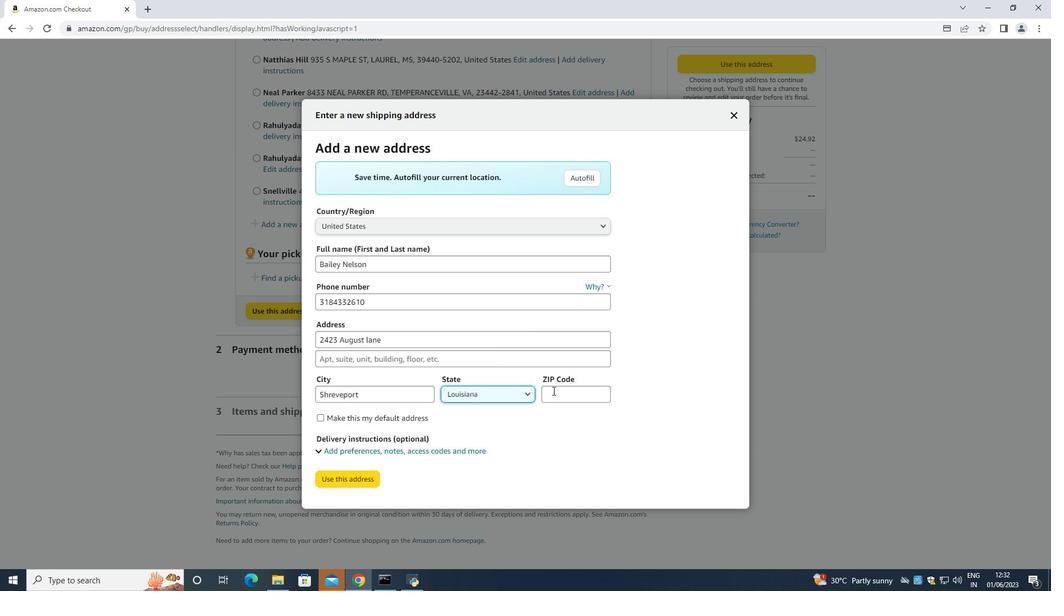 
Action: Key pressed 71101
Screenshot: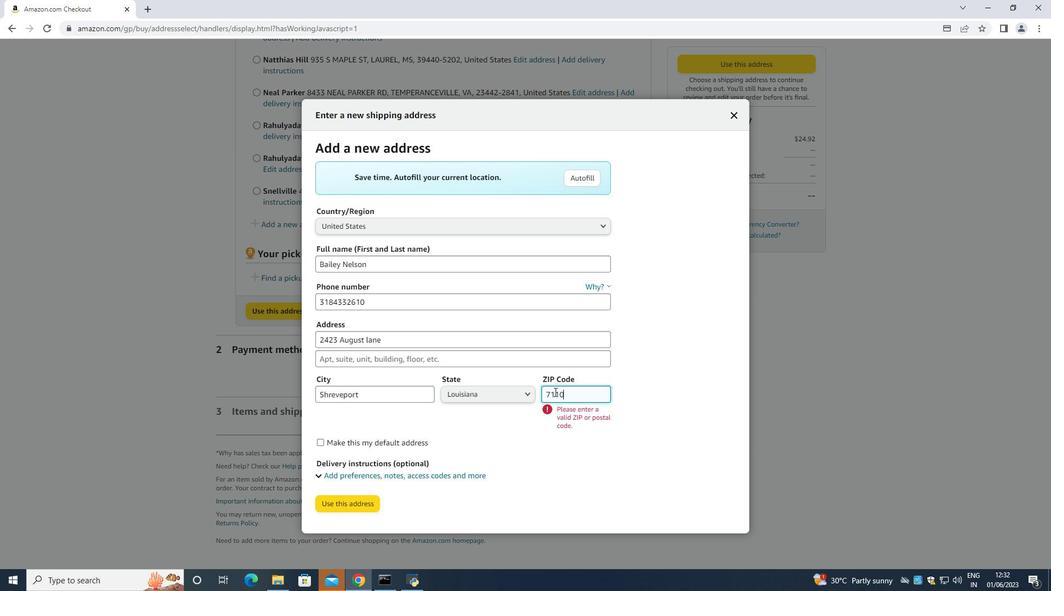 
Action: Mouse moved to (358, 477)
Screenshot: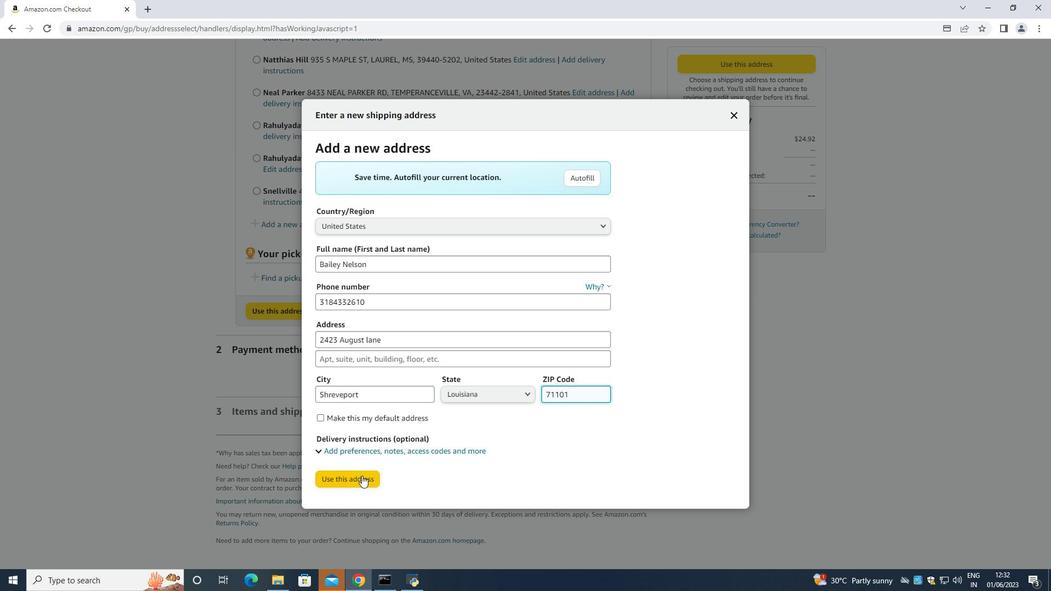 
Action: Mouse pressed left at (358, 477)
Screenshot: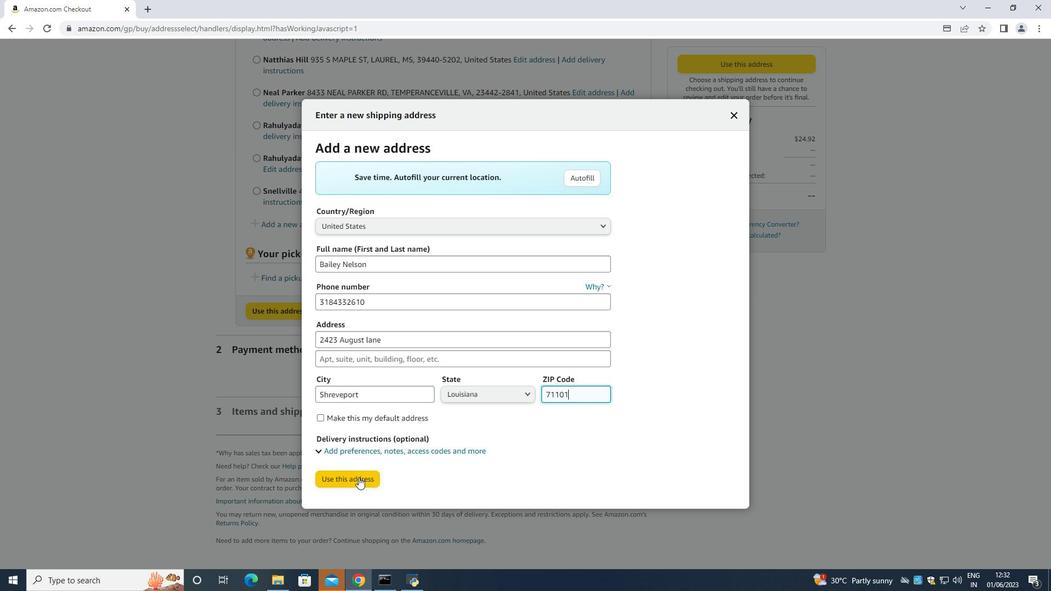 
Action: Mouse moved to (341, 555)
Screenshot: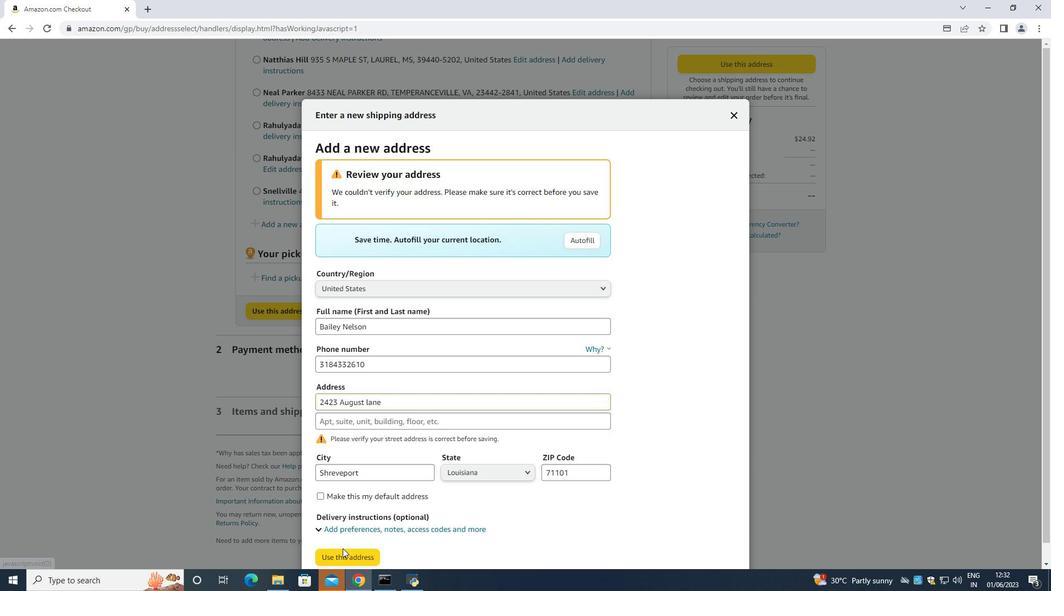 
Action: Mouse pressed left at (341, 555)
Screenshot: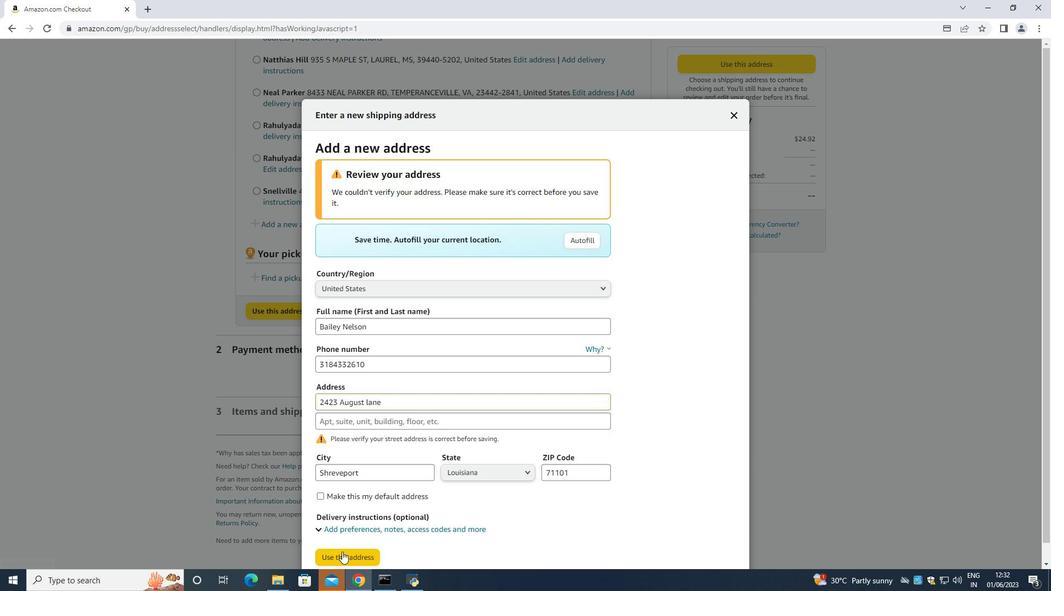 
Action: Mouse moved to (372, 241)
Screenshot: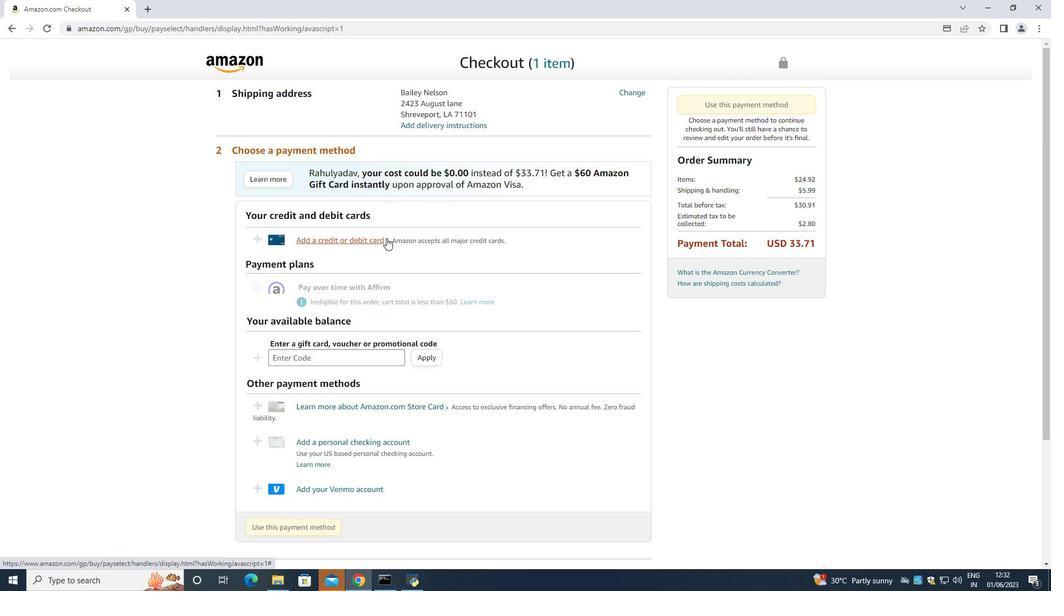 
Action: Mouse pressed left at (372, 241)
Screenshot: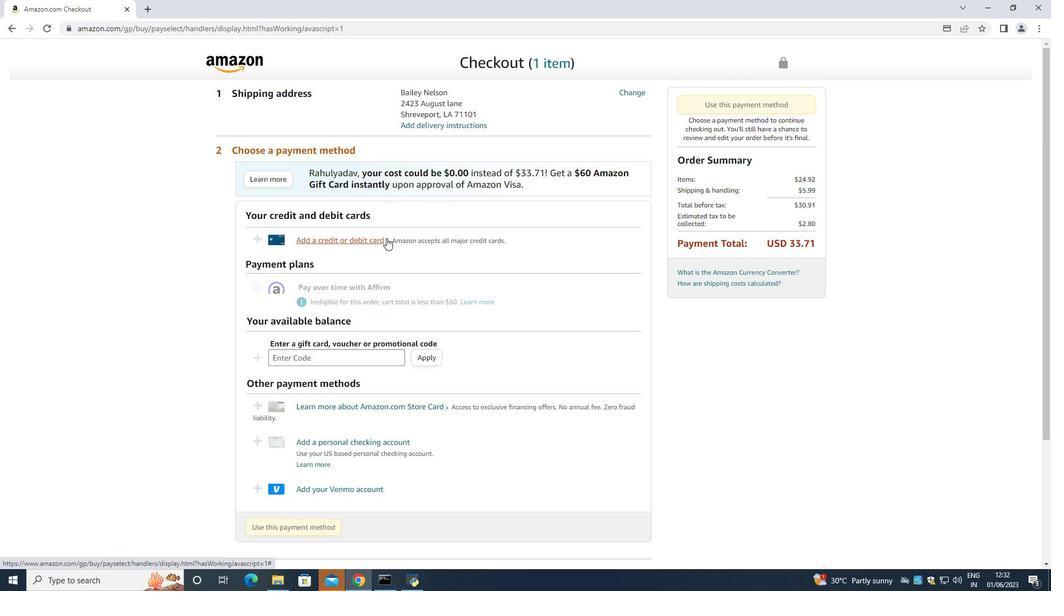 
Action: Mouse moved to (428, 248)
Screenshot: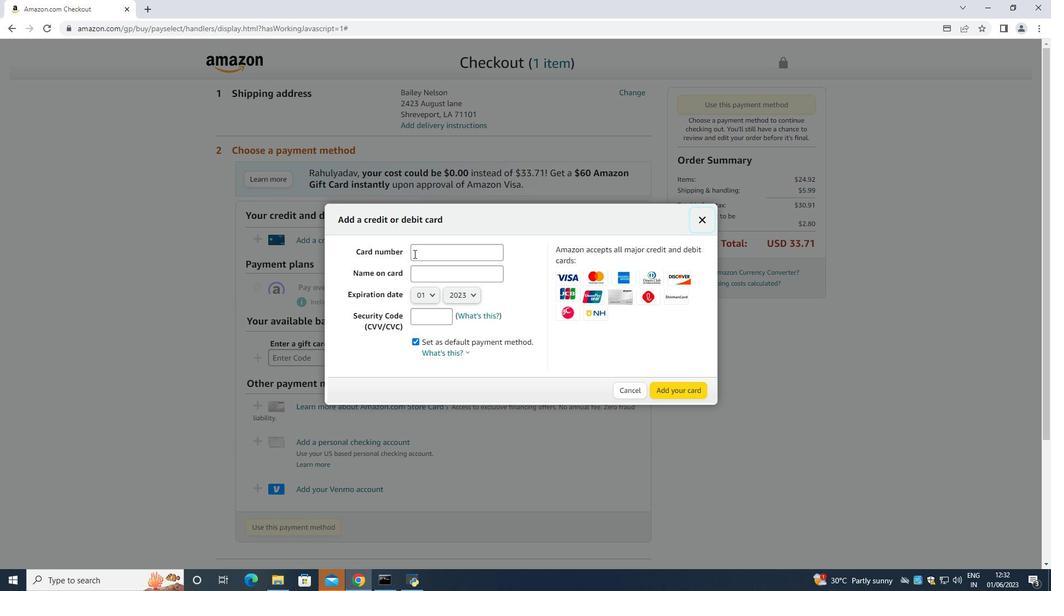 
Action: Mouse pressed left at (428, 248)
Screenshot: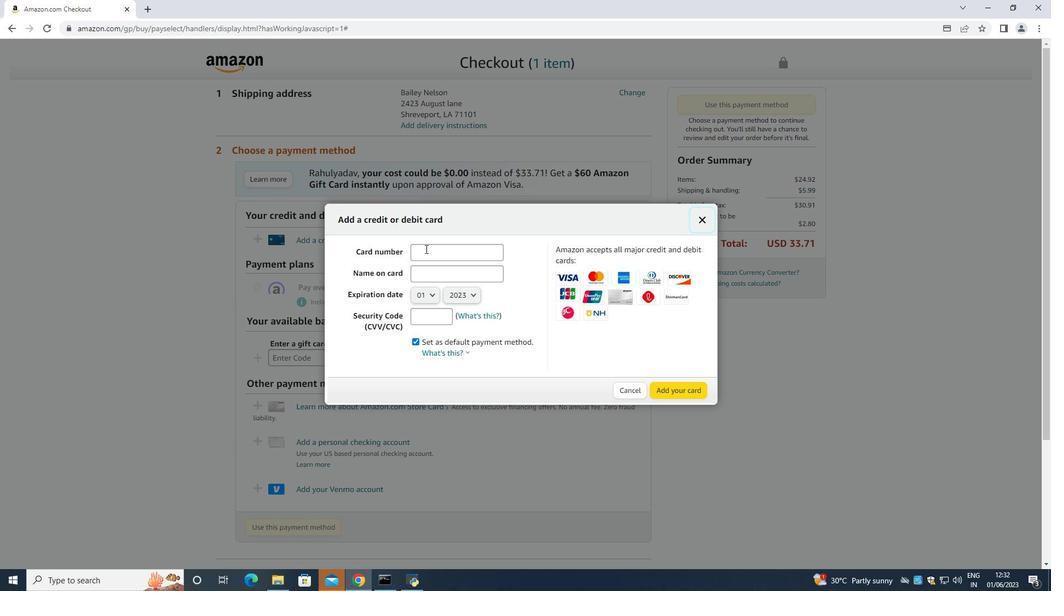 
Action: Key pressed 4726882864515759<Key.tab><Key.shift>Kate<Key.space><Key.shift>Phillips<Key.tab><Key.right><Key.right><Key.left><Key.tab><Key.right><Key.right><Key.tab>953
Screenshot: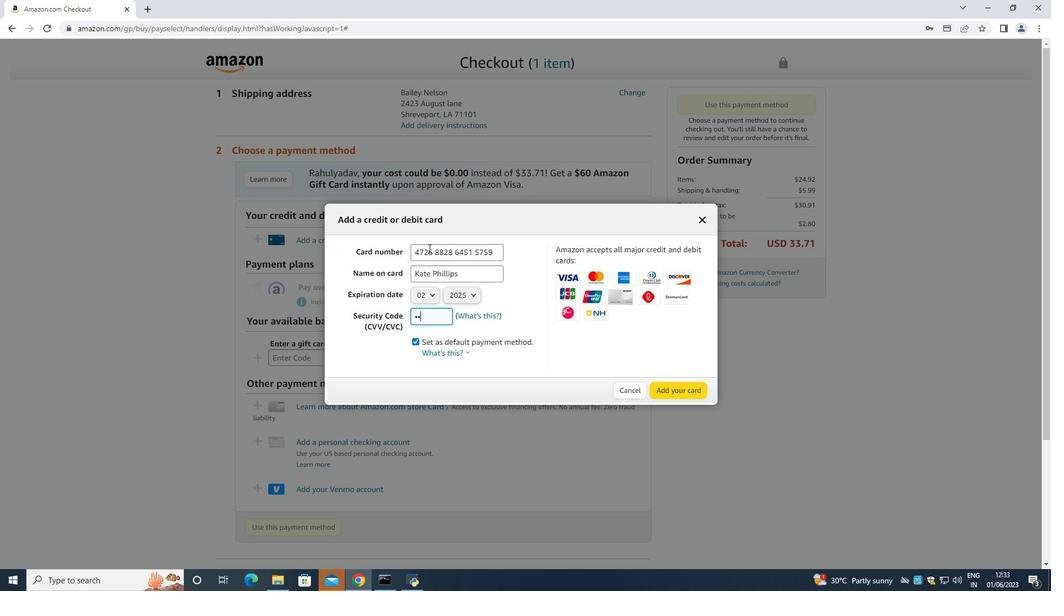 
